 Task: Research Airbnb accommodation in Al Yamun, Palestinian Territory from 12th November, 2023 to 15th November, 2023 for 2 adults.1  bedroom having 1 bed and 1 bathroom. Property type can be hotel. Look for 5 properties as per requirement.
Action: Key pressed al<Key.space>yamun
Screenshot: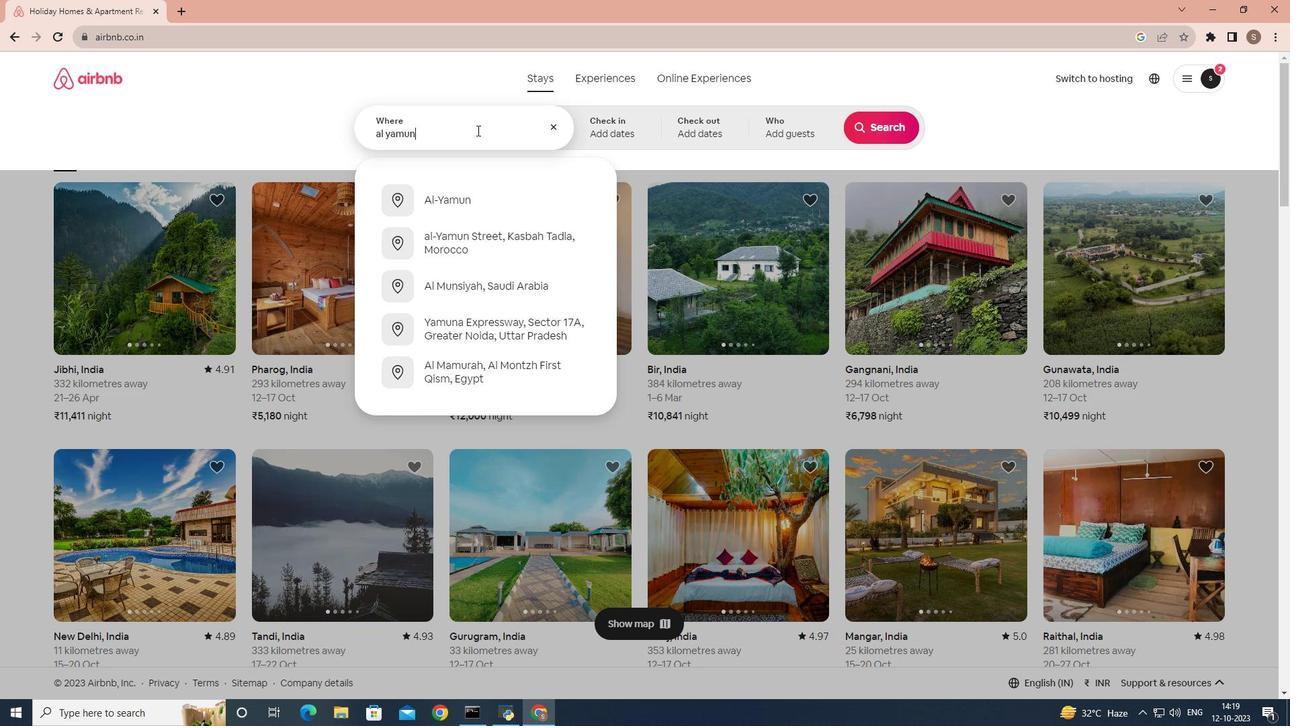 
Action: Mouse moved to (460, 118)
Screenshot: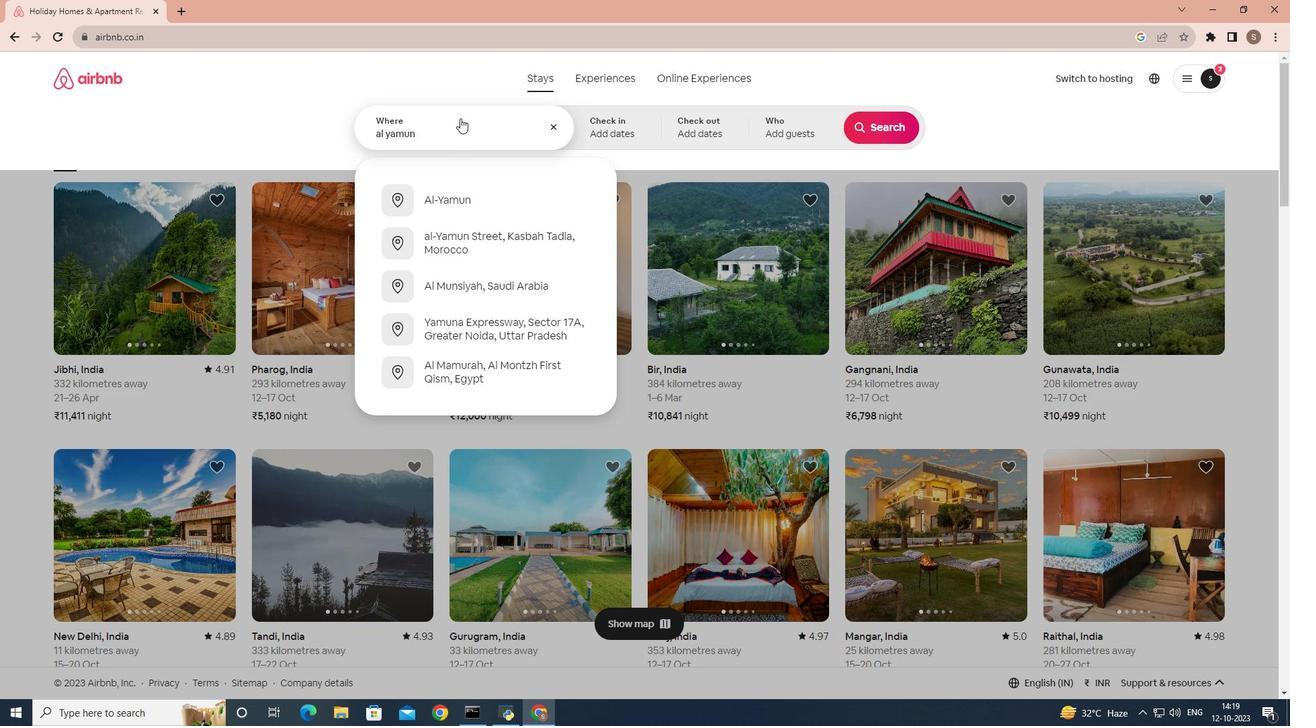 
Action: Key pressed ,p[<Key.backspace><Key.backspace>
Screenshot: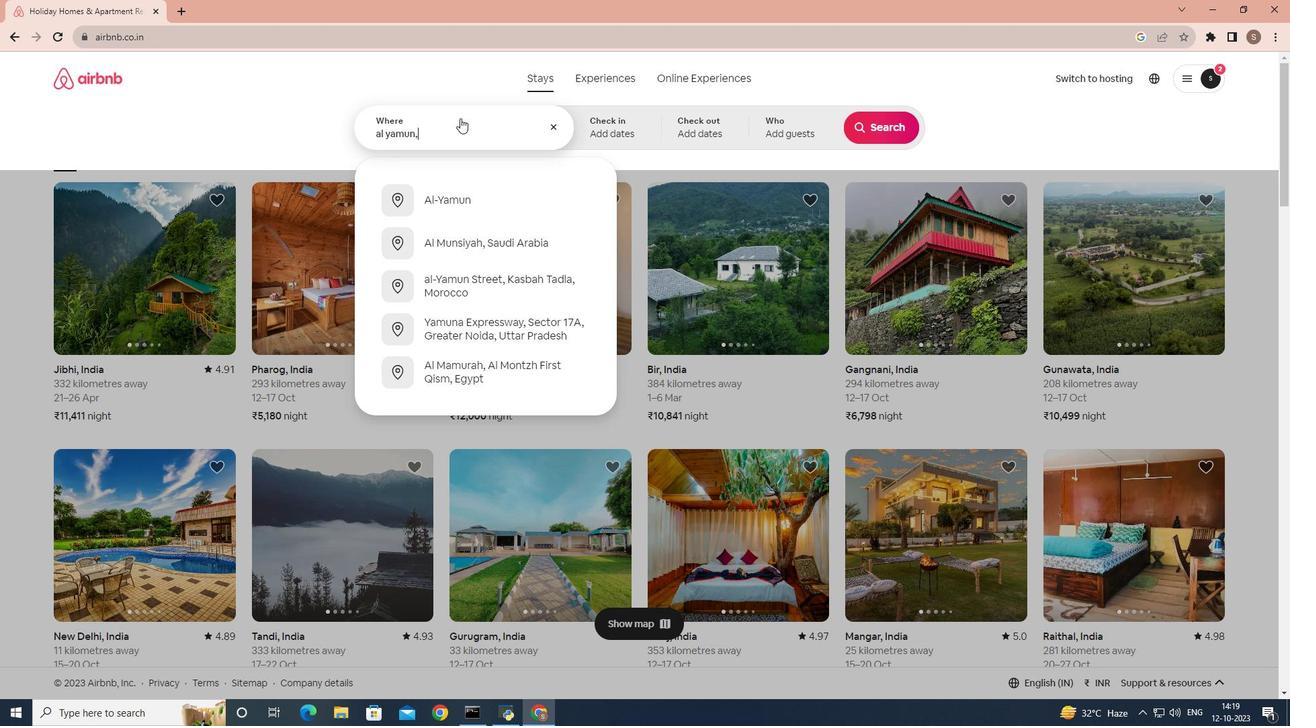
Action: Mouse moved to (441, 199)
Screenshot: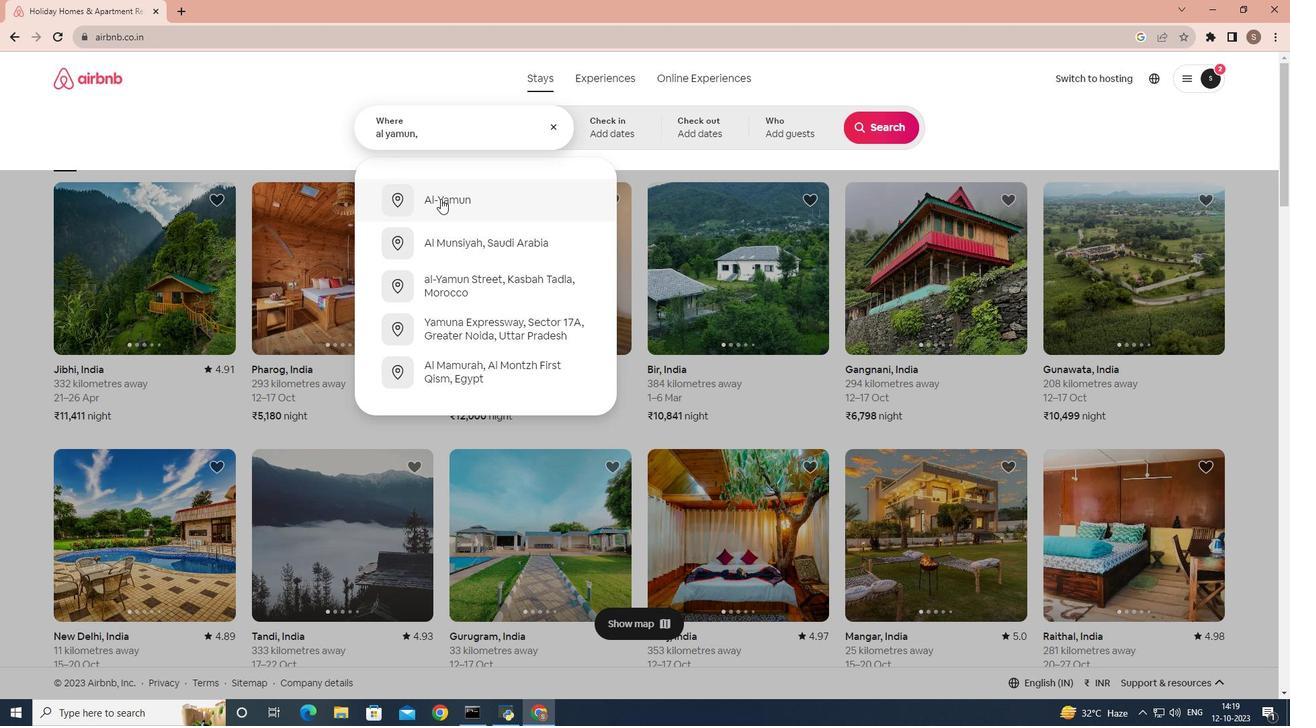 
Action: Mouse pressed left at (441, 199)
Screenshot: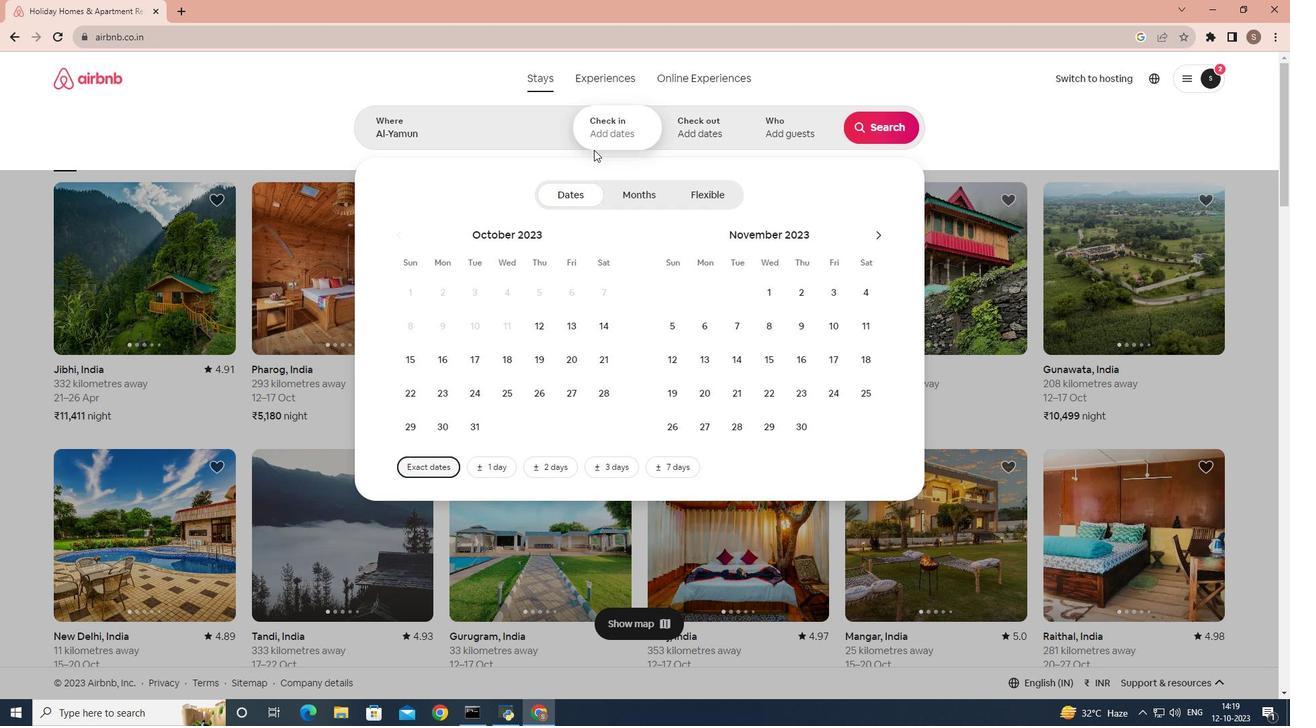 
Action: Mouse moved to (682, 370)
Screenshot: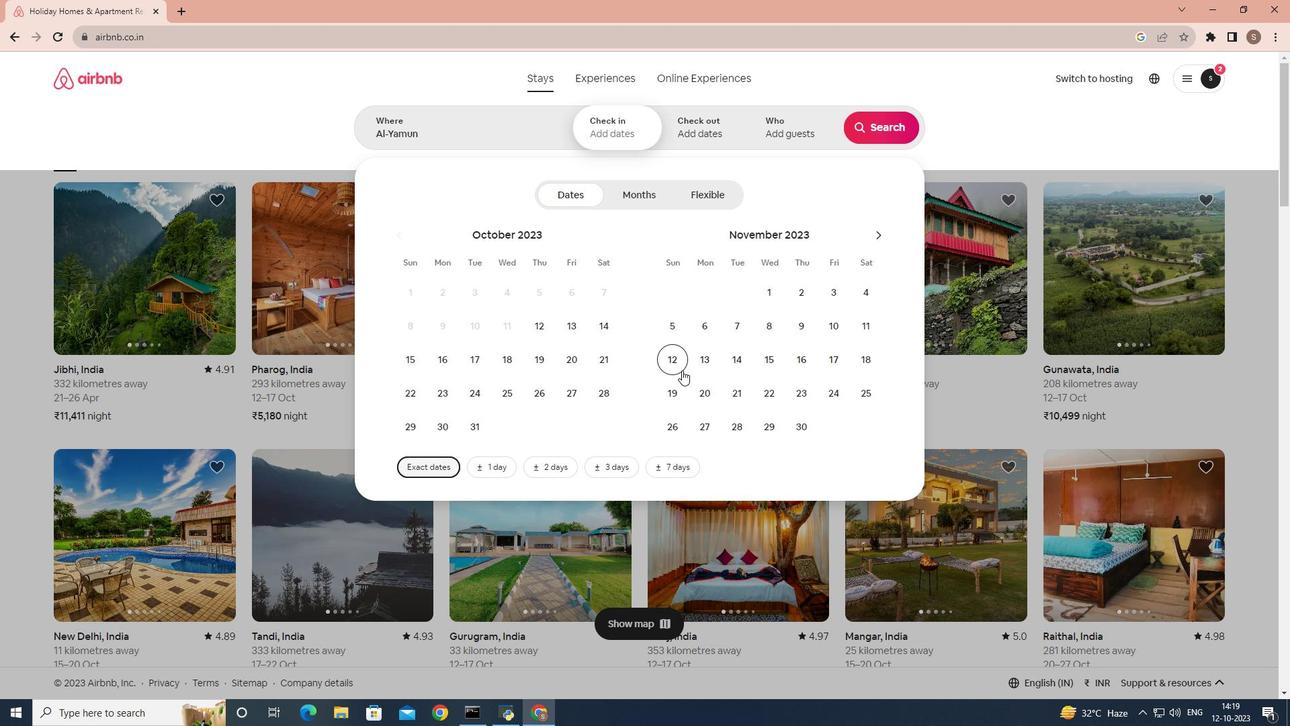 
Action: Mouse pressed left at (682, 370)
Screenshot: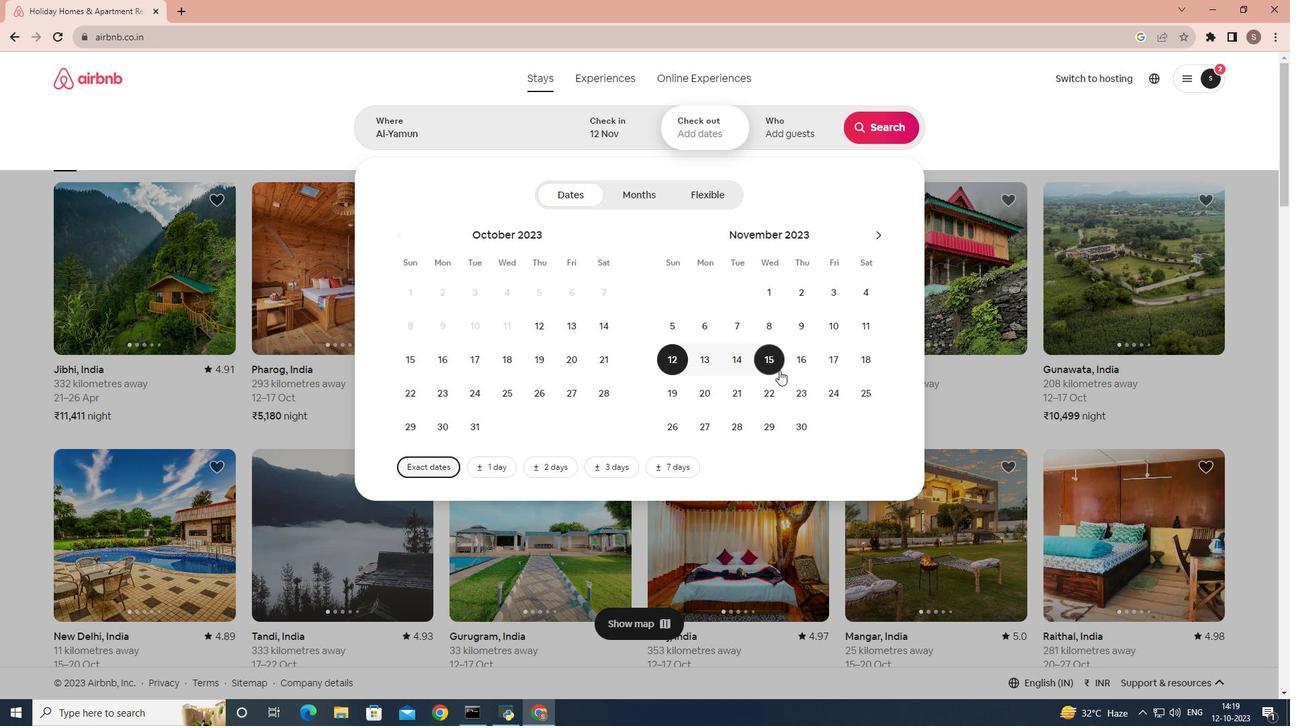 
Action: Mouse moved to (779, 370)
Screenshot: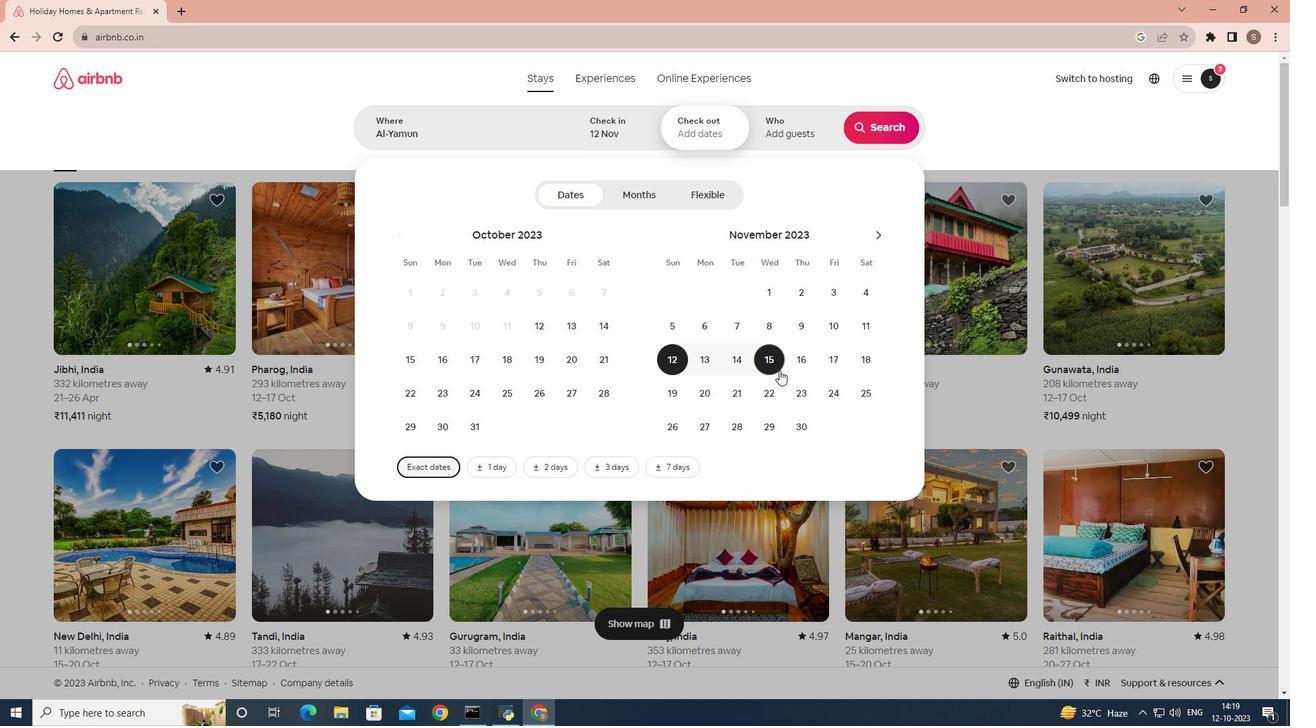 
Action: Mouse pressed left at (779, 370)
Screenshot: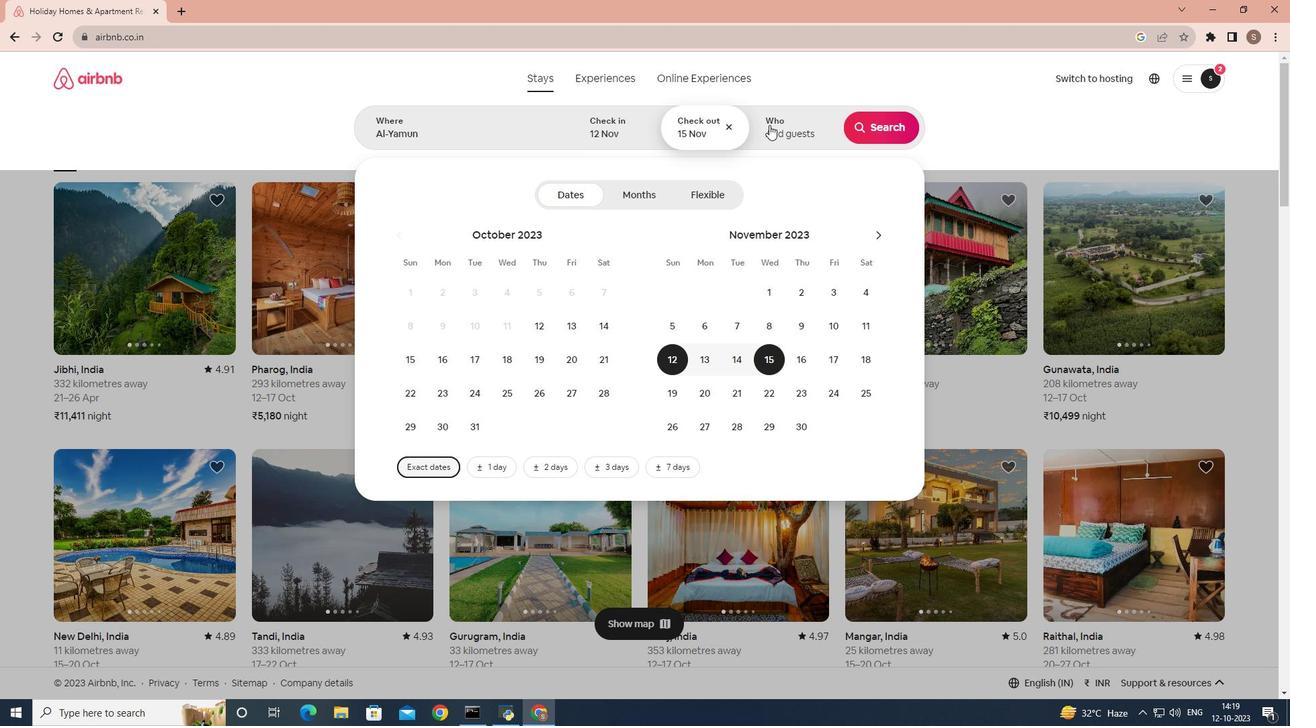 
Action: Mouse moved to (768, 120)
Screenshot: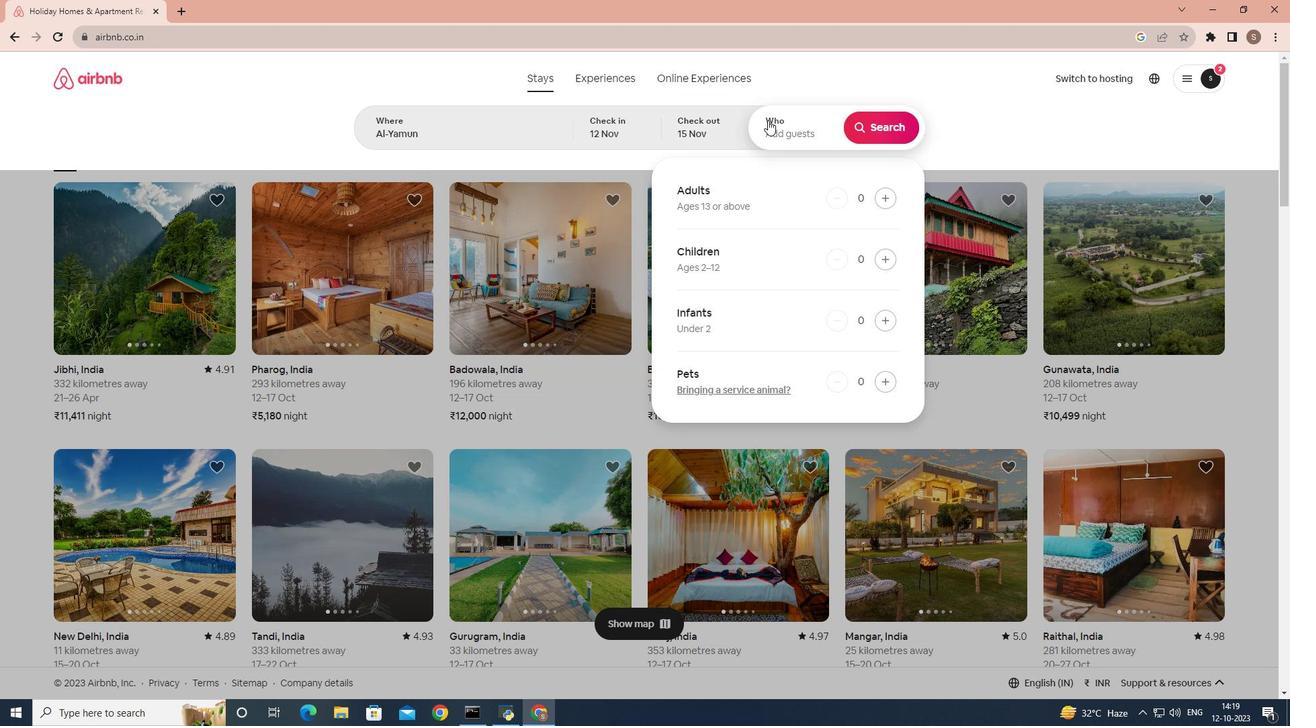 
Action: Mouse pressed left at (768, 120)
Screenshot: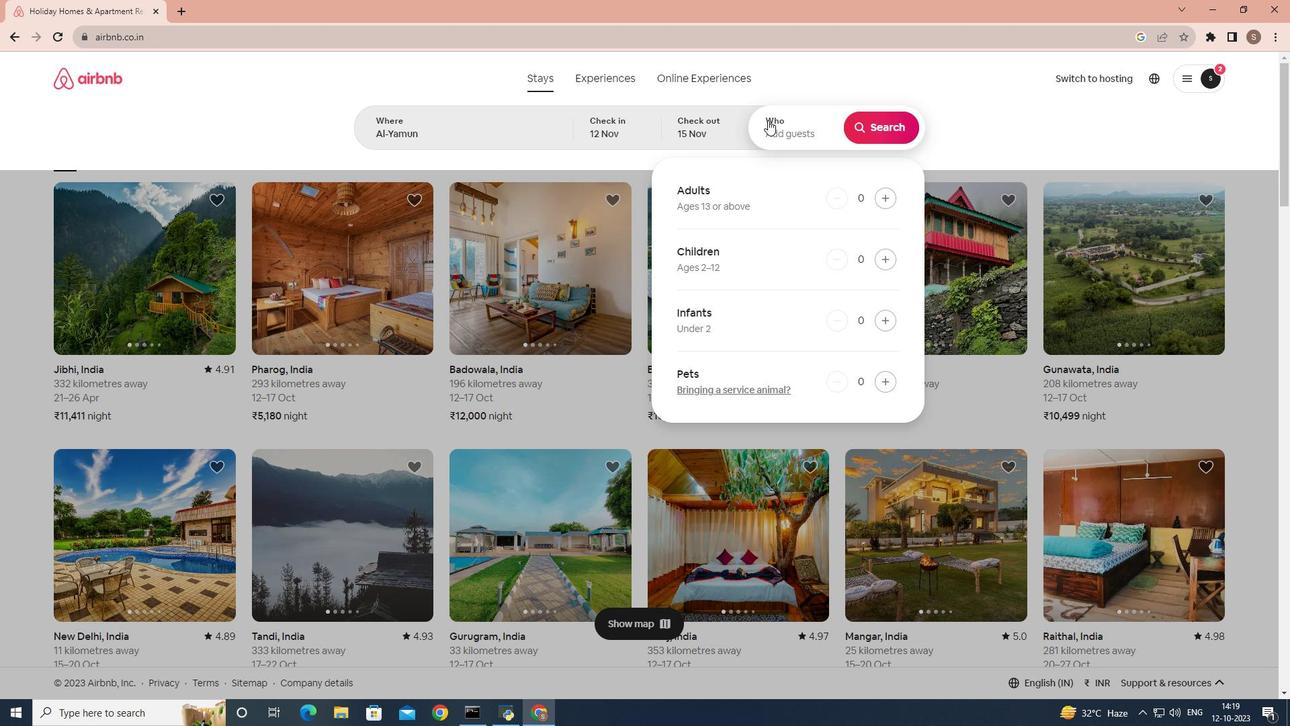 
Action: Mouse moved to (891, 196)
Screenshot: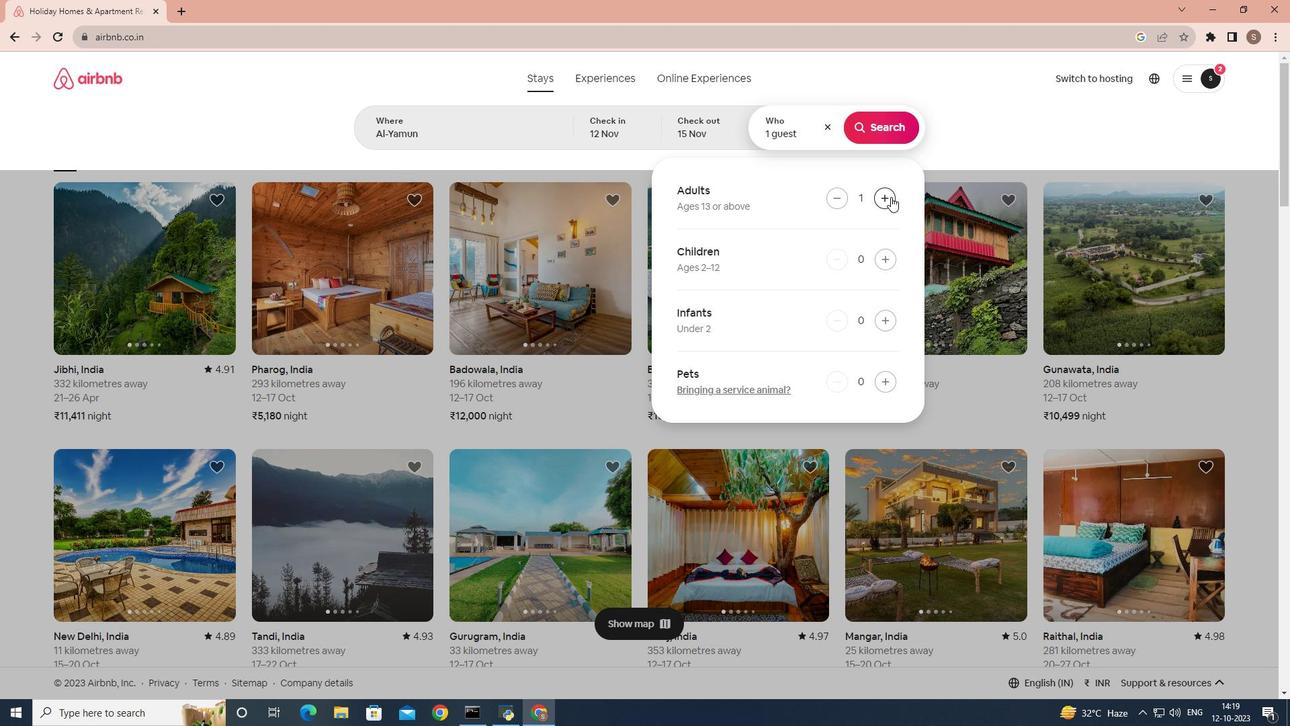 
Action: Mouse pressed left at (891, 196)
Screenshot: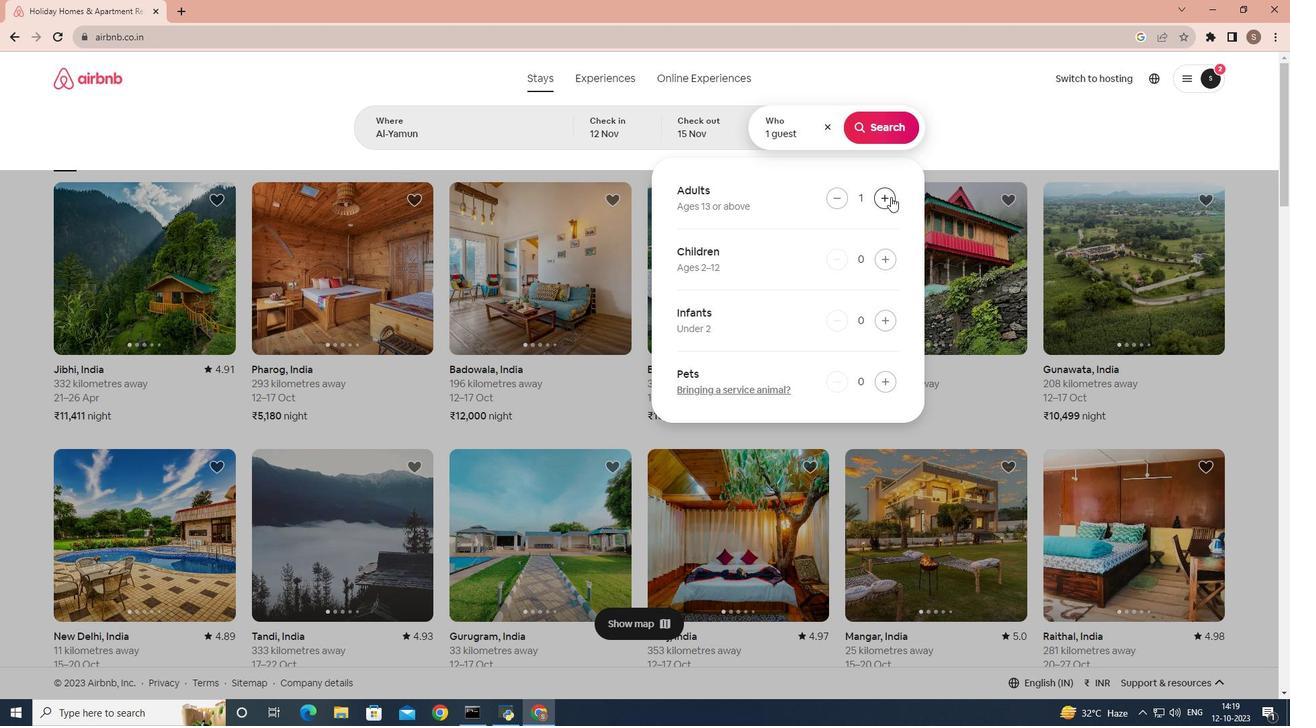 
Action: Mouse pressed left at (891, 196)
Screenshot: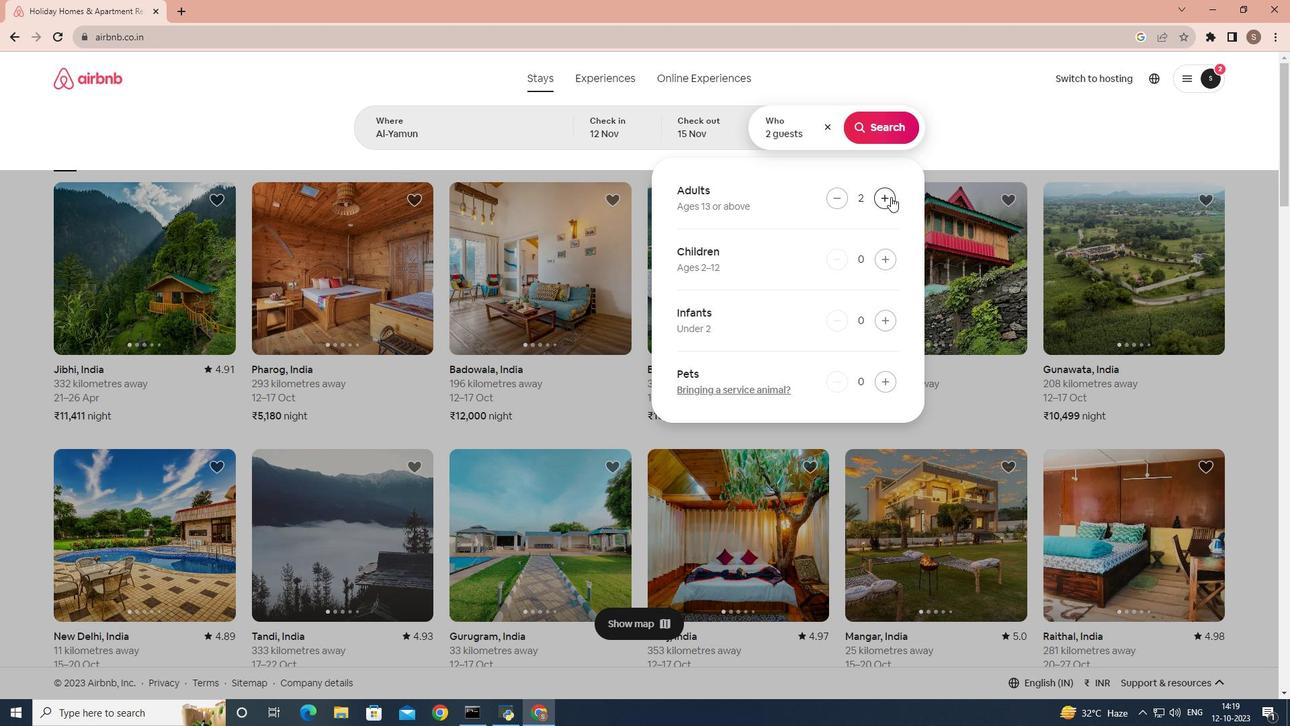 
Action: Mouse moved to (891, 131)
Screenshot: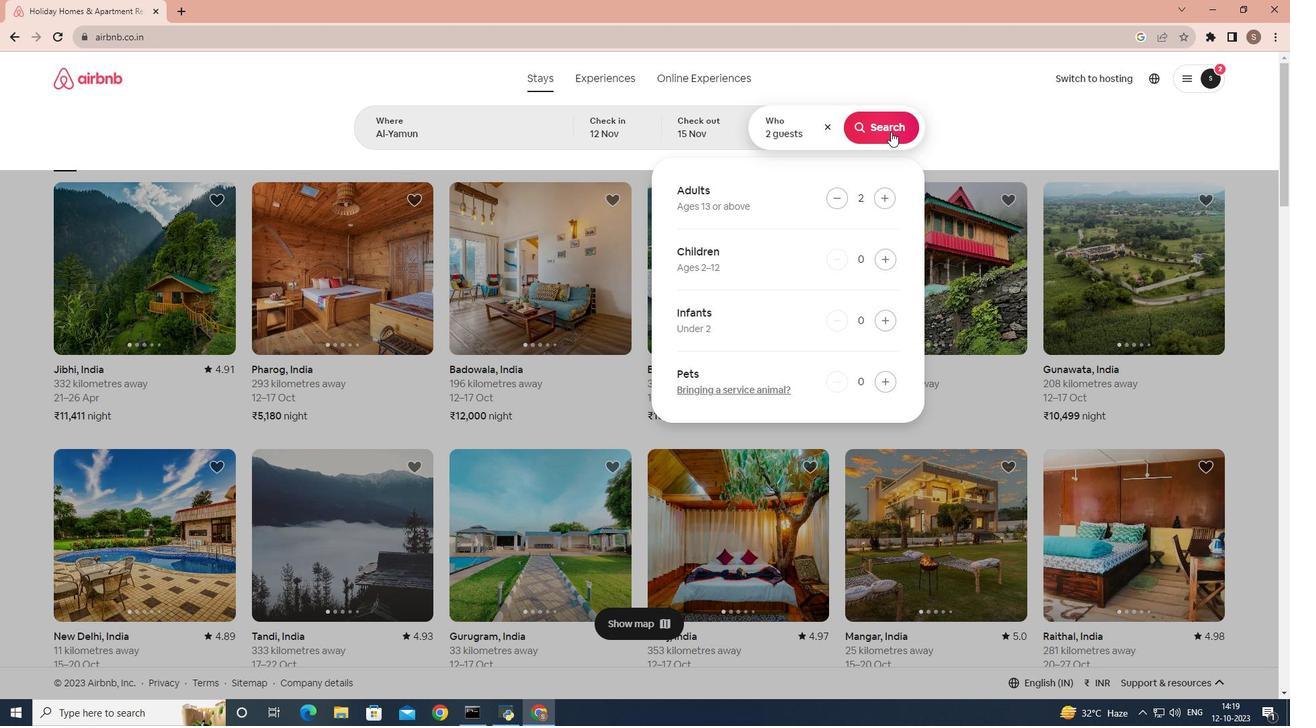 
Action: Mouse pressed left at (891, 131)
Screenshot: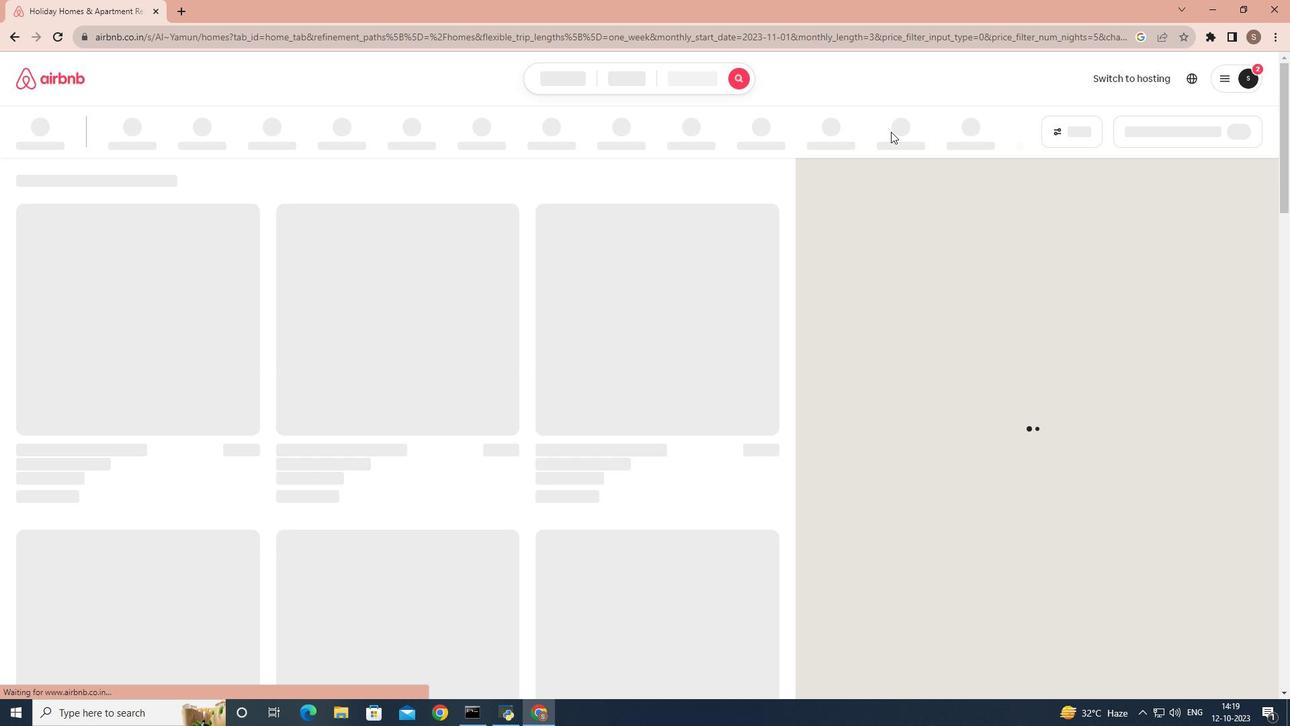 
Action: Mouse moved to (1080, 127)
Screenshot: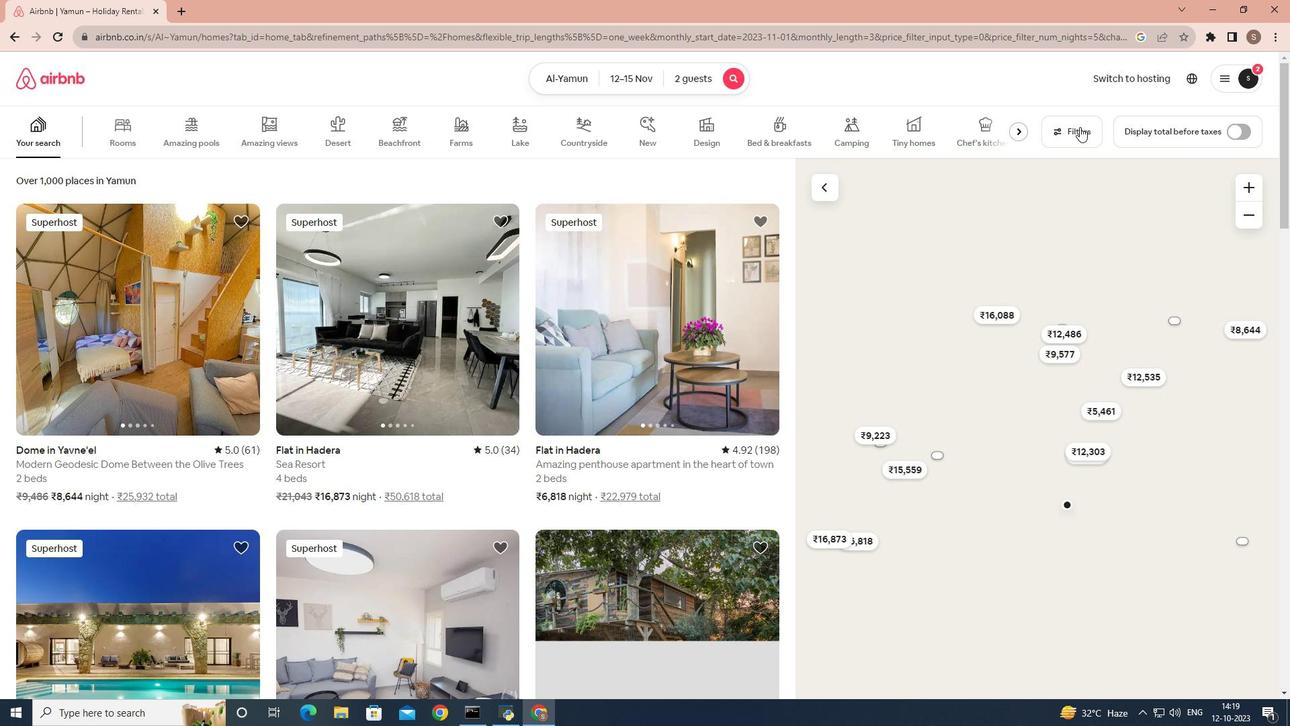 
Action: Mouse pressed left at (1080, 127)
Screenshot: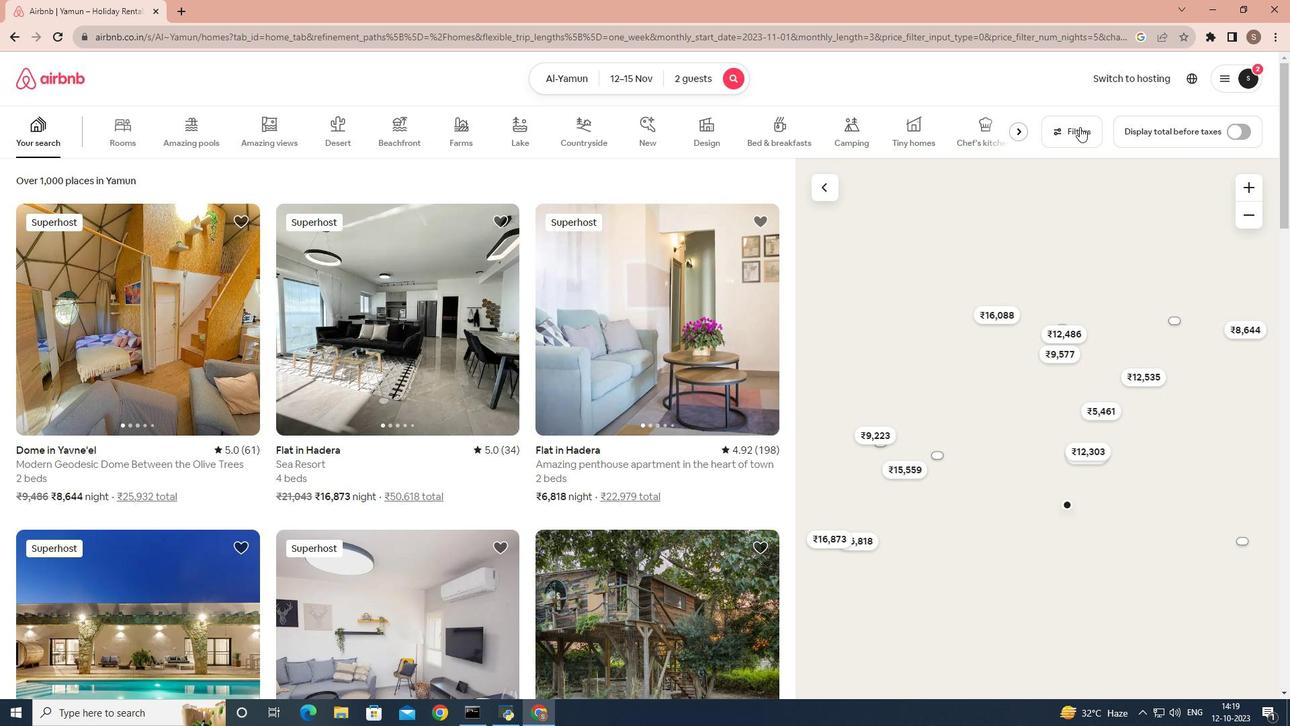 
Action: Mouse moved to (484, 317)
Screenshot: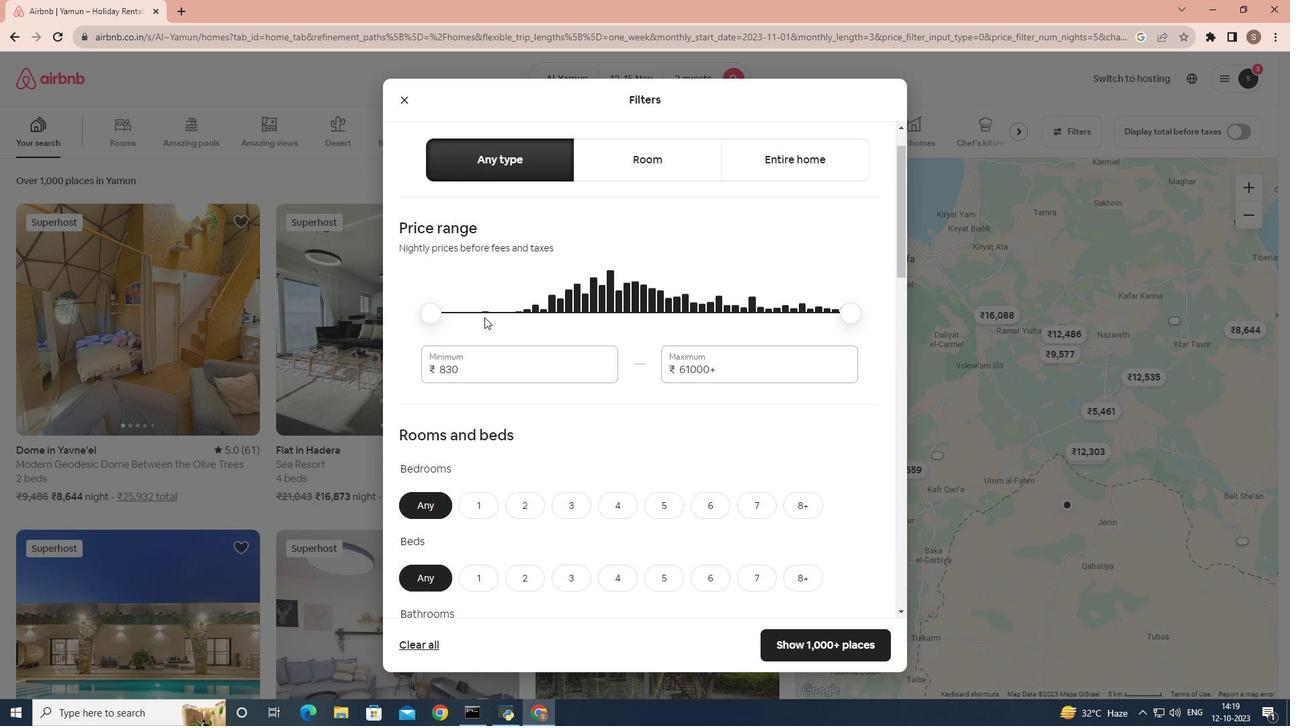 
Action: Mouse scrolled (484, 316) with delta (0, 0)
Screenshot: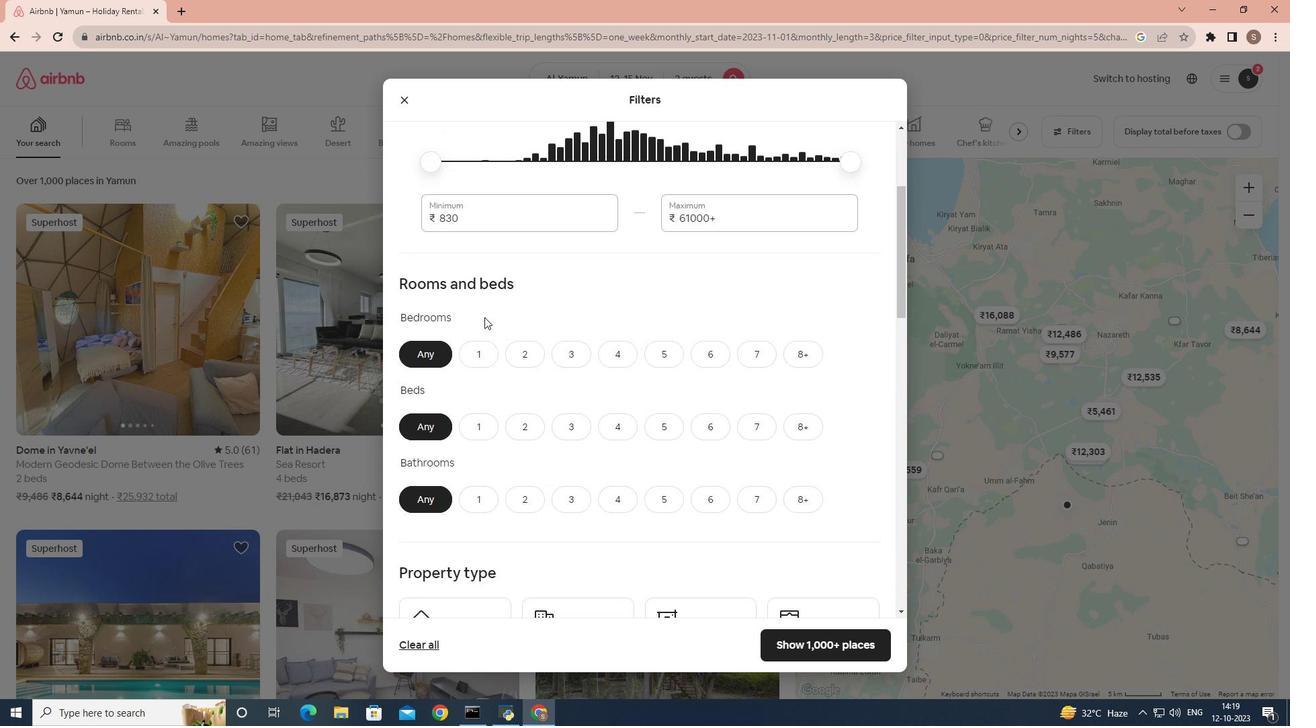 
Action: Mouse scrolled (484, 316) with delta (0, 0)
Screenshot: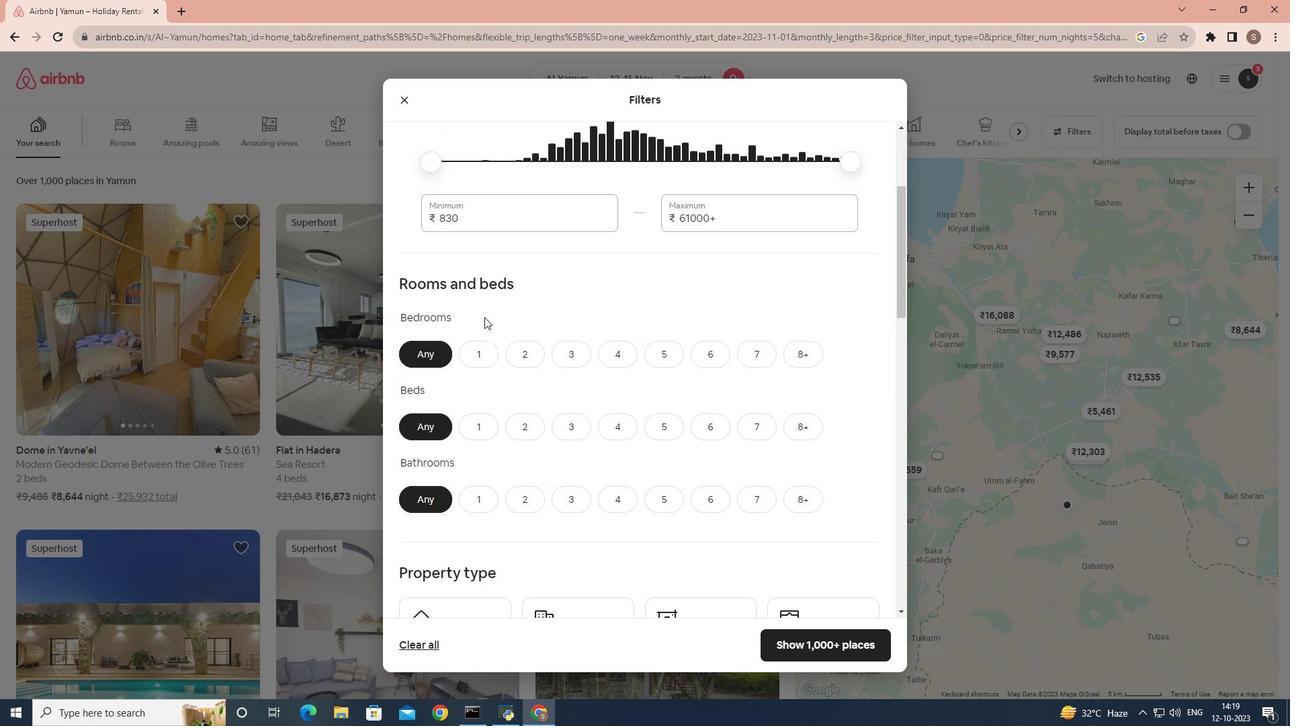 
Action: Mouse scrolled (484, 316) with delta (0, 0)
Screenshot: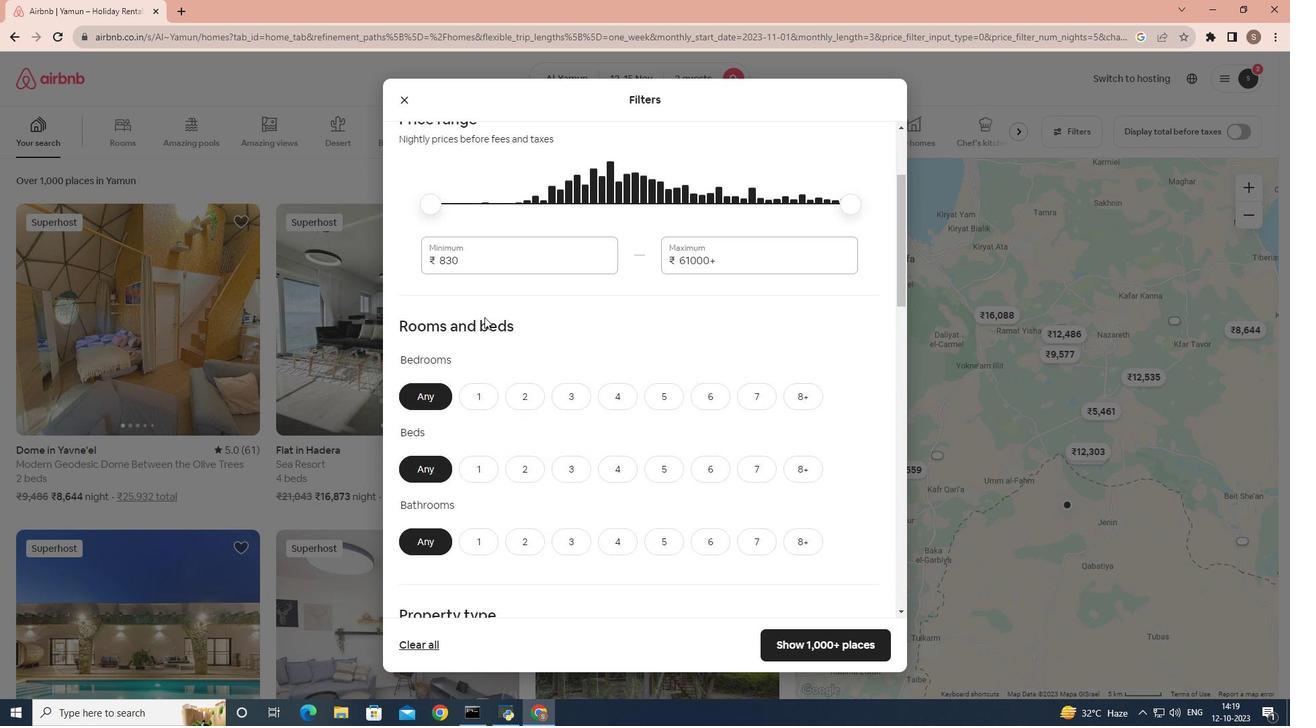 
Action: Mouse scrolled (484, 316) with delta (0, 0)
Screenshot: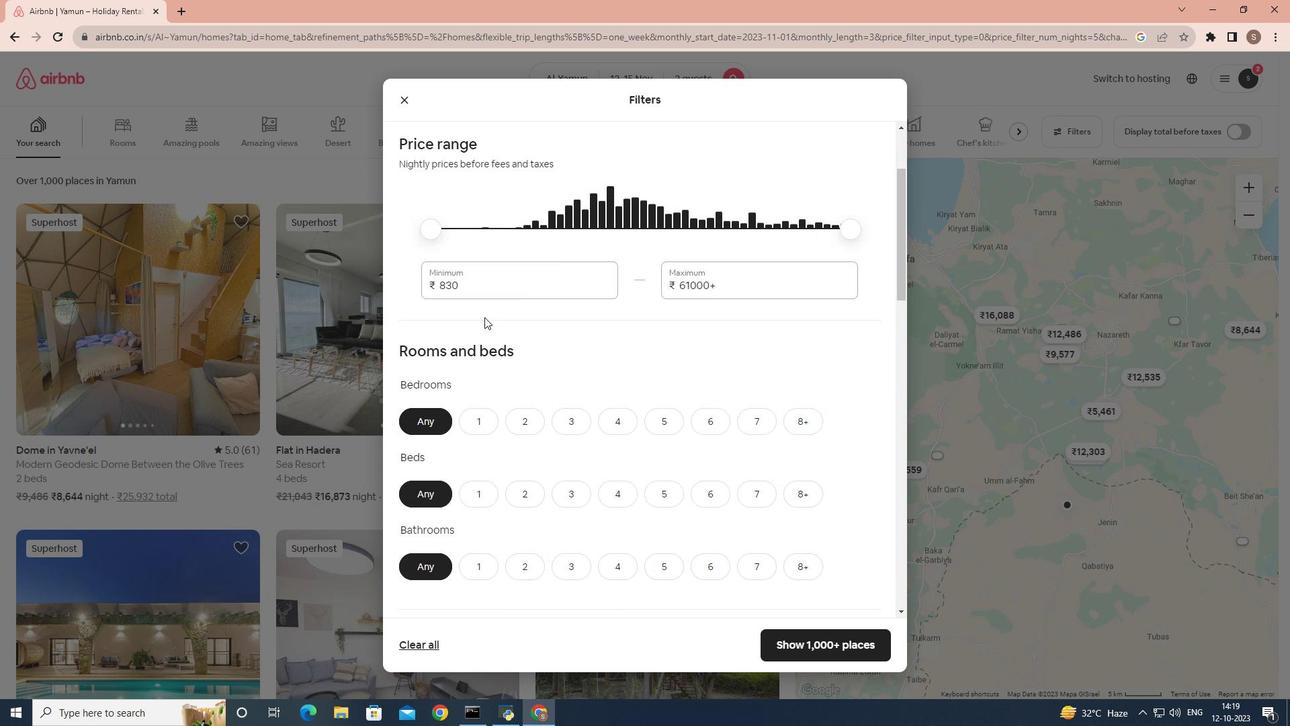 
Action: Mouse scrolled (484, 318) with delta (0, 0)
Screenshot: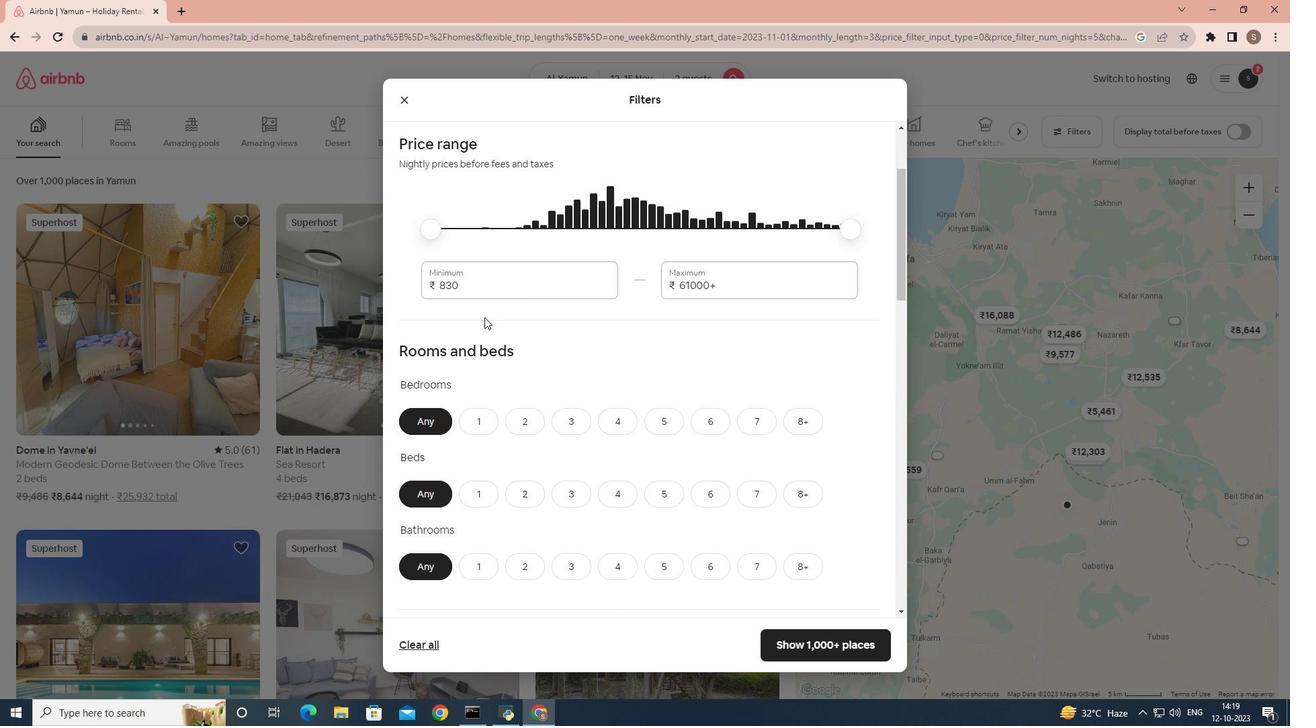 
Action: Mouse scrolled (484, 318) with delta (0, 0)
Screenshot: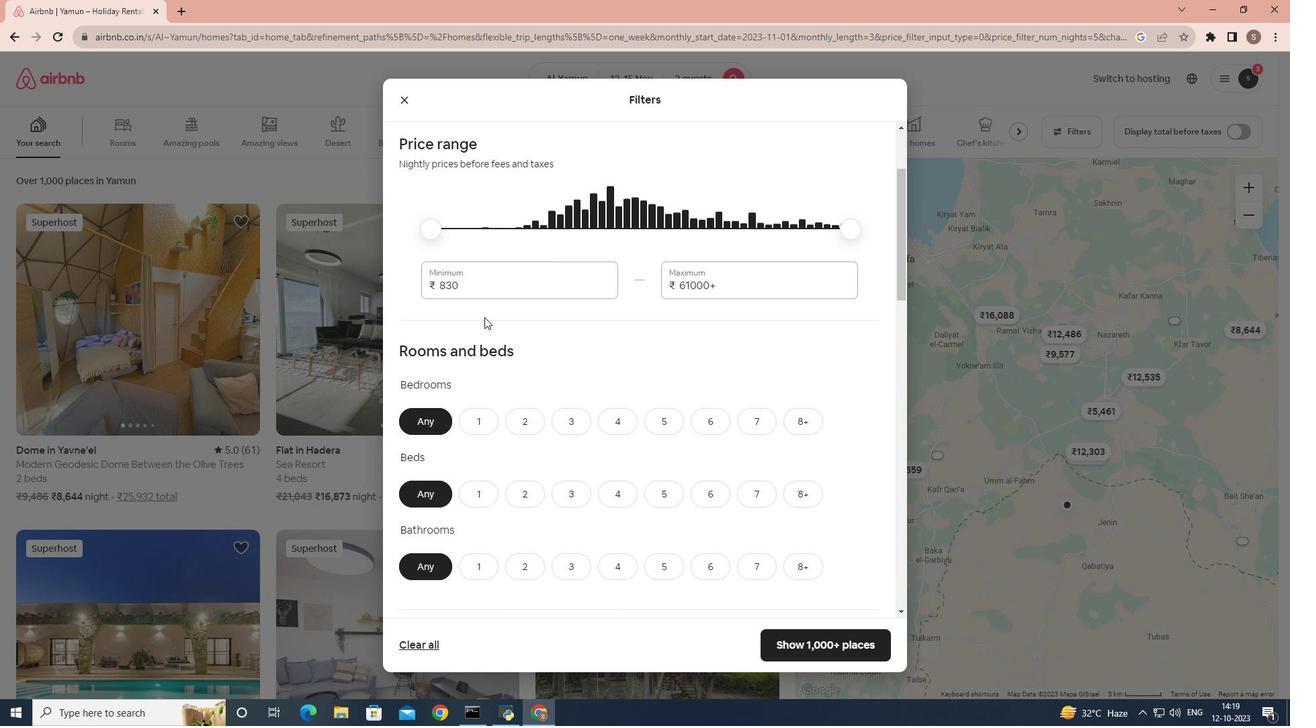 
Action: Mouse scrolled (484, 316) with delta (0, 0)
Screenshot: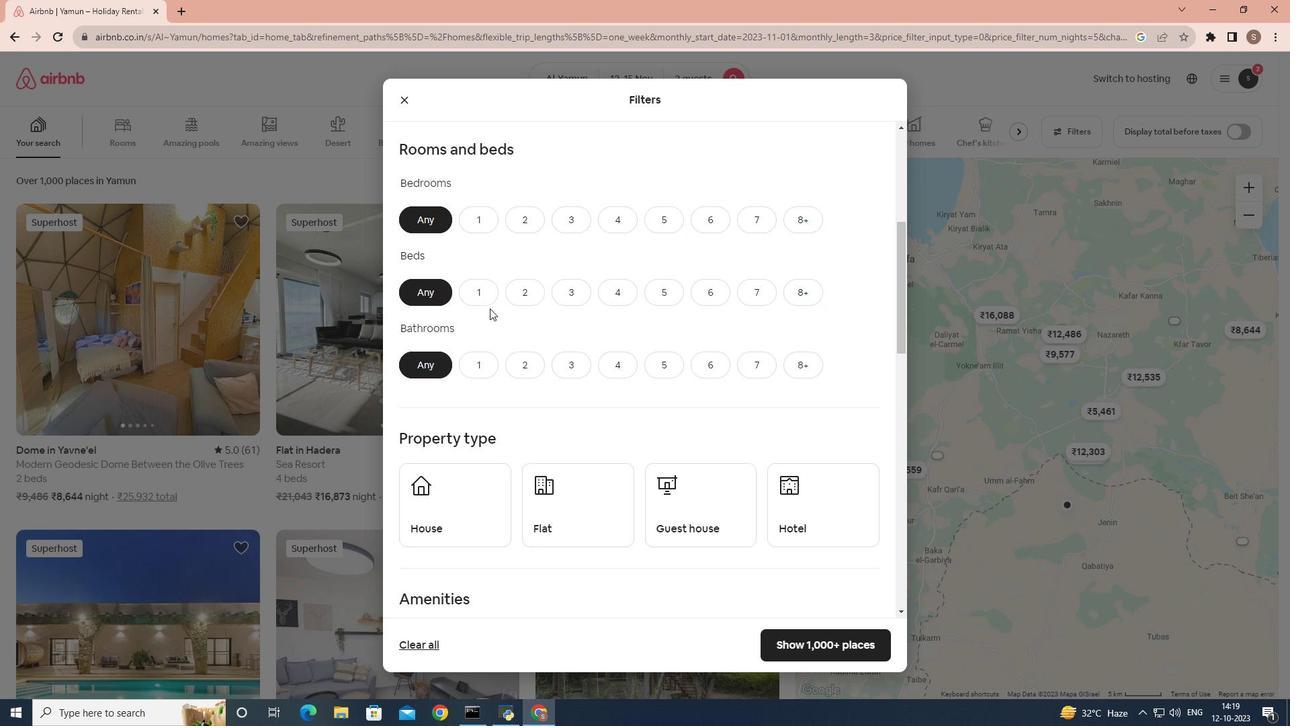 
Action: Mouse scrolled (484, 316) with delta (0, 0)
Screenshot: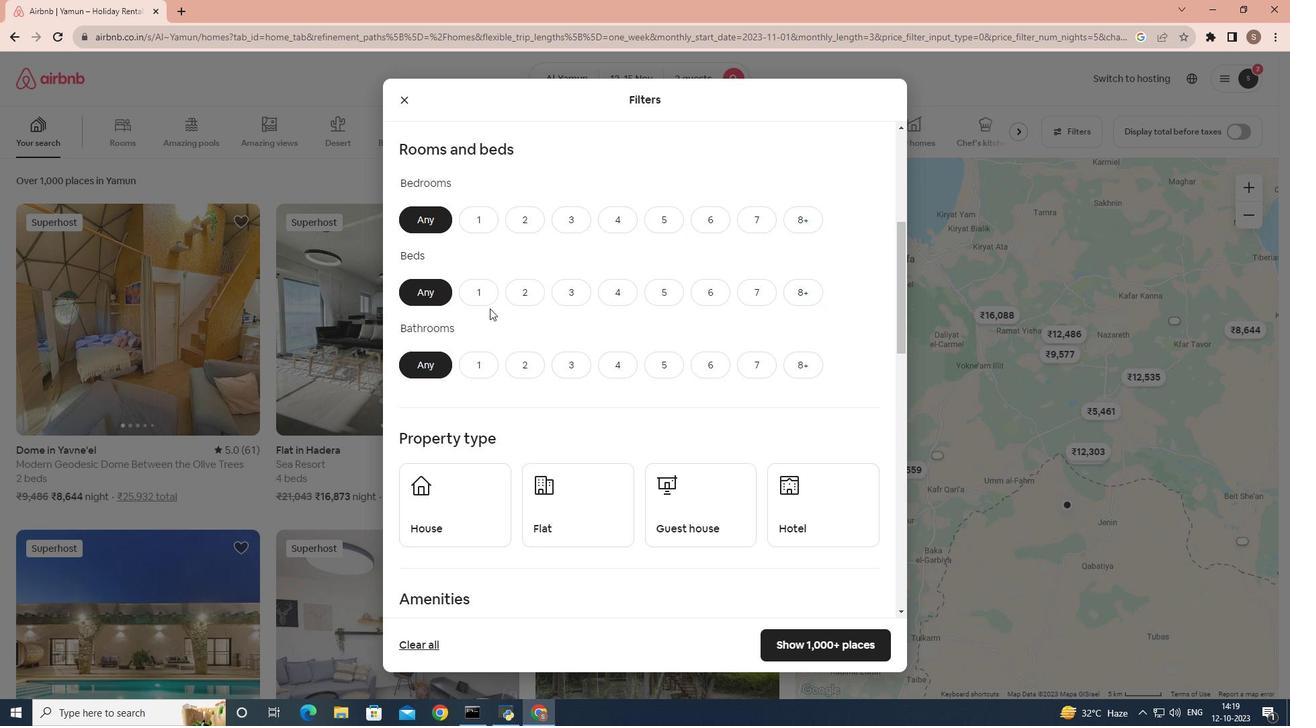 
Action: Mouse scrolled (484, 316) with delta (0, 0)
Screenshot: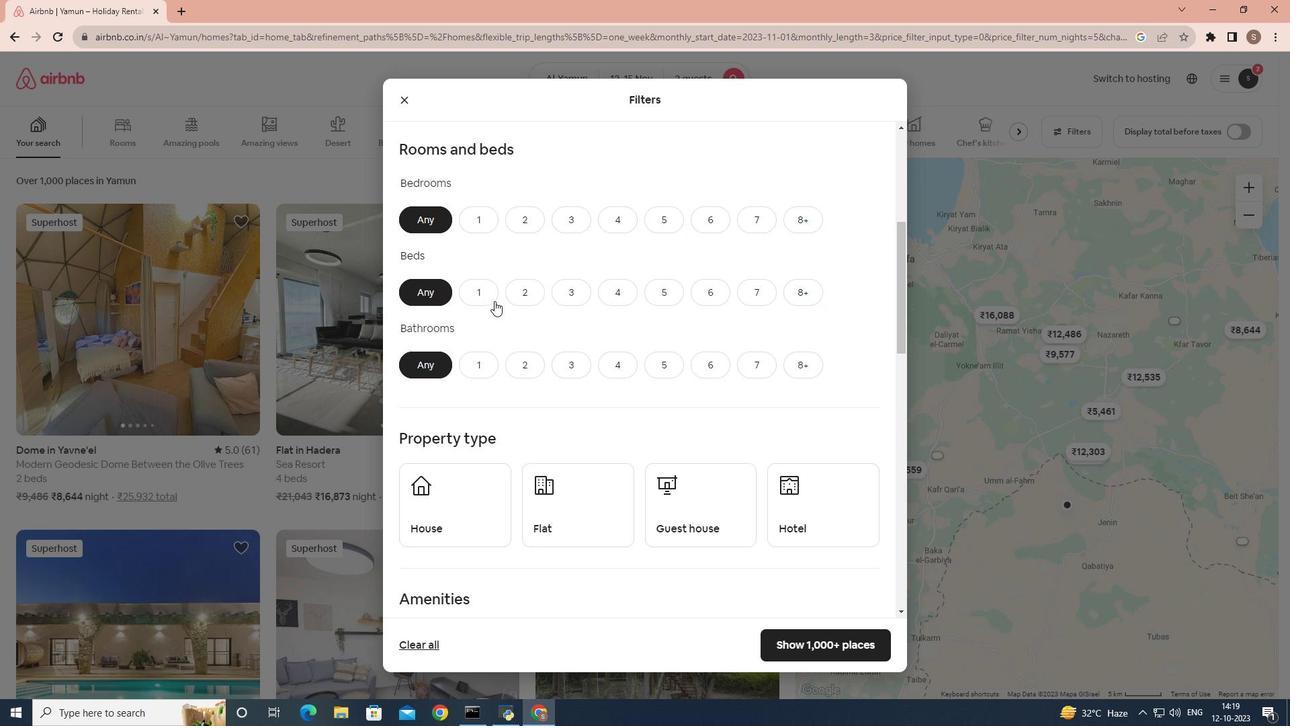
Action: Mouse moved to (482, 233)
Screenshot: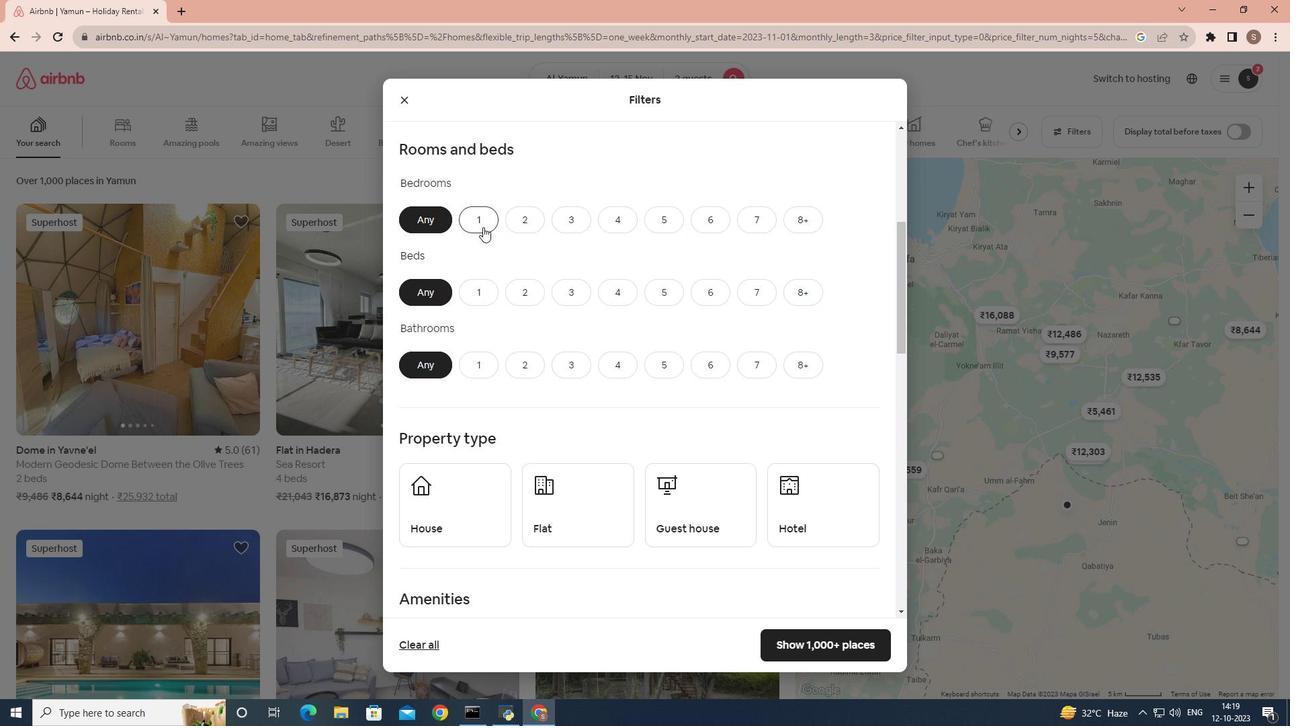 
Action: Mouse pressed left at (482, 233)
Screenshot: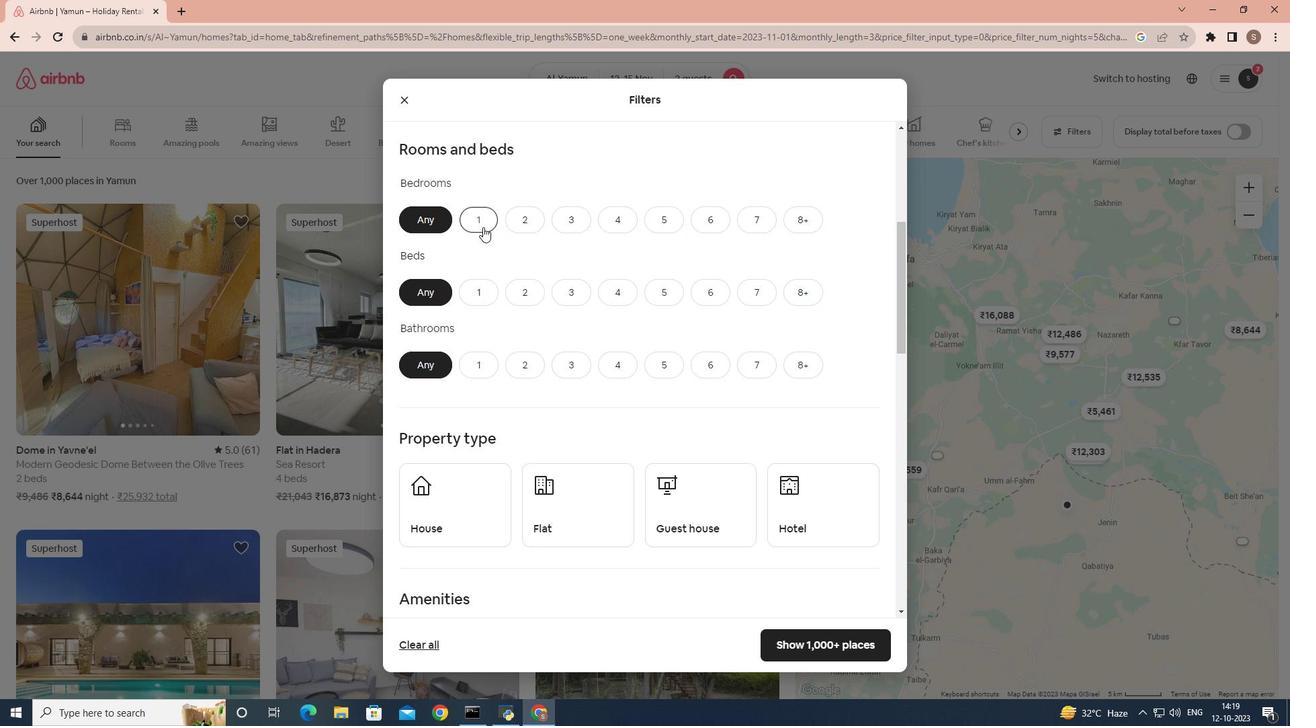 
Action: Mouse moved to (483, 227)
Screenshot: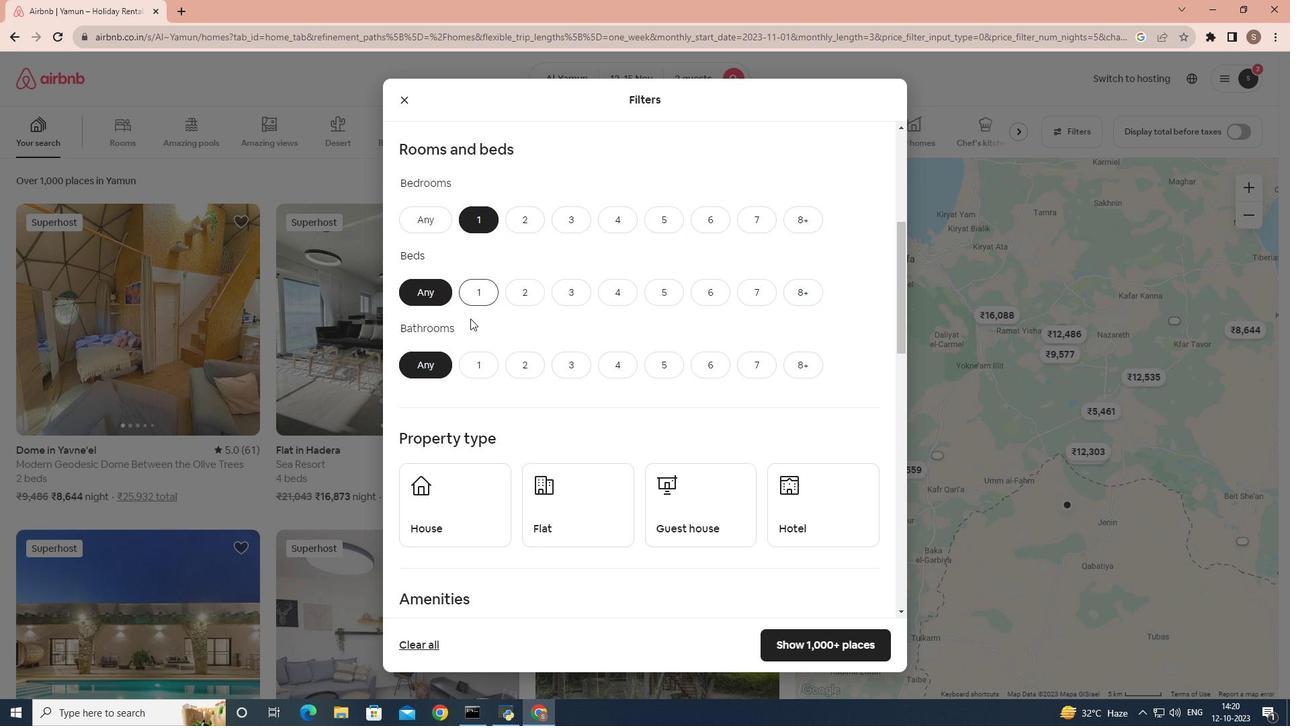 
Action: Mouse pressed left at (483, 227)
Screenshot: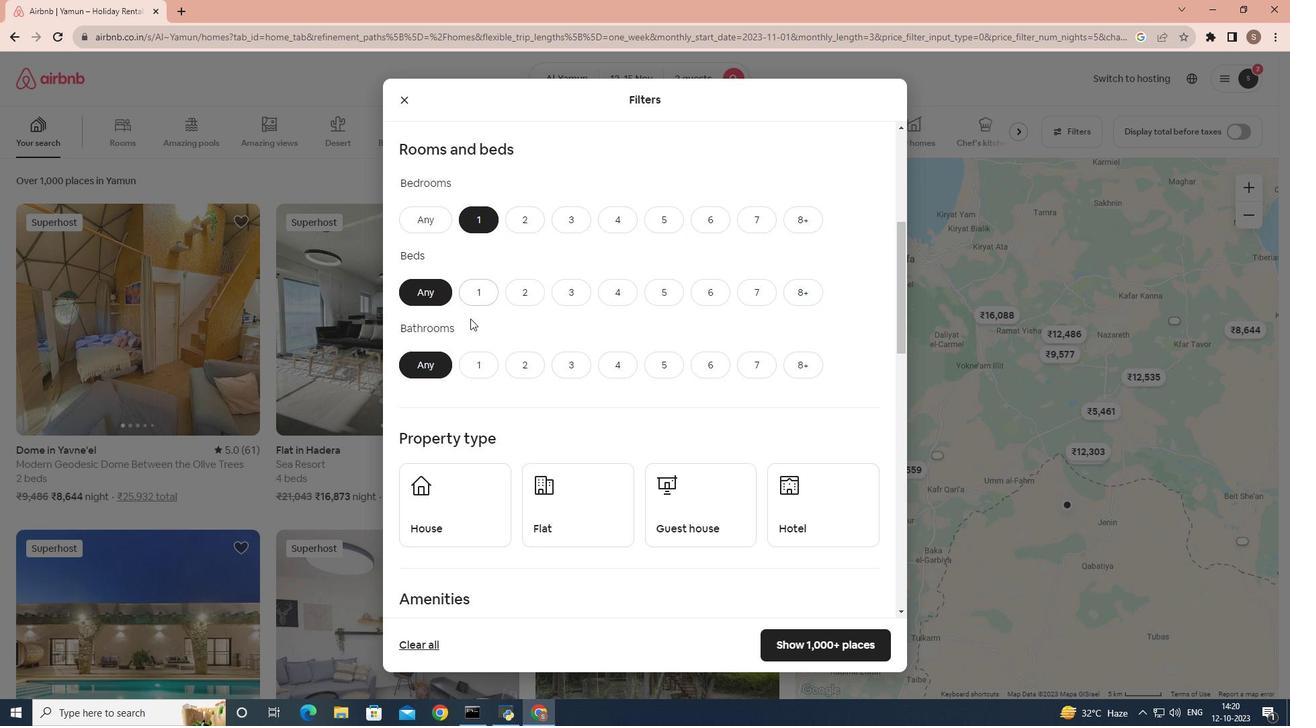 
Action: Mouse moved to (489, 301)
Screenshot: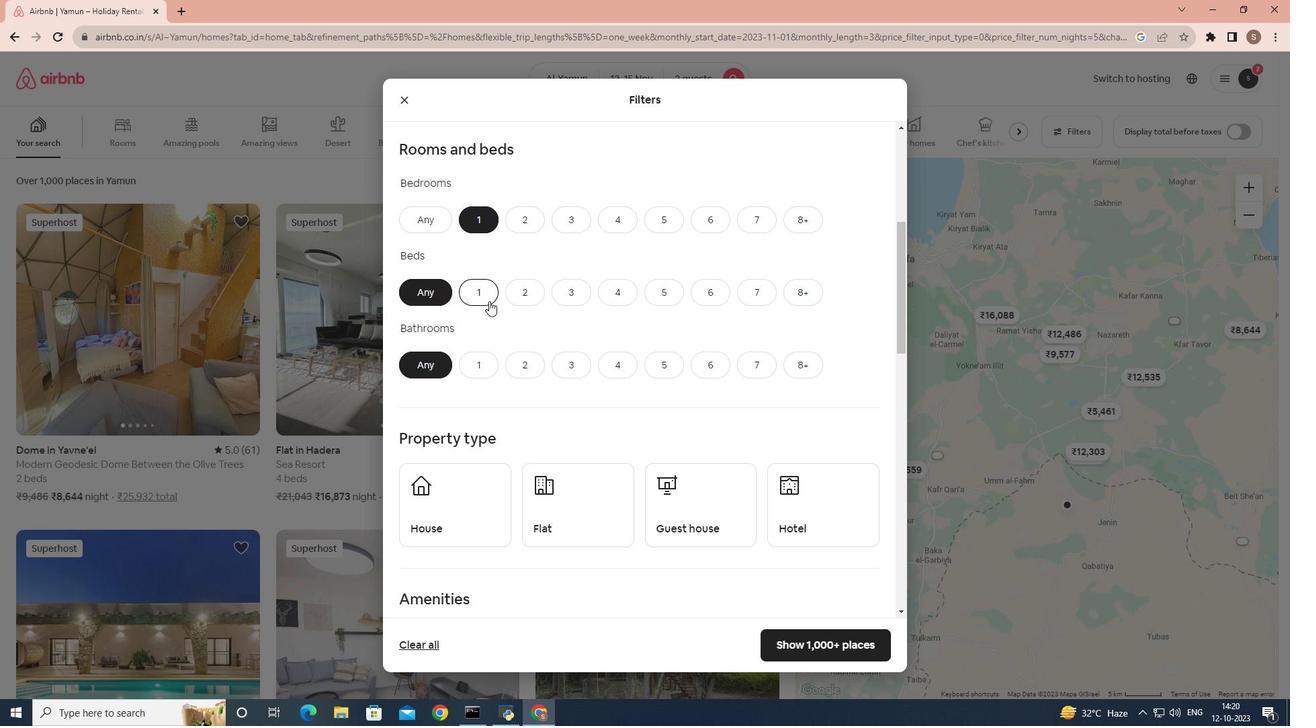 
Action: Mouse pressed left at (489, 301)
Screenshot: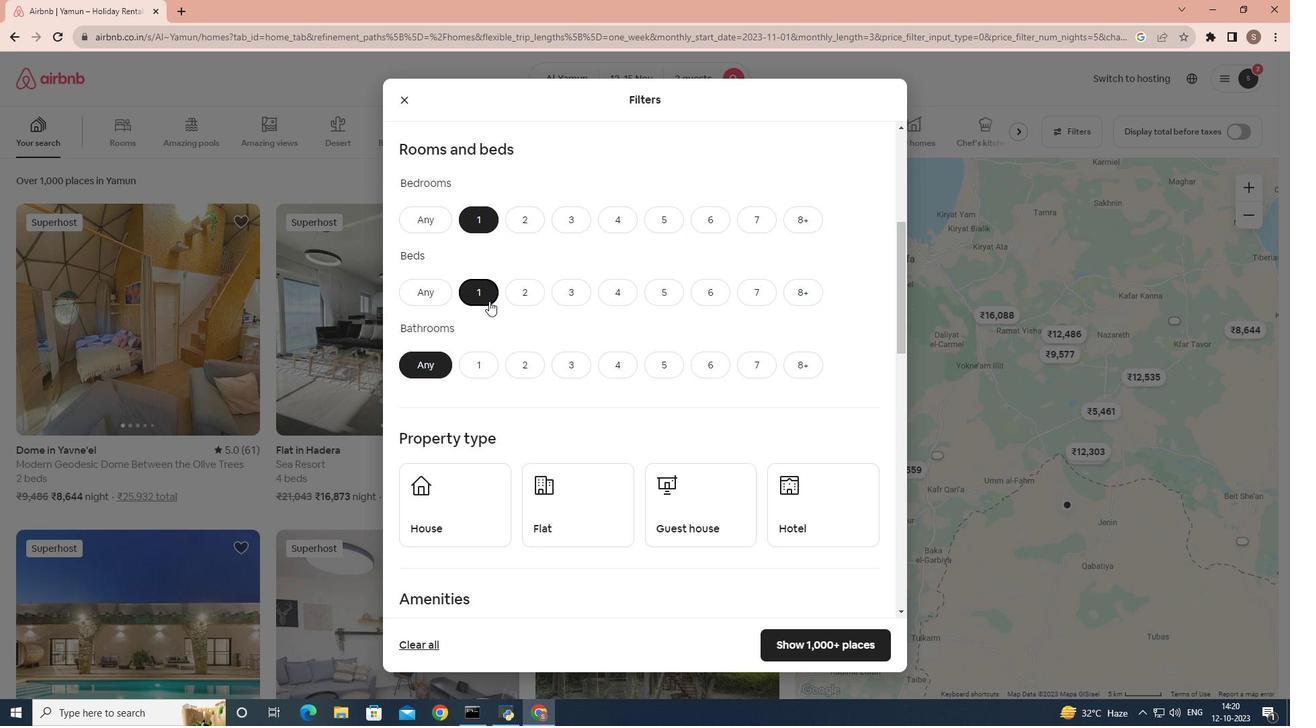 
Action: Mouse moved to (483, 356)
Screenshot: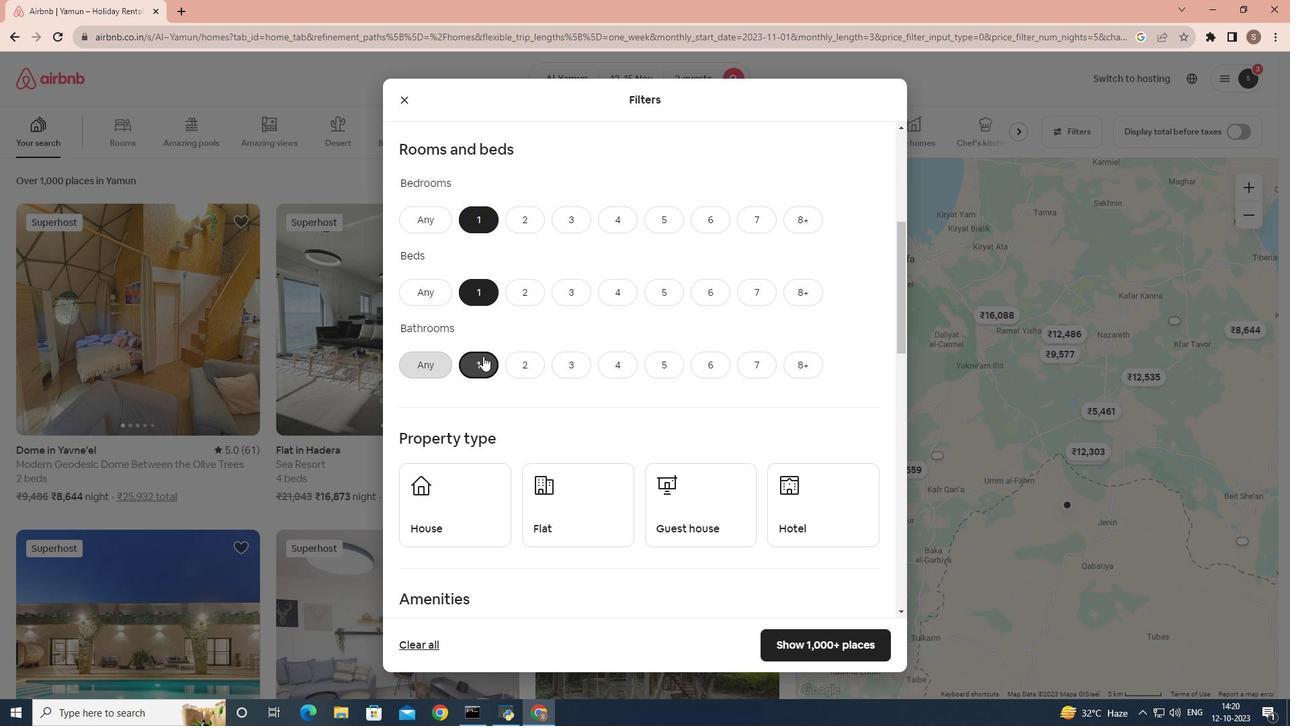 
Action: Mouse pressed left at (483, 356)
Screenshot: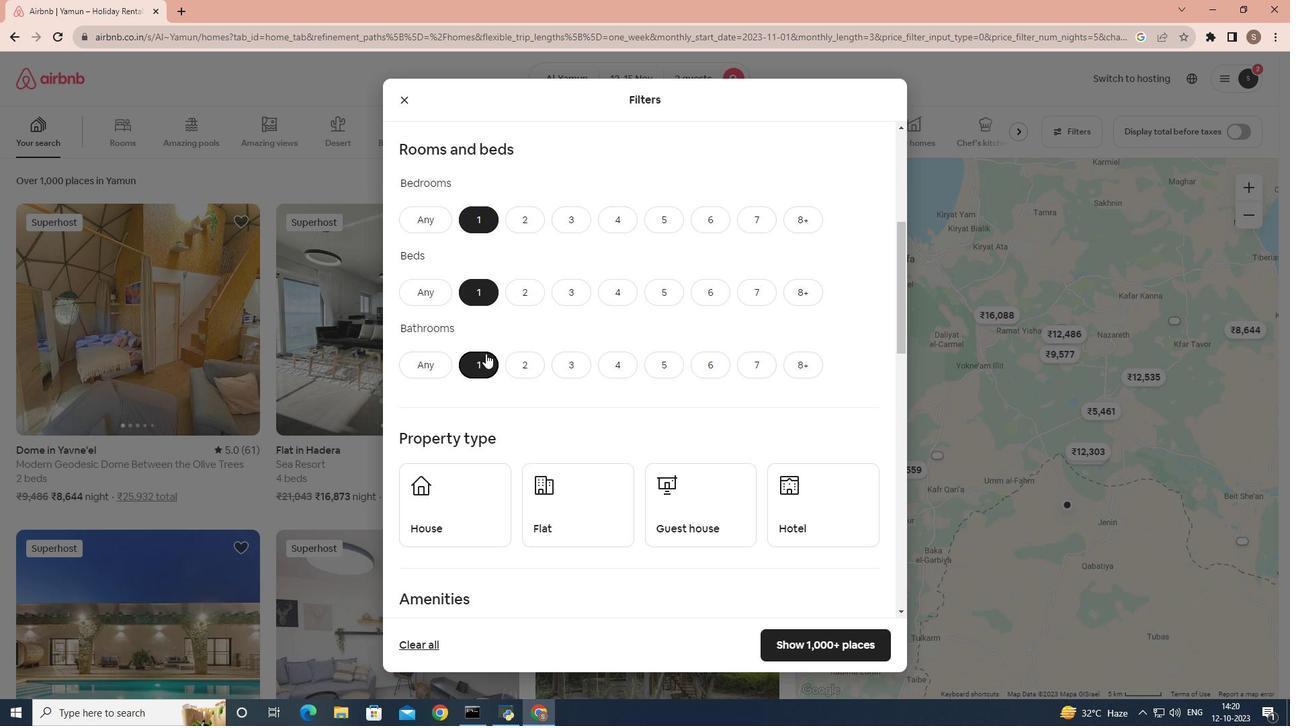 
Action: Mouse moved to (534, 347)
Screenshot: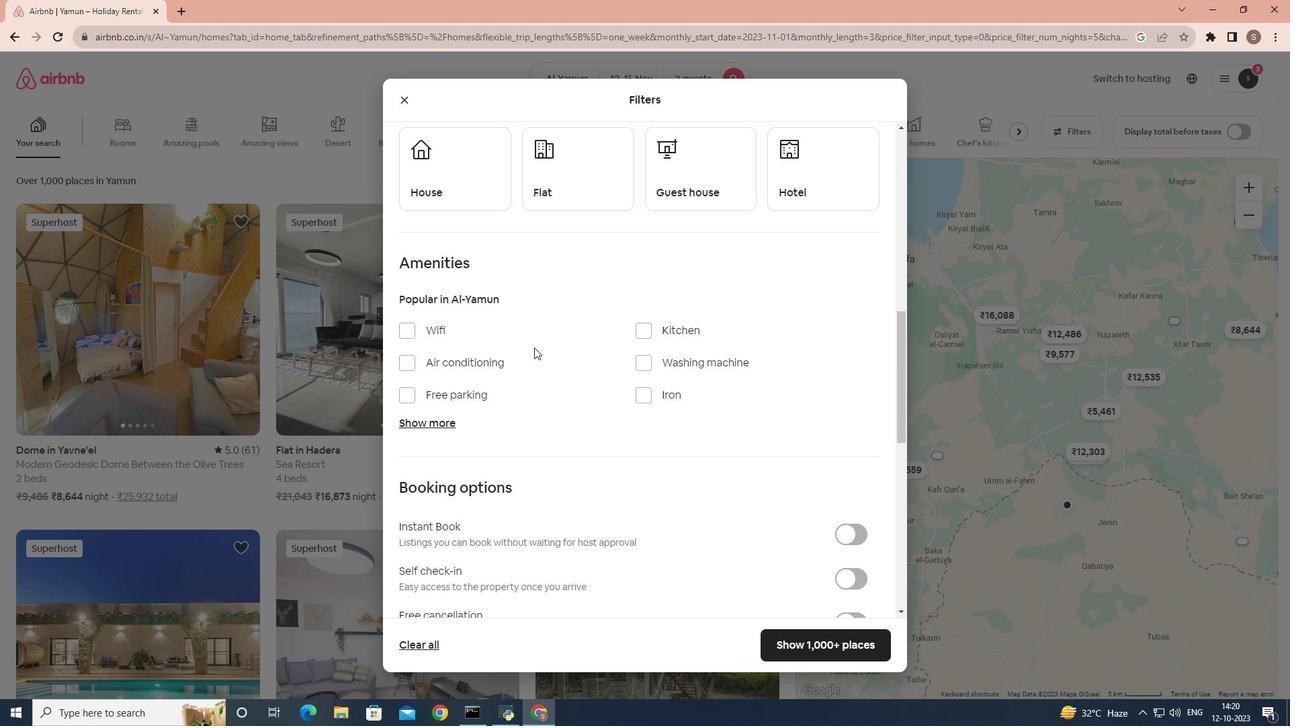 
Action: Mouse scrolled (534, 346) with delta (0, 0)
Screenshot: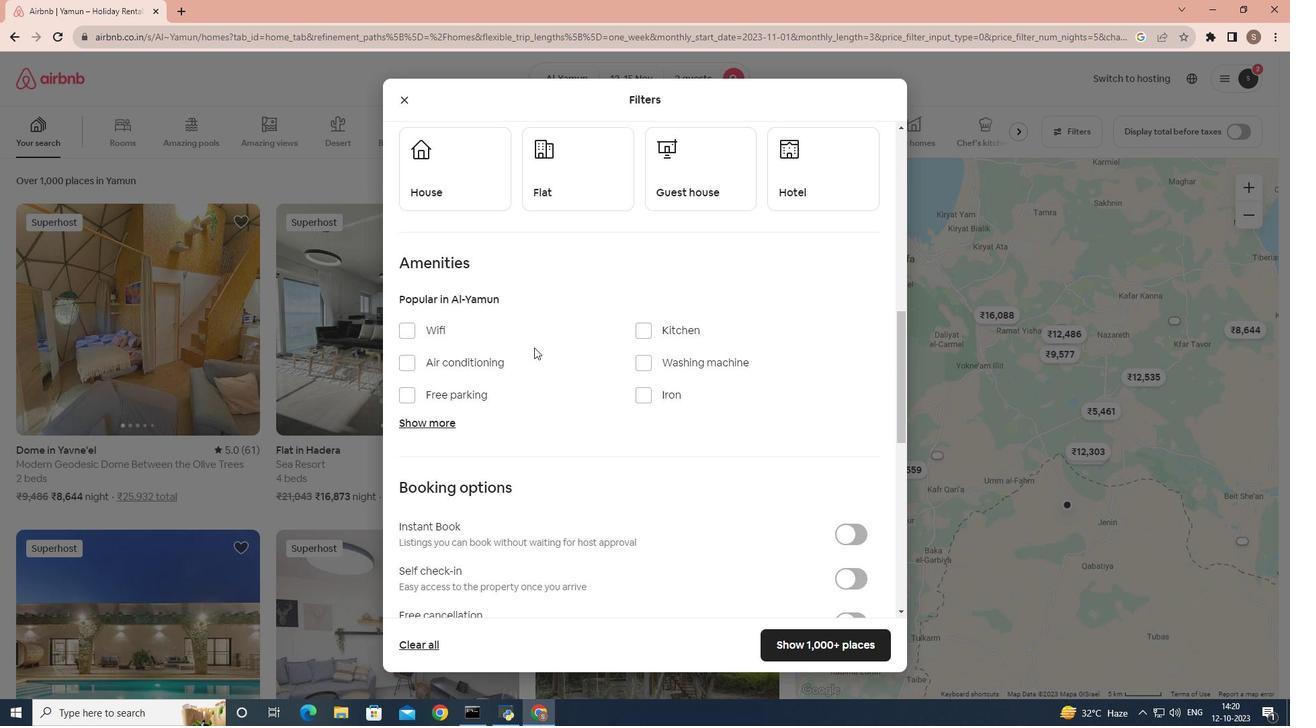 
Action: Mouse scrolled (534, 346) with delta (0, 0)
Screenshot: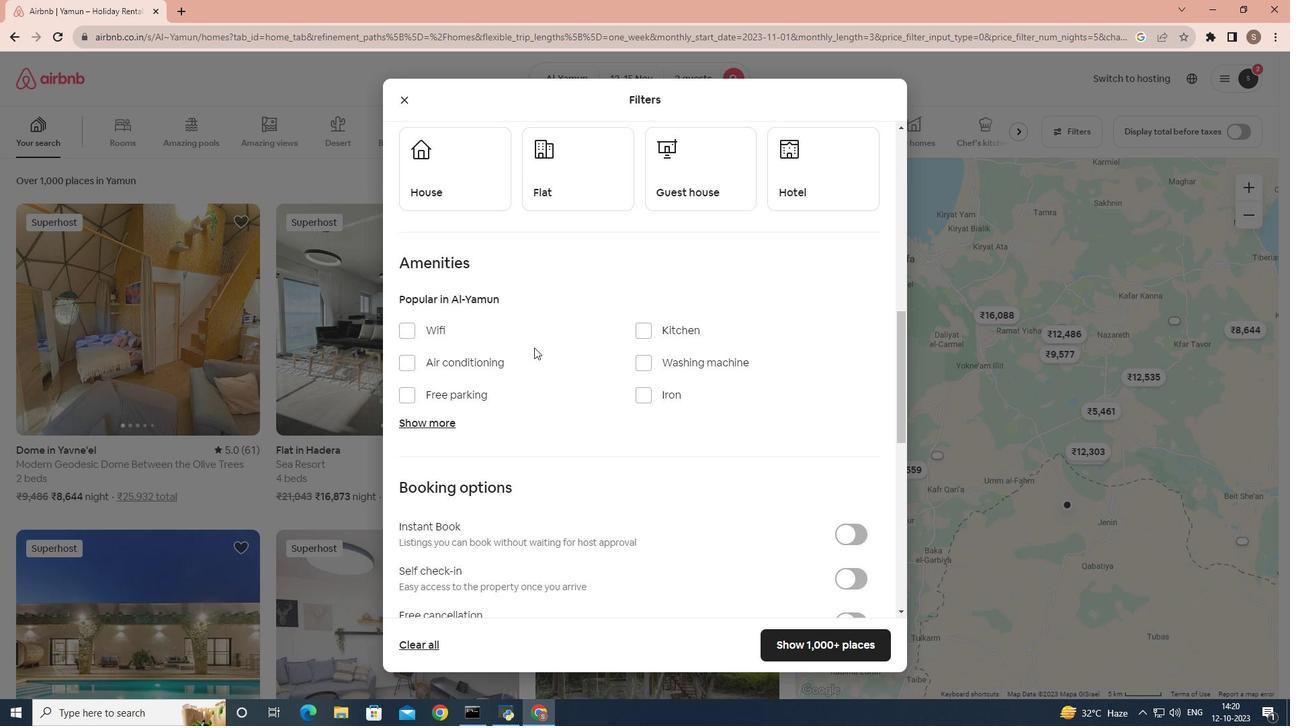 
Action: Mouse scrolled (534, 346) with delta (0, 0)
Screenshot: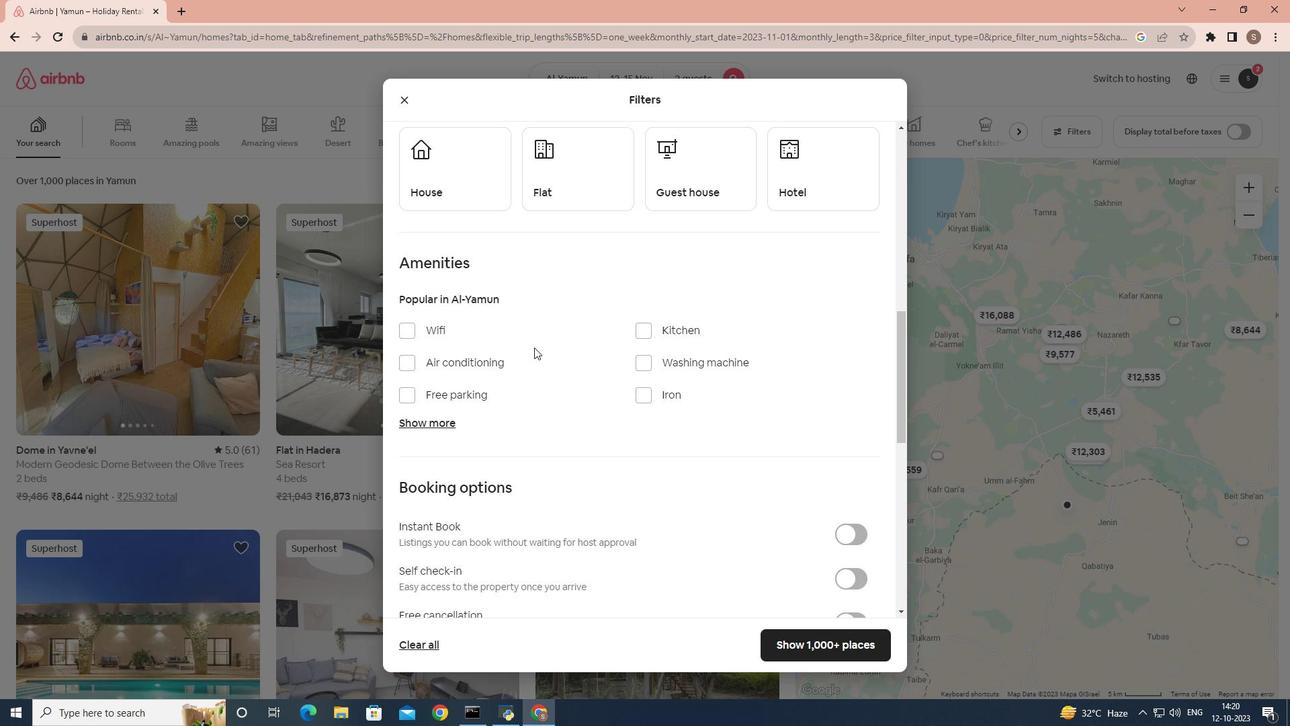 
Action: Mouse scrolled (534, 346) with delta (0, 0)
Screenshot: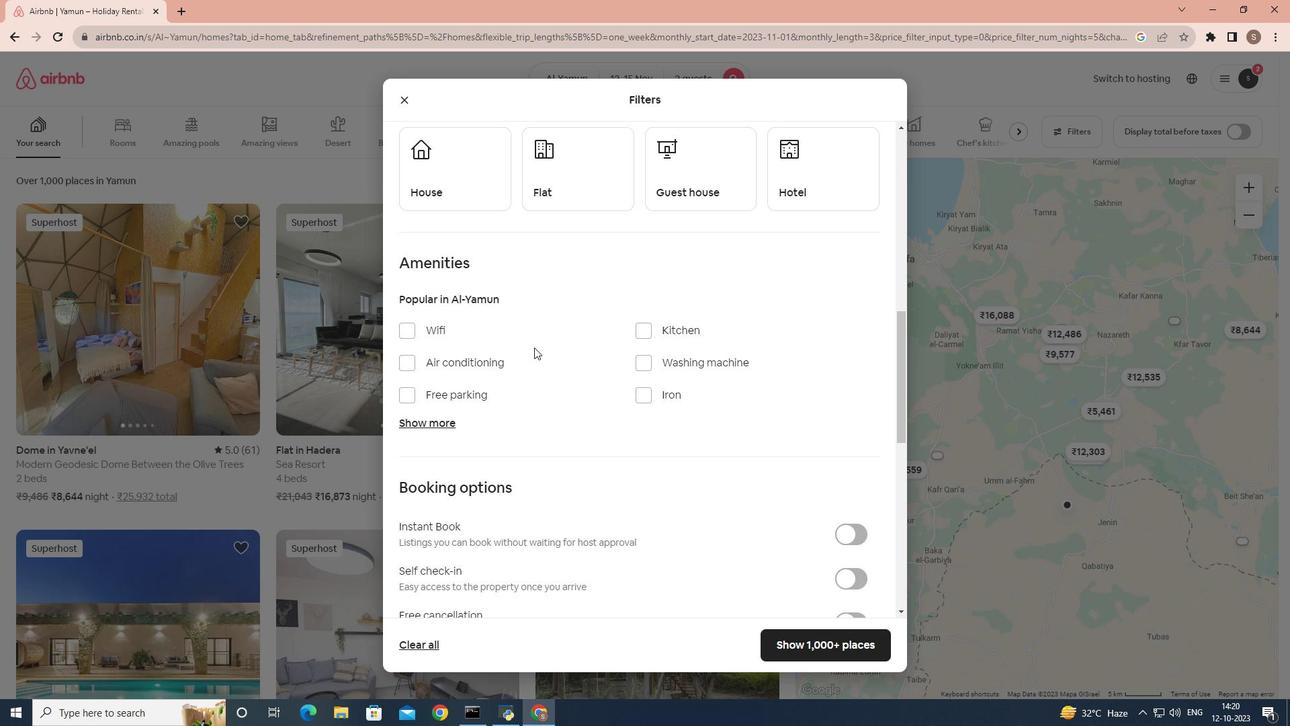 
Action: Mouse scrolled (534, 346) with delta (0, 0)
Screenshot: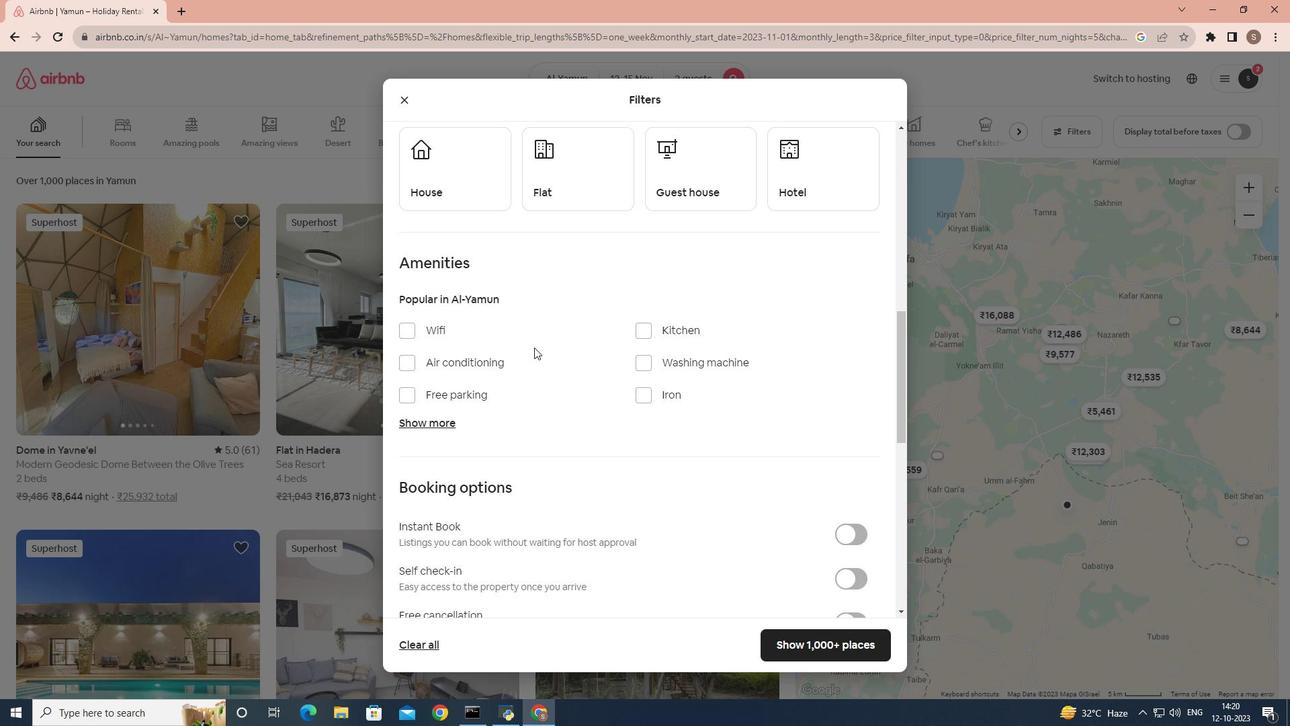 
Action: Mouse moved to (540, 342)
Screenshot: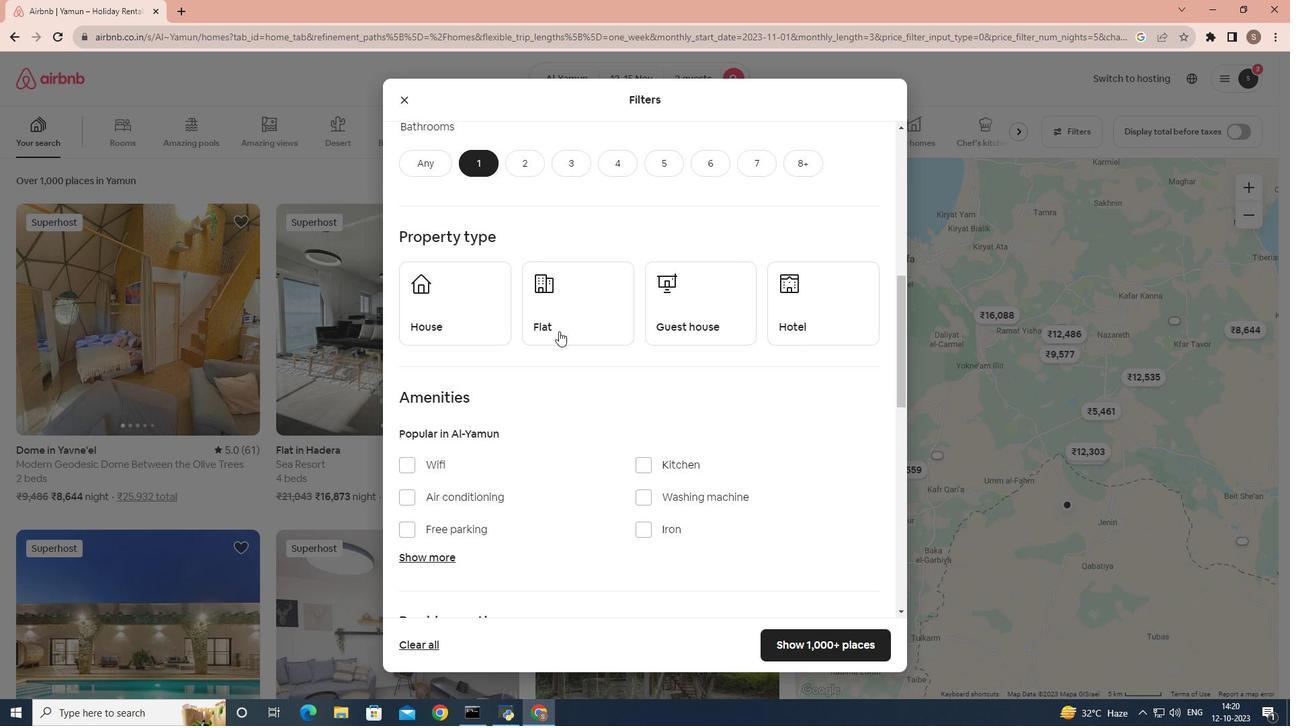 
Action: Mouse scrolled (540, 343) with delta (0, 0)
Screenshot: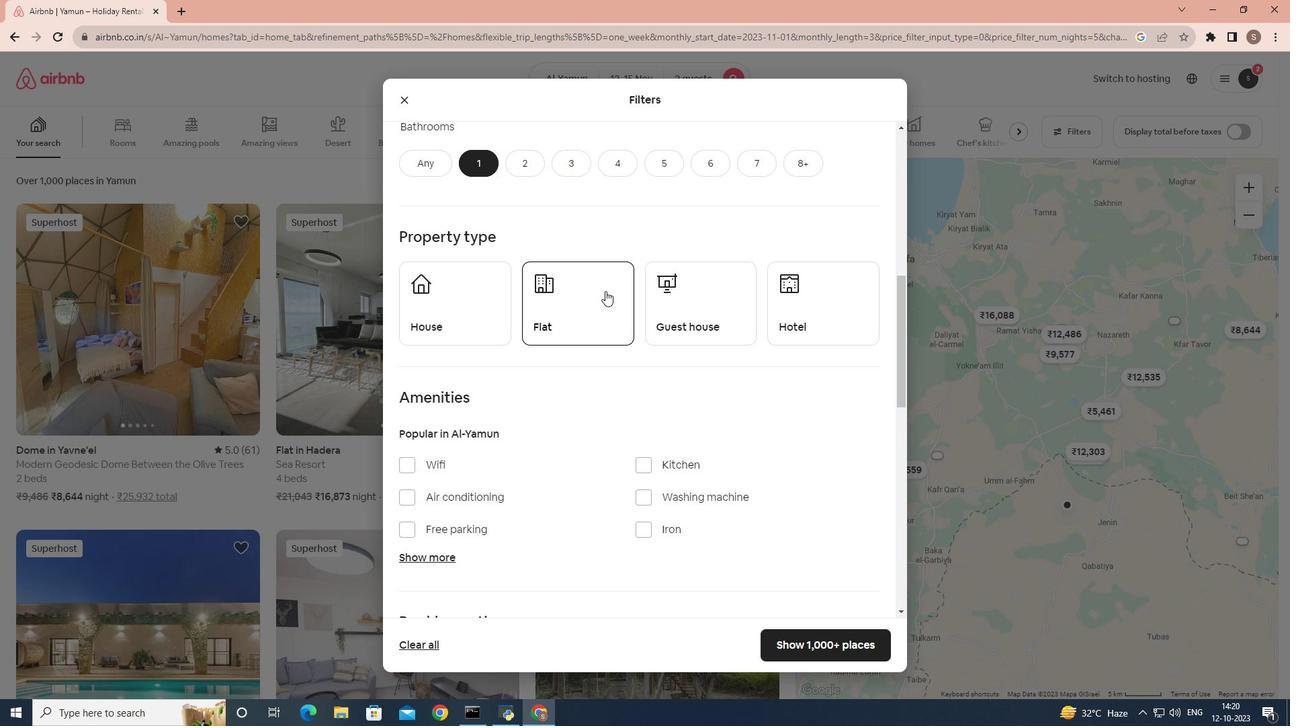 
Action: Mouse scrolled (540, 343) with delta (0, 0)
Screenshot: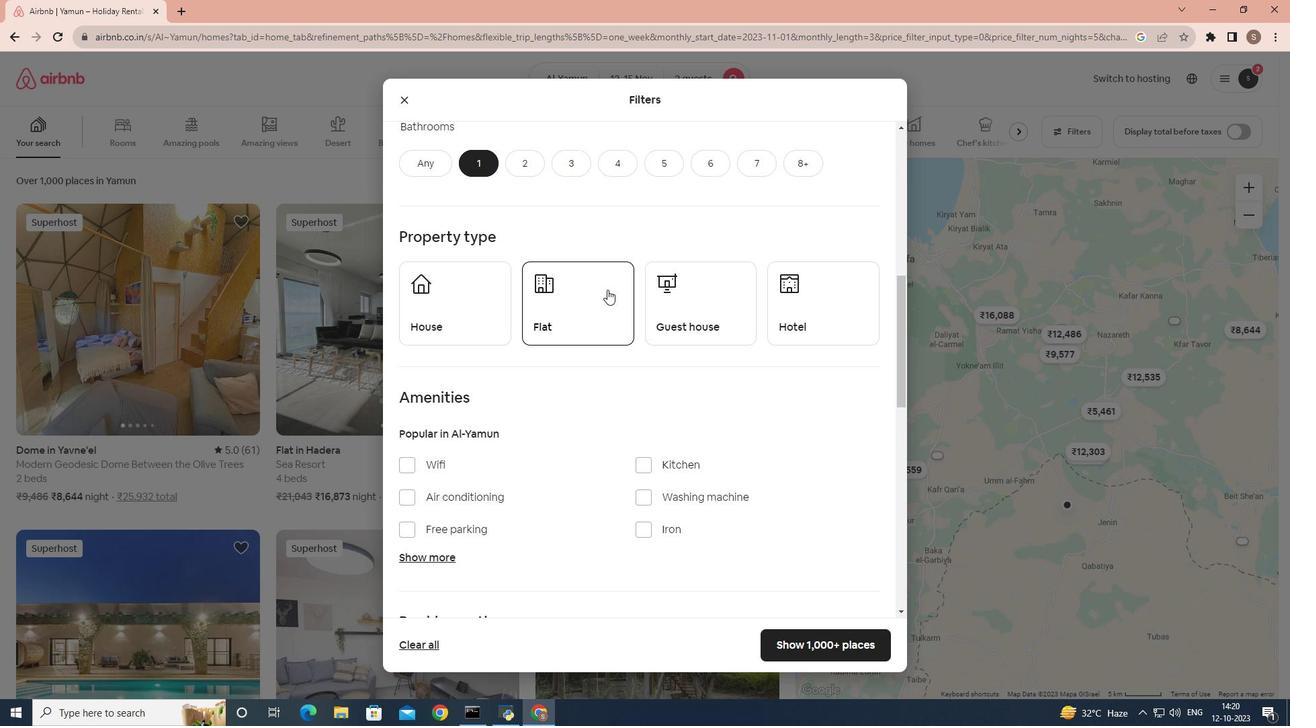 
Action: Mouse moved to (781, 320)
Screenshot: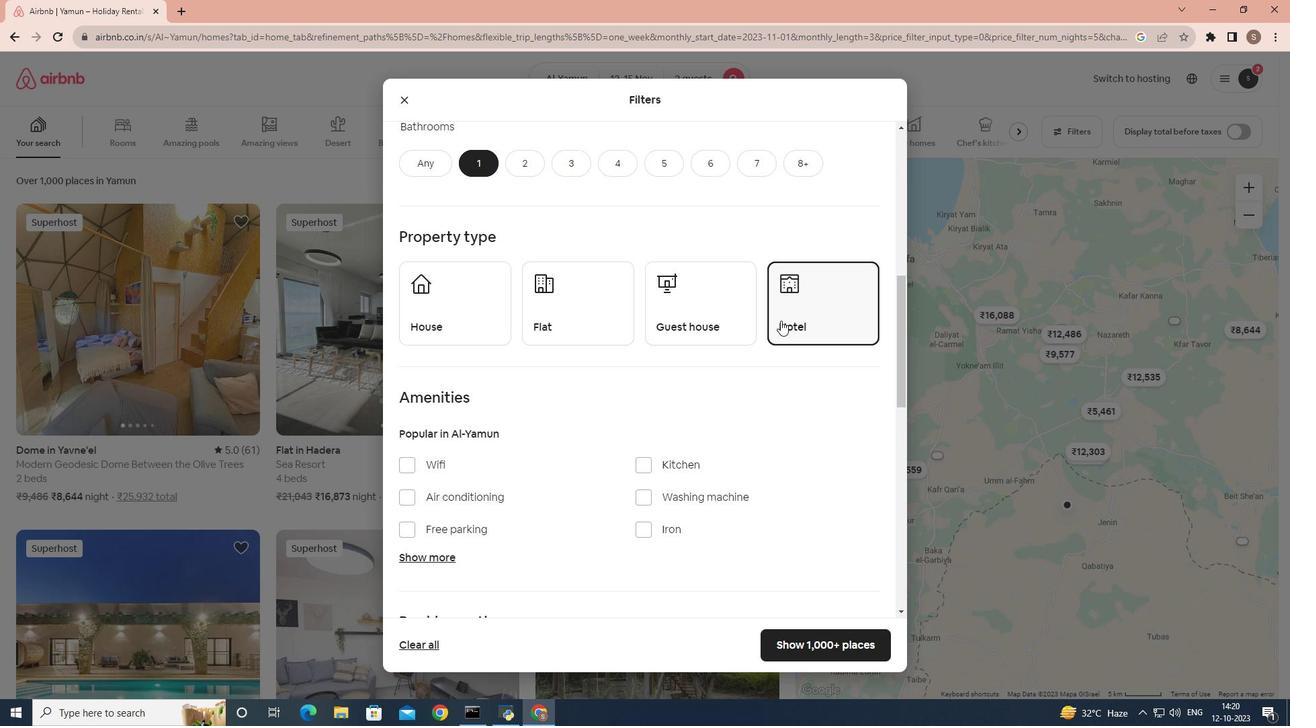 
Action: Mouse pressed left at (781, 320)
Screenshot: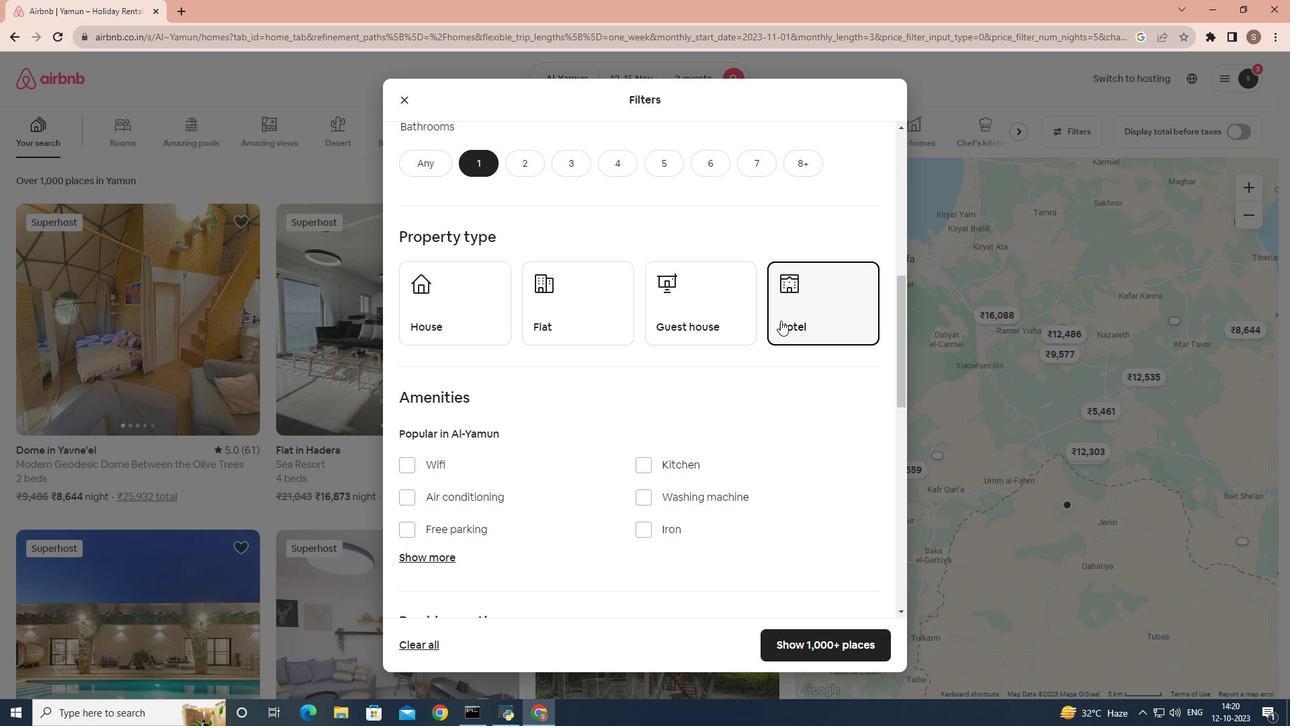 
Action: Mouse moved to (492, 417)
Screenshot: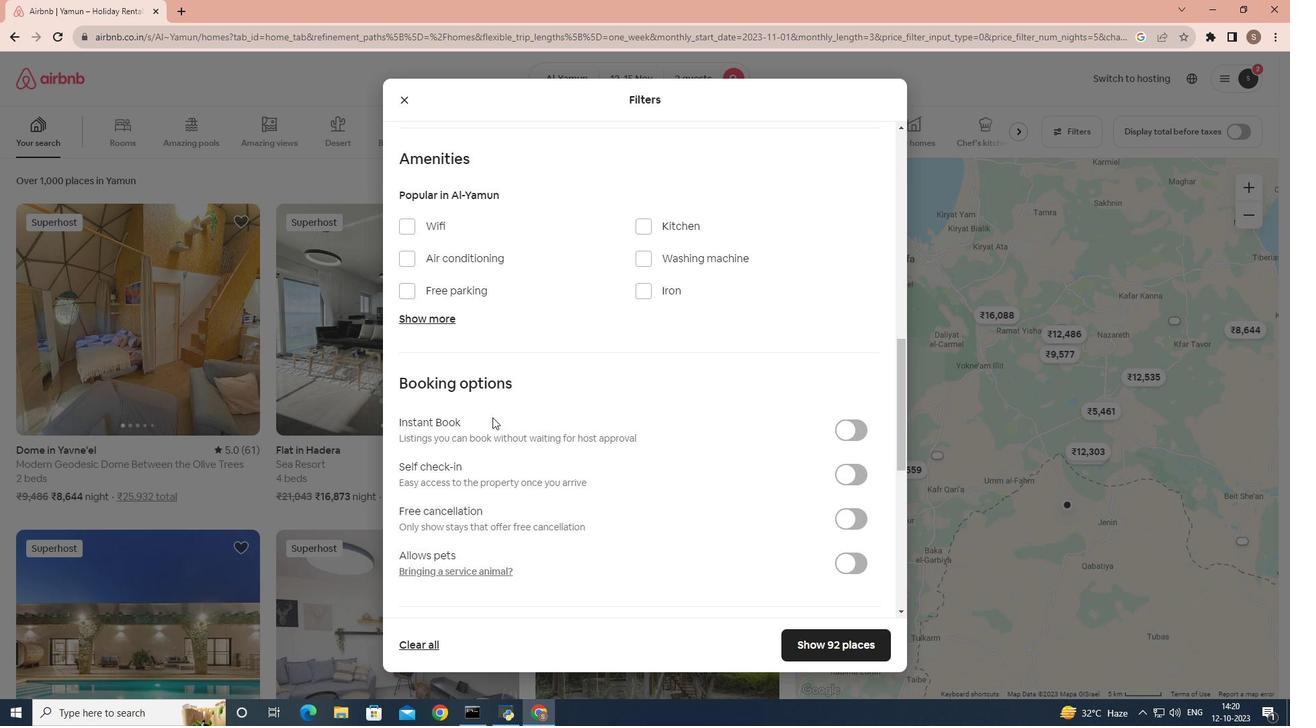 
Action: Mouse scrolled (492, 416) with delta (0, 0)
Screenshot: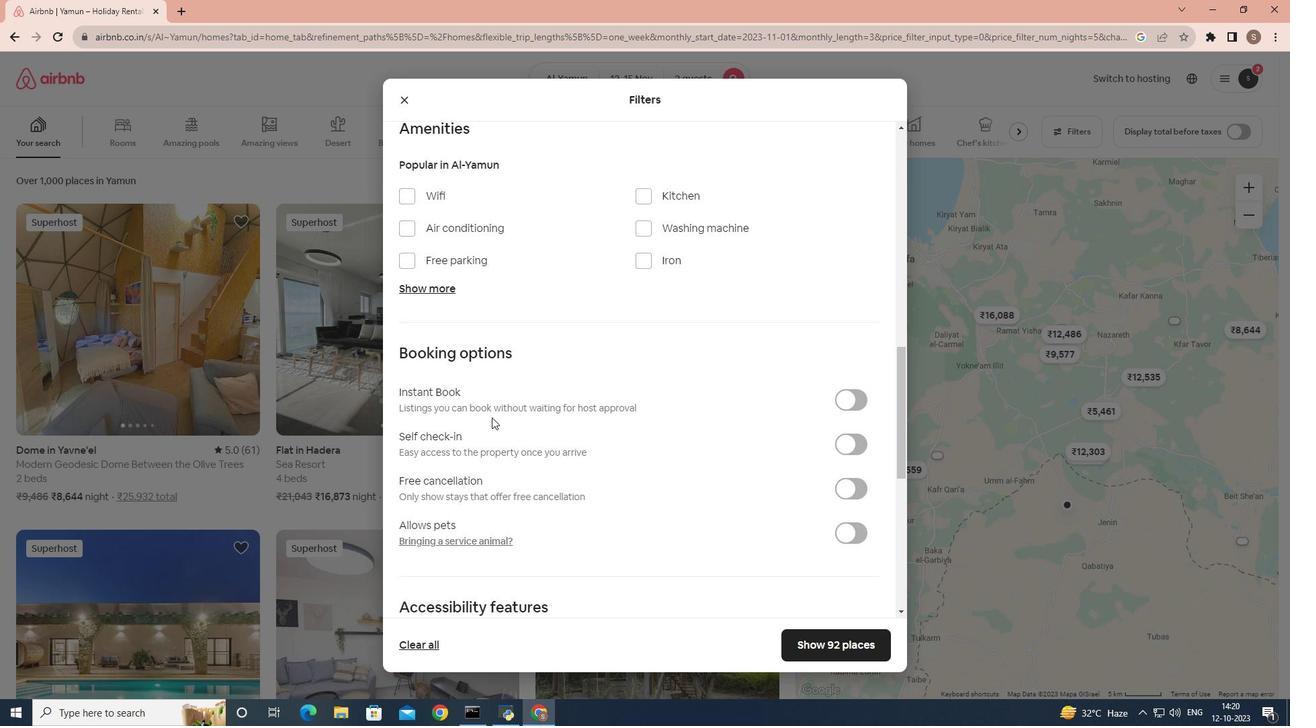 
Action: Mouse scrolled (492, 416) with delta (0, 0)
Screenshot: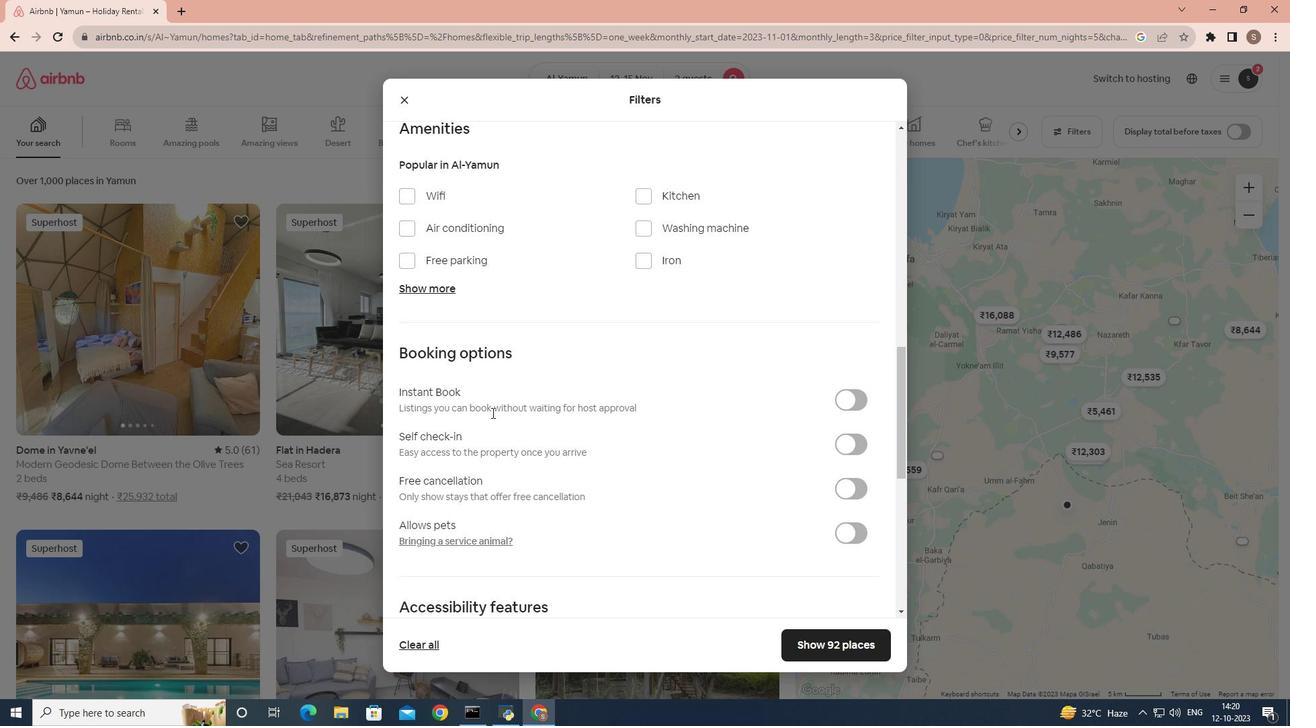 
Action: Mouse scrolled (492, 416) with delta (0, 0)
Screenshot: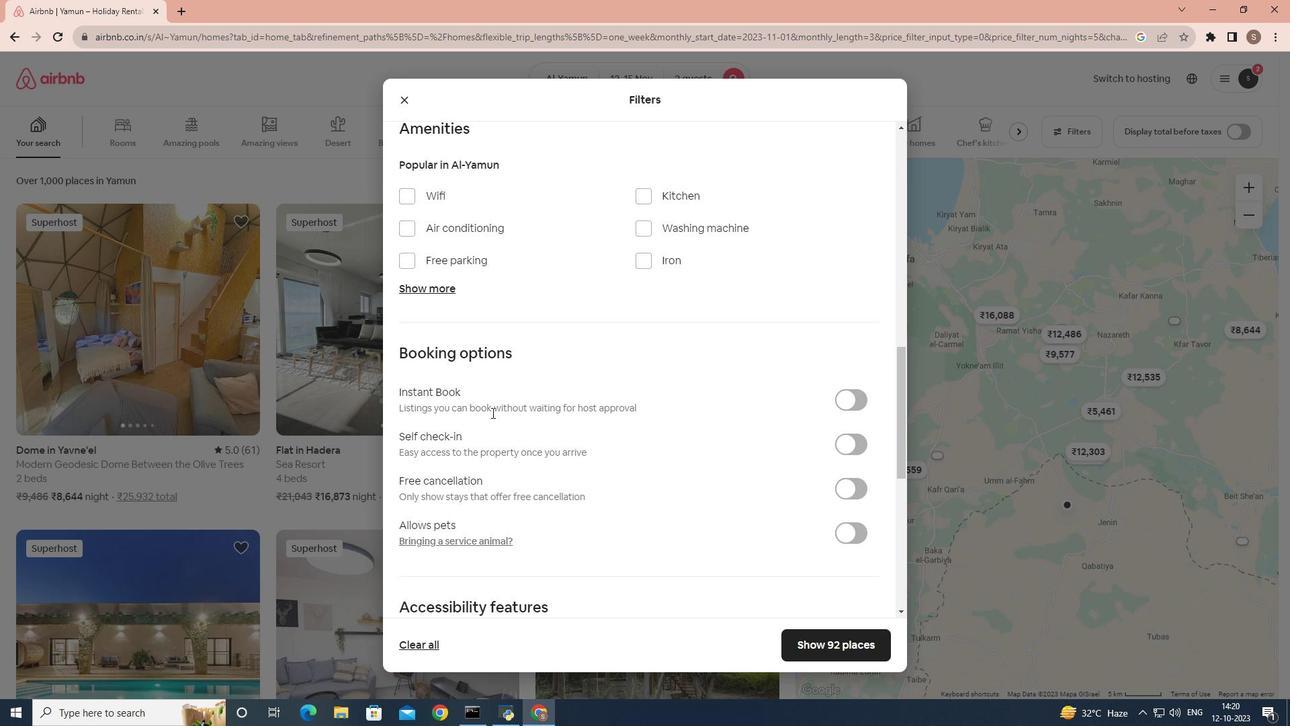 
Action: Mouse scrolled (492, 416) with delta (0, 0)
Screenshot: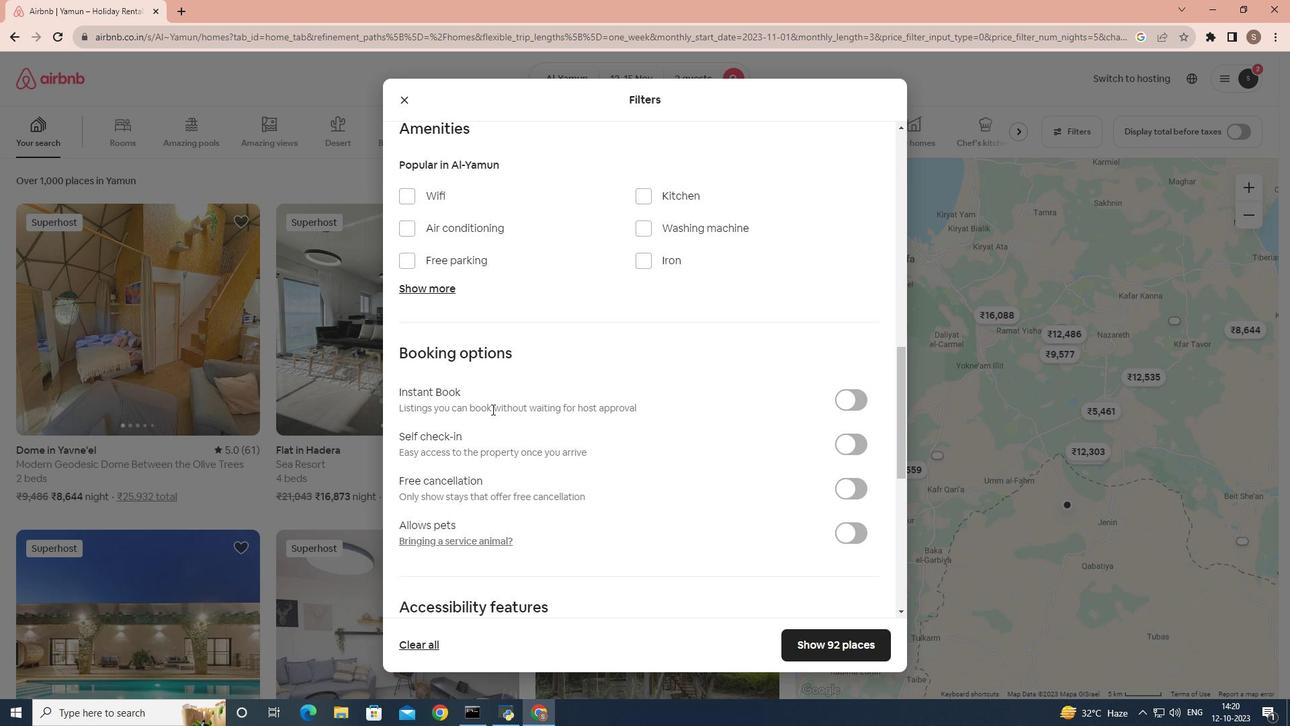 
Action: Mouse moved to (495, 398)
Screenshot: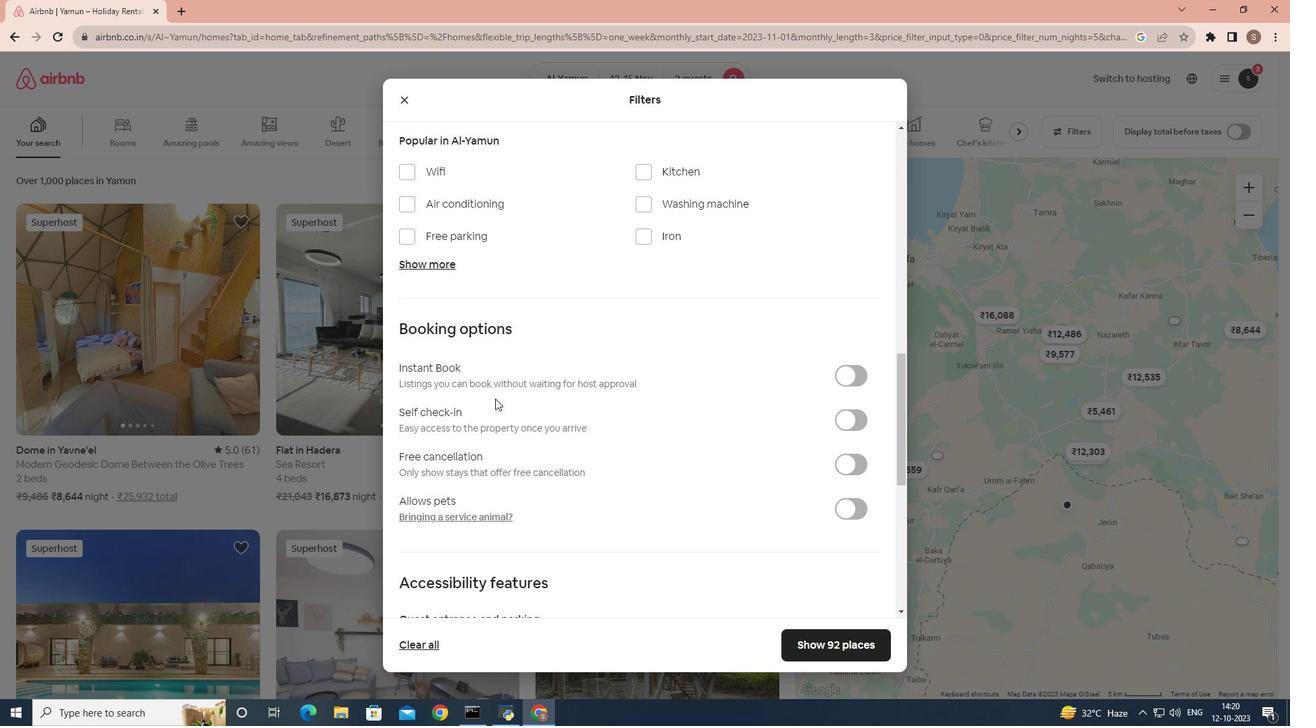 
Action: Mouse scrolled (495, 398) with delta (0, 0)
Screenshot: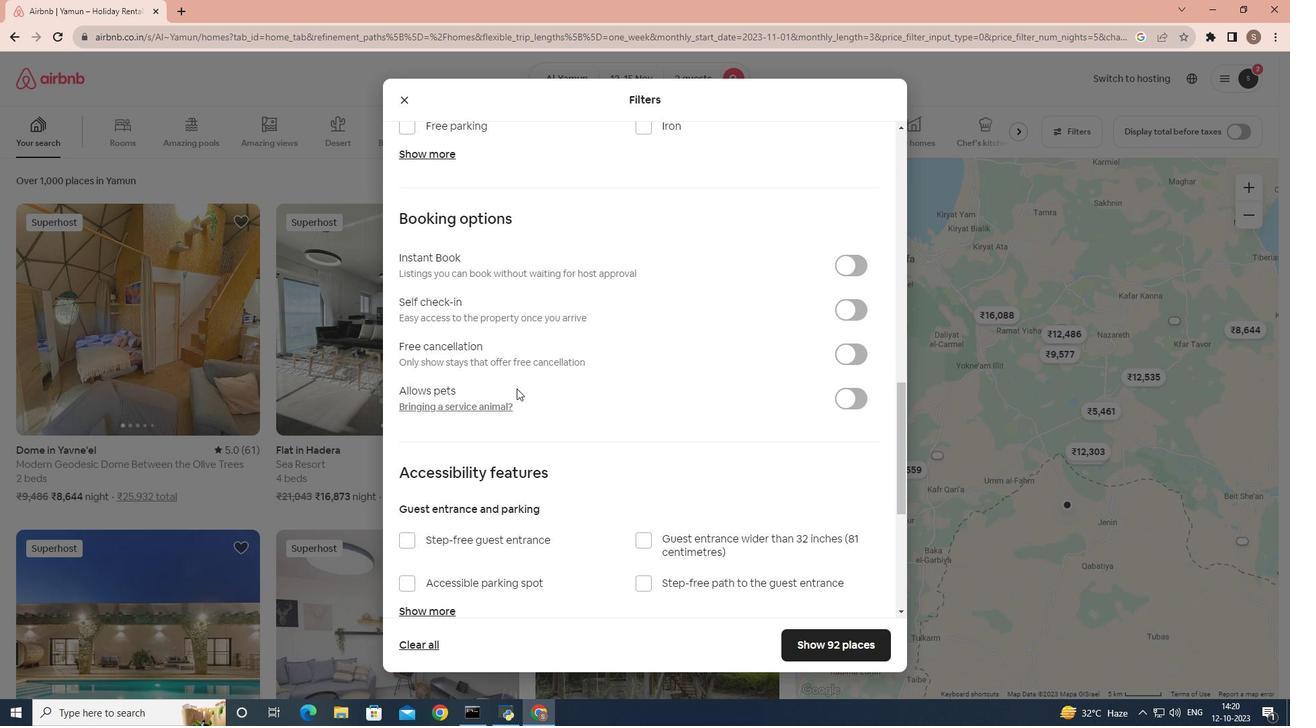 
Action: Mouse scrolled (495, 398) with delta (0, 0)
Screenshot: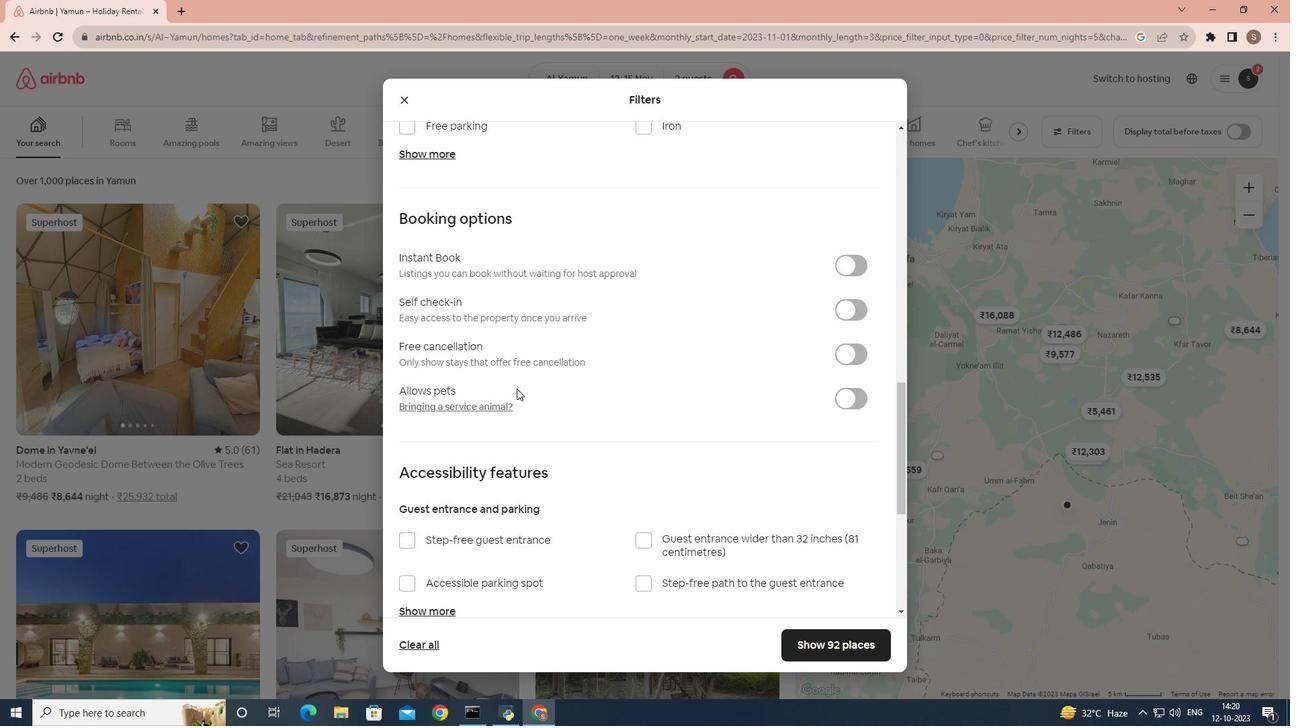 
Action: Mouse moved to (517, 388)
Screenshot: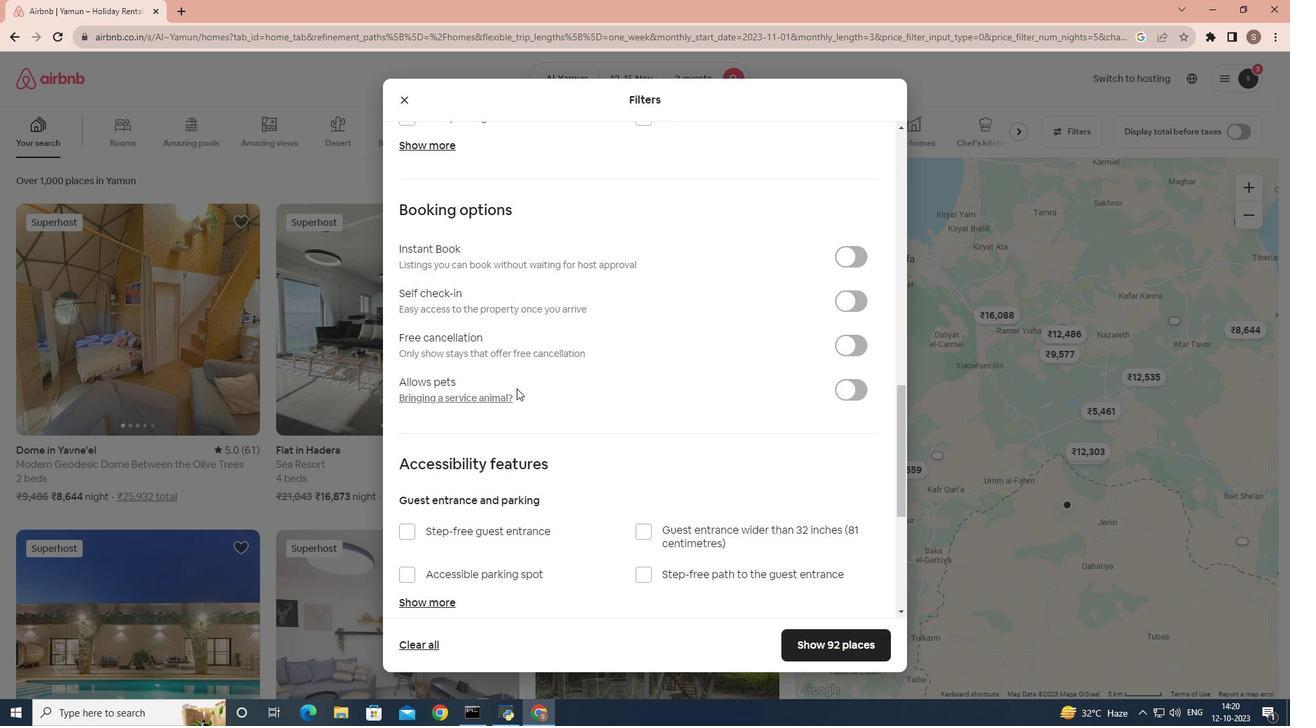 
Action: Mouse scrolled (517, 387) with delta (0, 0)
Screenshot: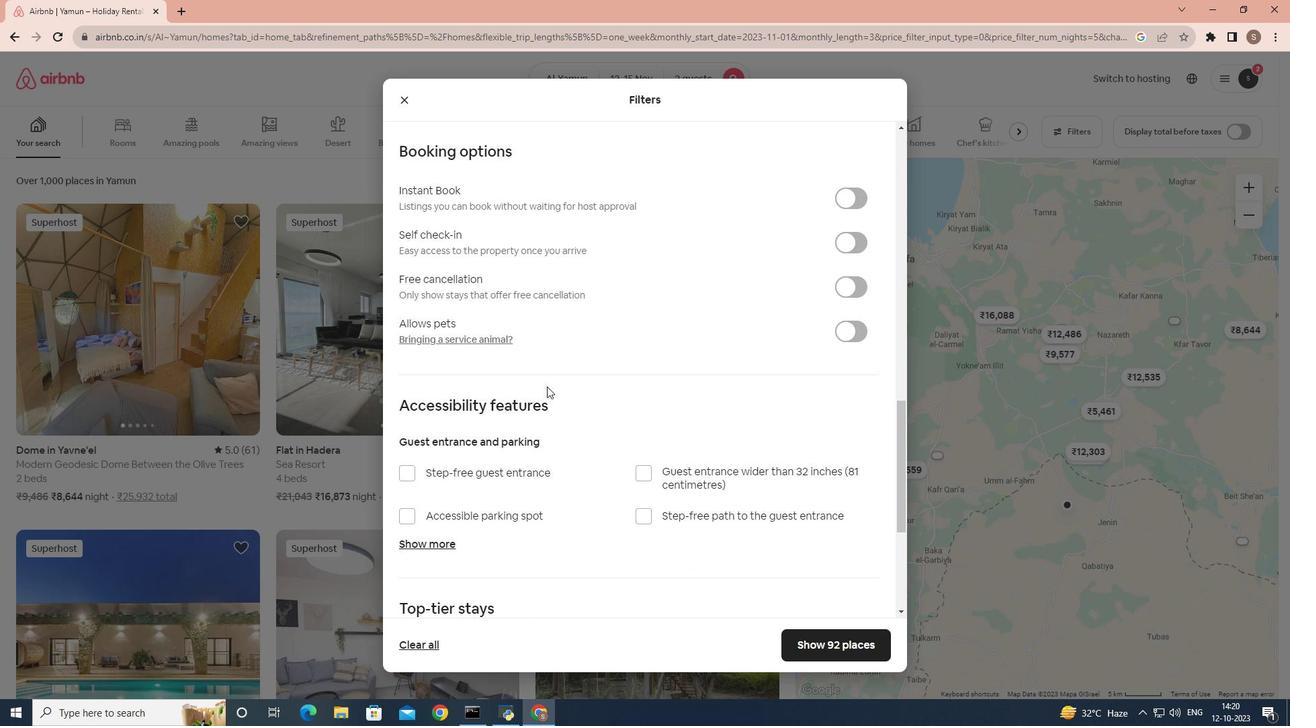 
Action: Mouse moved to (807, 656)
Screenshot: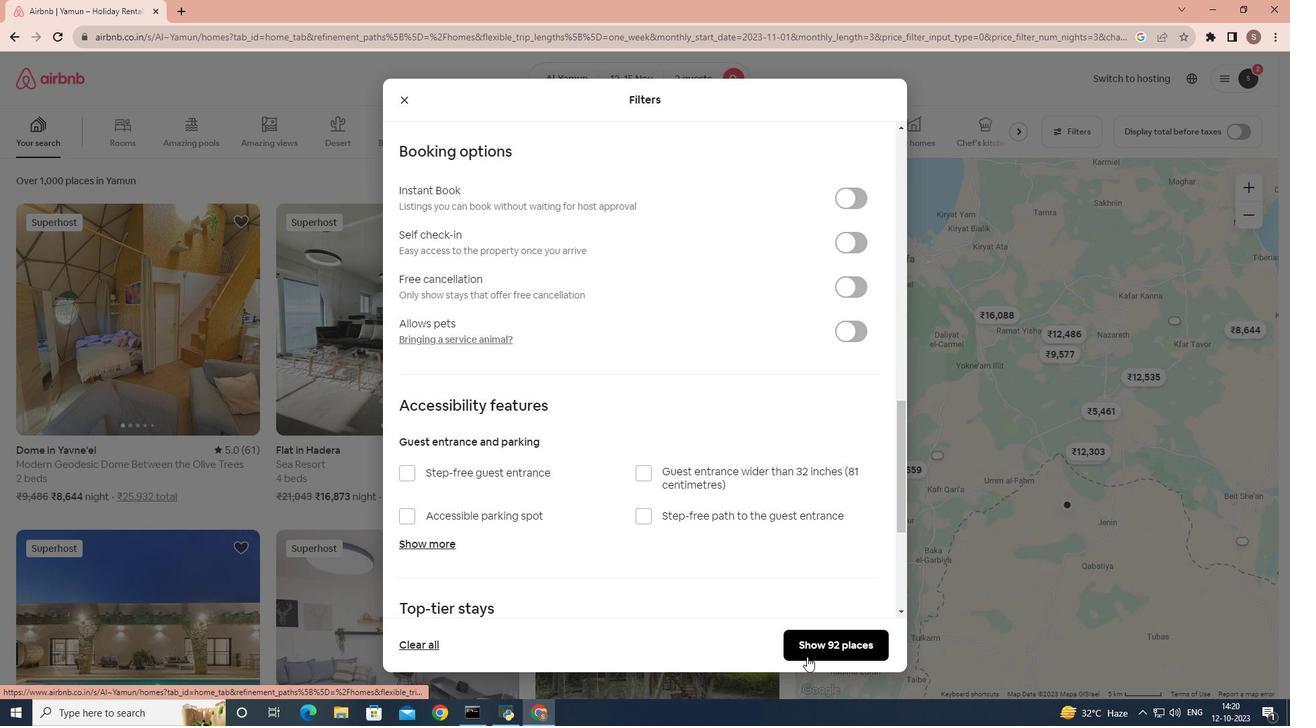 
Action: Mouse pressed left at (807, 656)
Screenshot: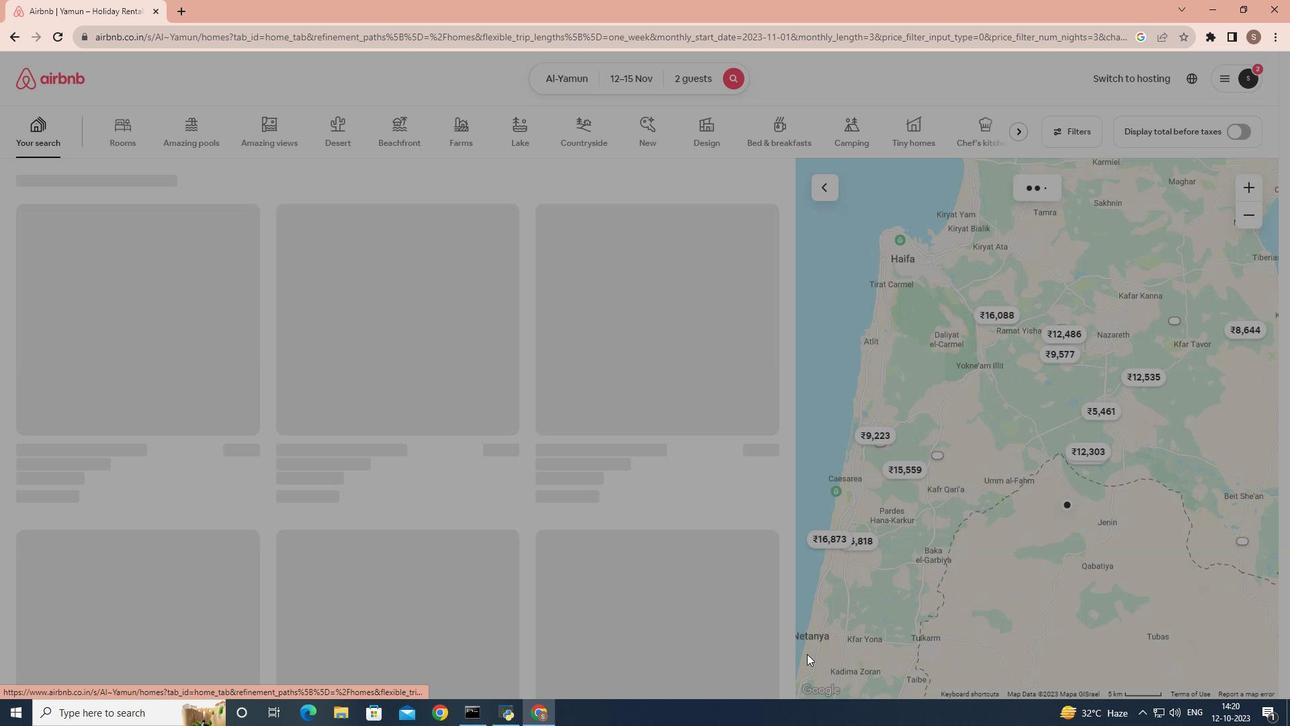
Action: Mouse moved to (578, 334)
Screenshot: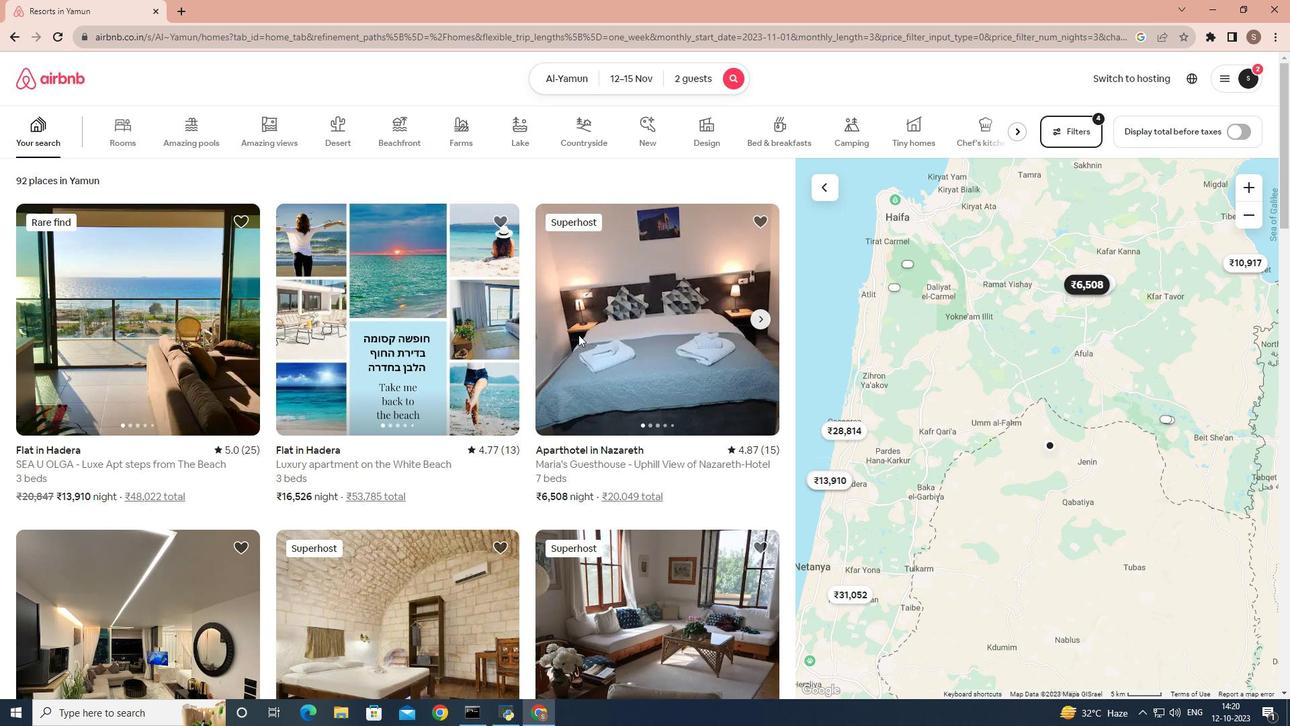 
Action: Mouse pressed left at (578, 334)
Screenshot: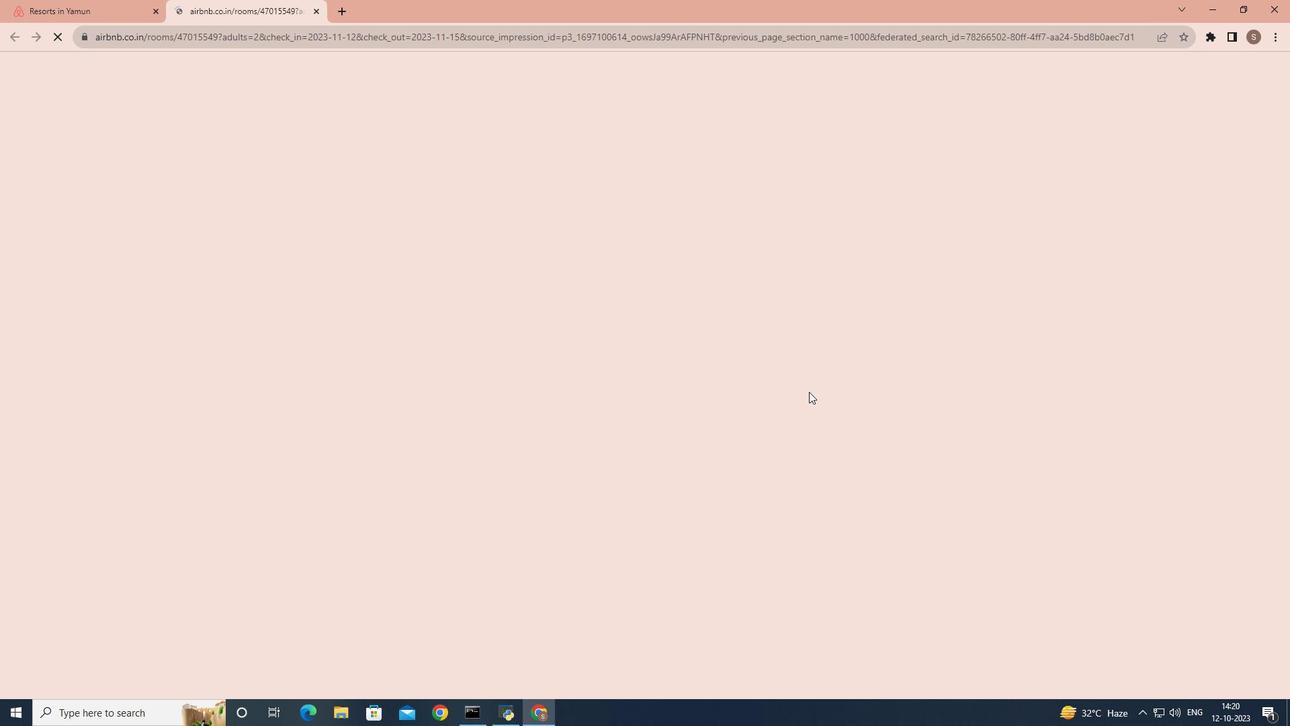 
Action: Mouse moved to (381, 297)
Screenshot: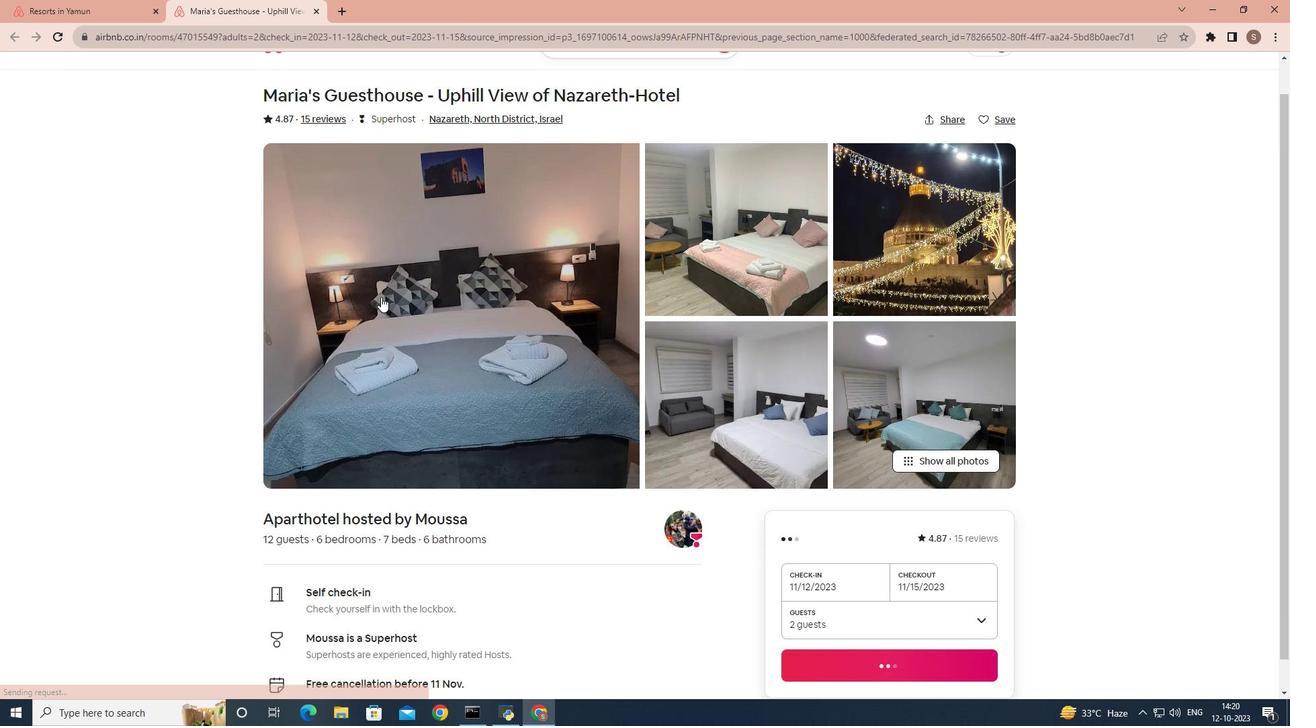 
Action: Mouse scrolled (381, 296) with delta (0, 0)
Screenshot: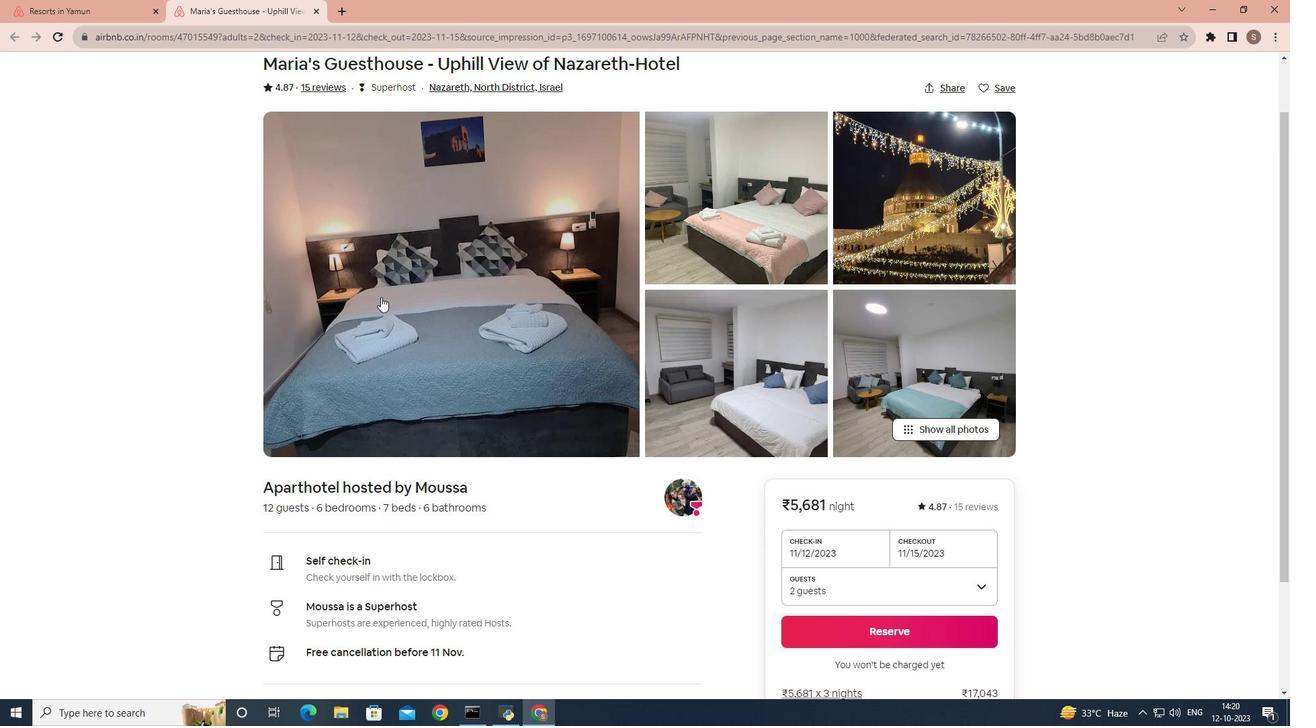 
Action: Mouse scrolled (381, 296) with delta (0, 0)
Screenshot: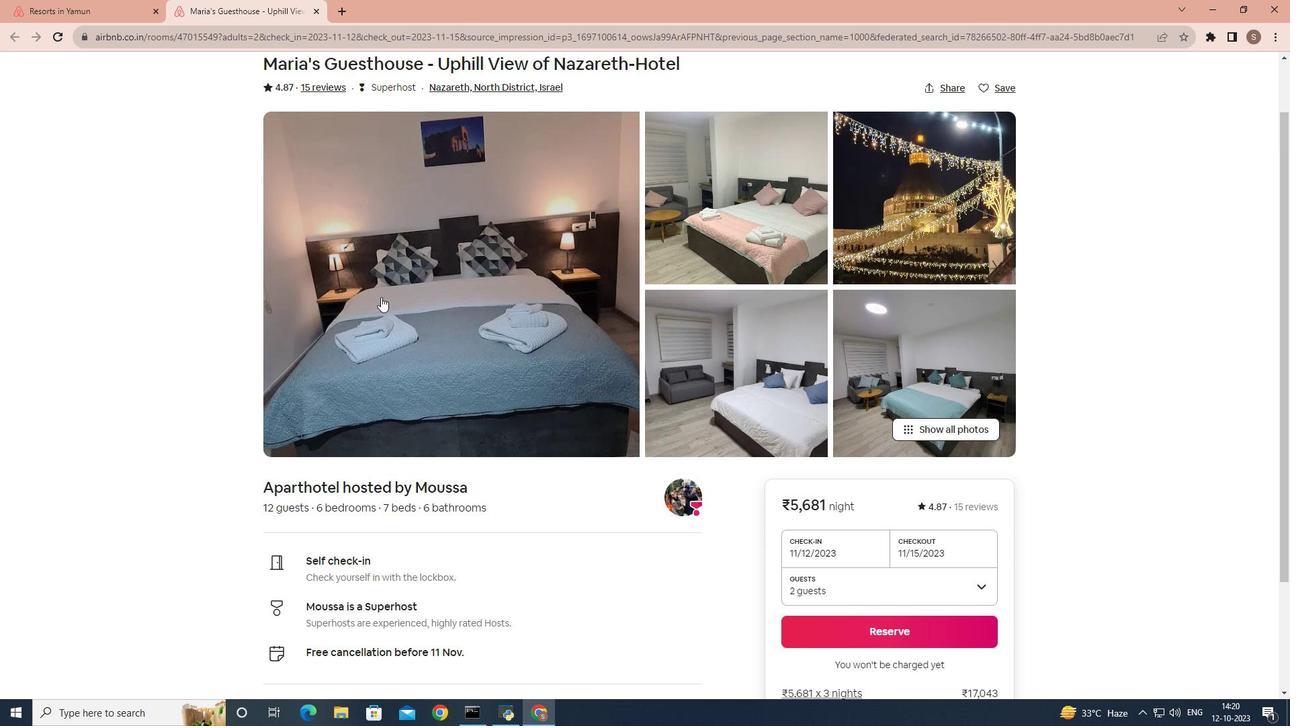 
Action: Mouse scrolled (381, 296) with delta (0, 0)
Screenshot: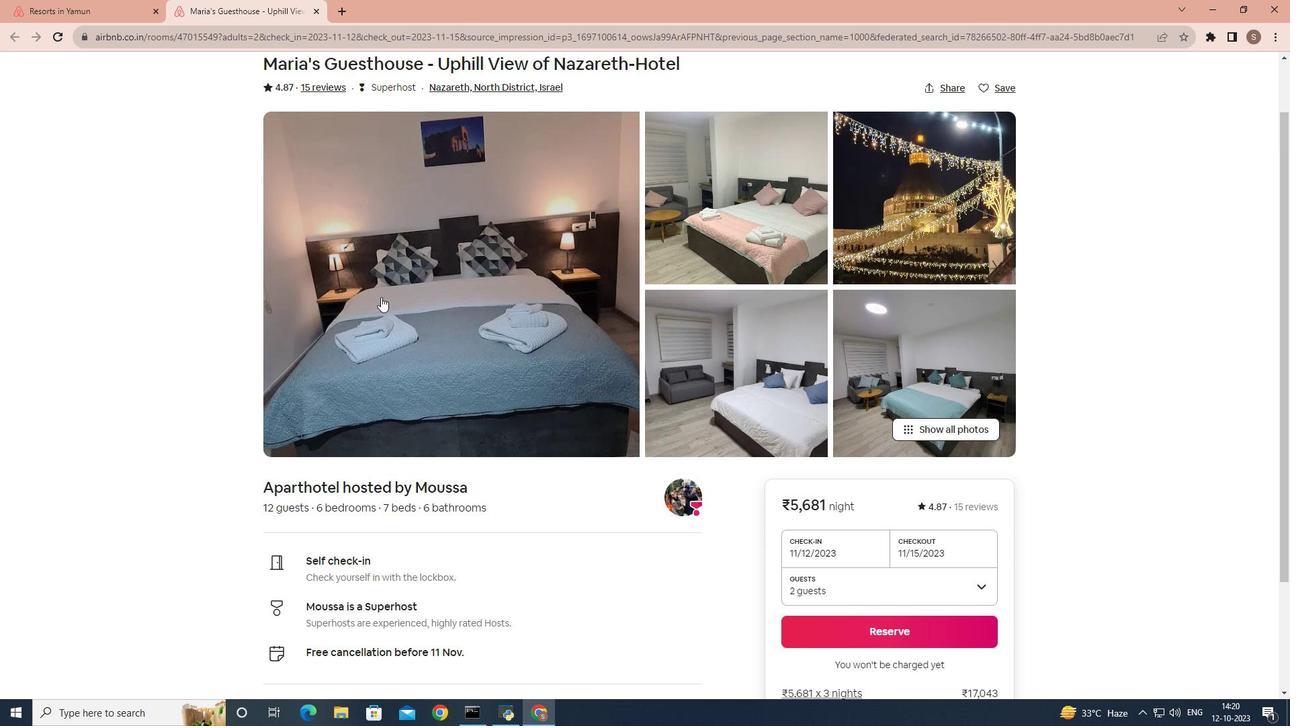 
Action: Mouse scrolled (381, 296) with delta (0, 0)
Screenshot: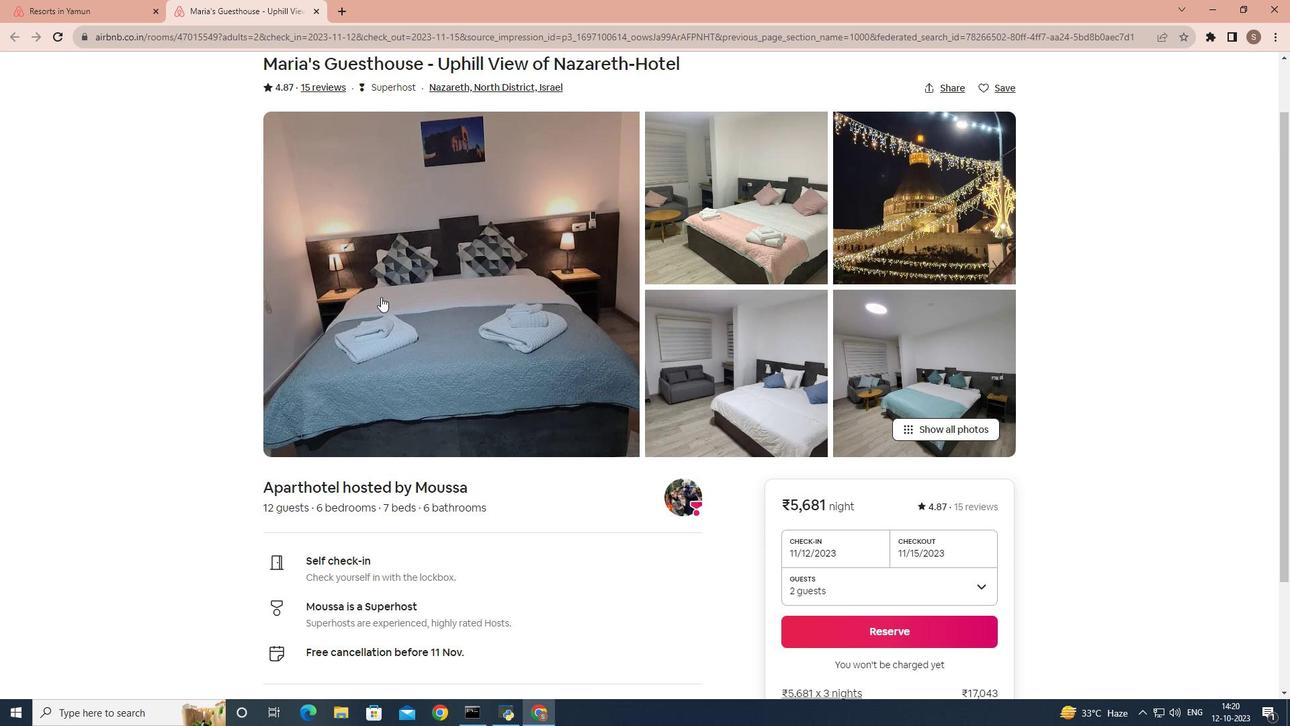
Action: Mouse scrolled (381, 296) with delta (0, 0)
Screenshot: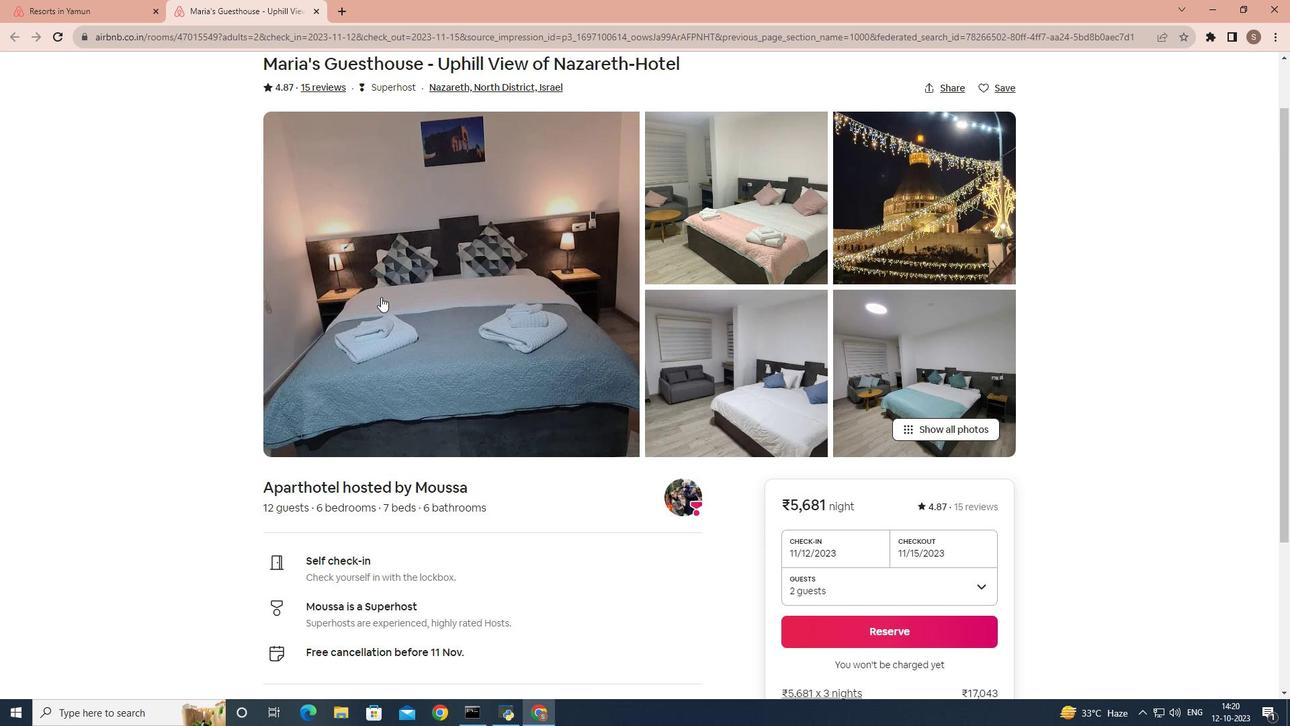 
Action: Mouse scrolled (381, 296) with delta (0, 0)
Screenshot: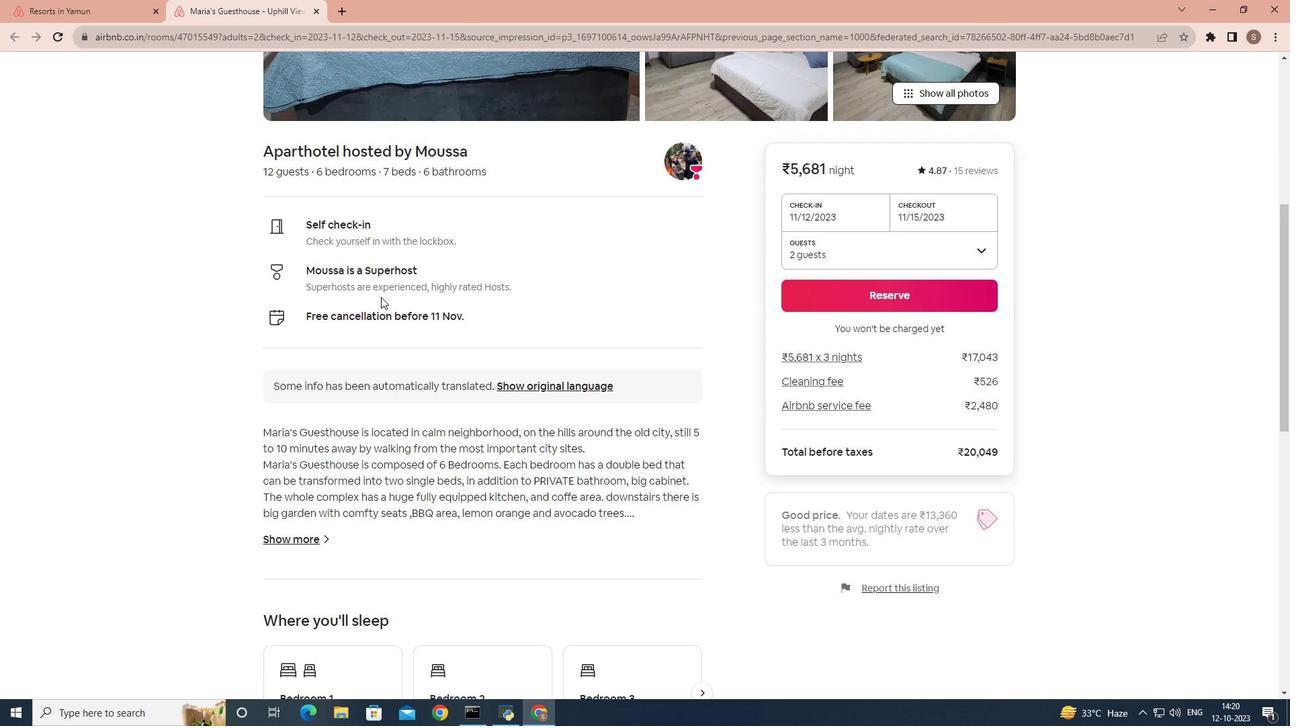 
Action: Mouse scrolled (381, 296) with delta (0, 0)
Screenshot: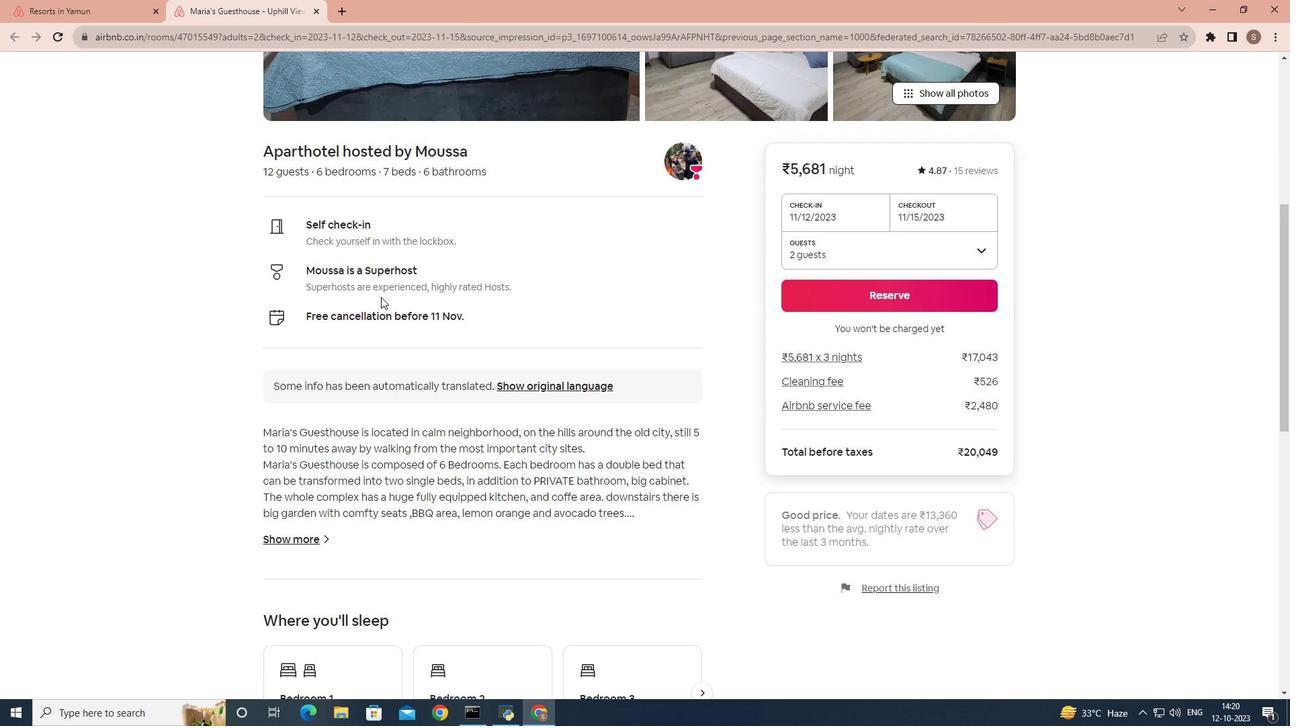 
Action: Mouse scrolled (381, 296) with delta (0, 0)
Screenshot: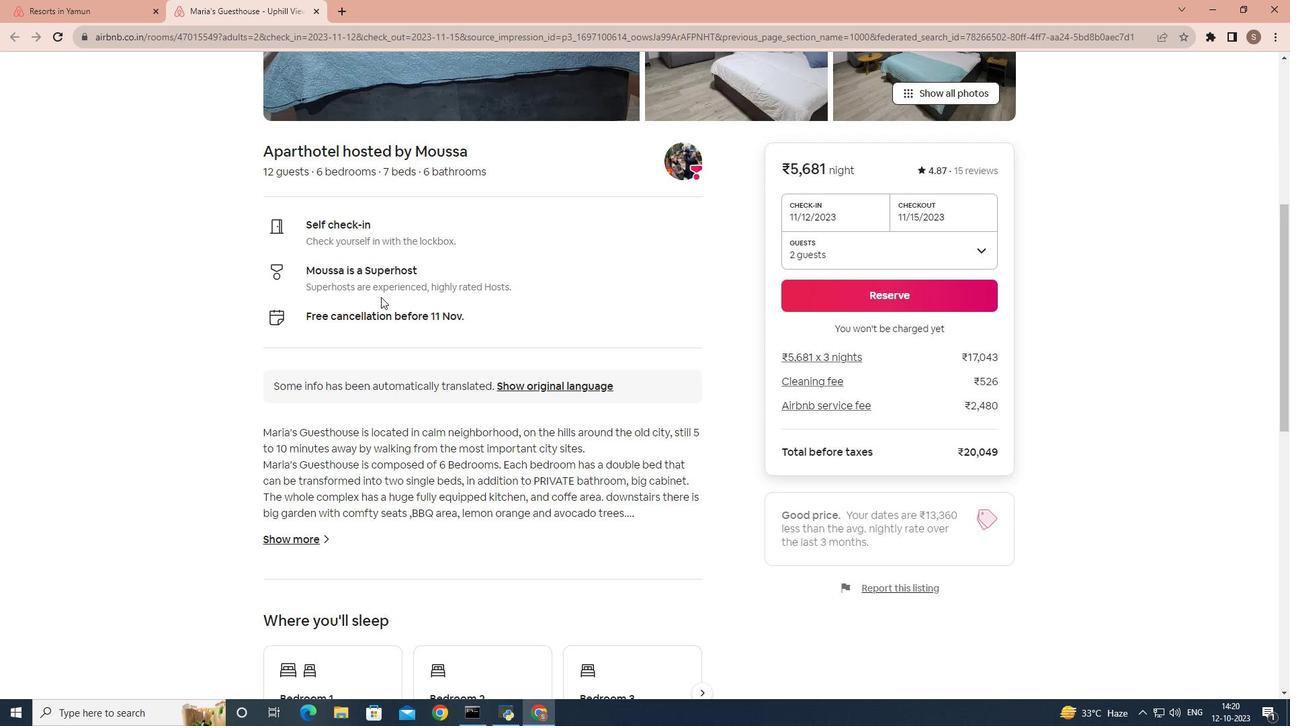 
Action: Mouse scrolled (381, 296) with delta (0, 0)
Screenshot: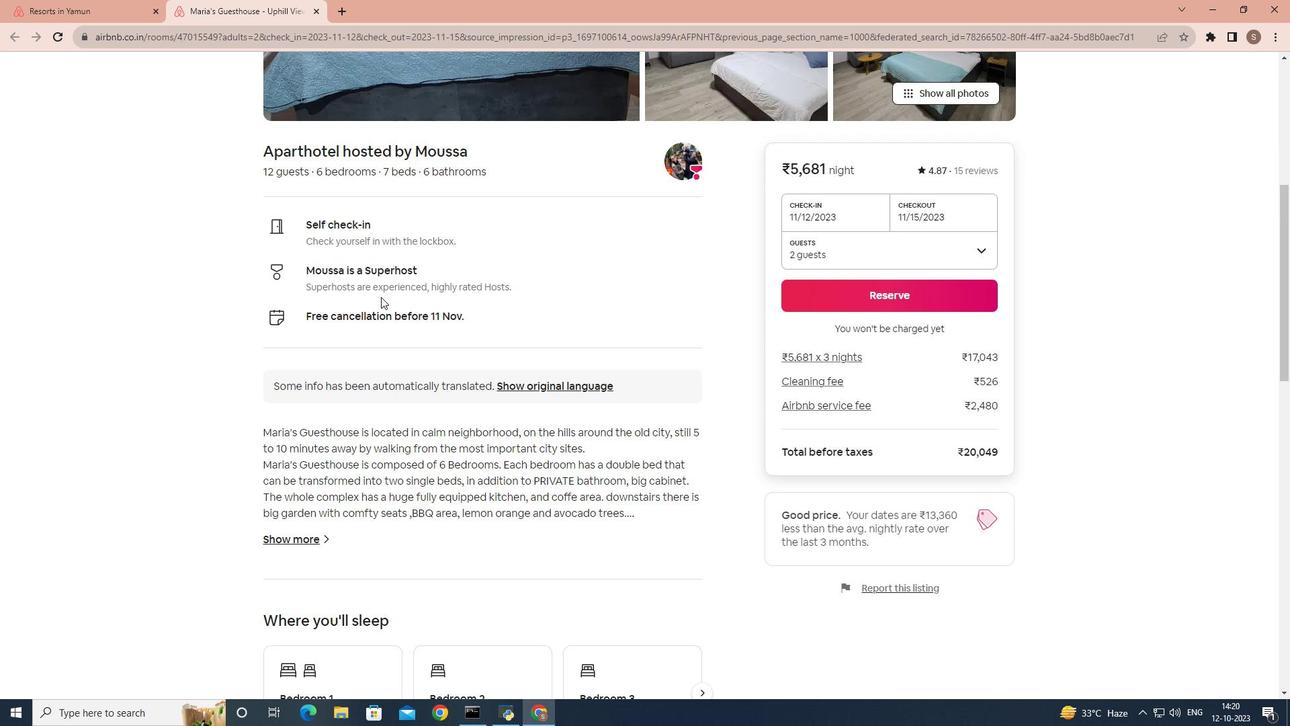 
Action: Mouse scrolled (381, 296) with delta (0, 0)
Screenshot: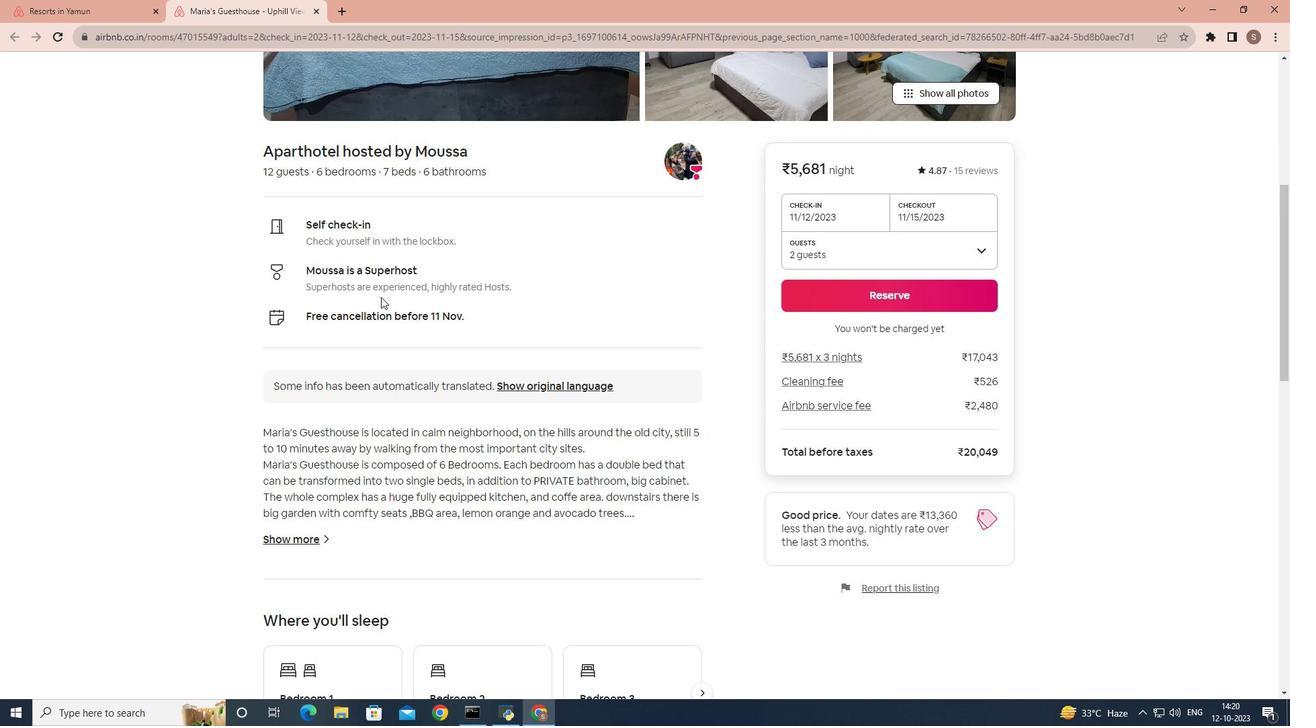 
Action: Mouse scrolled (381, 296) with delta (0, 0)
Screenshot: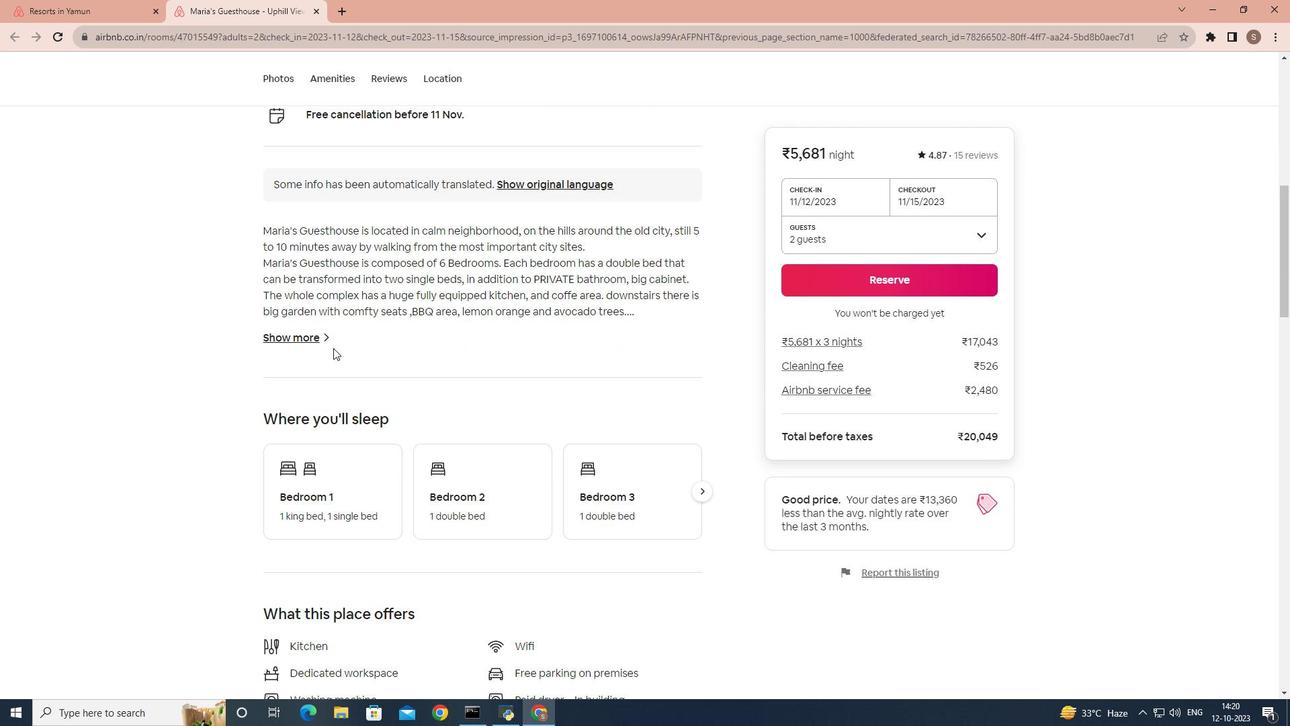 
Action: Mouse scrolled (381, 296) with delta (0, 0)
Screenshot: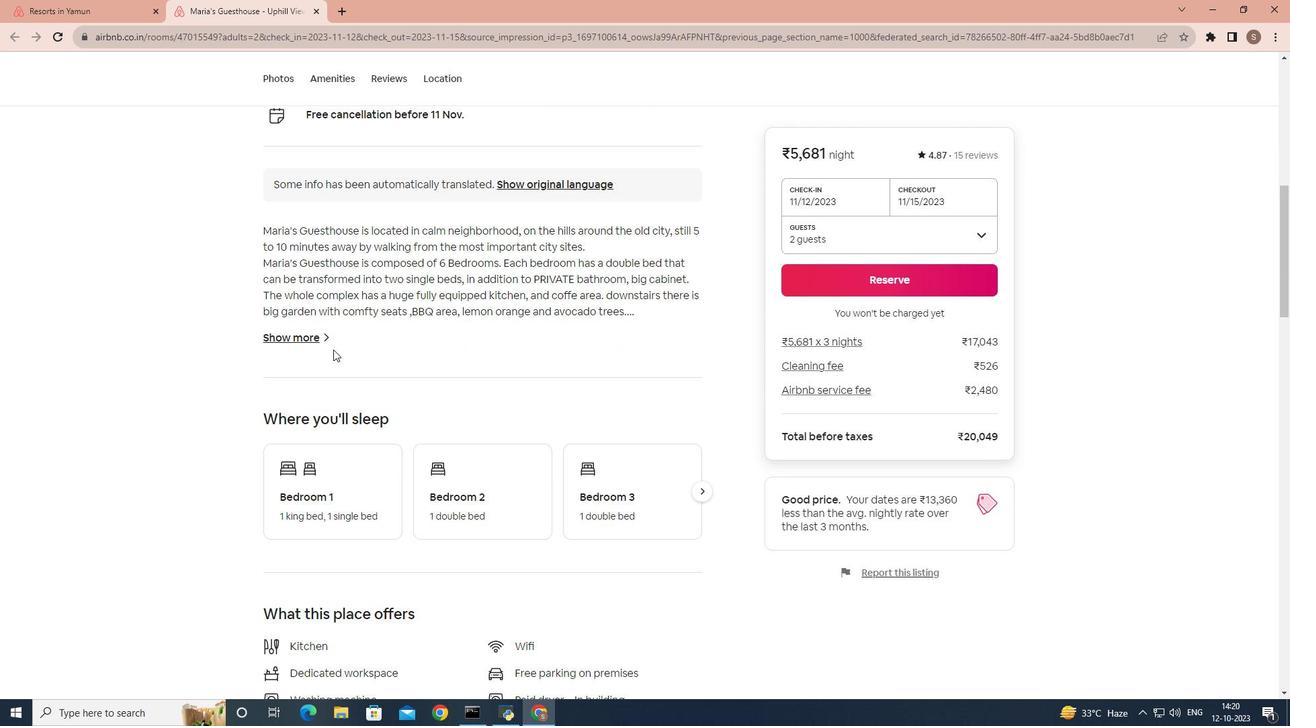 
Action: Mouse scrolled (381, 296) with delta (0, 0)
Screenshot: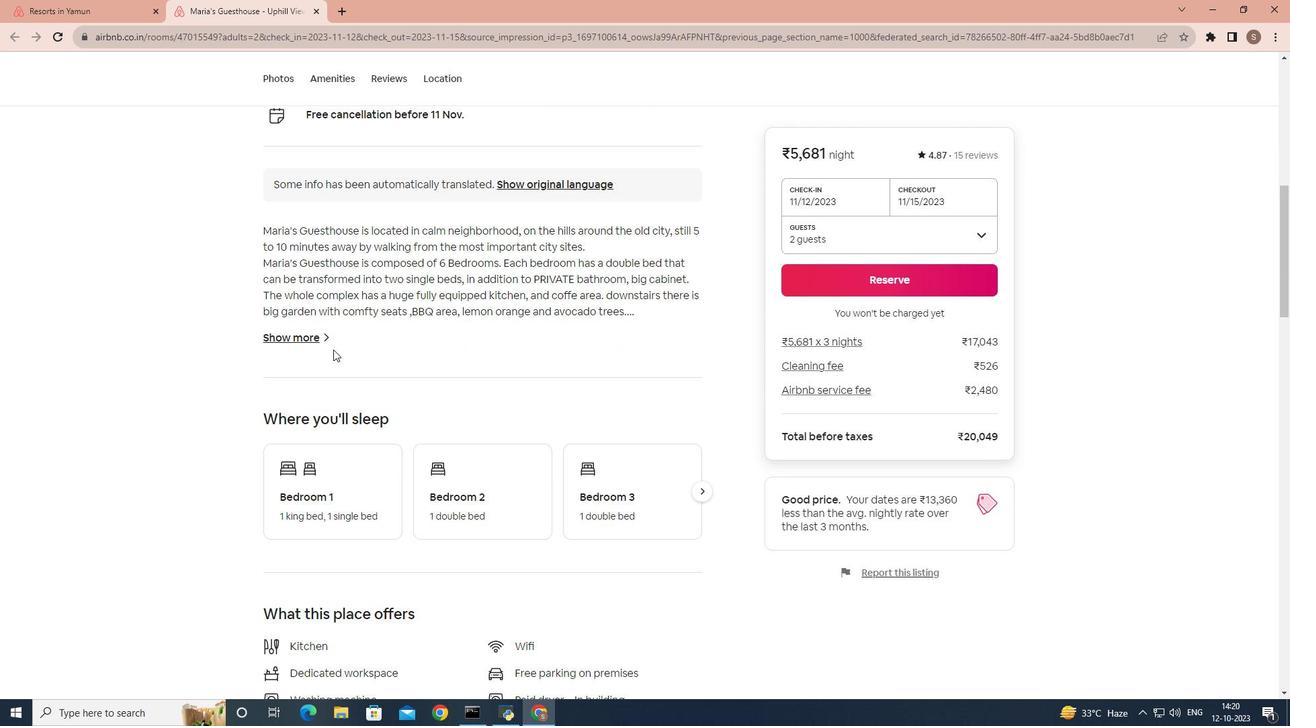 
Action: Mouse moved to (309, 333)
Screenshot: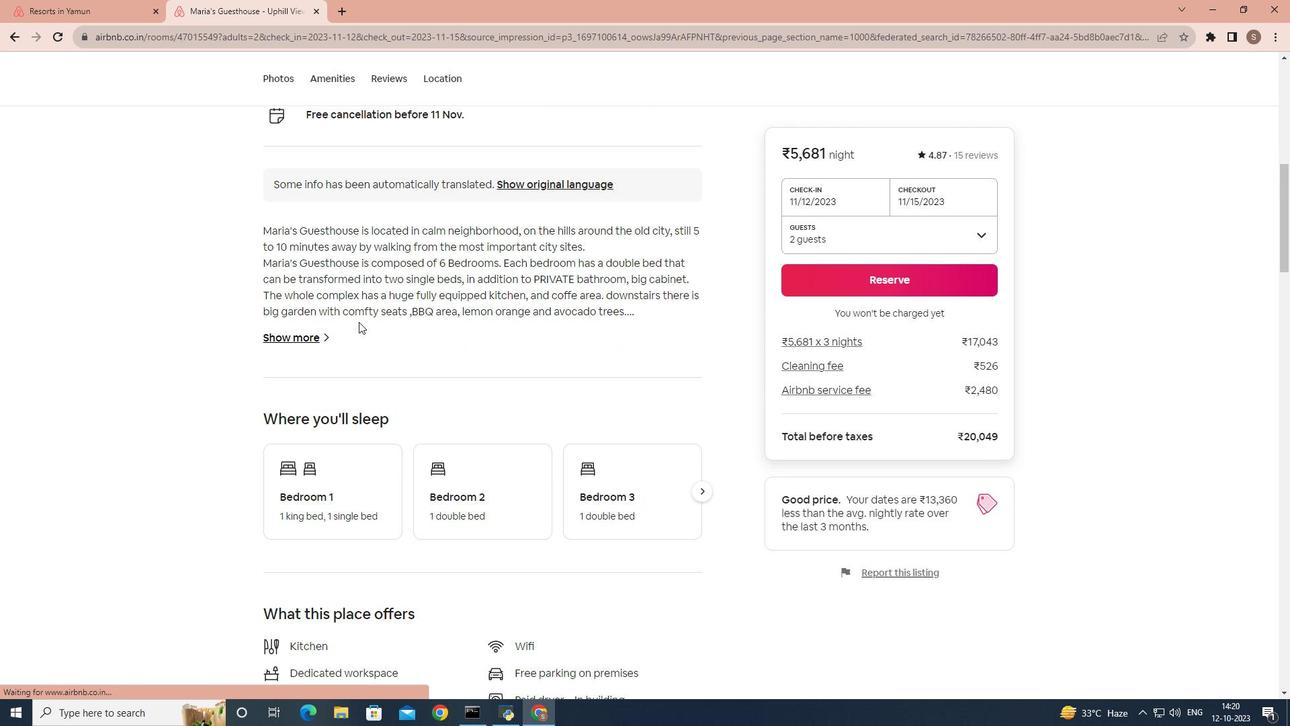 
Action: Mouse pressed left at (309, 333)
Screenshot: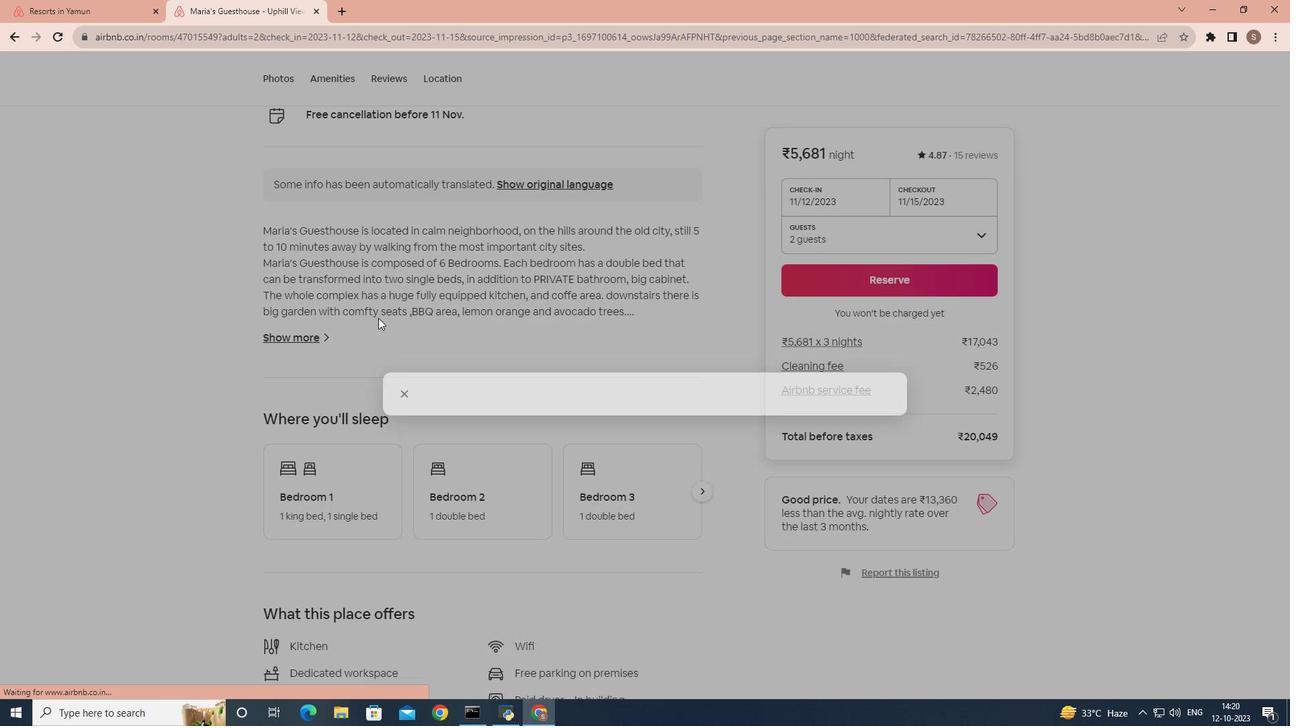 
Action: Mouse moved to (447, 310)
Screenshot: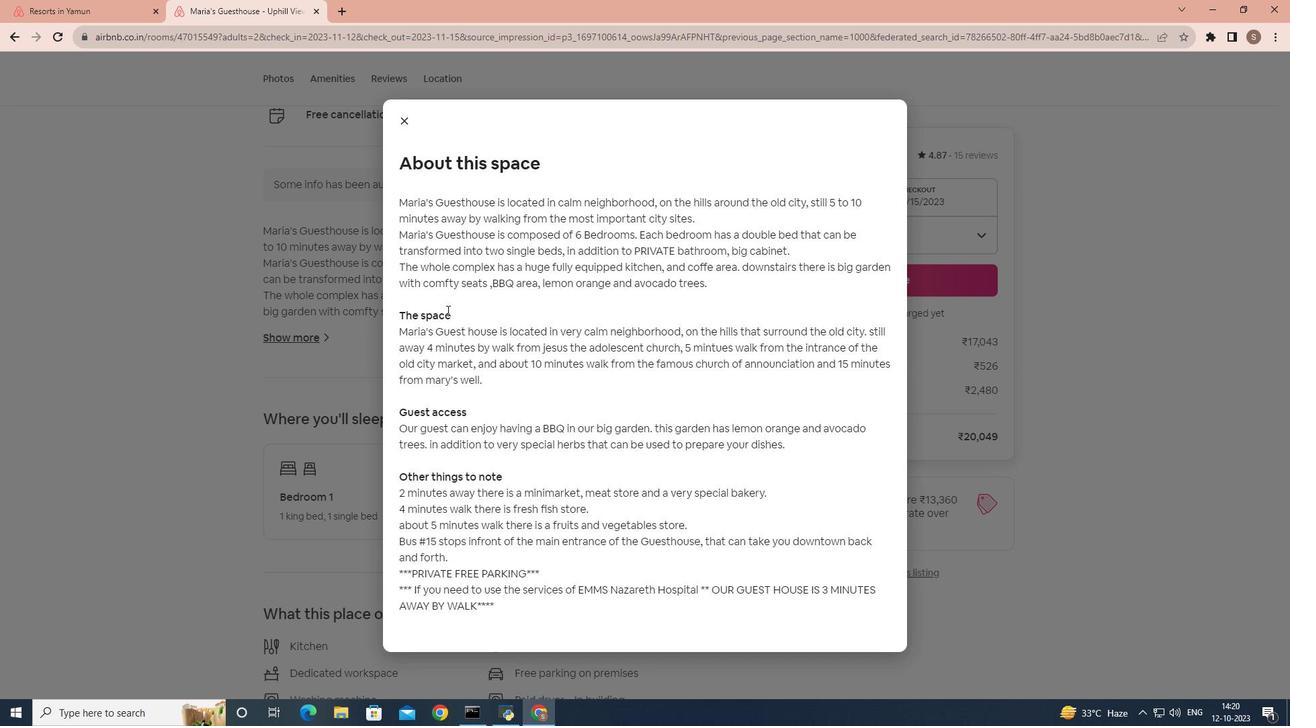 
Action: Mouse scrolled (447, 309) with delta (0, 0)
Screenshot: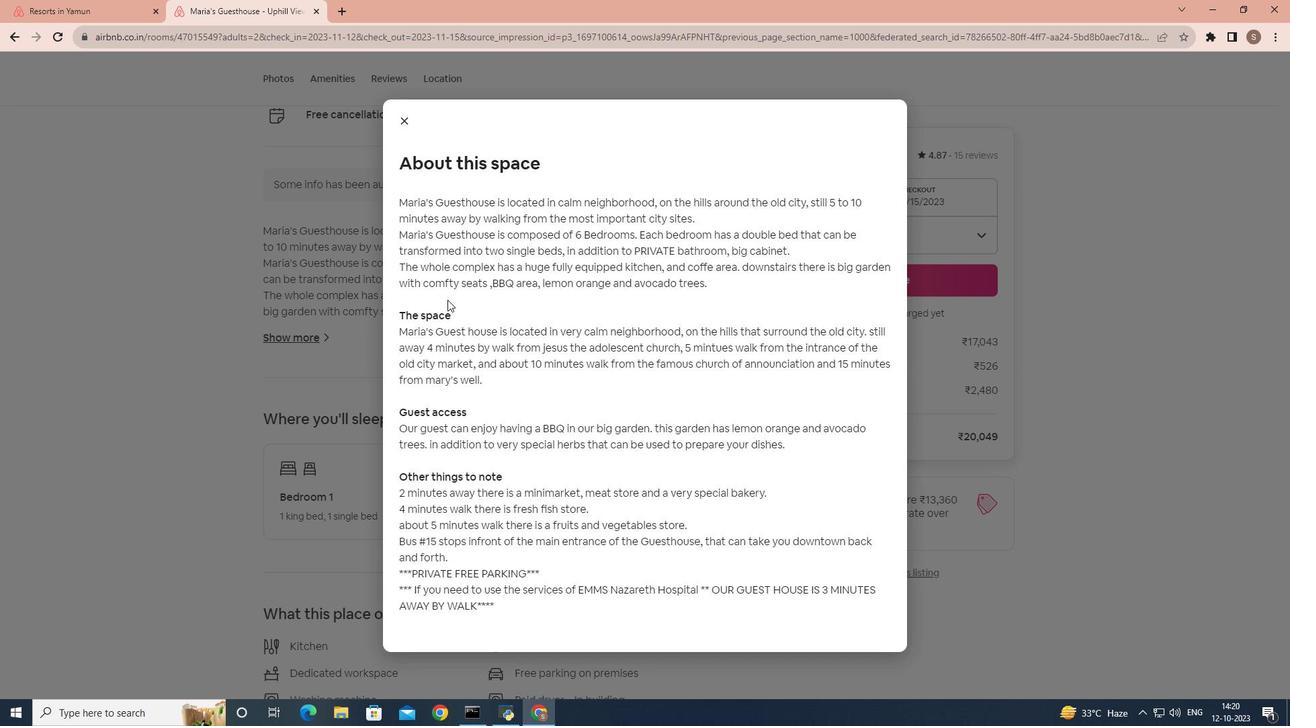 
Action: Mouse scrolled (447, 309) with delta (0, 0)
Screenshot: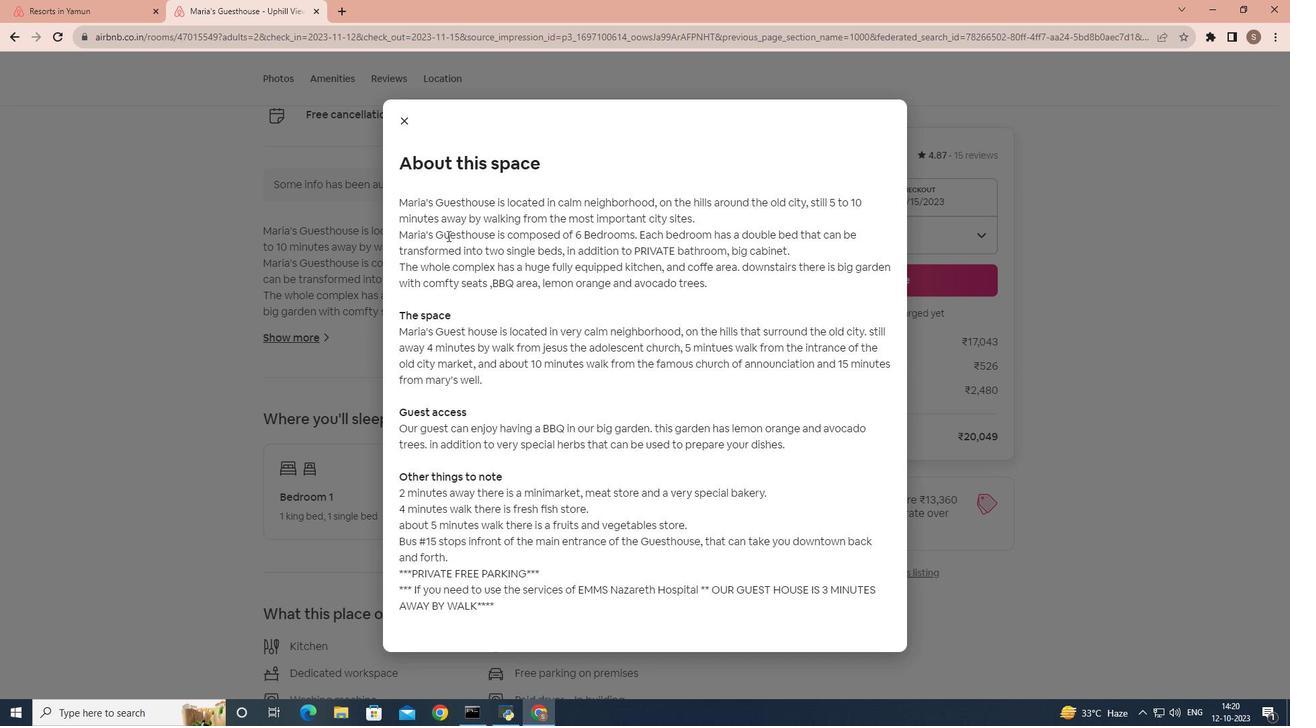 
Action: Mouse scrolled (447, 309) with delta (0, 0)
Screenshot: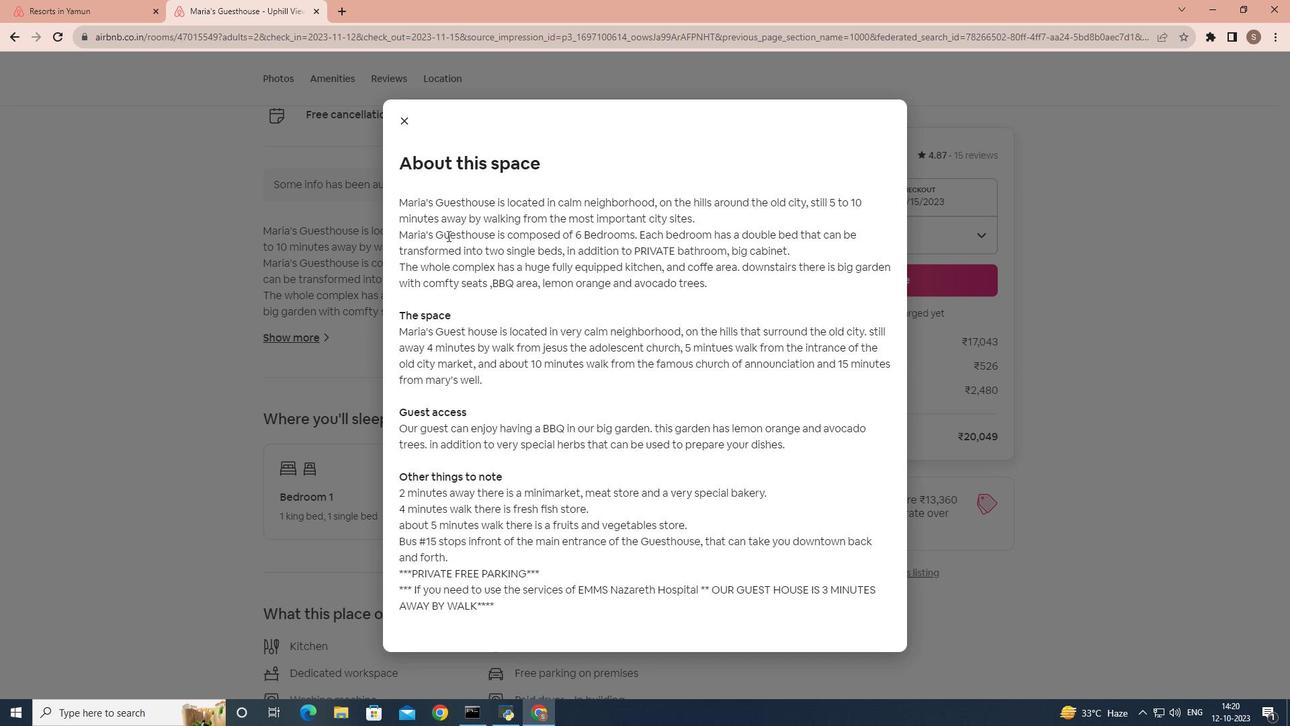
Action: Mouse scrolled (447, 309) with delta (0, 0)
Screenshot: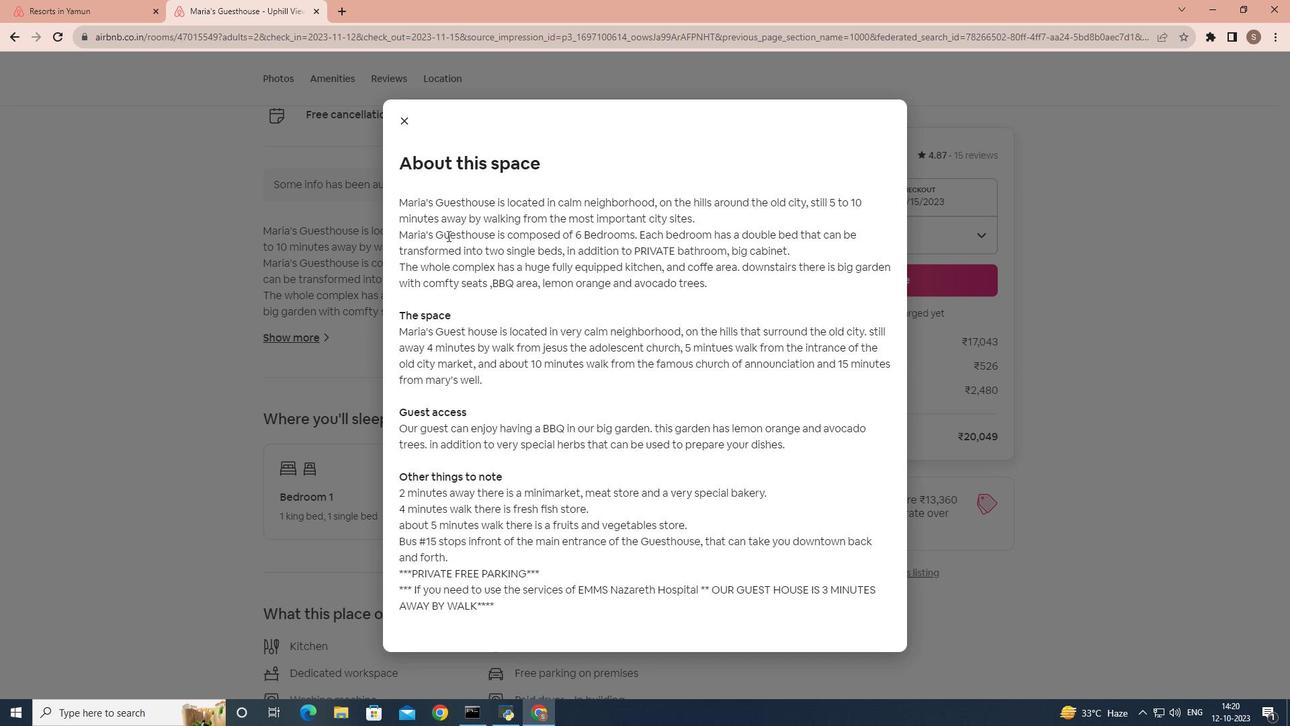 
Action: Mouse scrolled (447, 309) with delta (0, 0)
Screenshot: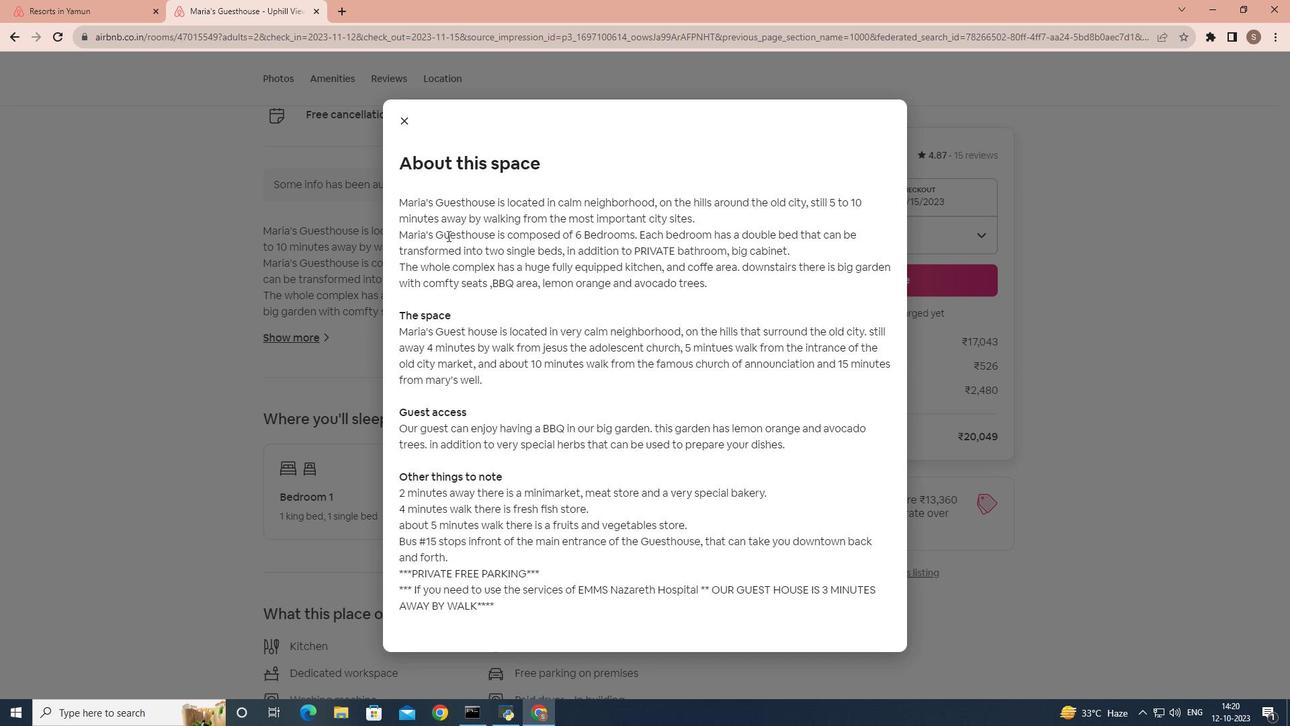 
Action: Mouse scrolled (447, 309) with delta (0, 0)
Screenshot: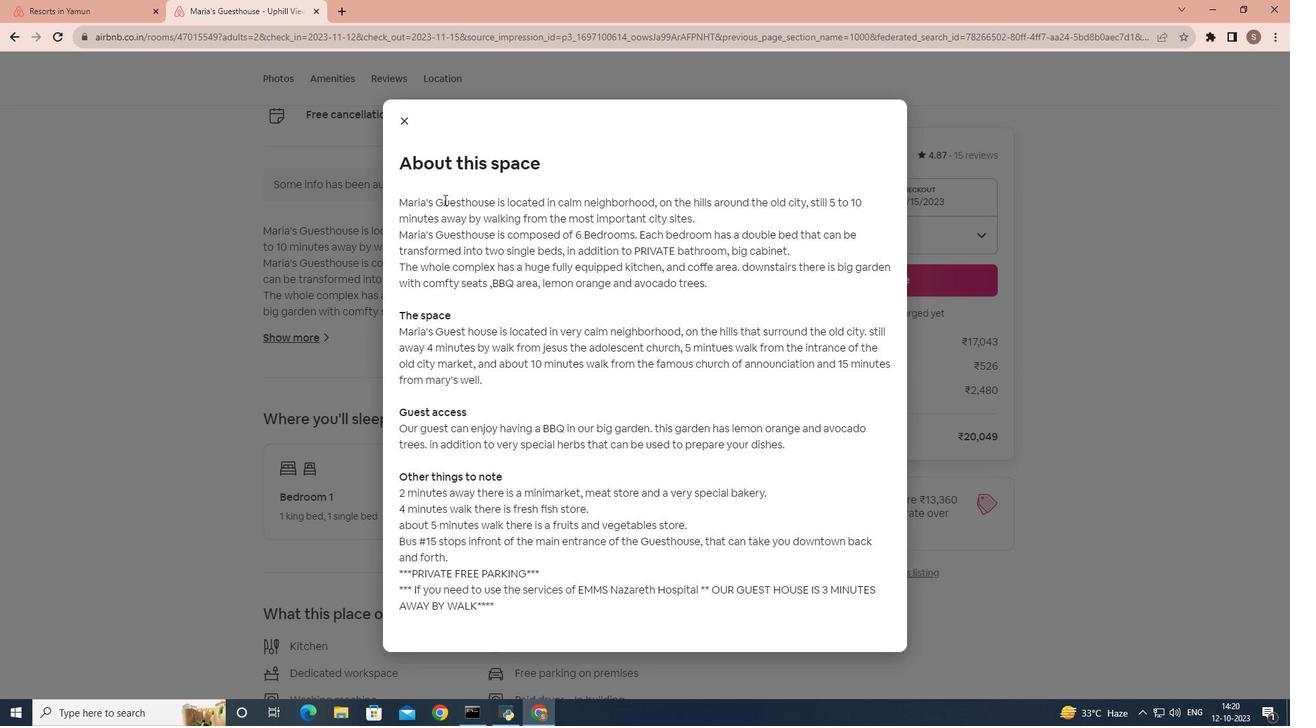 
Action: Mouse moved to (398, 123)
Screenshot: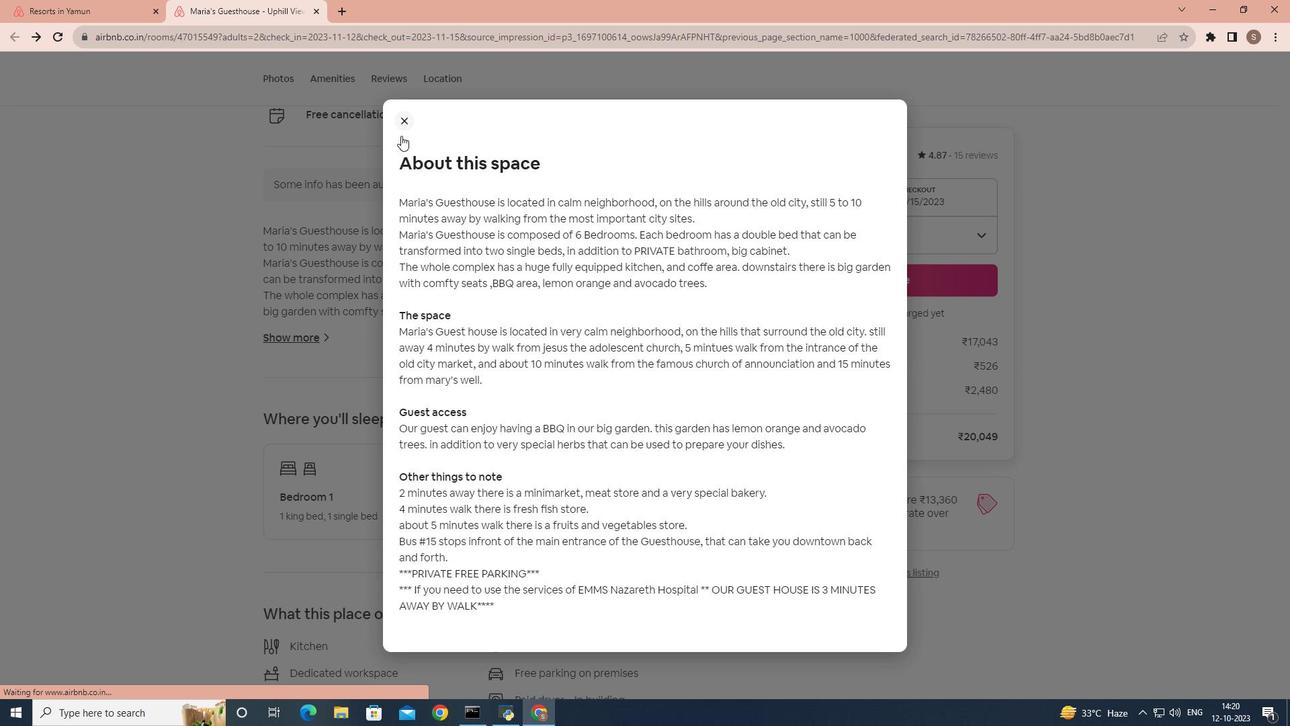 
Action: Mouse pressed left at (398, 123)
Screenshot: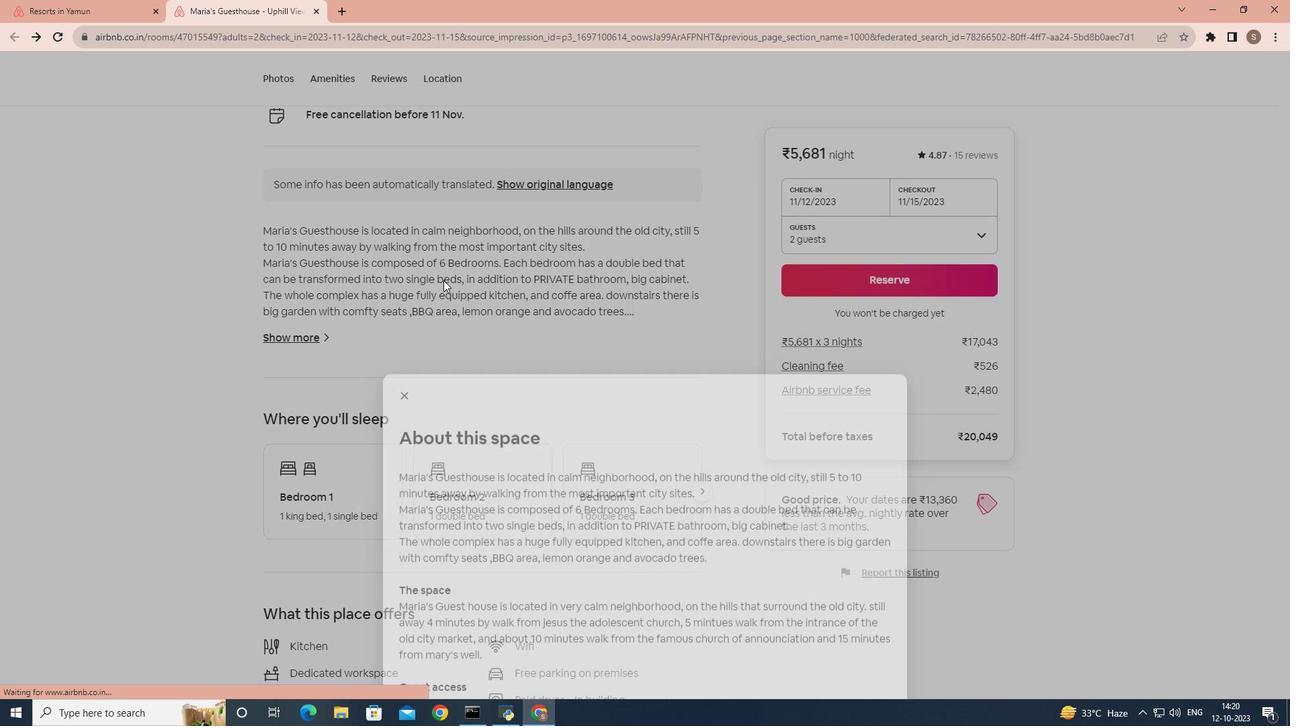 
Action: Mouse moved to (436, 302)
Screenshot: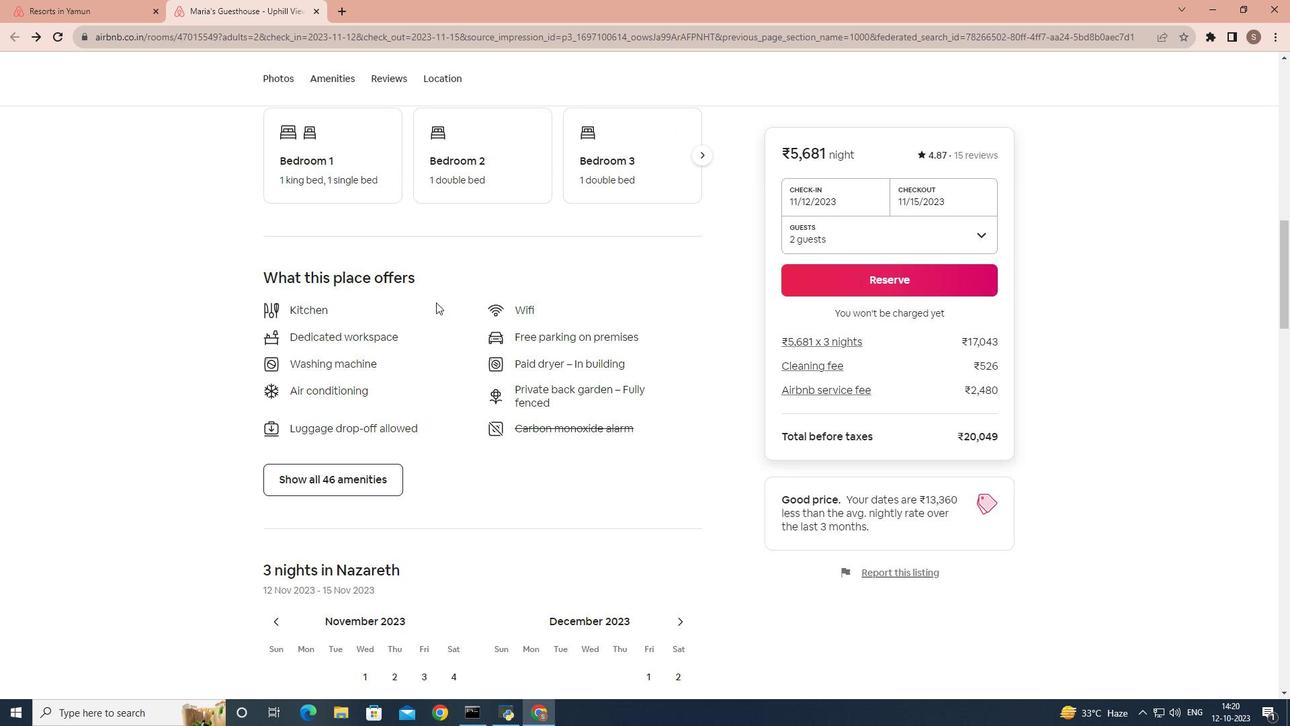 
Action: Mouse scrolled (436, 301) with delta (0, 0)
Screenshot: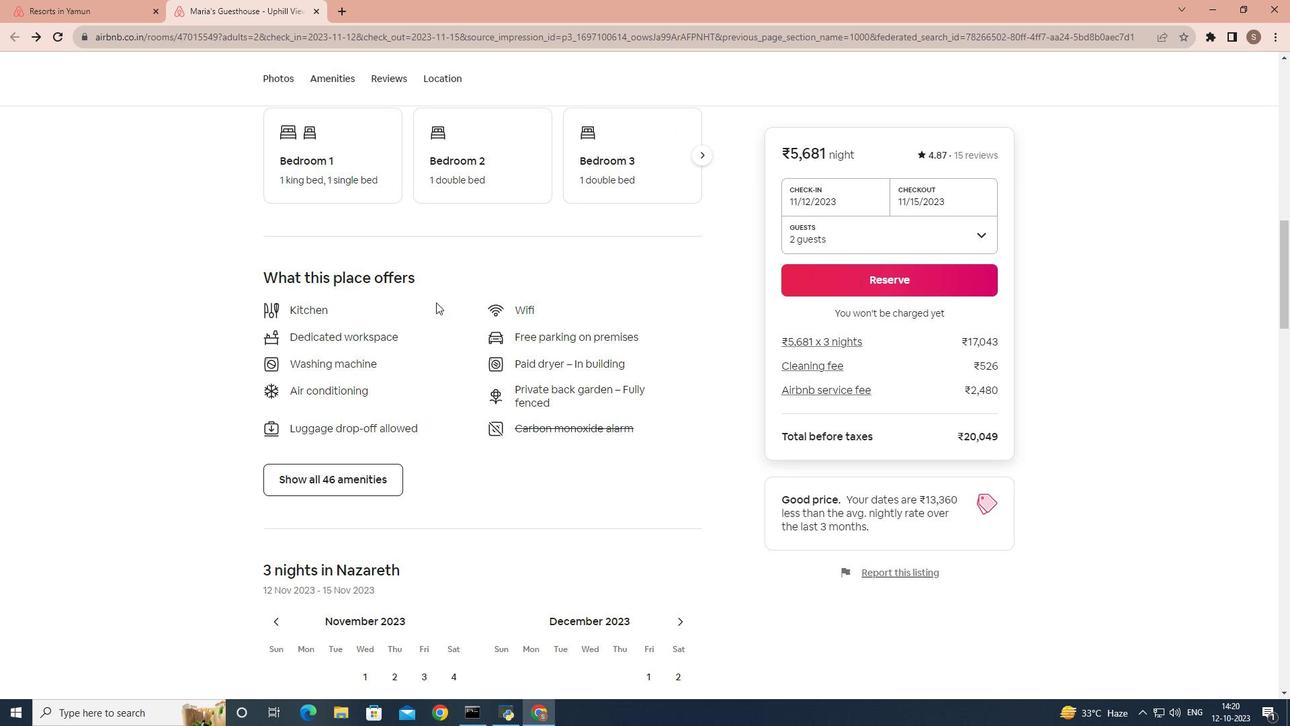 
Action: Mouse scrolled (436, 301) with delta (0, 0)
Screenshot: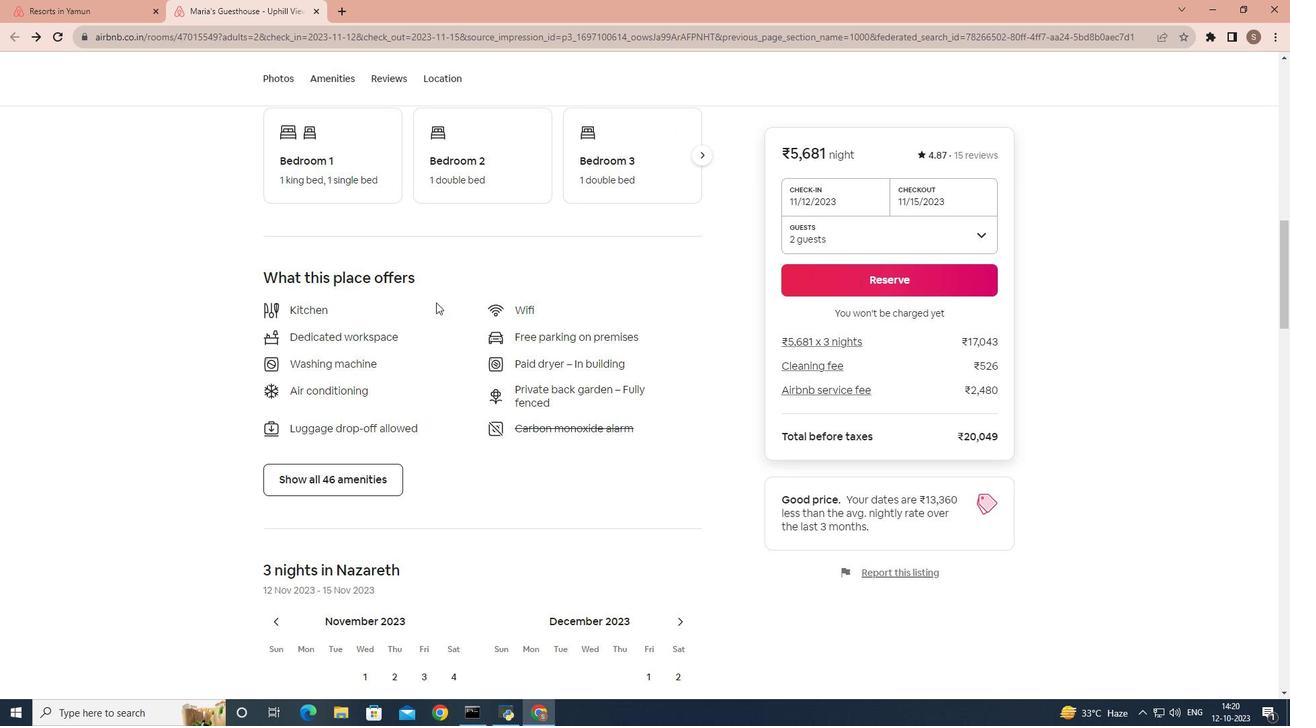 
Action: Mouse scrolled (436, 301) with delta (0, 0)
Screenshot: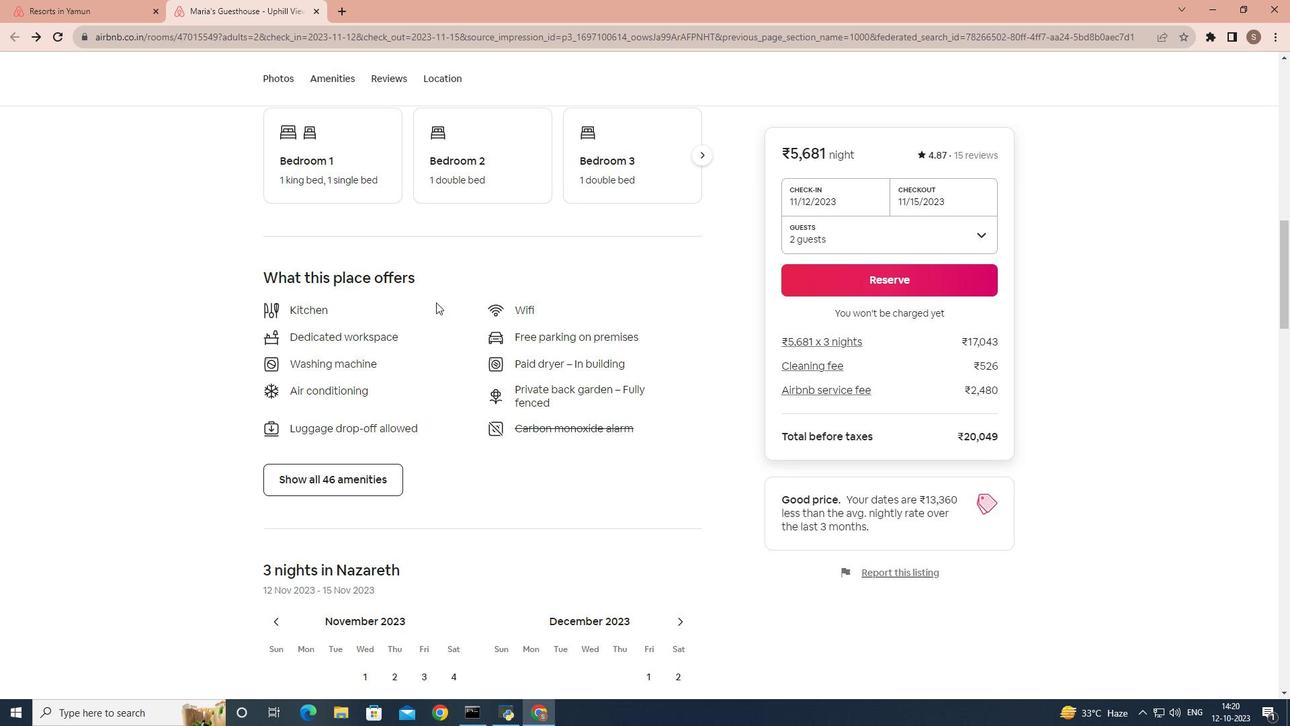 
Action: Mouse scrolled (436, 301) with delta (0, 0)
Screenshot: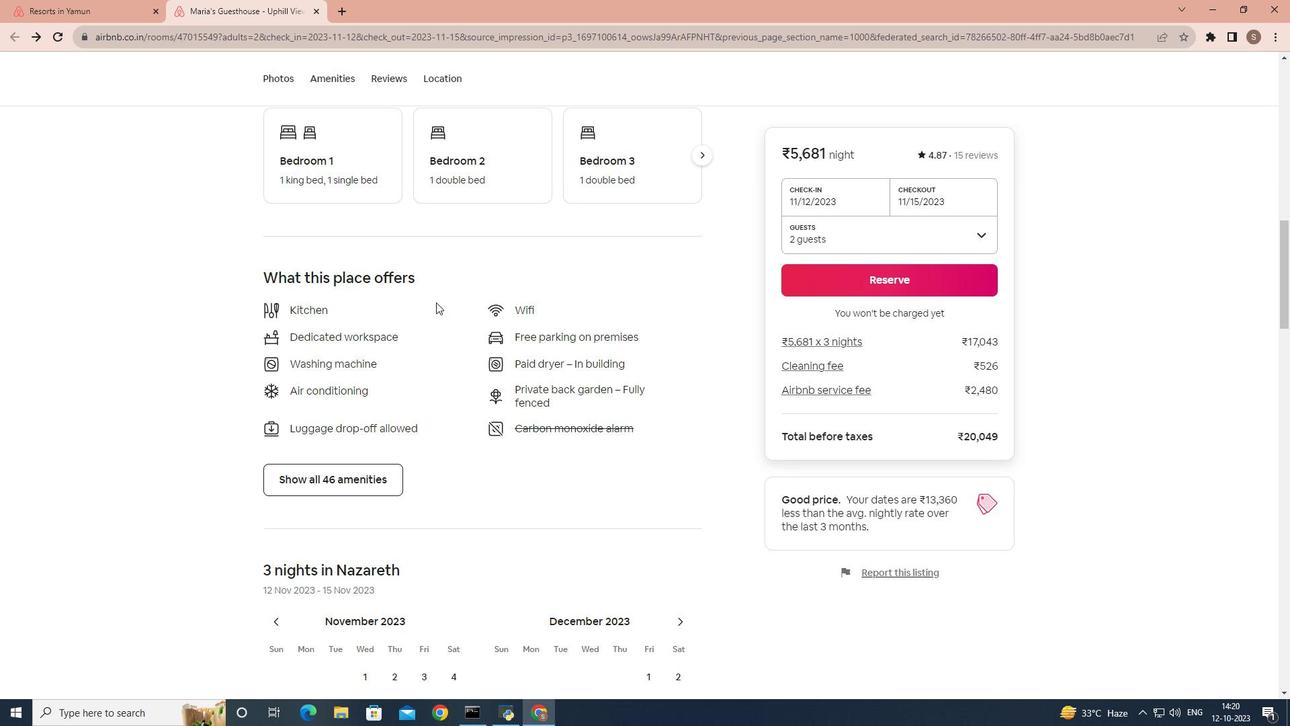 
Action: Mouse scrolled (436, 301) with delta (0, 0)
Screenshot: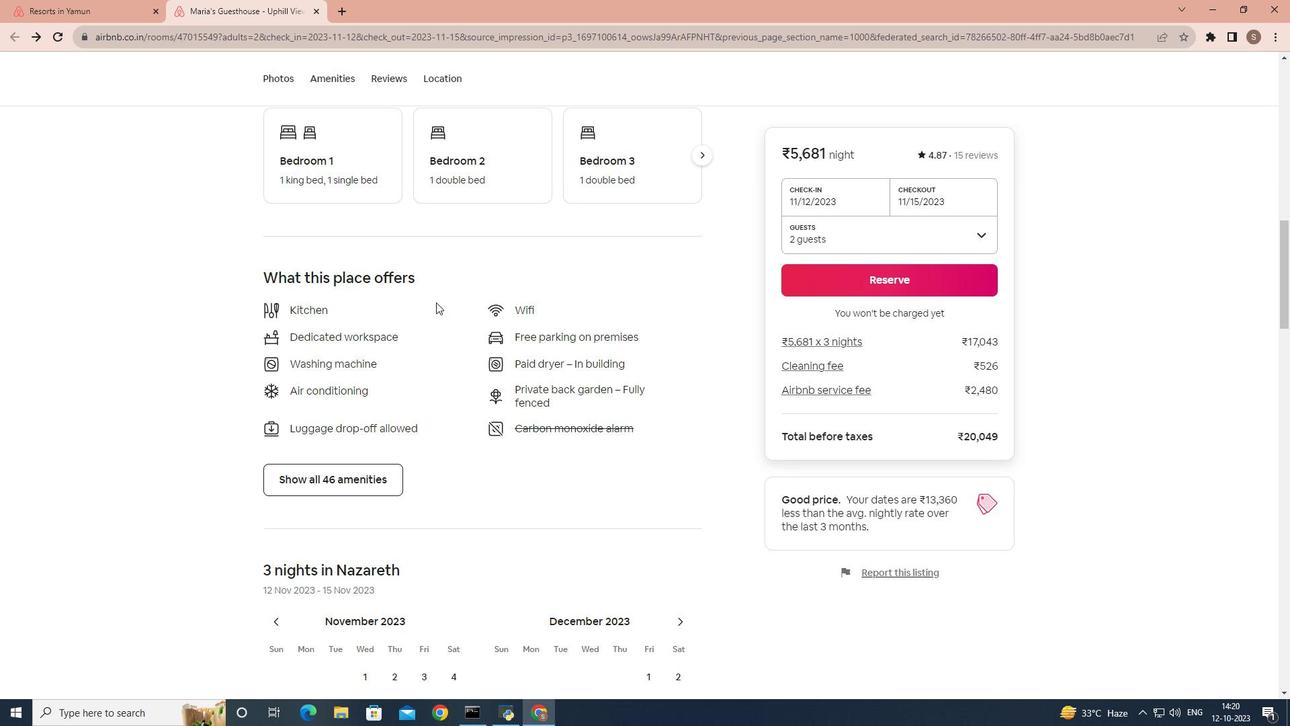 
Action: Mouse scrolled (436, 301) with delta (0, 0)
Screenshot: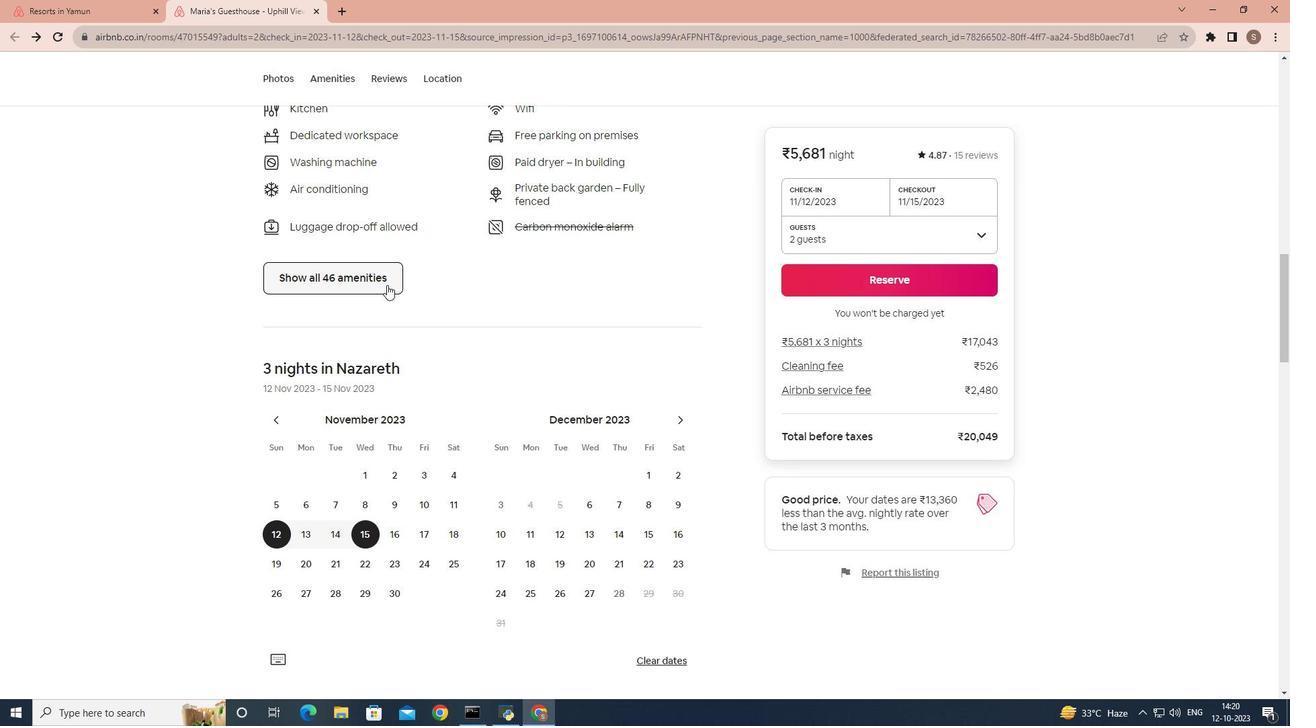 
Action: Mouse scrolled (436, 301) with delta (0, 0)
Screenshot: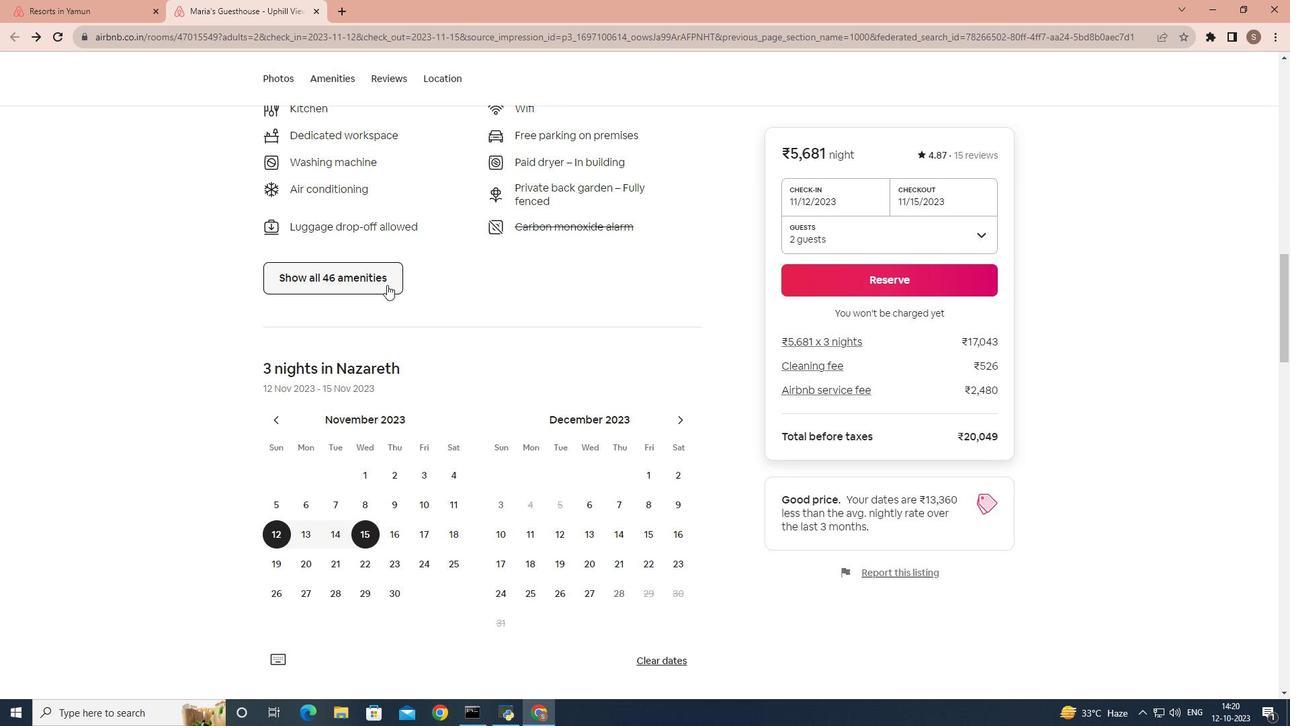 
Action: Mouse scrolled (436, 301) with delta (0, 0)
Screenshot: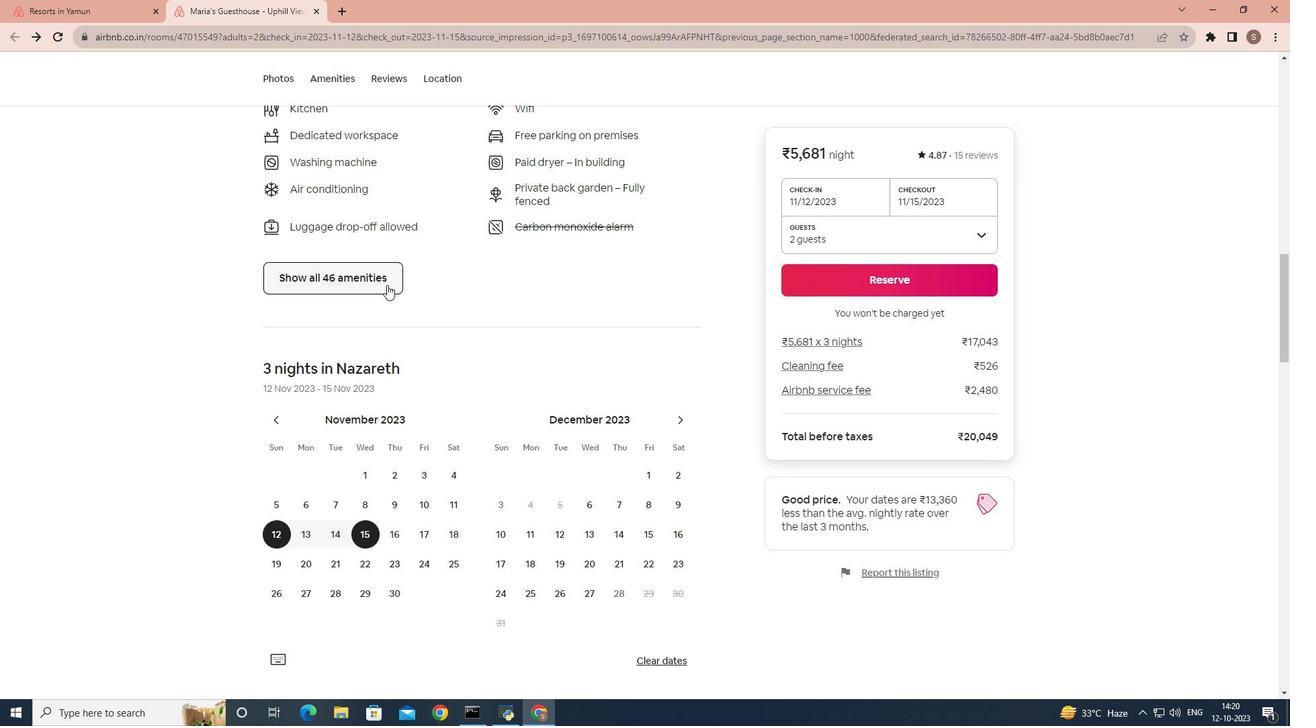 
Action: Mouse moved to (387, 285)
Screenshot: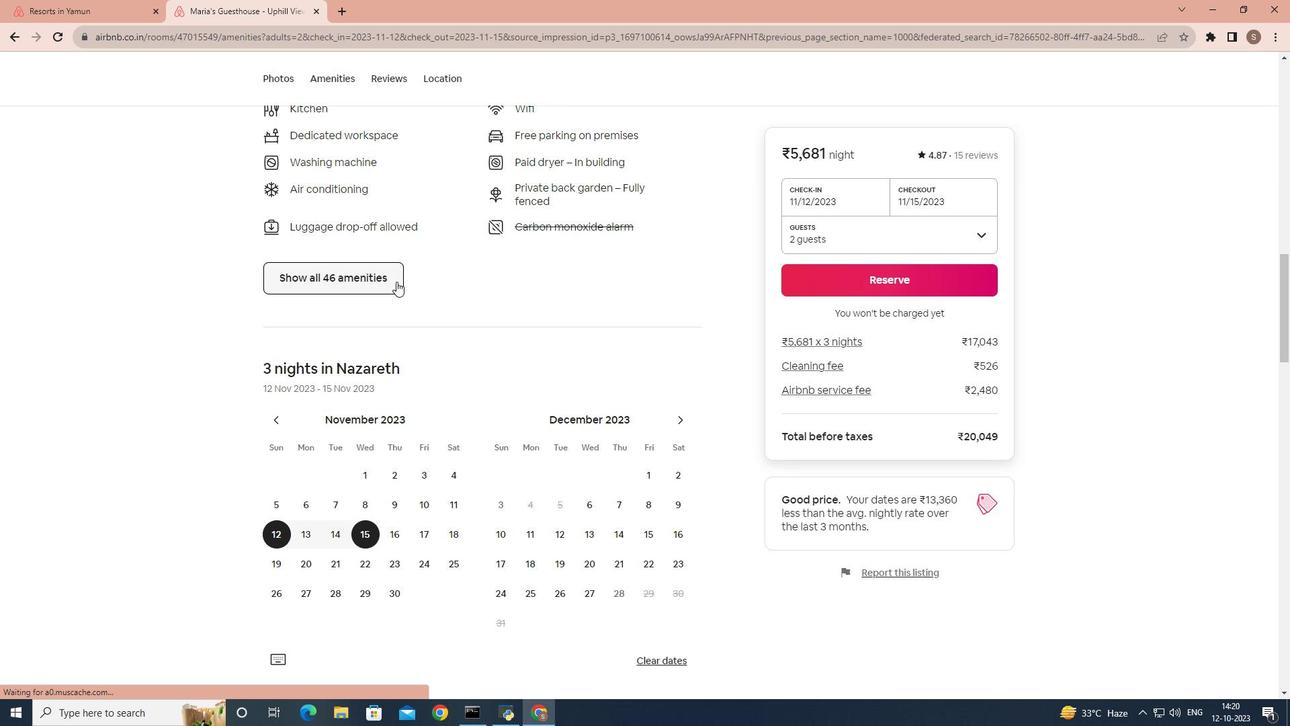 
Action: Mouse pressed left at (387, 285)
Screenshot: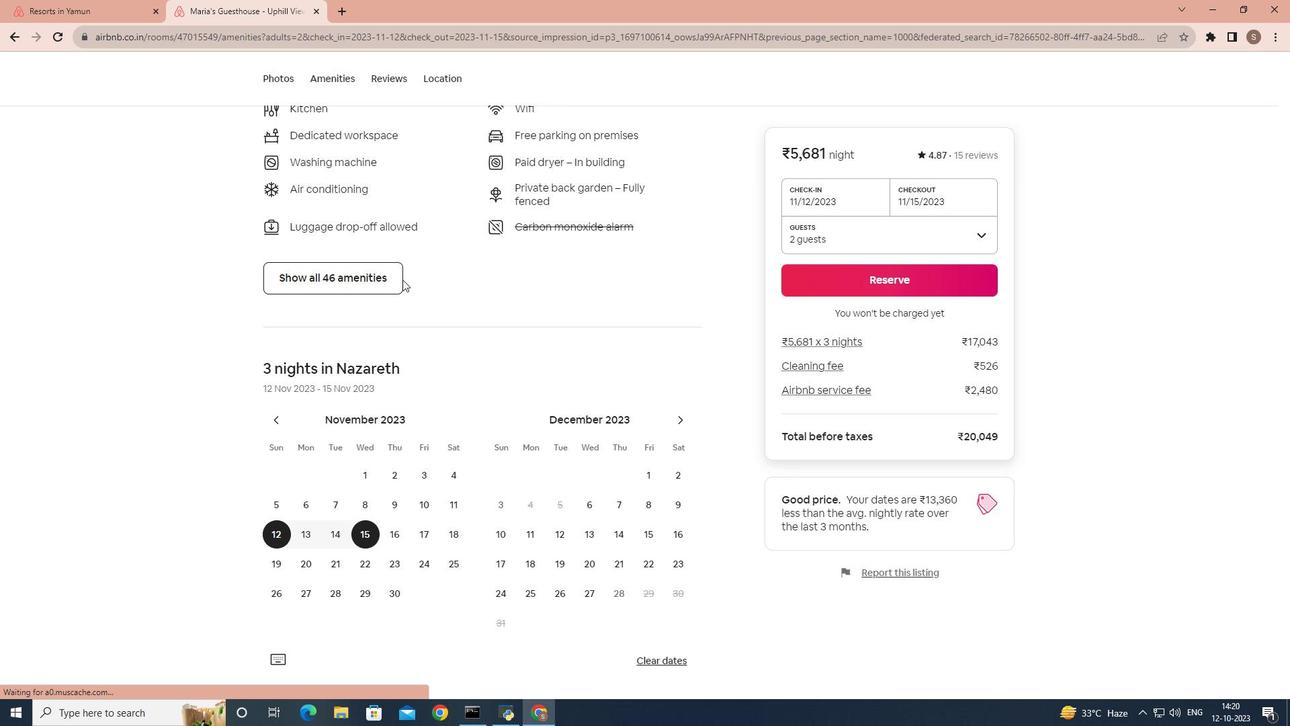 
Action: Mouse moved to (467, 279)
Screenshot: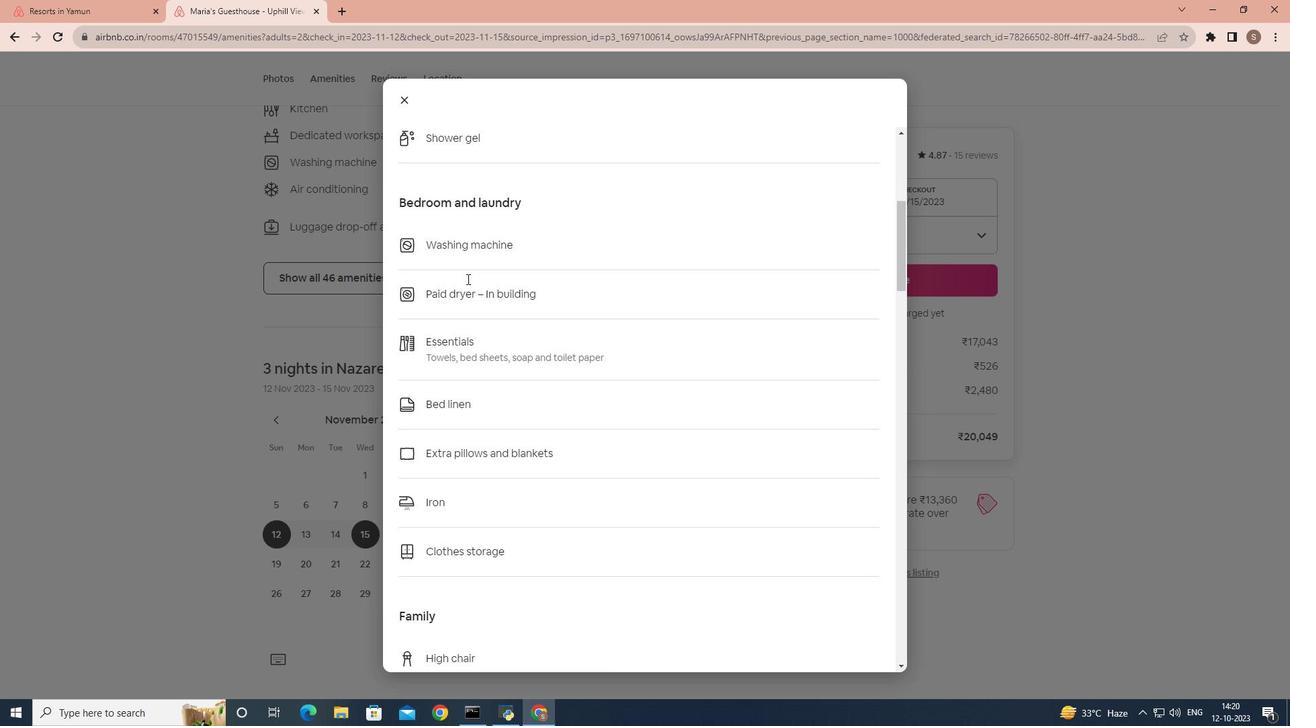 
Action: Mouse scrolled (467, 278) with delta (0, 0)
Screenshot: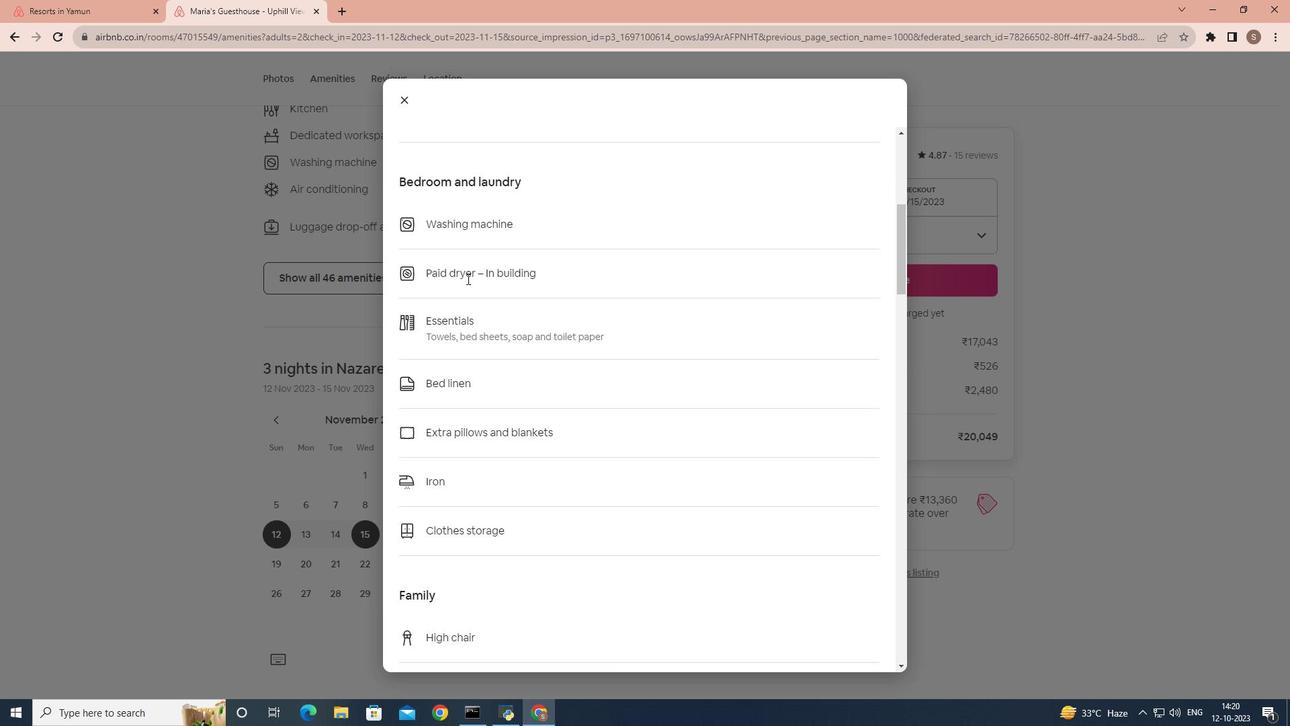 
Action: Mouse scrolled (467, 278) with delta (0, 0)
Screenshot: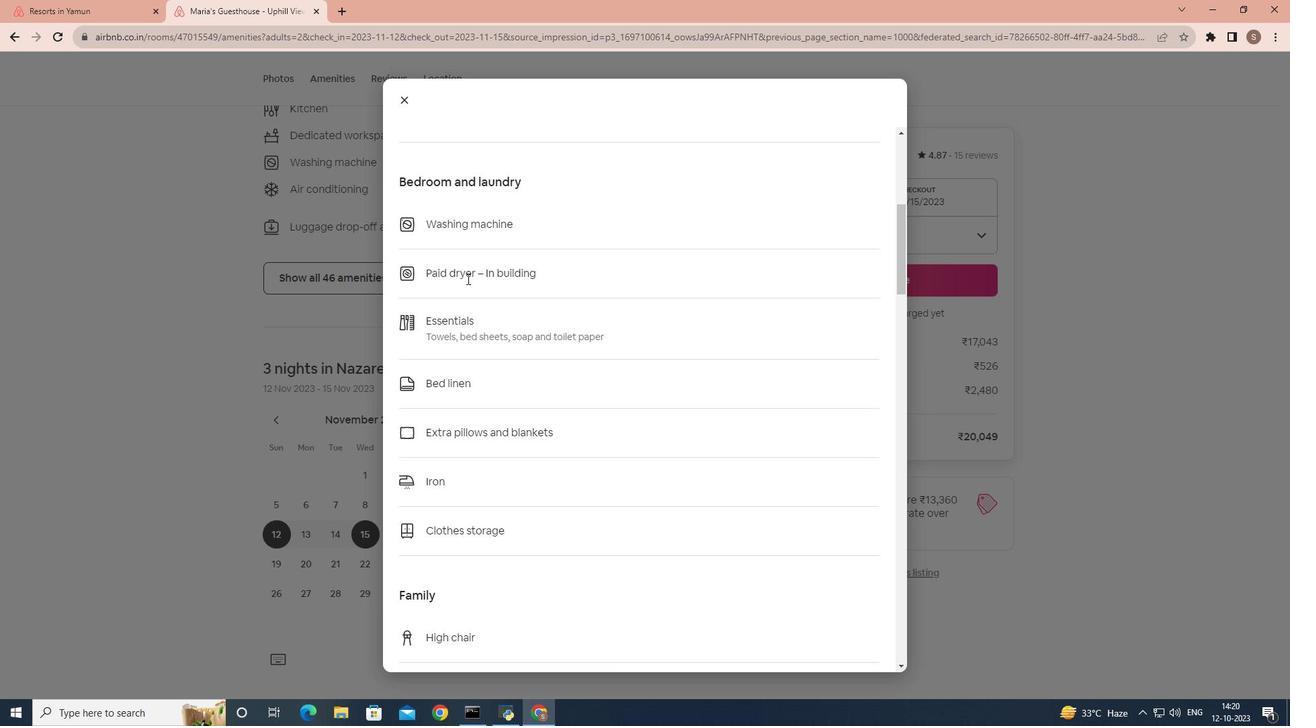 
Action: Mouse scrolled (467, 278) with delta (0, 0)
Screenshot: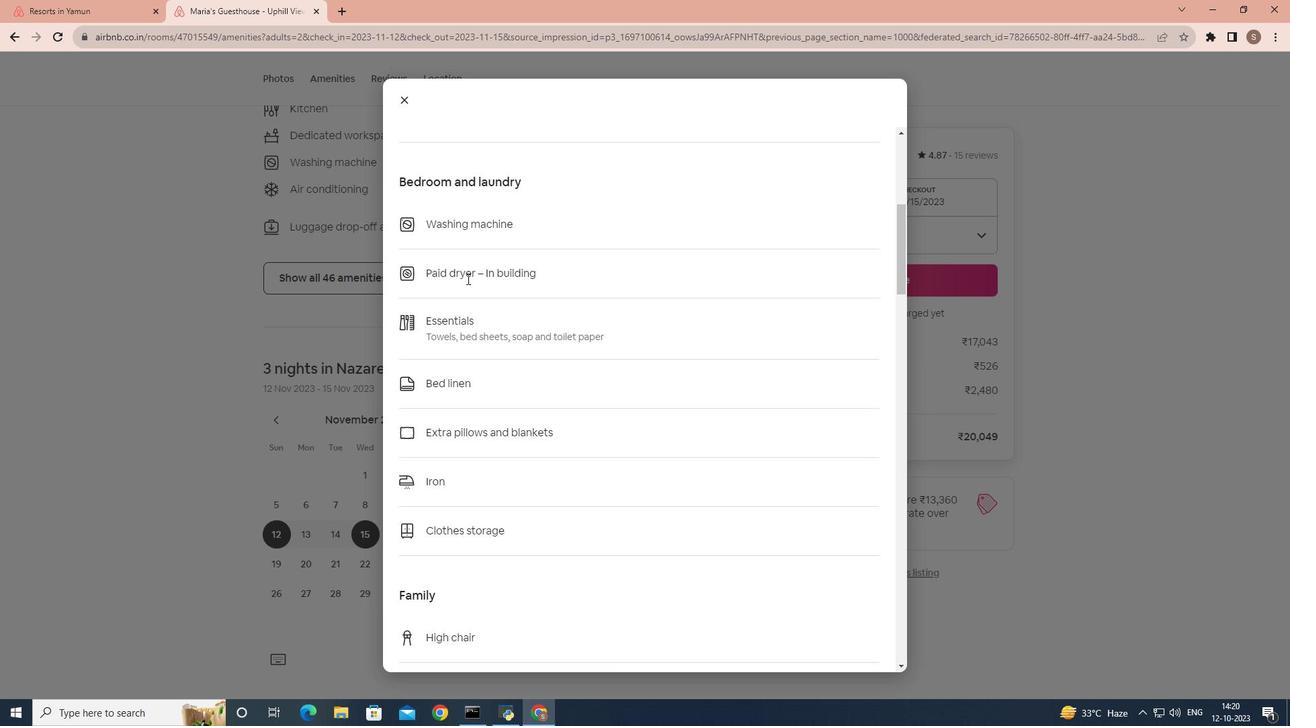 
Action: Mouse scrolled (467, 278) with delta (0, 0)
Screenshot: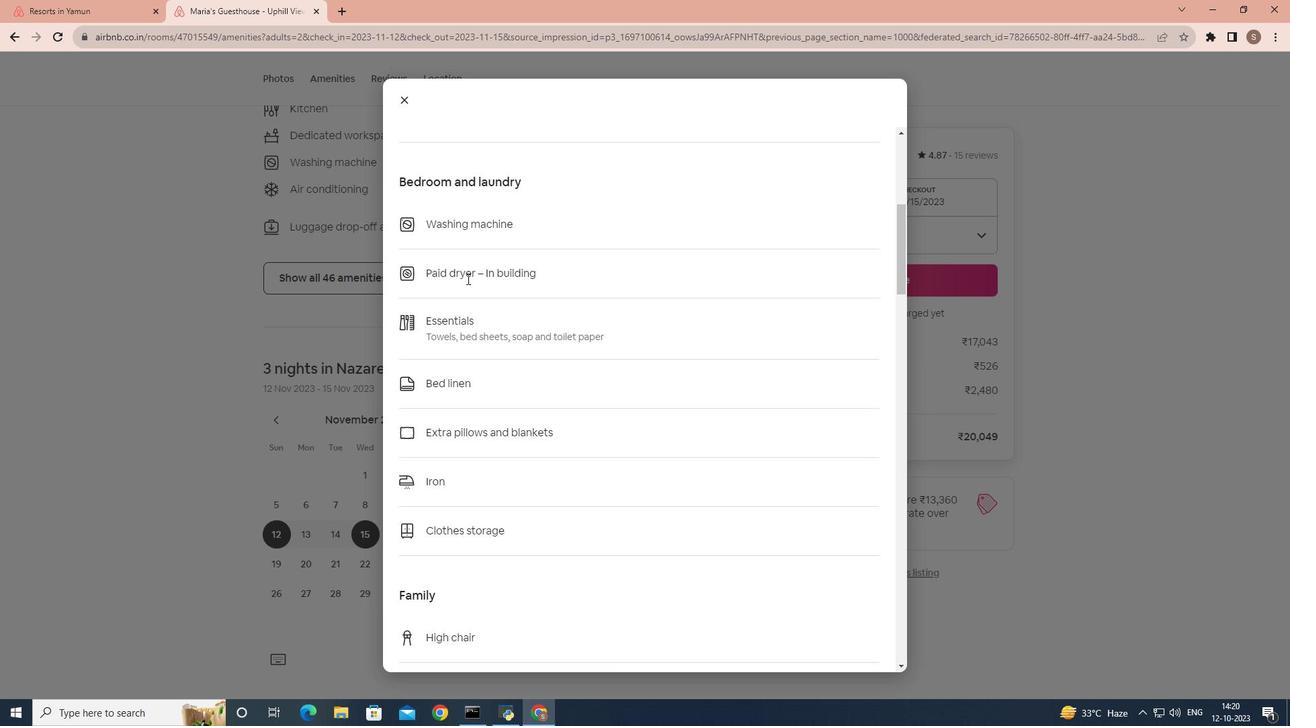 
Action: Mouse scrolled (467, 278) with delta (0, 0)
Screenshot: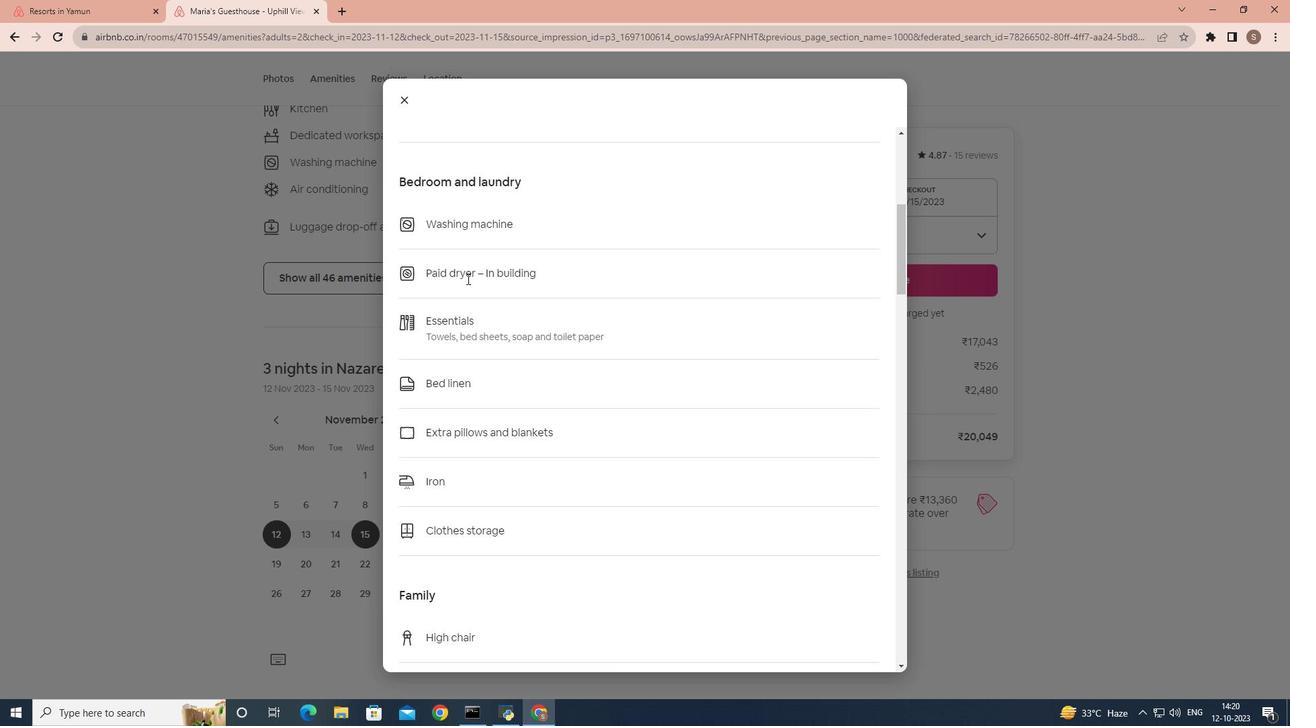 
Action: Mouse scrolled (467, 278) with delta (0, 0)
Screenshot: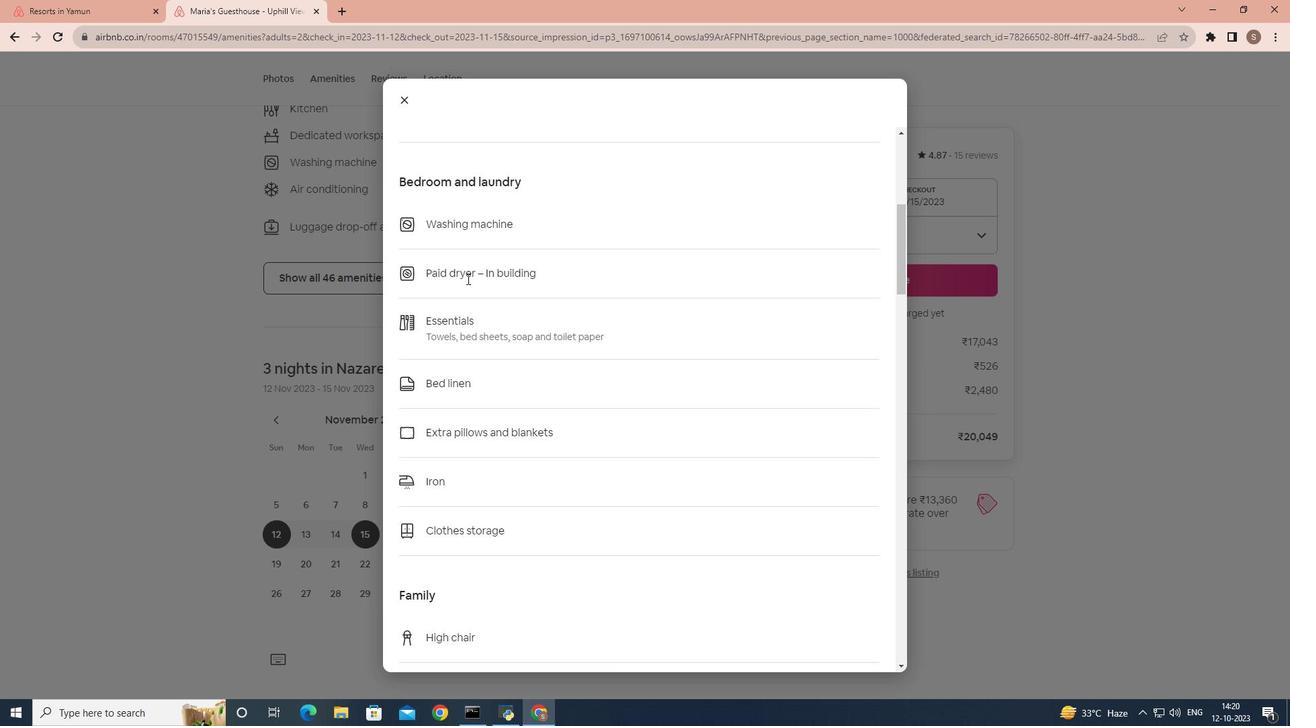 
Action: Mouse scrolled (467, 278) with delta (0, 0)
Screenshot: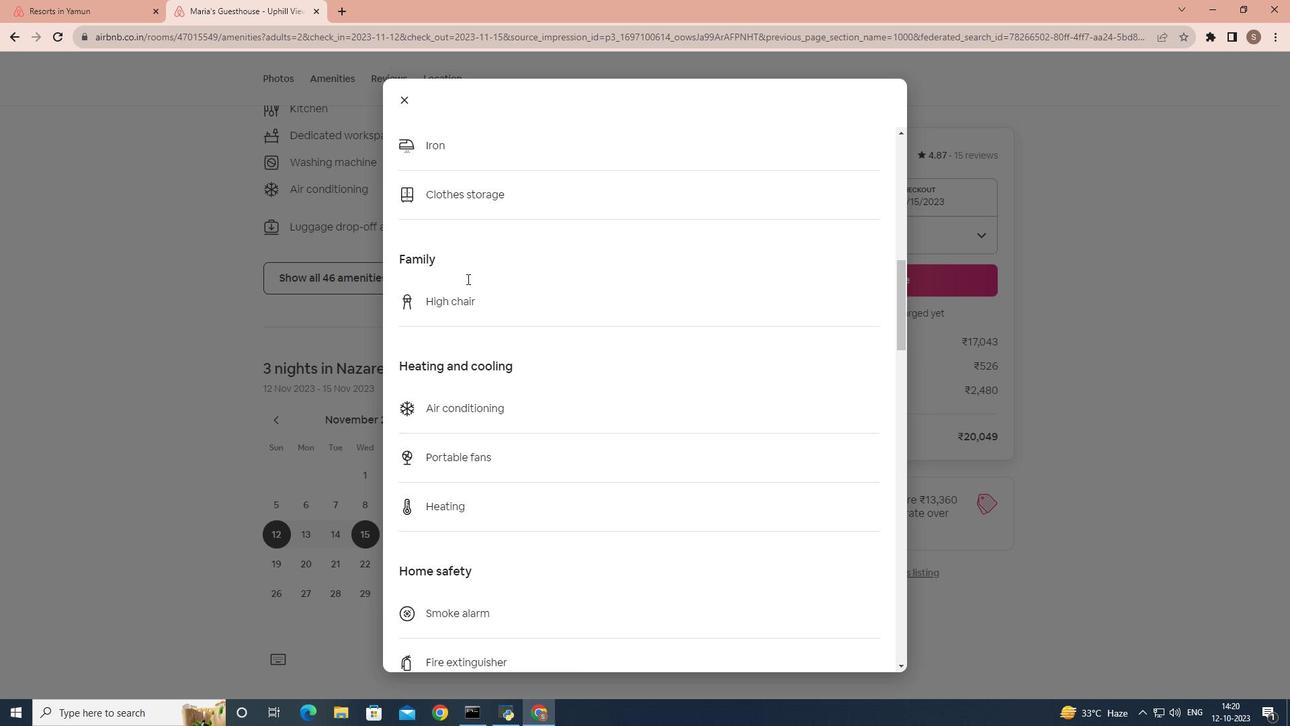 
Action: Mouse scrolled (467, 278) with delta (0, 0)
Screenshot: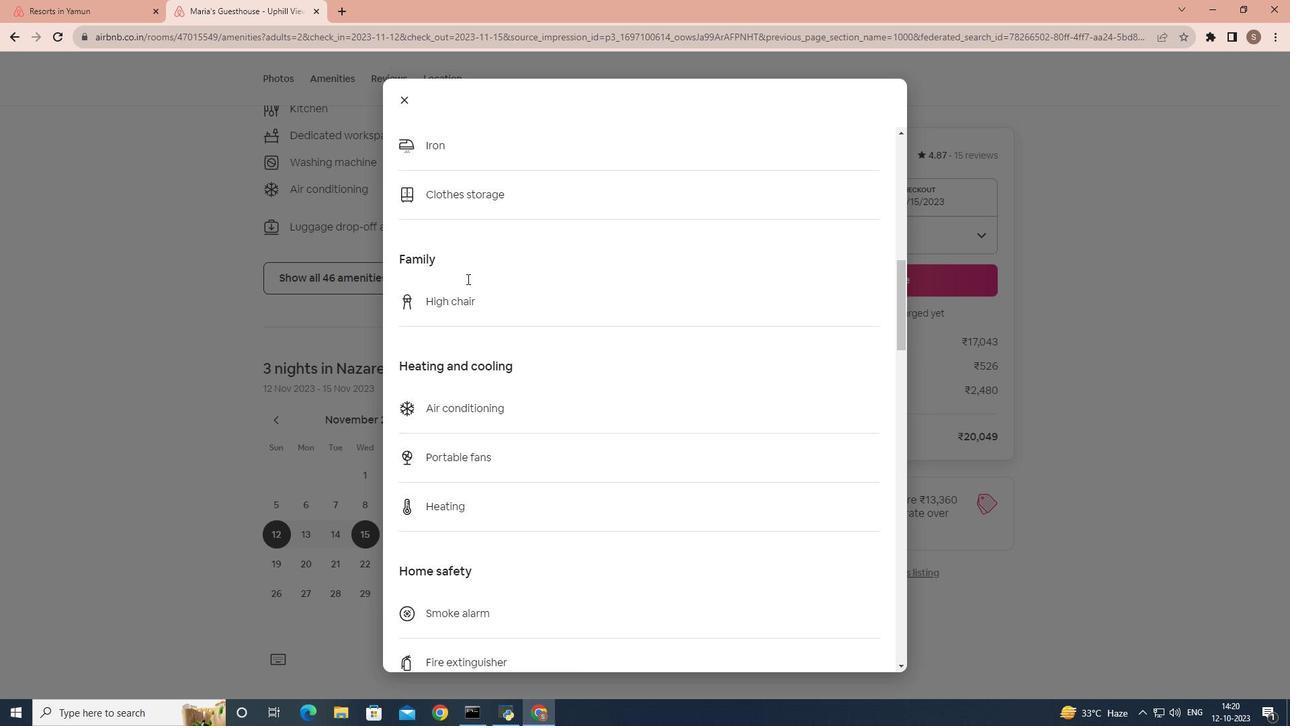 
Action: Mouse scrolled (467, 278) with delta (0, 0)
Screenshot: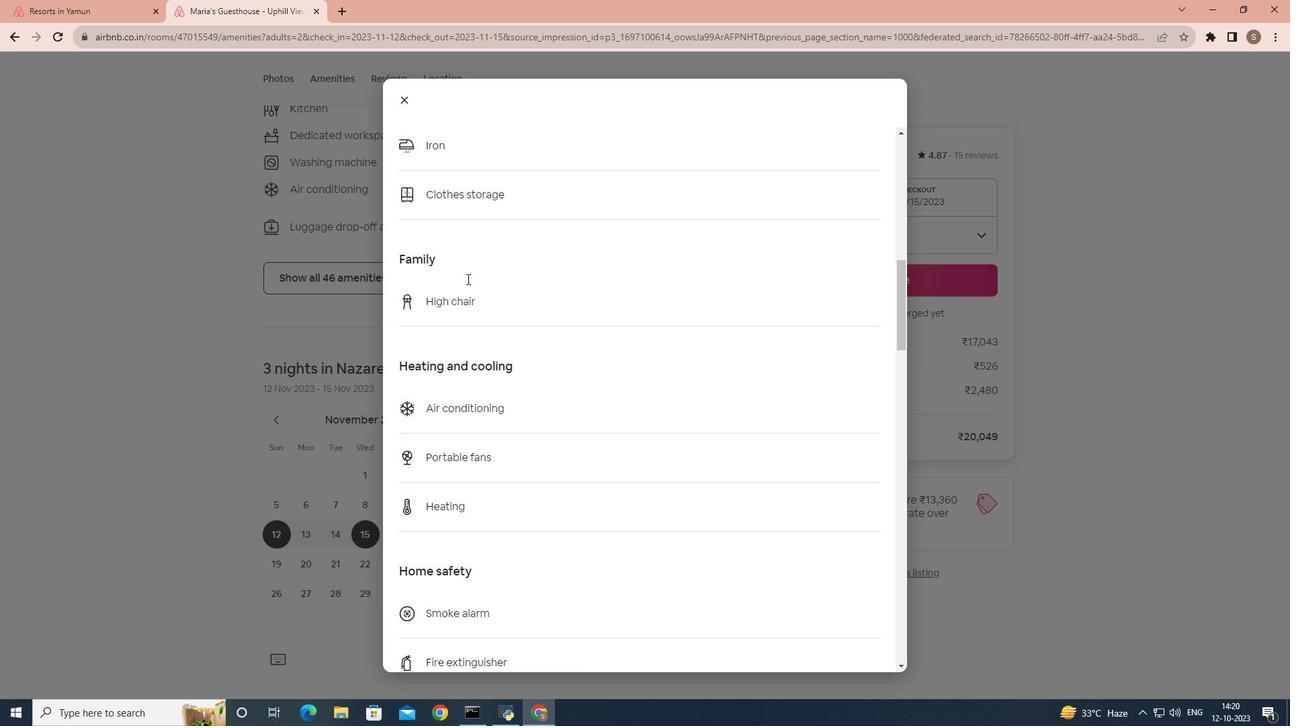 
Action: Mouse scrolled (467, 278) with delta (0, 0)
Screenshot: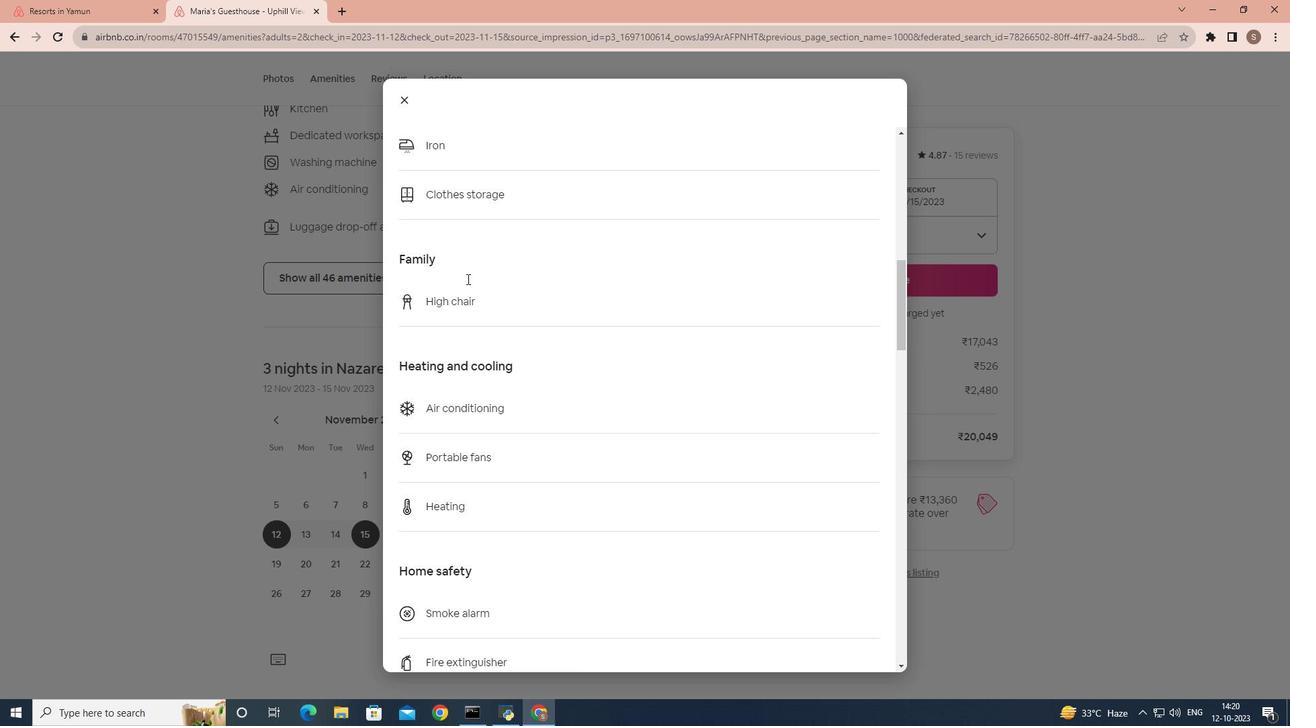 
Action: Mouse scrolled (467, 278) with delta (0, 0)
Screenshot: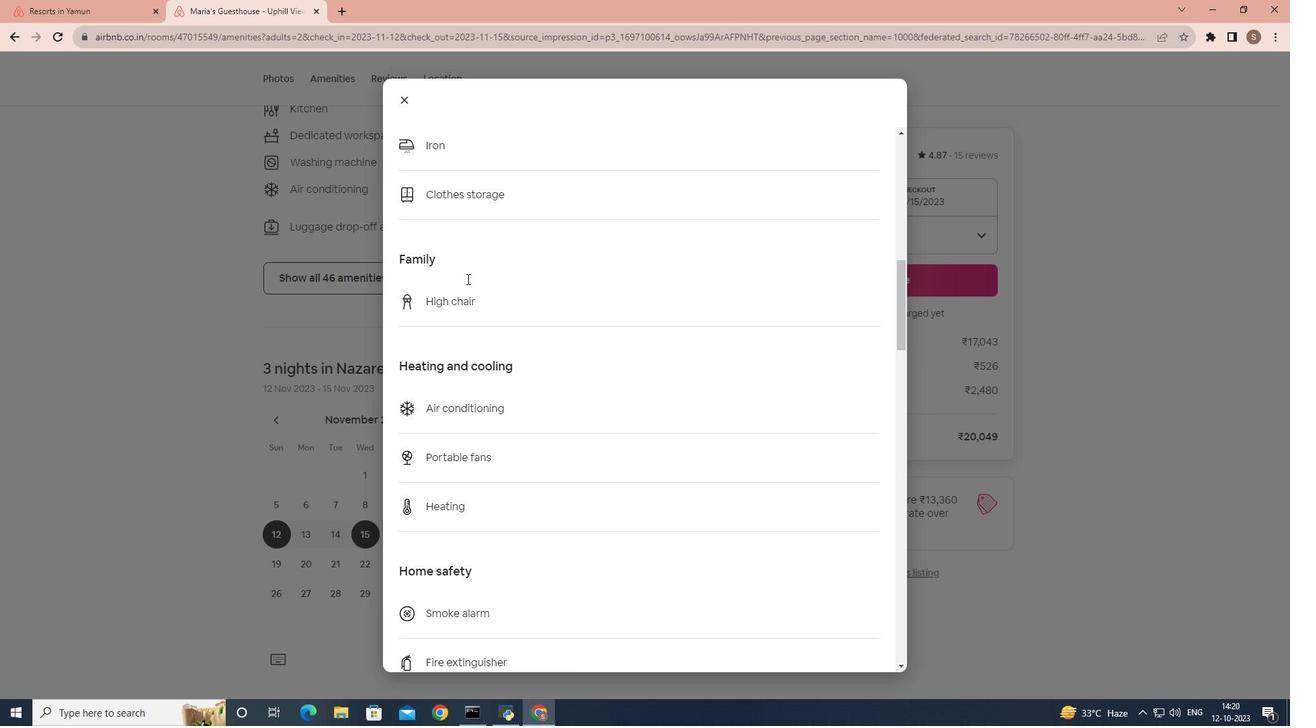 
Action: Mouse scrolled (467, 278) with delta (0, 0)
Screenshot: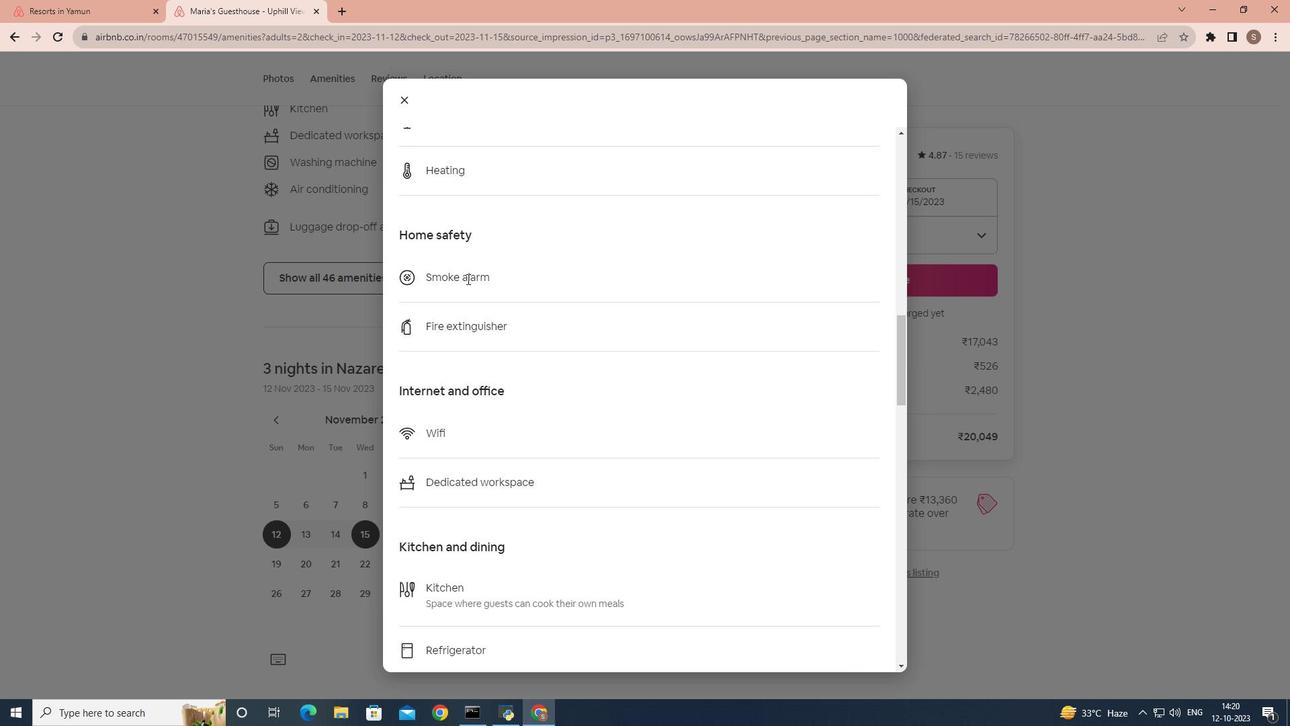 
Action: Mouse scrolled (467, 278) with delta (0, 0)
Screenshot: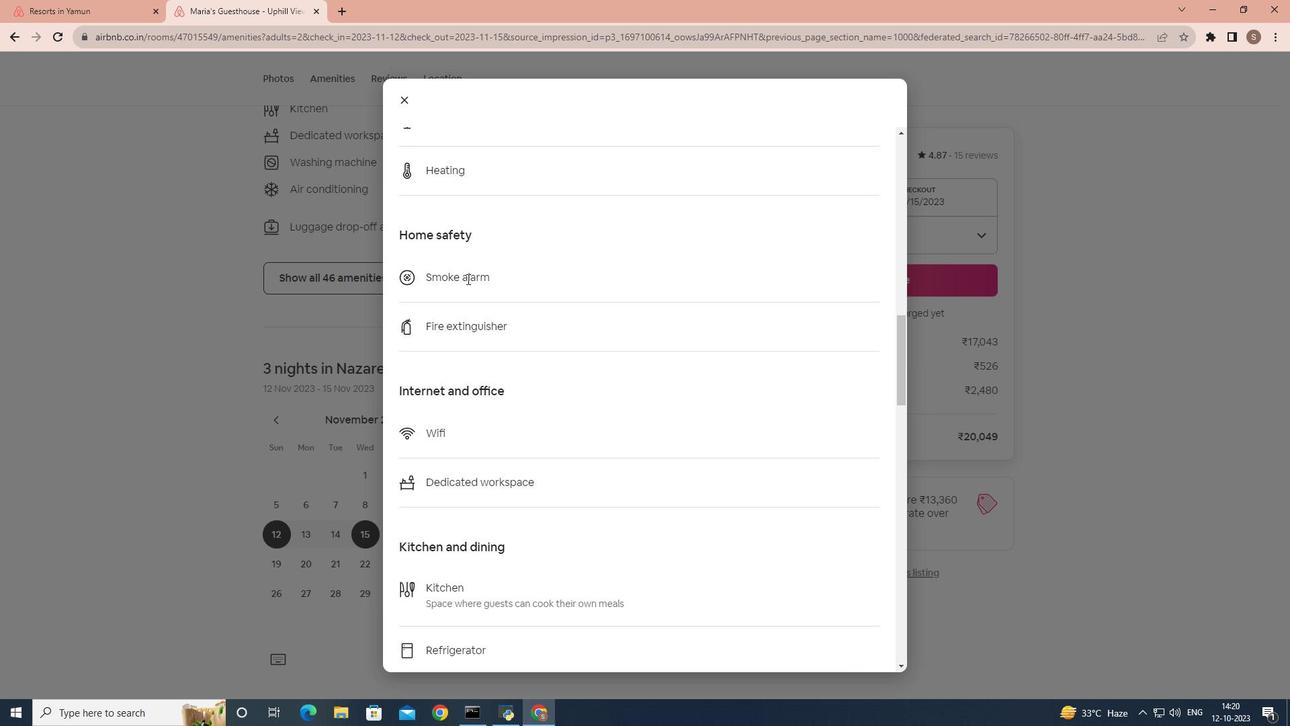 
Action: Mouse scrolled (467, 278) with delta (0, 0)
Screenshot: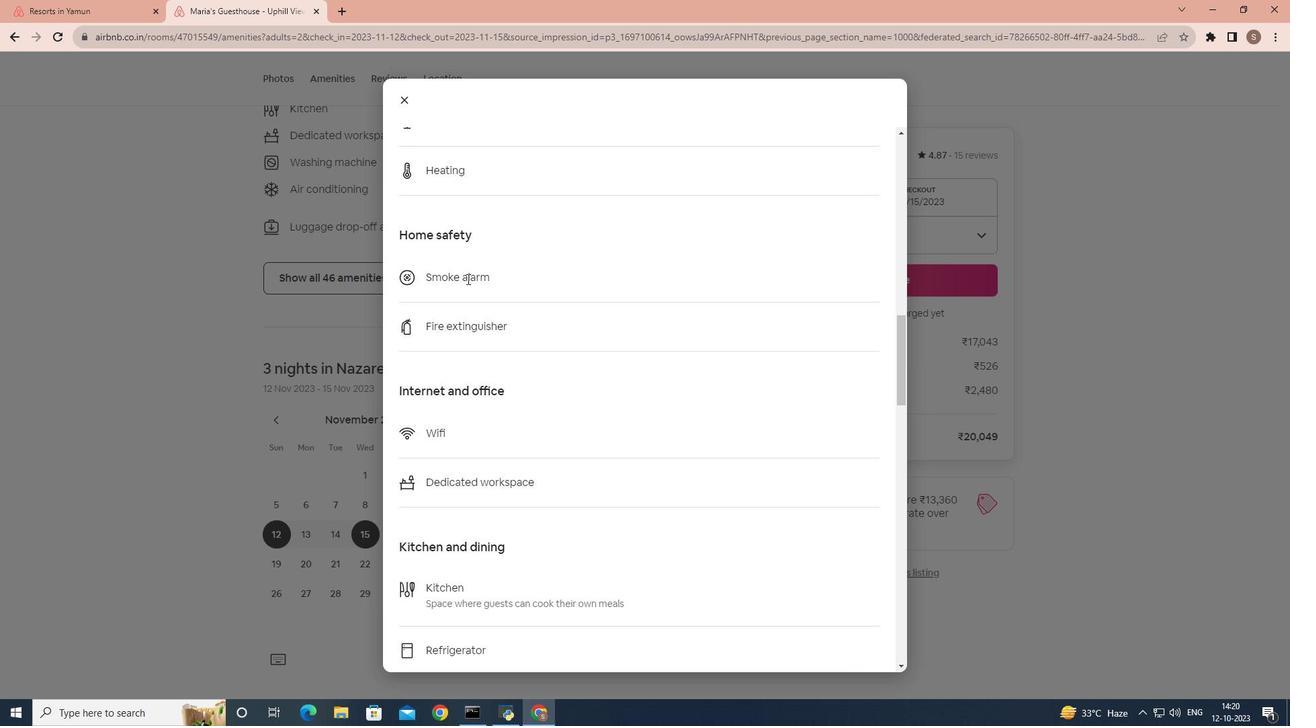 
Action: Mouse scrolled (467, 278) with delta (0, 0)
Screenshot: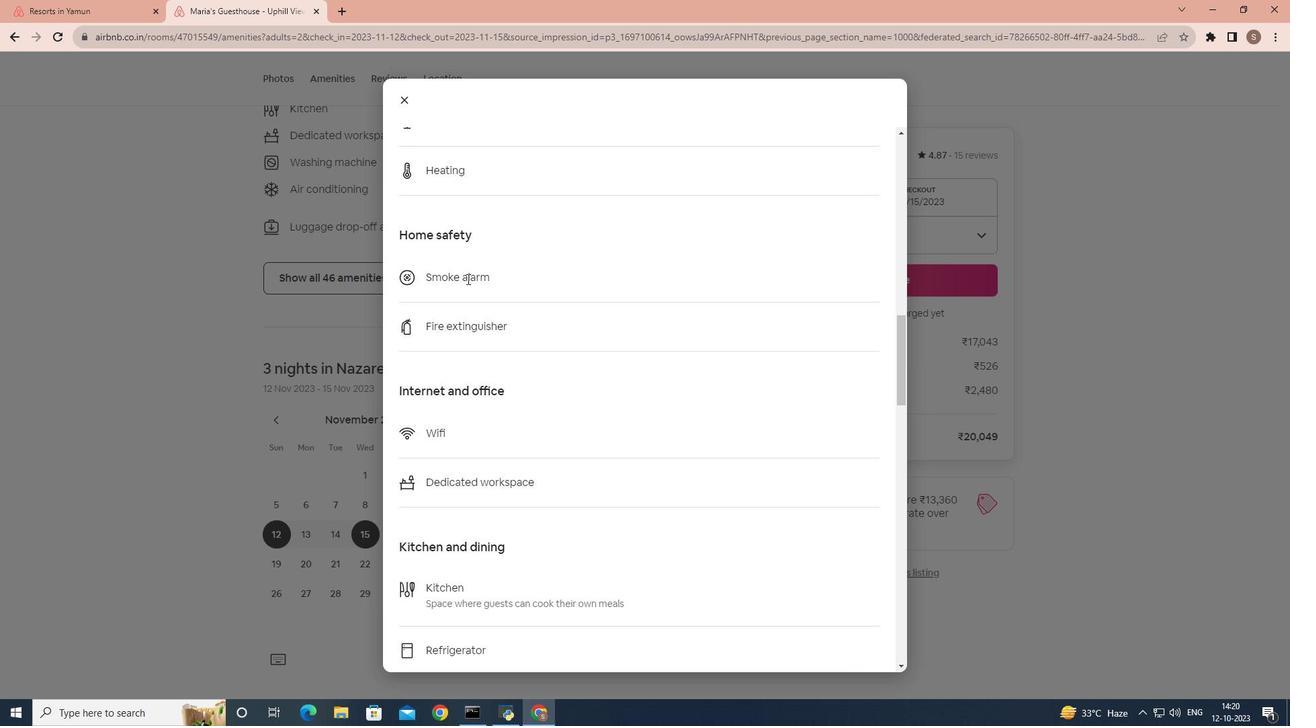 
Action: Mouse scrolled (467, 278) with delta (0, 0)
Screenshot: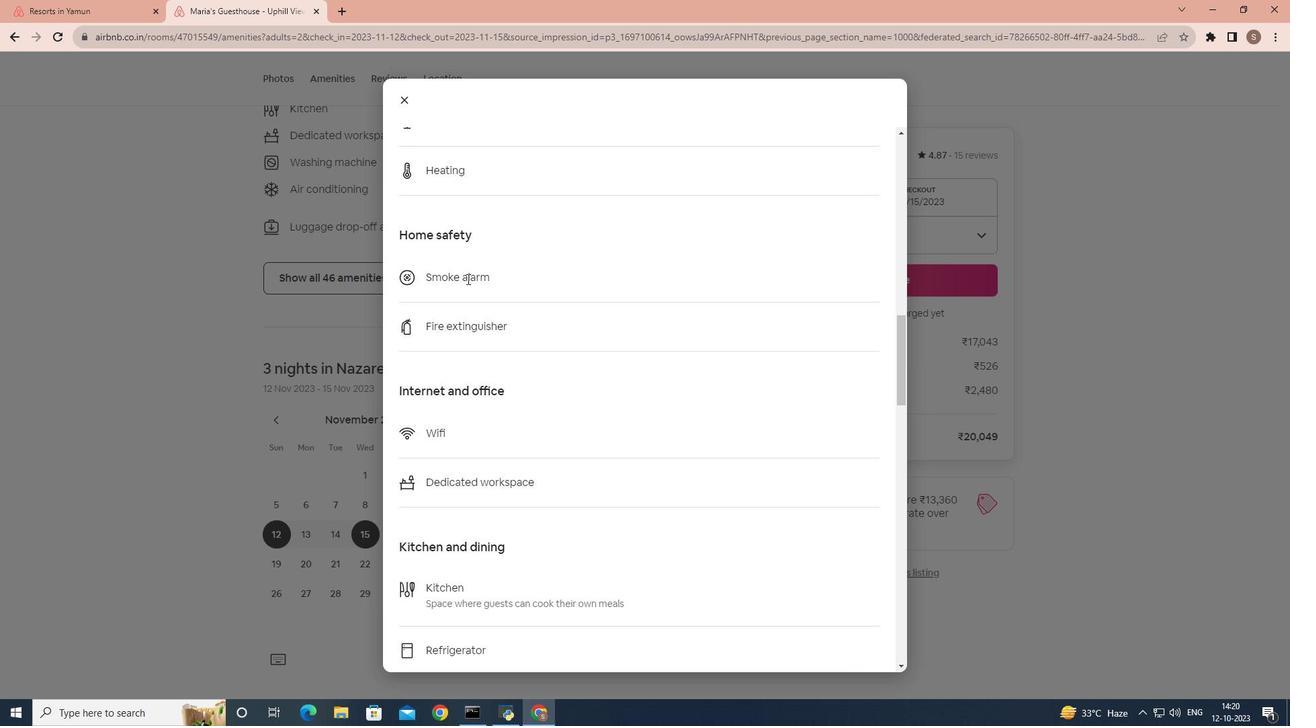 
Action: Mouse scrolled (467, 278) with delta (0, 0)
Screenshot: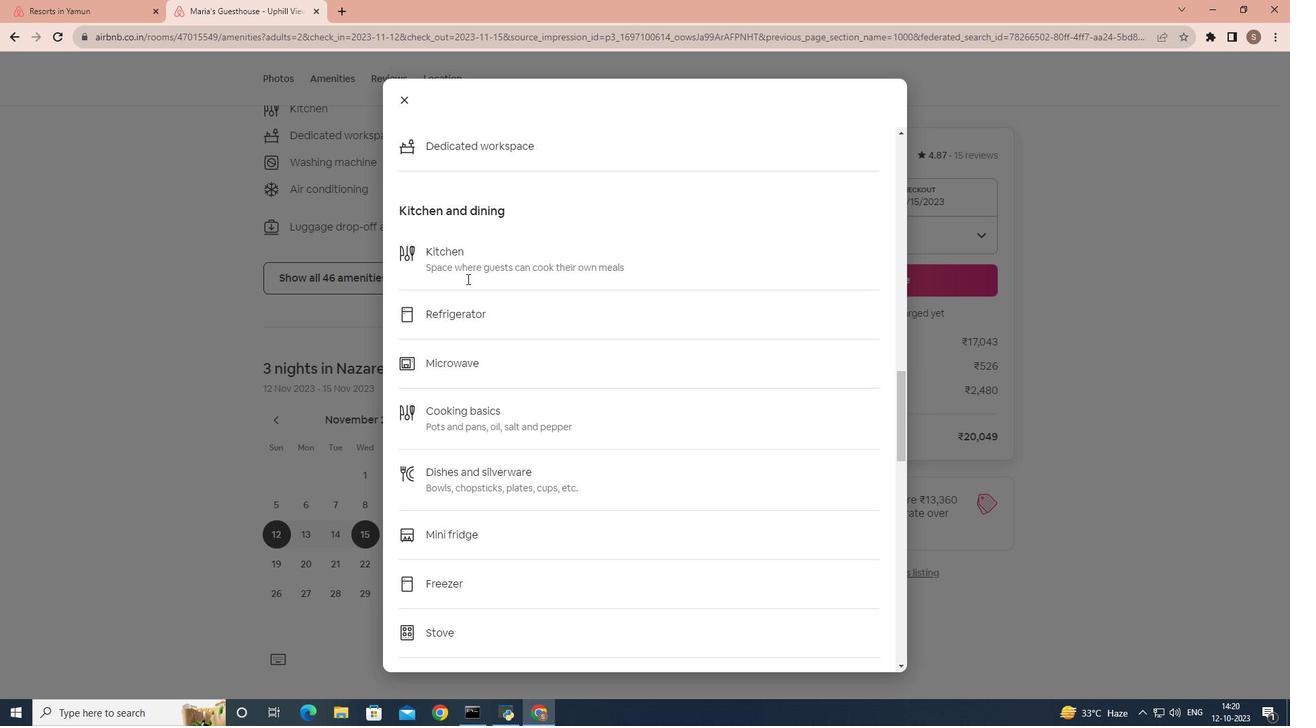 
Action: Mouse scrolled (467, 278) with delta (0, 0)
Screenshot: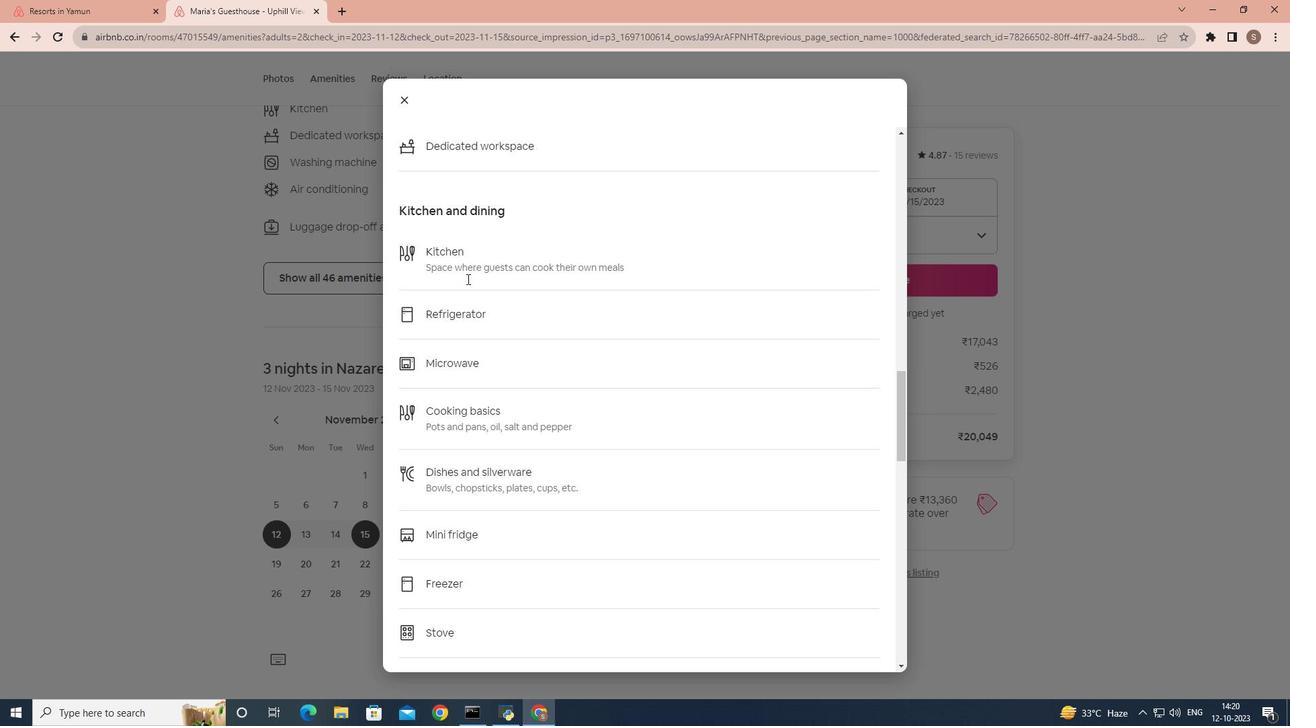 
Action: Mouse scrolled (467, 278) with delta (0, 0)
Screenshot: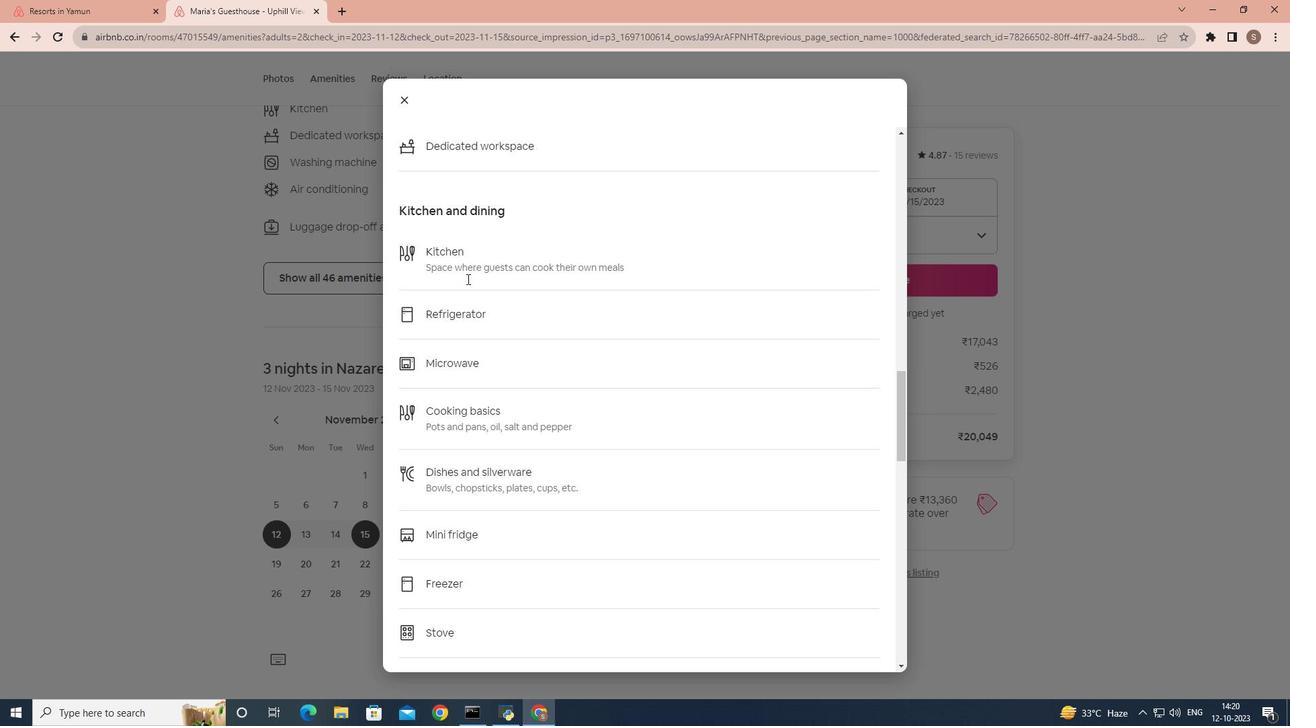 
Action: Mouse scrolled (467, 278) with delta (0, 0)
Screenshot: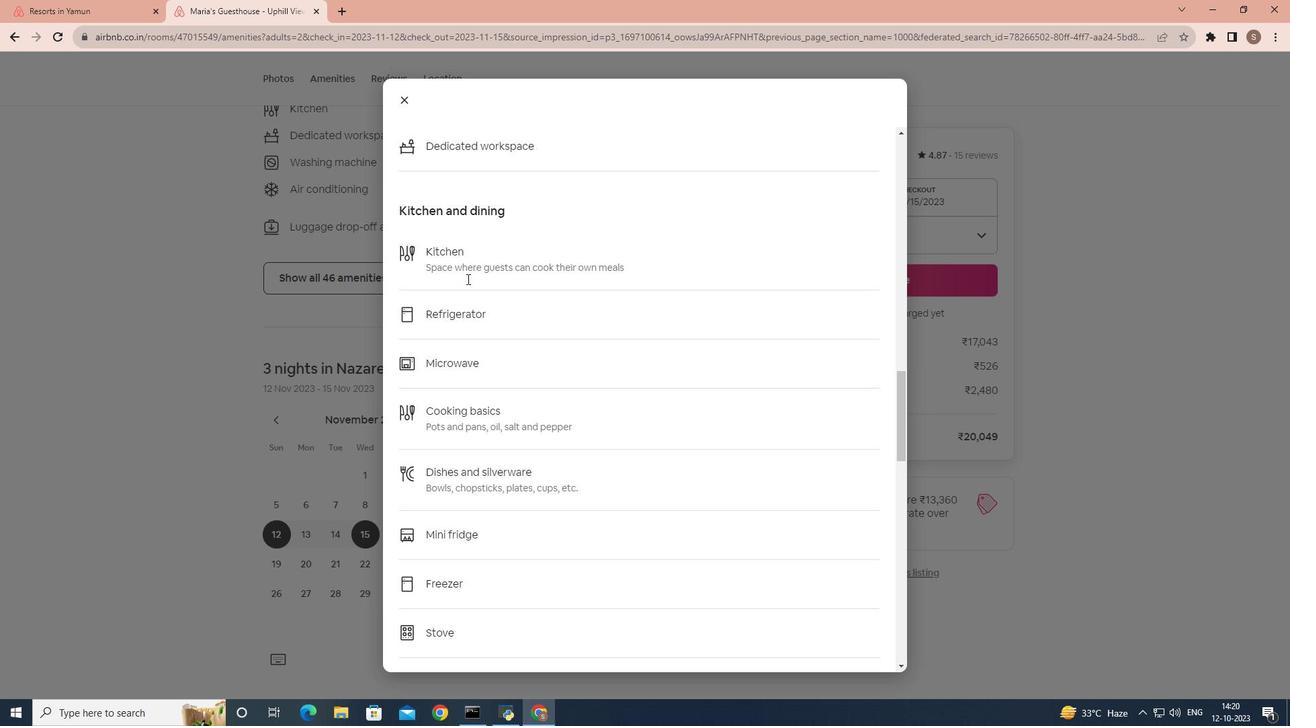 
Action: Mouse scrolled (467, 278) with delta (0, 0)
Screenshot: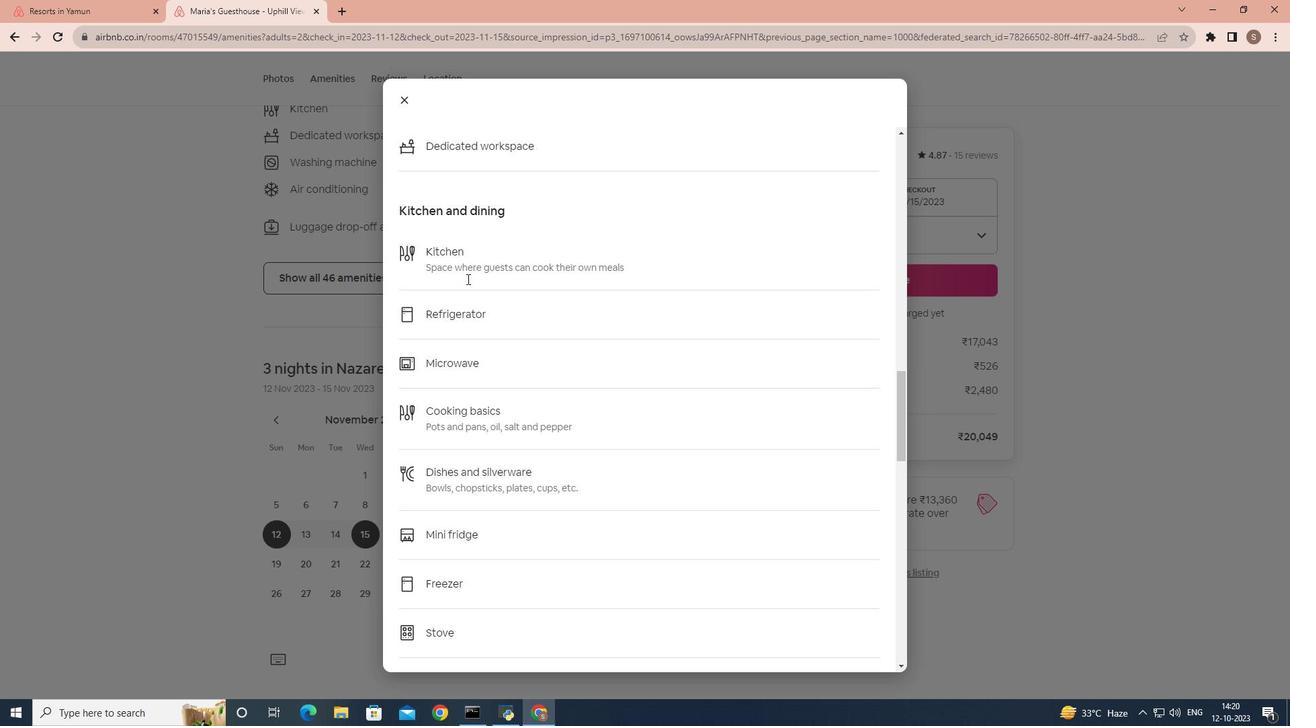 
Action: Mouse scrolled (467, 278) with delta (0, 0)
Screenshot: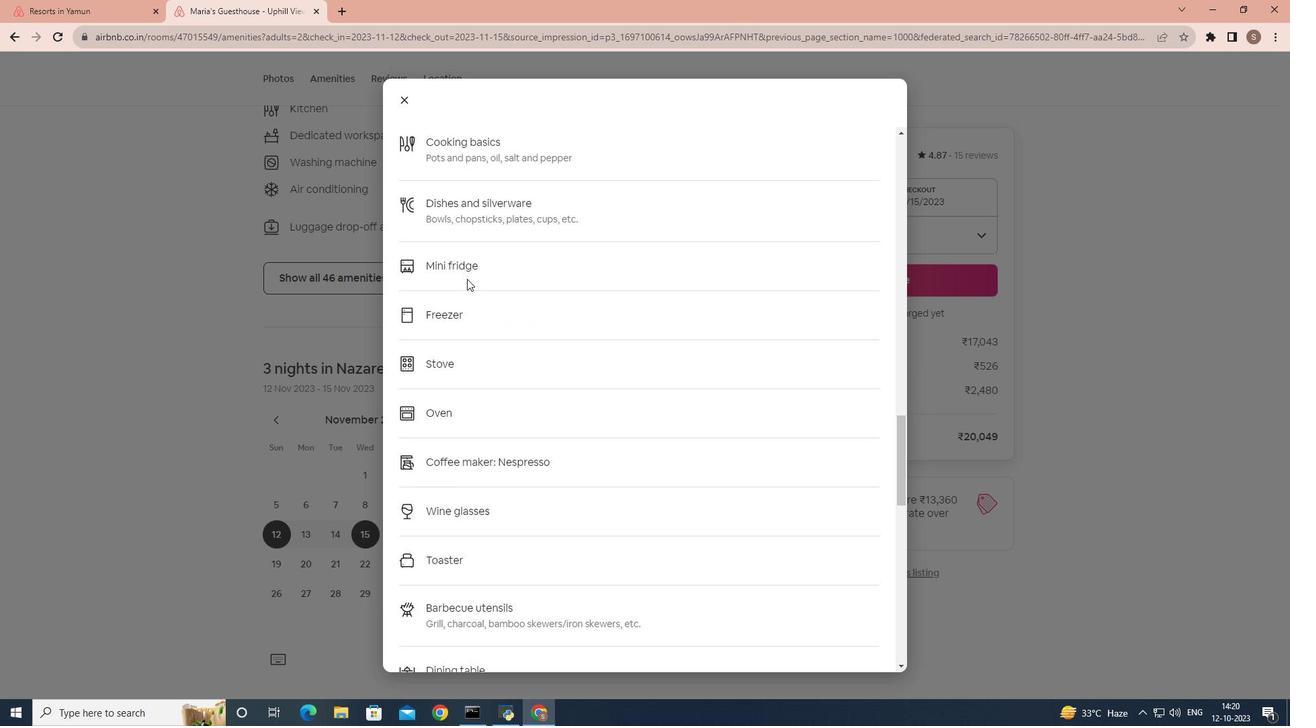 
Action: Mouse scrolled (467, 278) with delta (0, 0)
Screenshot: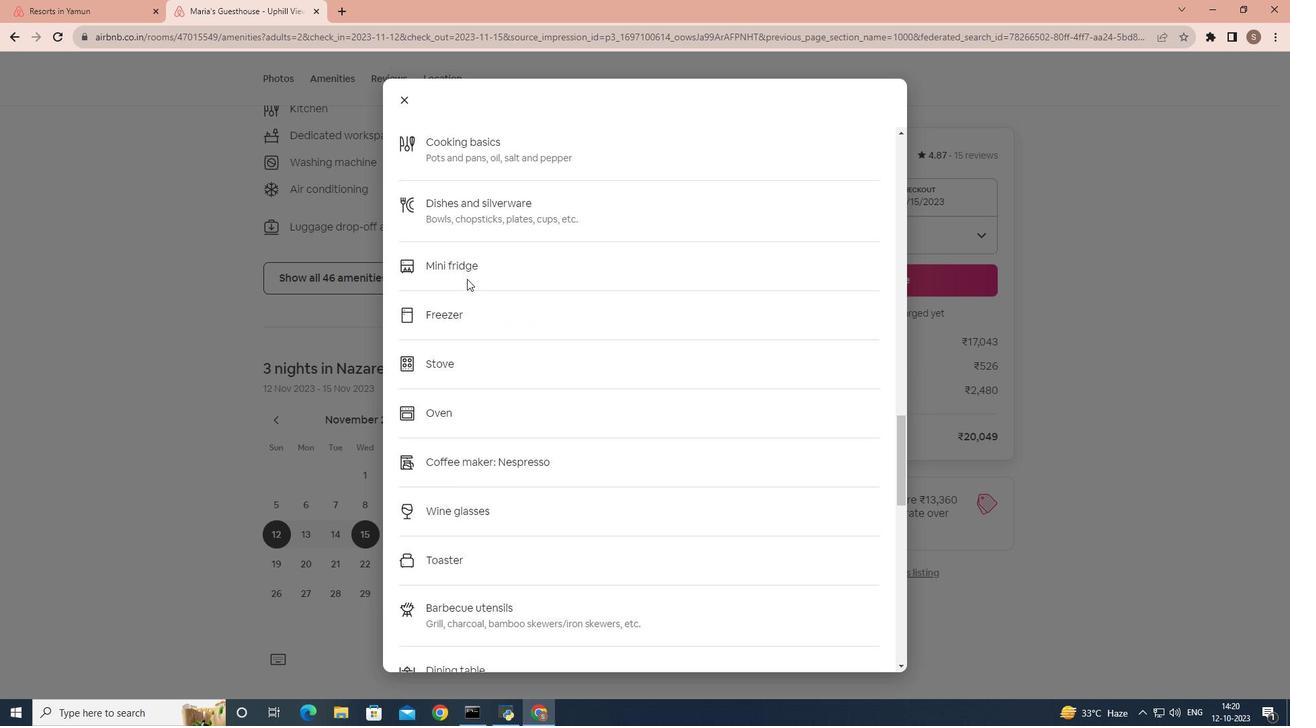 
Action: Mouse scrolled (467, 278) with delta (0, 0)
Screenshot: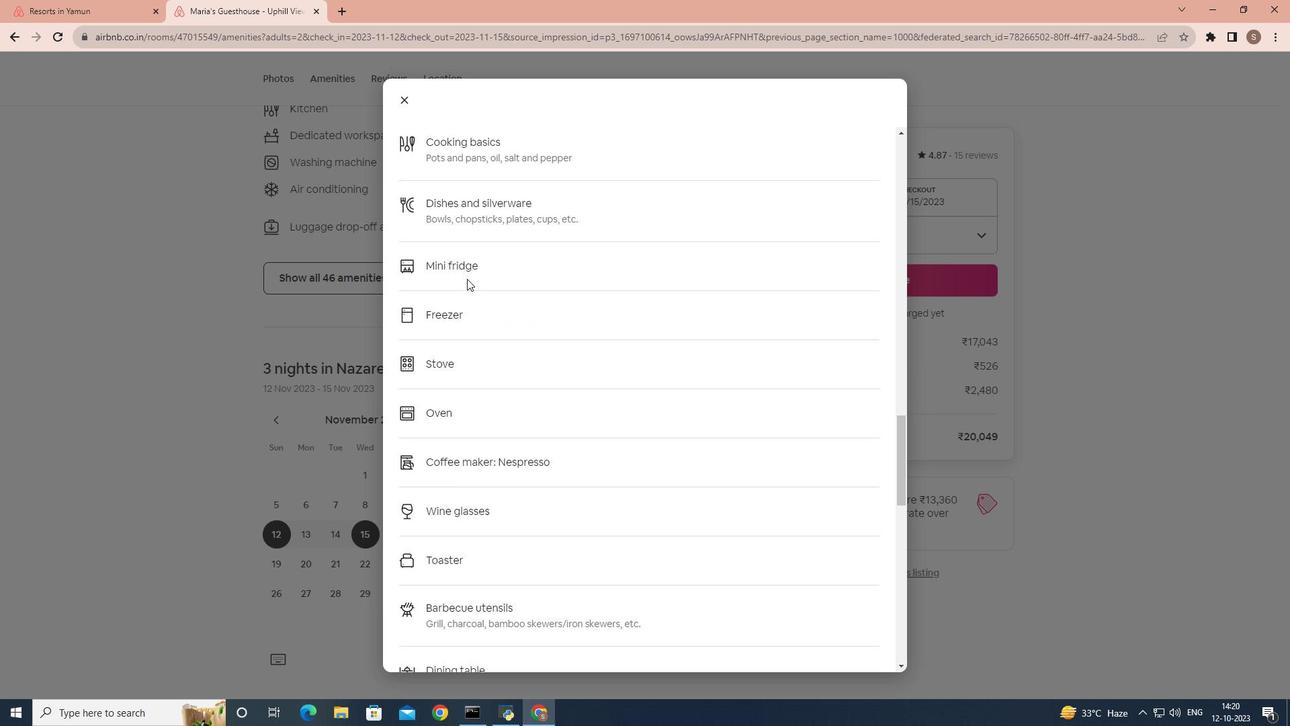 
Action: Mouse scrolled (467, 278) with delta (0, 0)
Screenshot: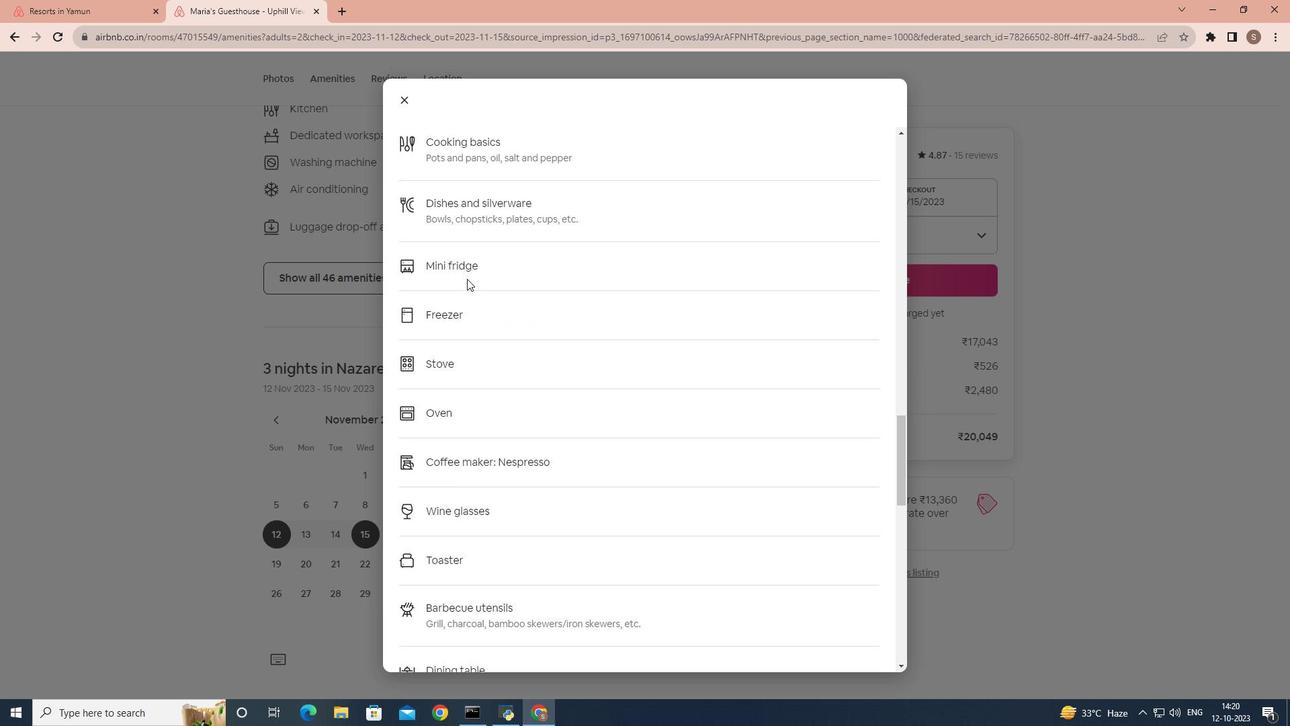 
Action: Mouse scrolled (467, 278) with delta (0, 0)
Screenshot: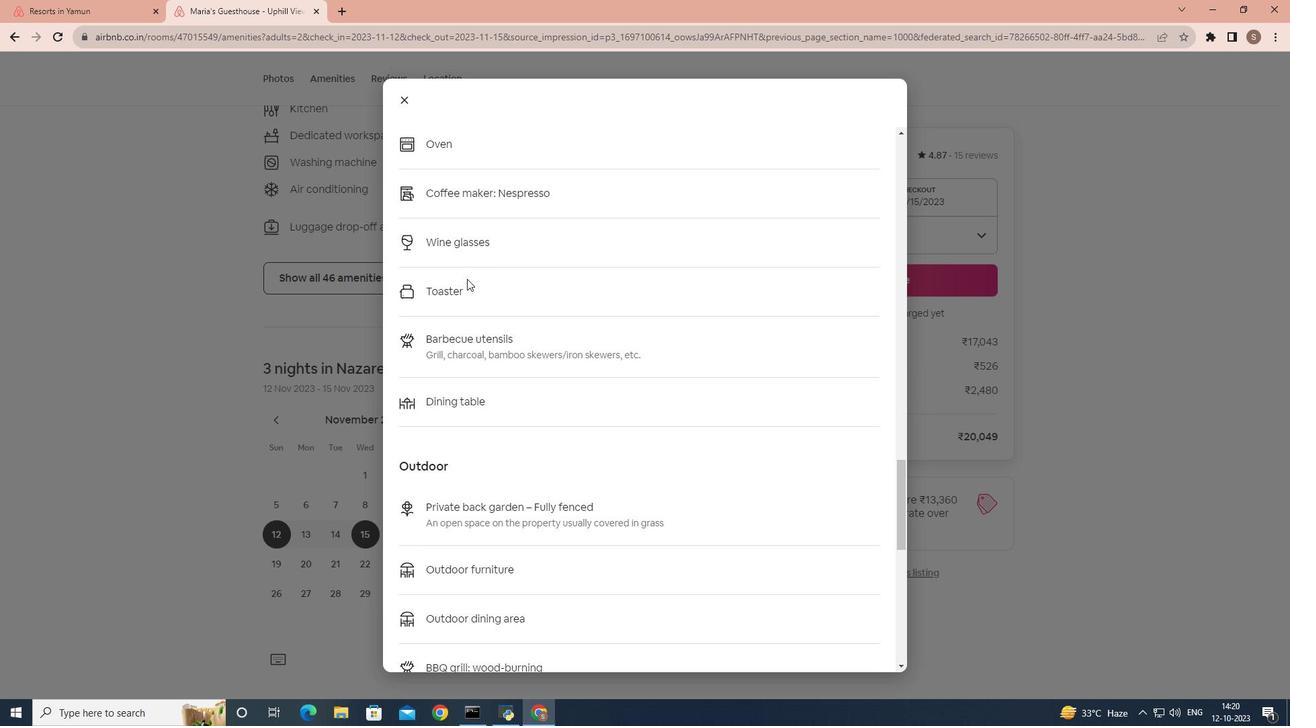 
Action: Mouse scrolled (467, 278) with delta (0, 0)
Screenshot: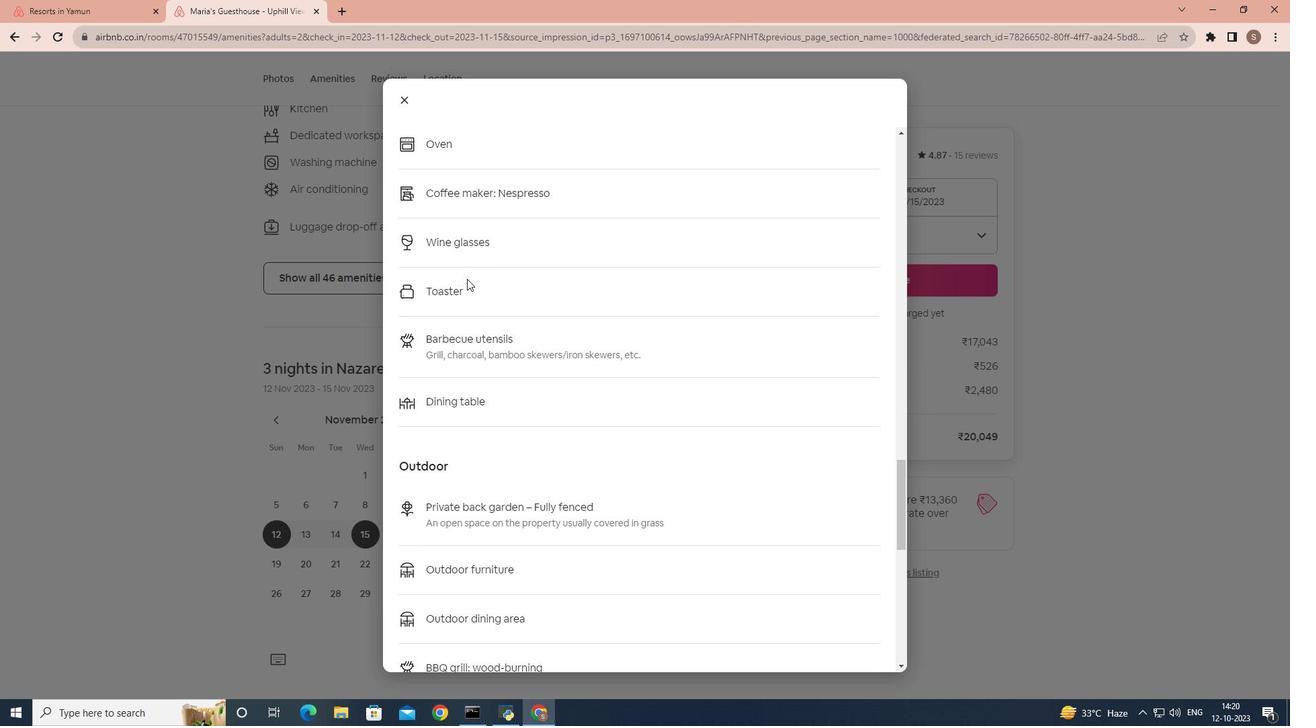 
Action: Mouse scrolled (467, 278) with delta (0, 0)
Screenshot: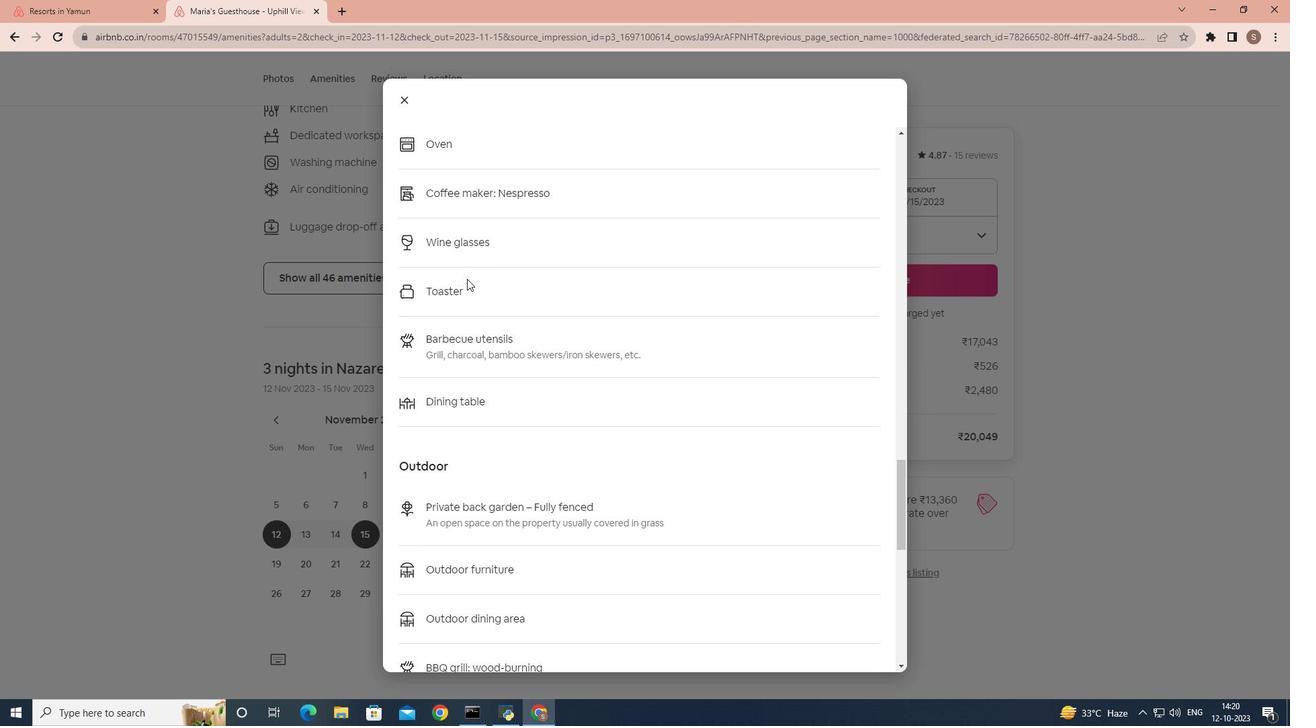 
Action: Mouse scrolled (467, 278) with delta (0, 0)
Screenshot: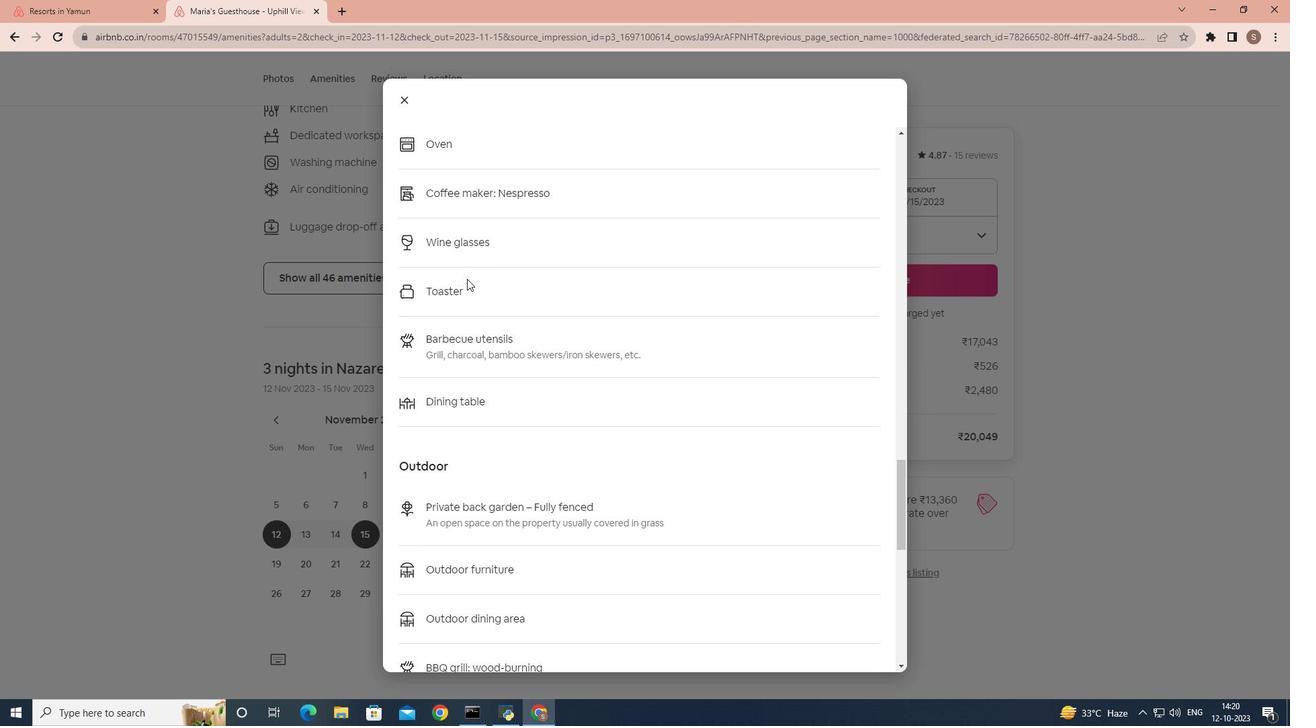 
Action: Mouse scrolled (467, 278) with delta (0, 0)
Screenshot: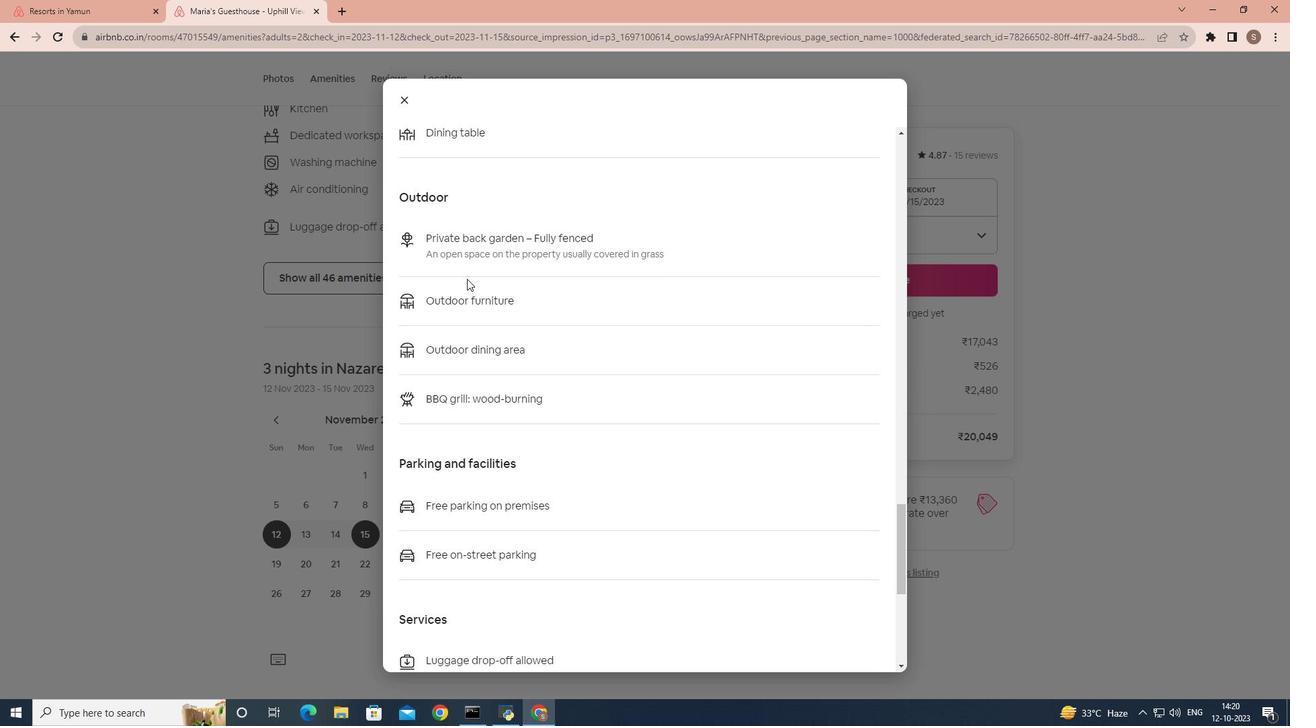 
Action: Mouse scrolled (467, 278) with delta (0, 0)
Screenshot: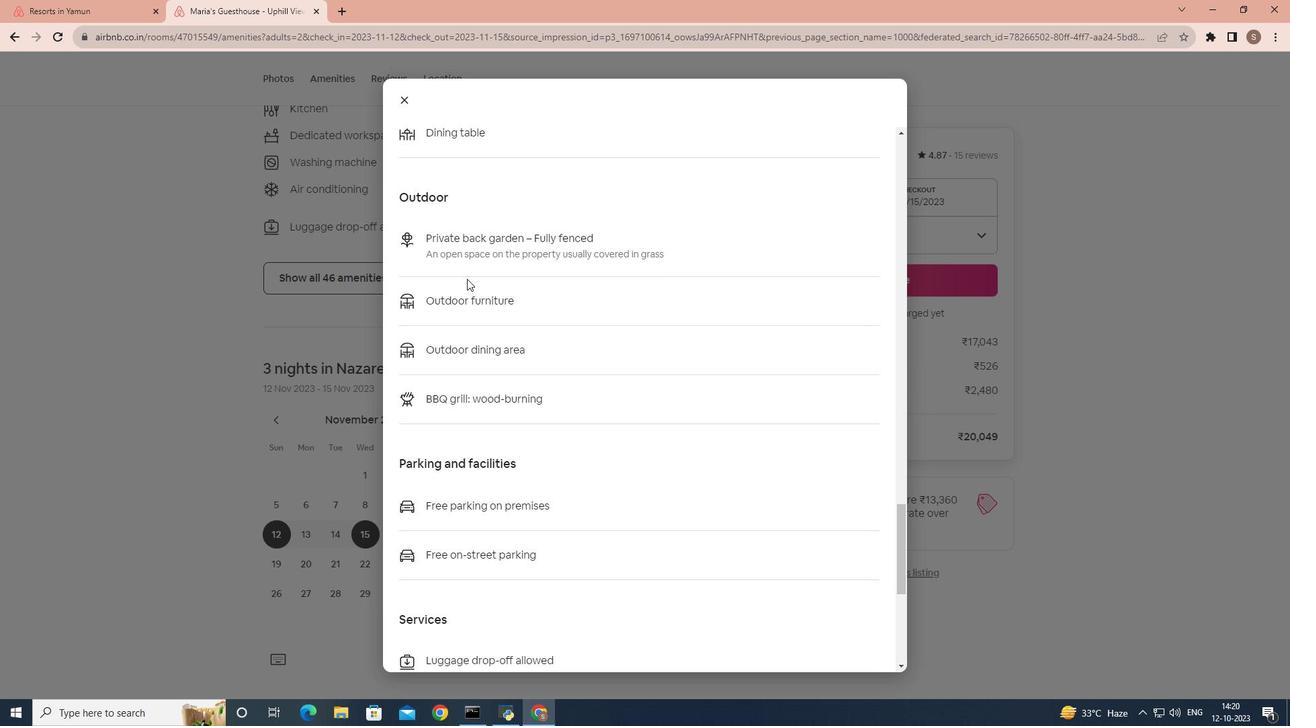 
Action: Mouse scrolled (467, 278) with delta (0, 0)
Screenshot: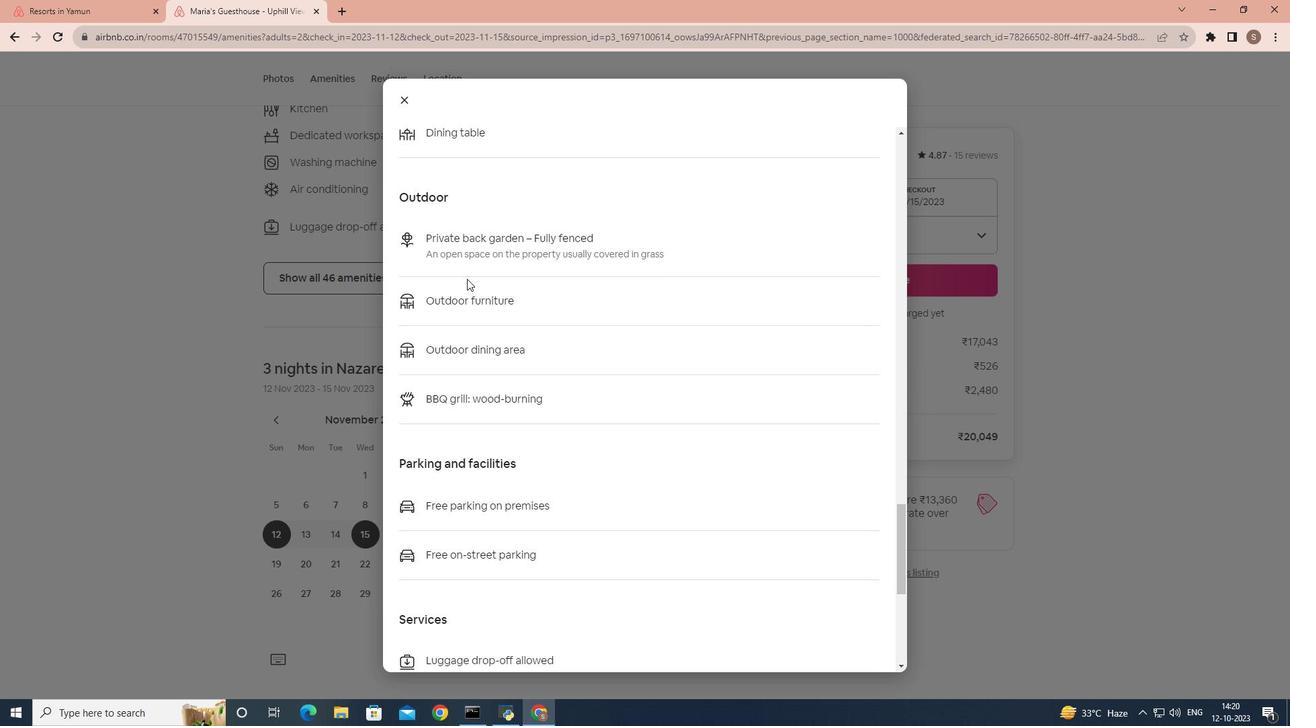 
Action: Mouse scrolled (467, 278) with delta (0, 0)
Screenshot: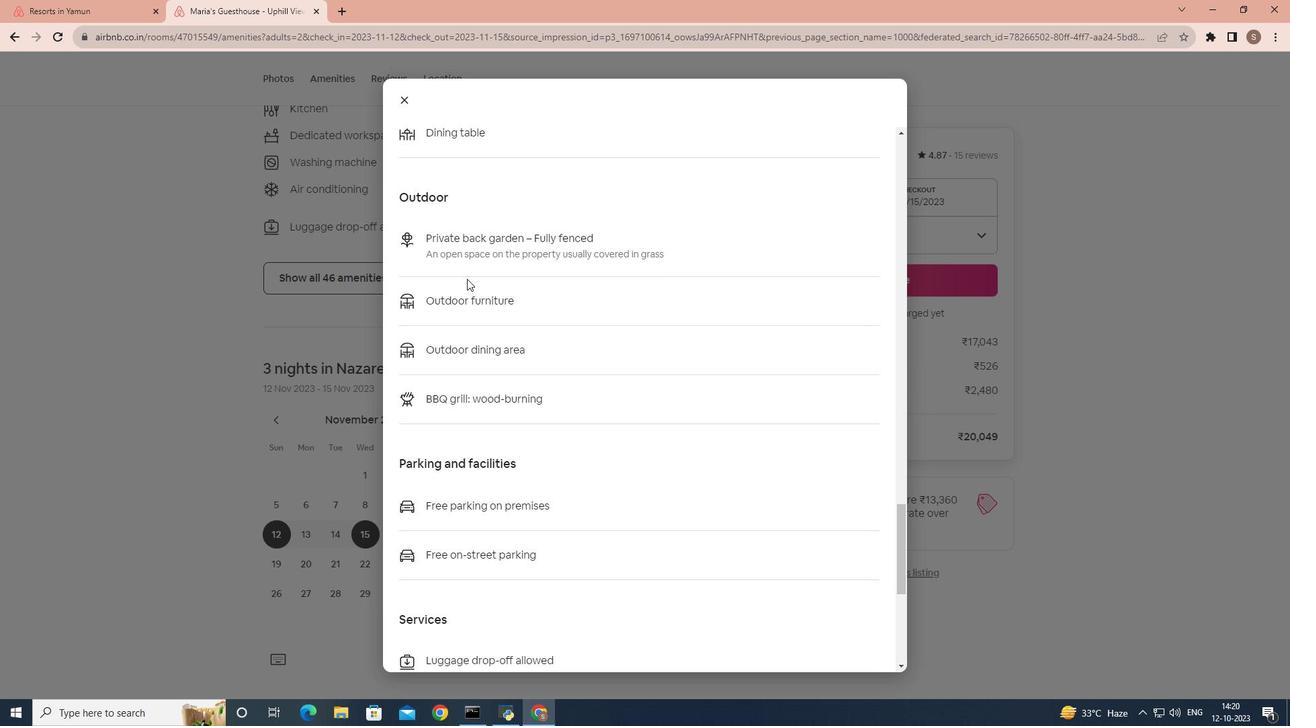 
Action: Mouse scrolled (467, 278) with delta (0, 0)
Screenshot: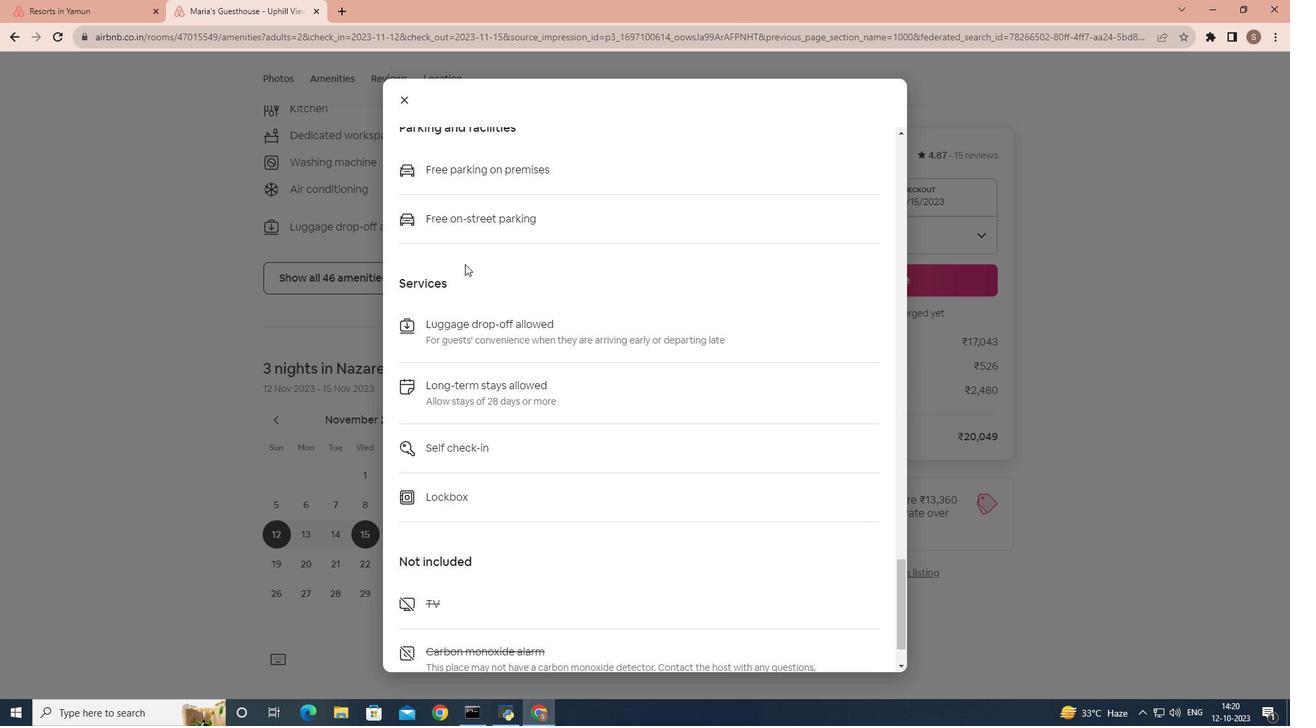 
Action: Mouse scrolled (467, 278) with delta (0, 0)
Screenshot: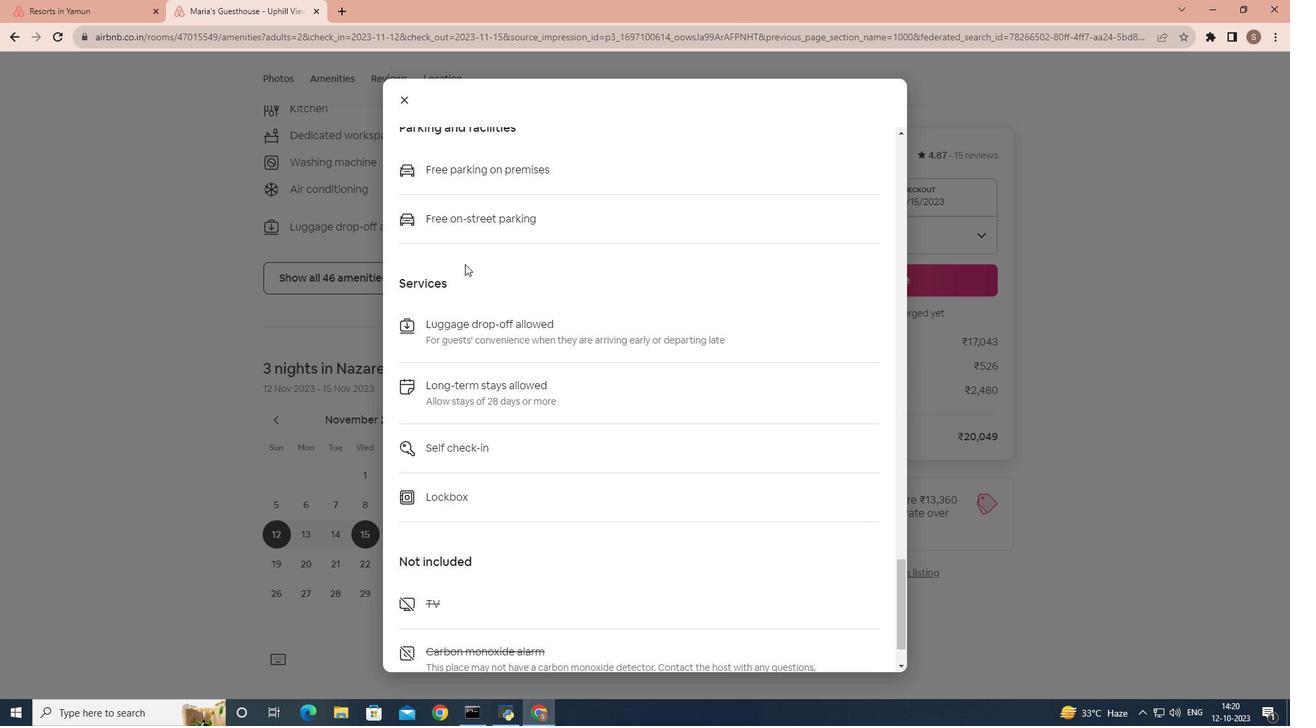 
Action: Mouse scrolled (467, 278) with delta (0, 0)
Screenshot: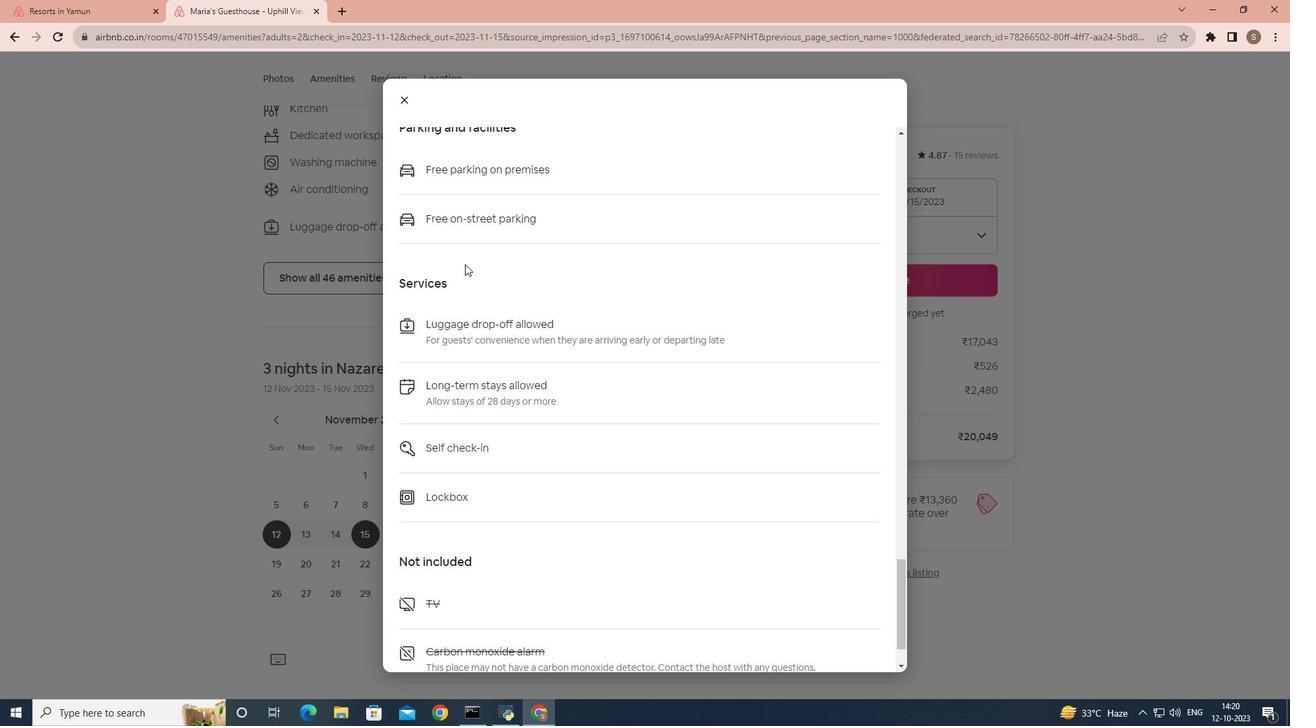 
Action: Mouse scrolled (467, 278) with delta (0, 0)
Screenshot: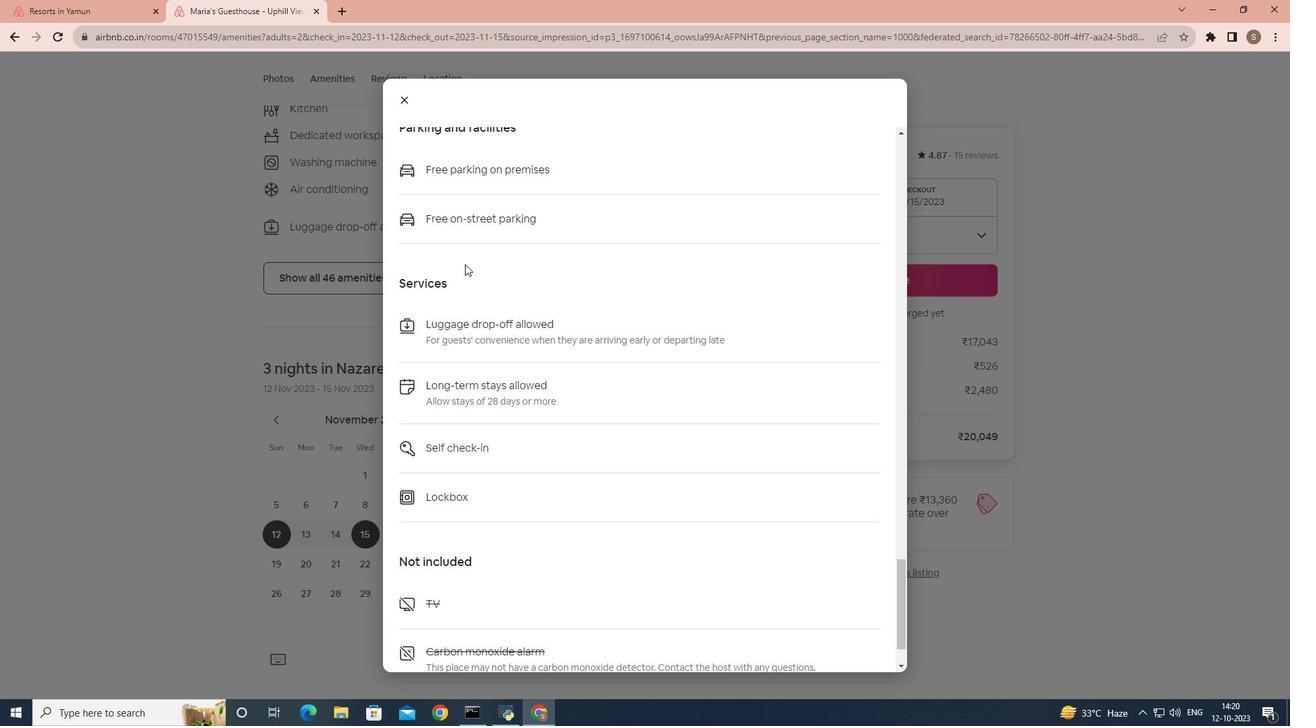 
Action: Mouse scrolled (467, 278) with delta (0, 0)
Screenshot: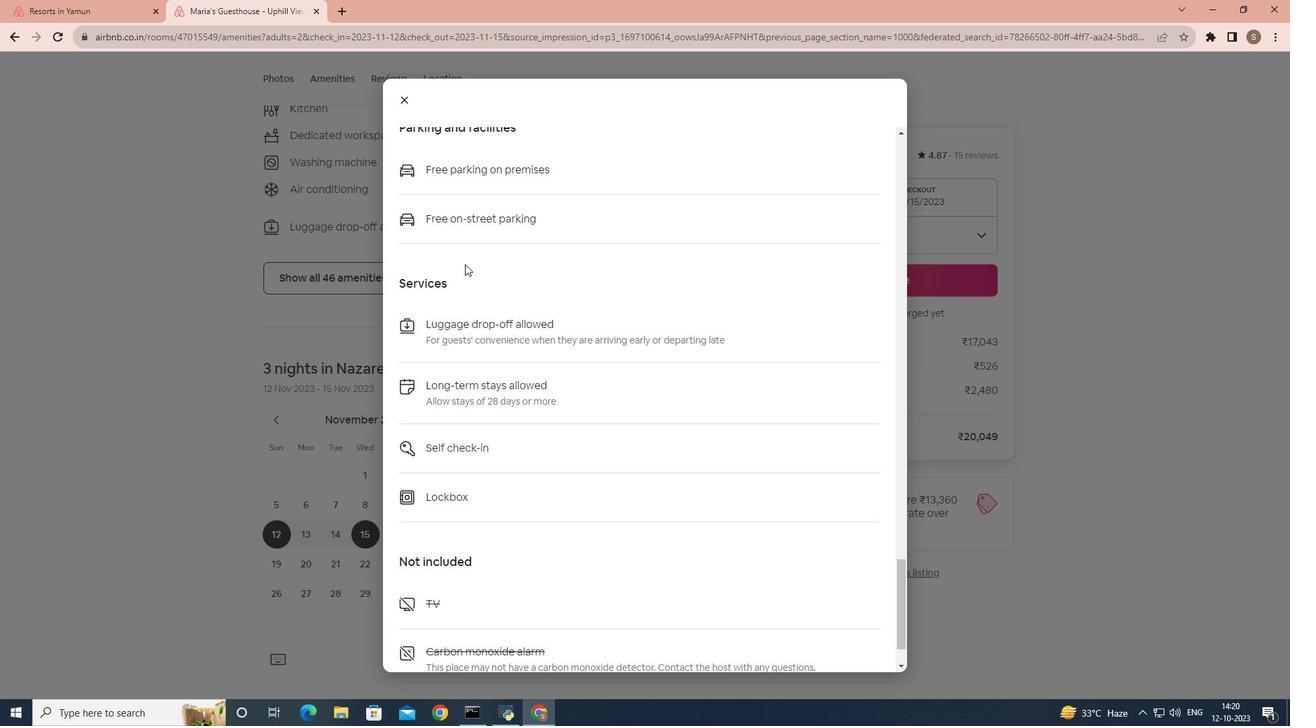 
Action: Mouse moved to (465, 264)
Screenshot: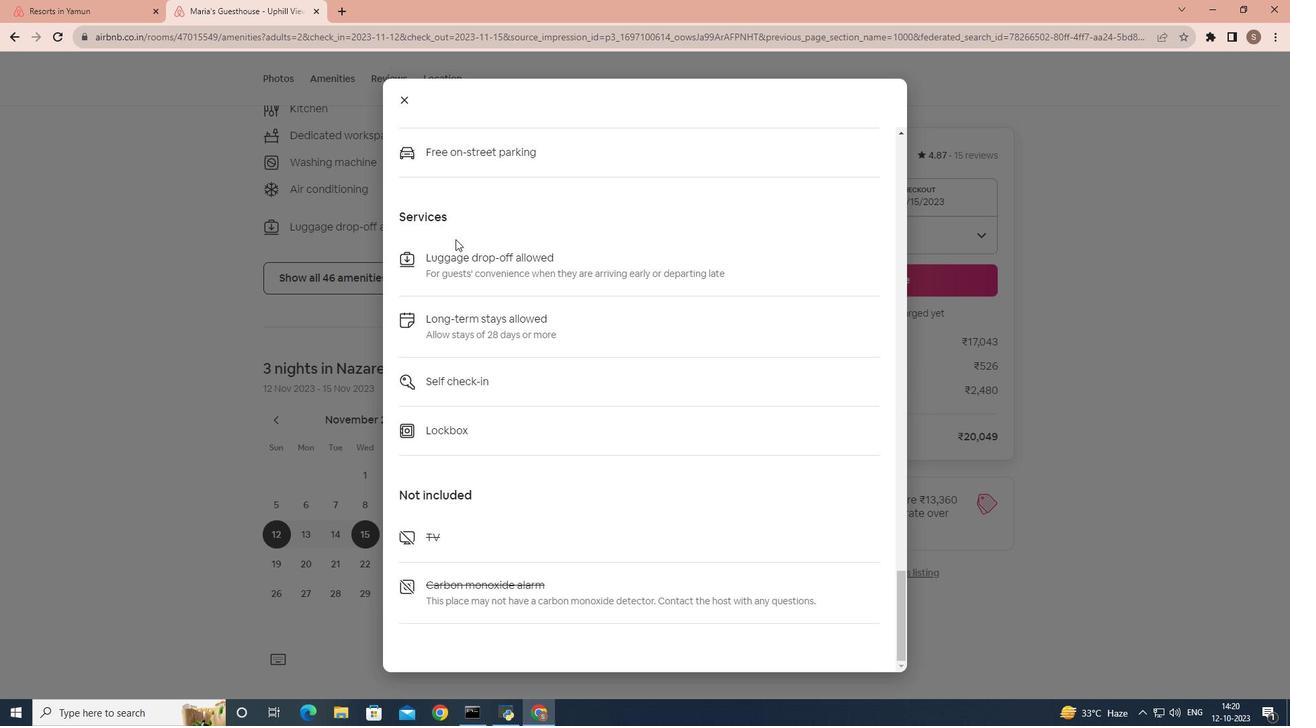 
Action: Mouse scrolled (465, 263) with delta (0, 0)
Screenshot: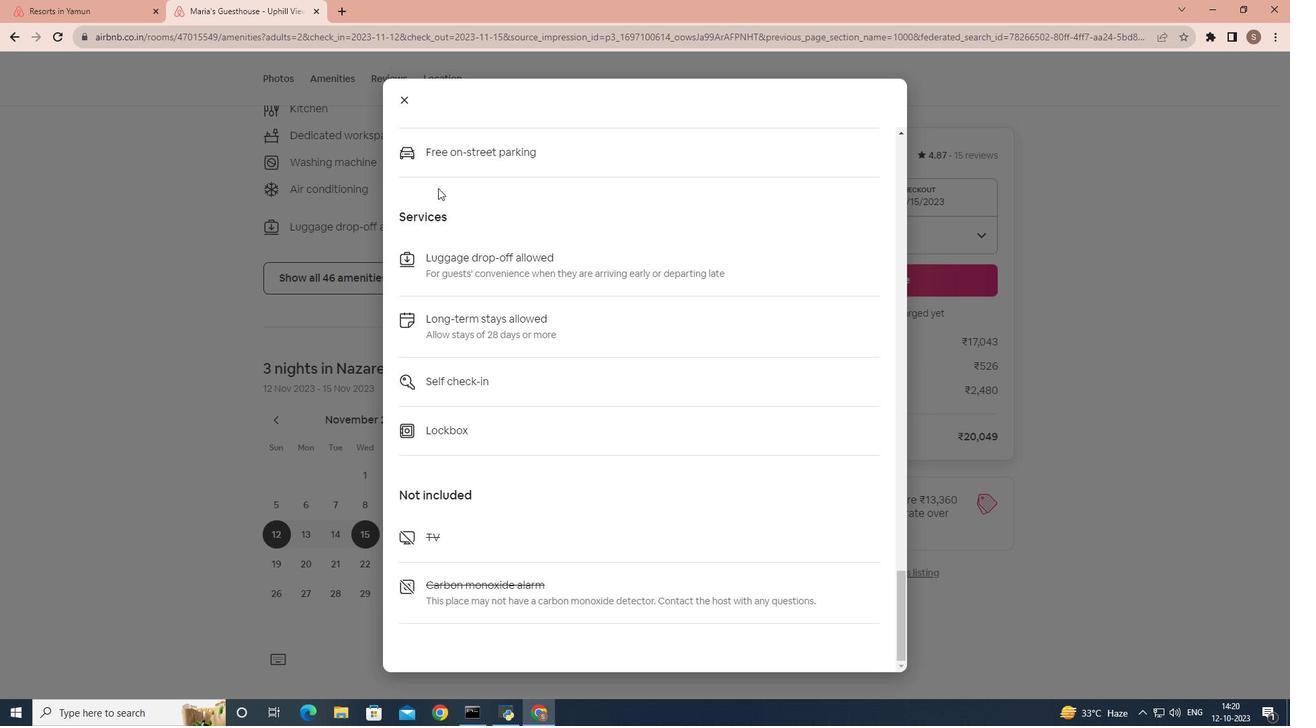 
Action: Mouse scrolled (465, 263) with delta (0, 0)
Screenshot: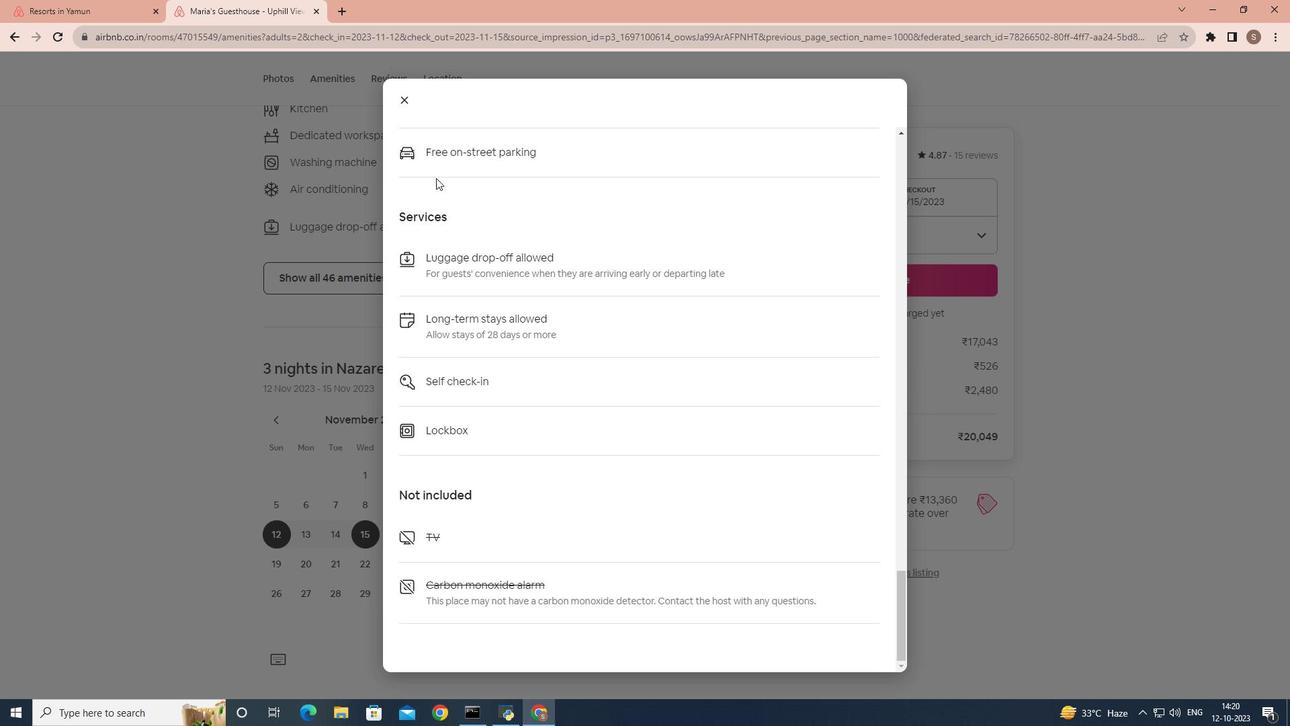 
Action: Mouse scrolled (465, 263) with delta (0, 0)
Screenshot: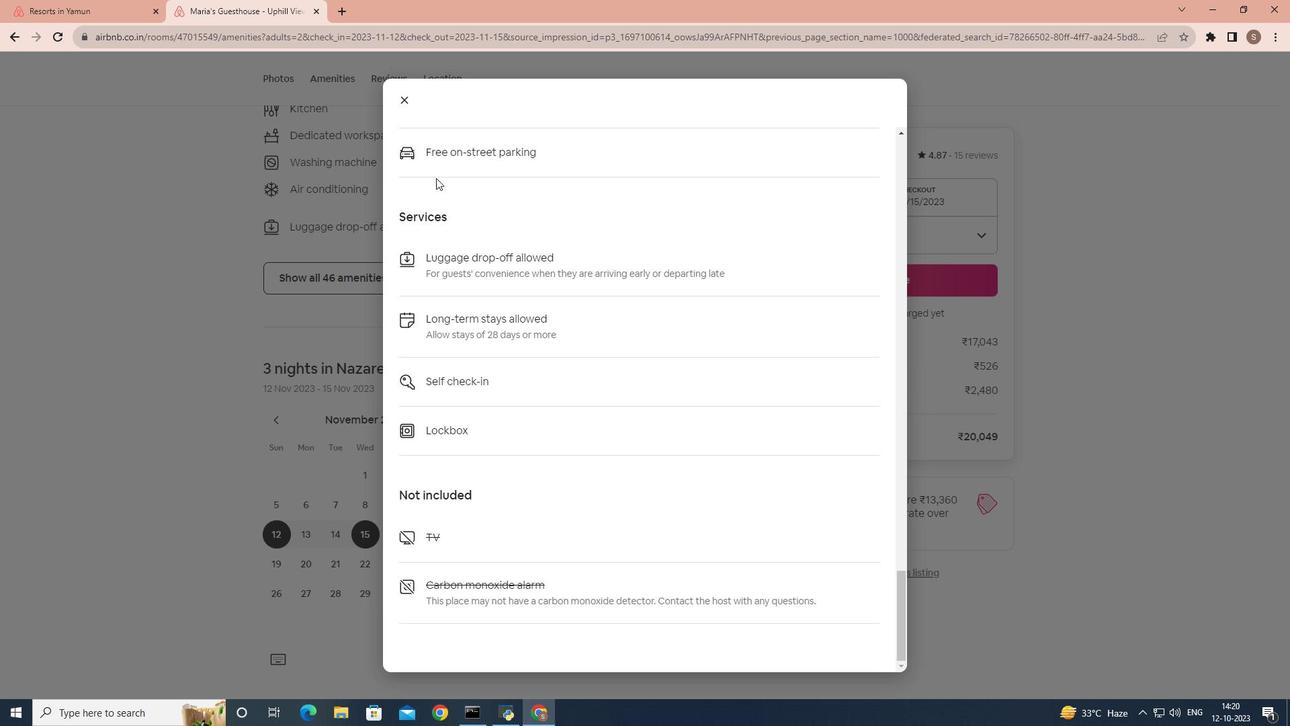 
Action: Mouse scrolled (465, 263) with delta (0, 0)
Screenshot: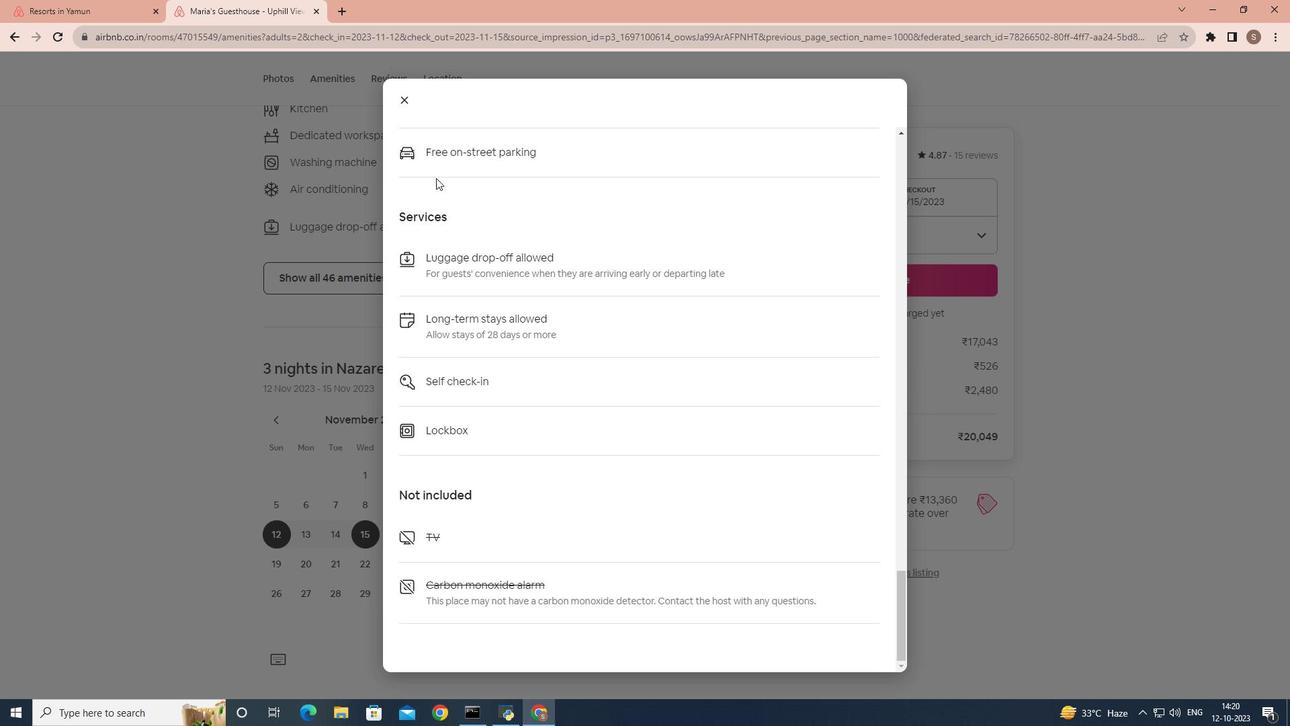
Action: Mouse scrolled (465, 263) with delta (0, 0)
Screenshot: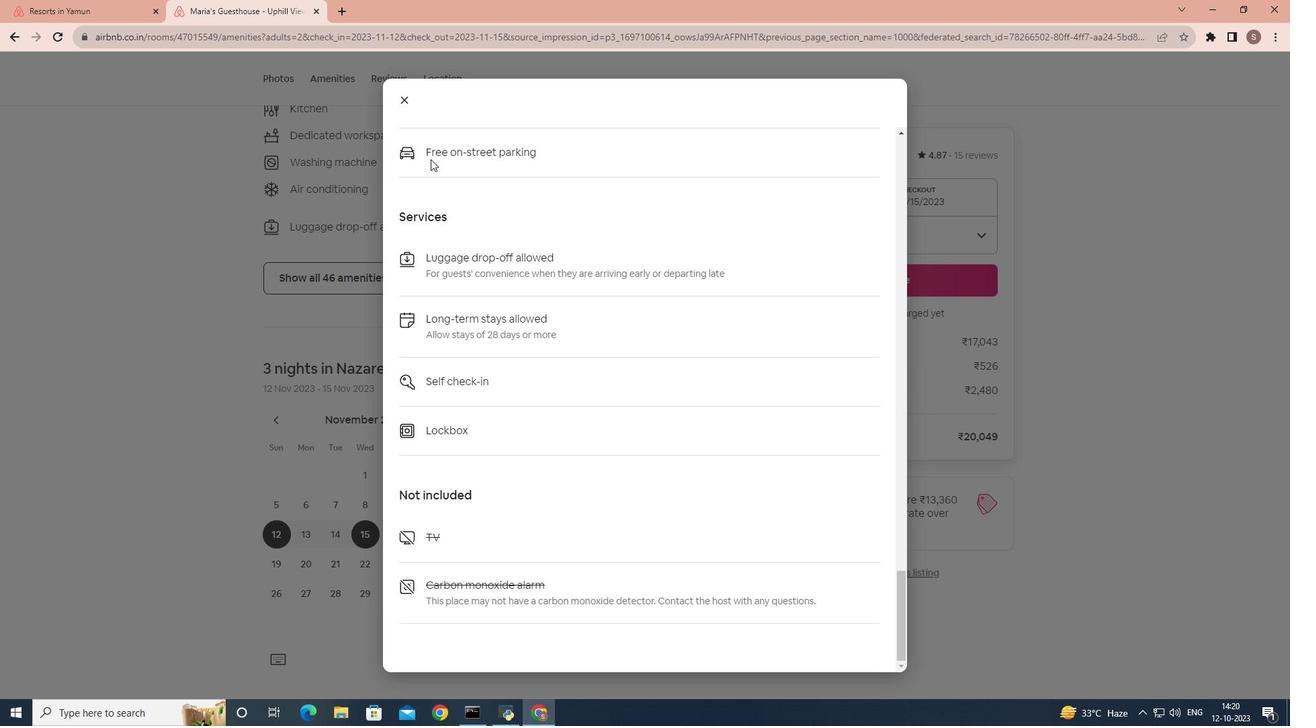 
Action: Mouse moved to (406, 102)
Screenshot: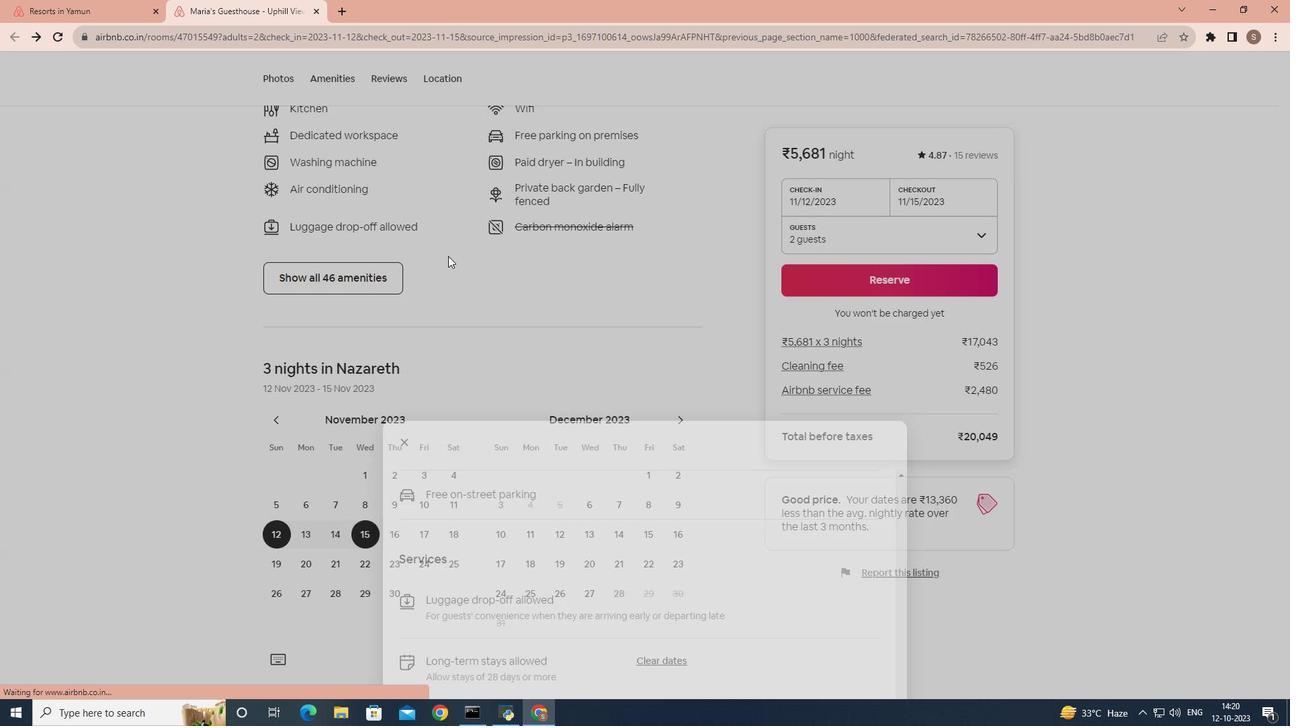 
Action: Mouse pressed left at (406, 102)
Screenshot: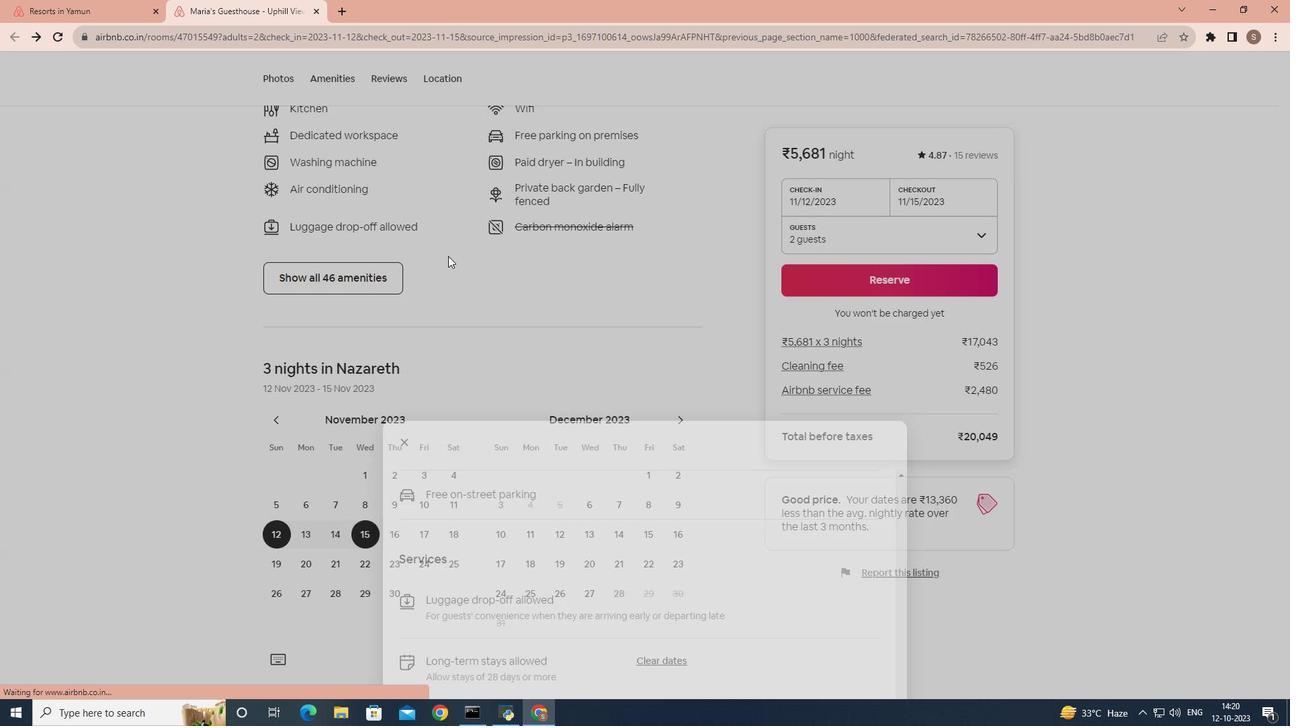 
Action: Mouse moved to (452, 308)
Screenshot: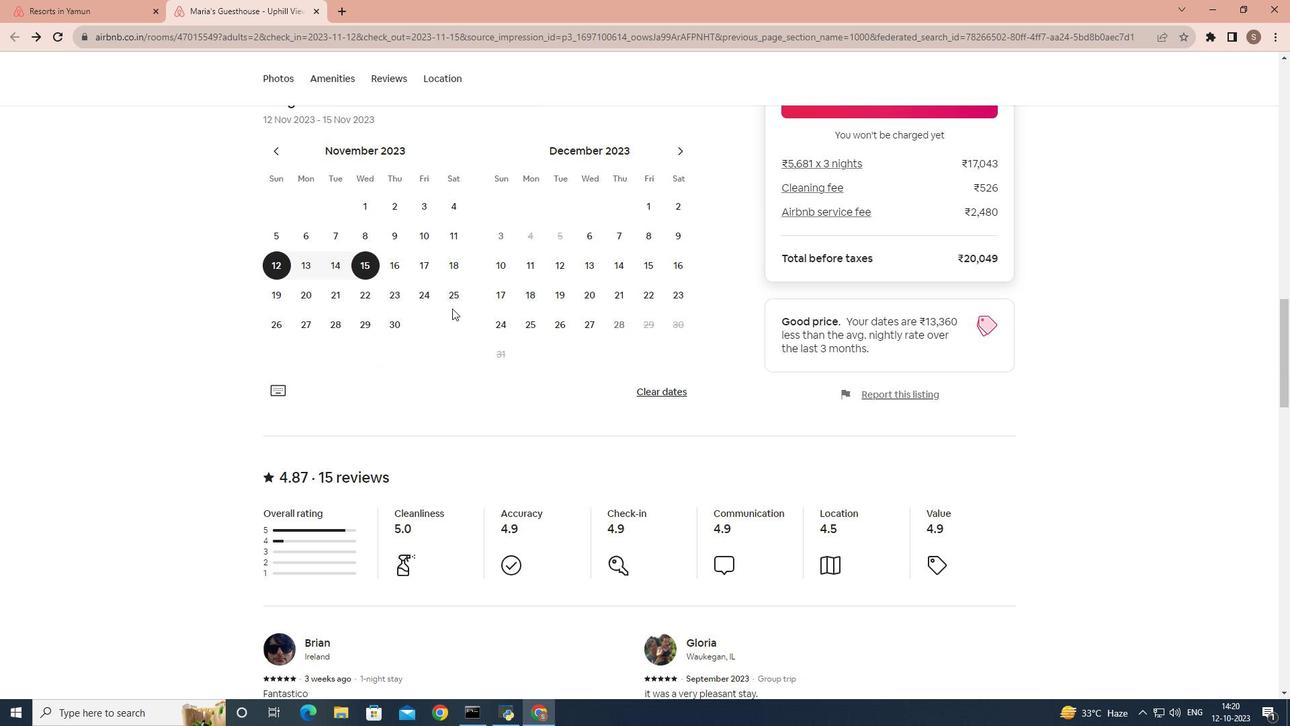 
Action: Mouse scrolled (452, 307) with delta (0, 0)
Screenshot: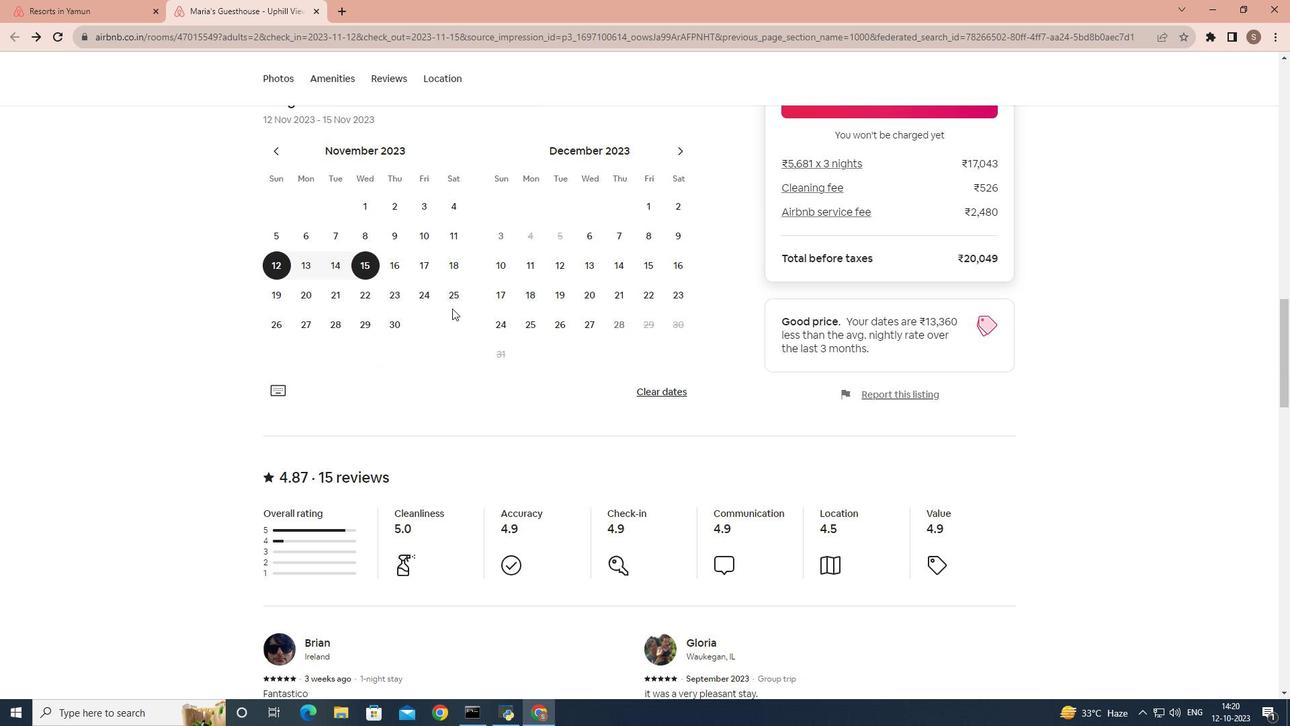 
Action: Mouse scrolled (452, 307) with delta (0, 0)
Screenshot: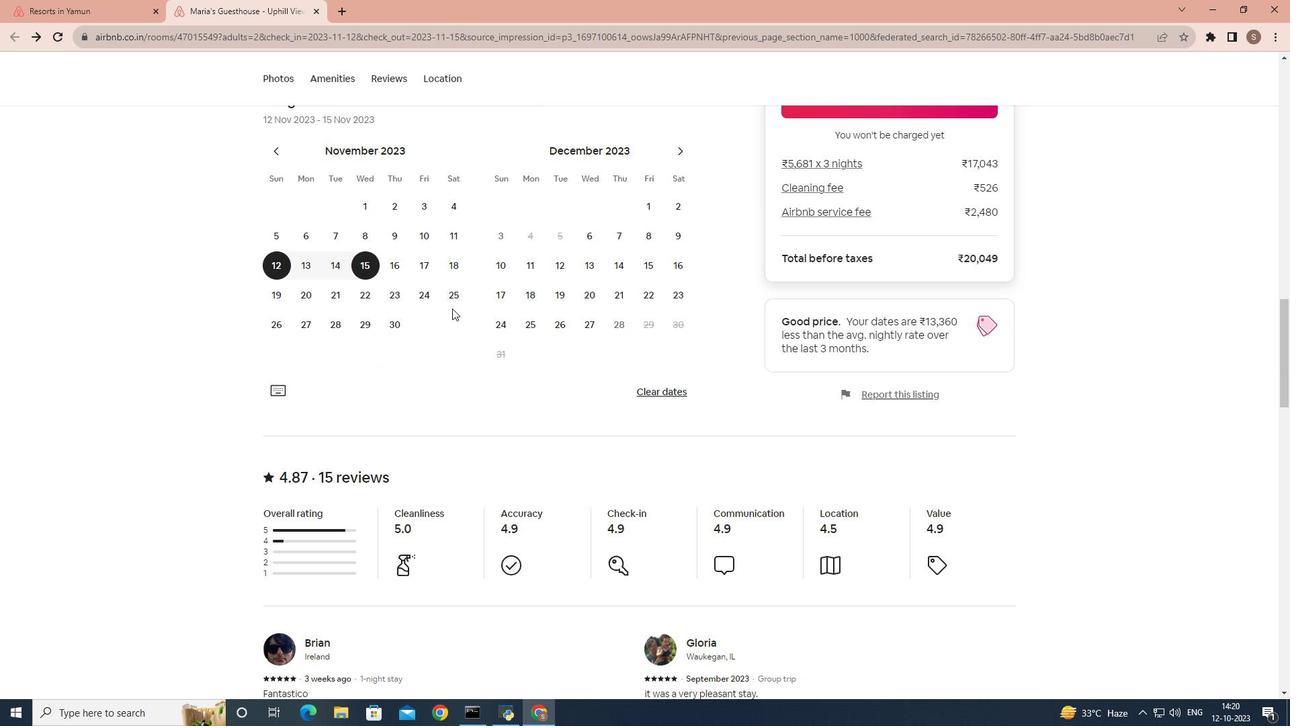 
Action: Mouse scrolled (452, 307) with delta (0, 0)
Screenshot: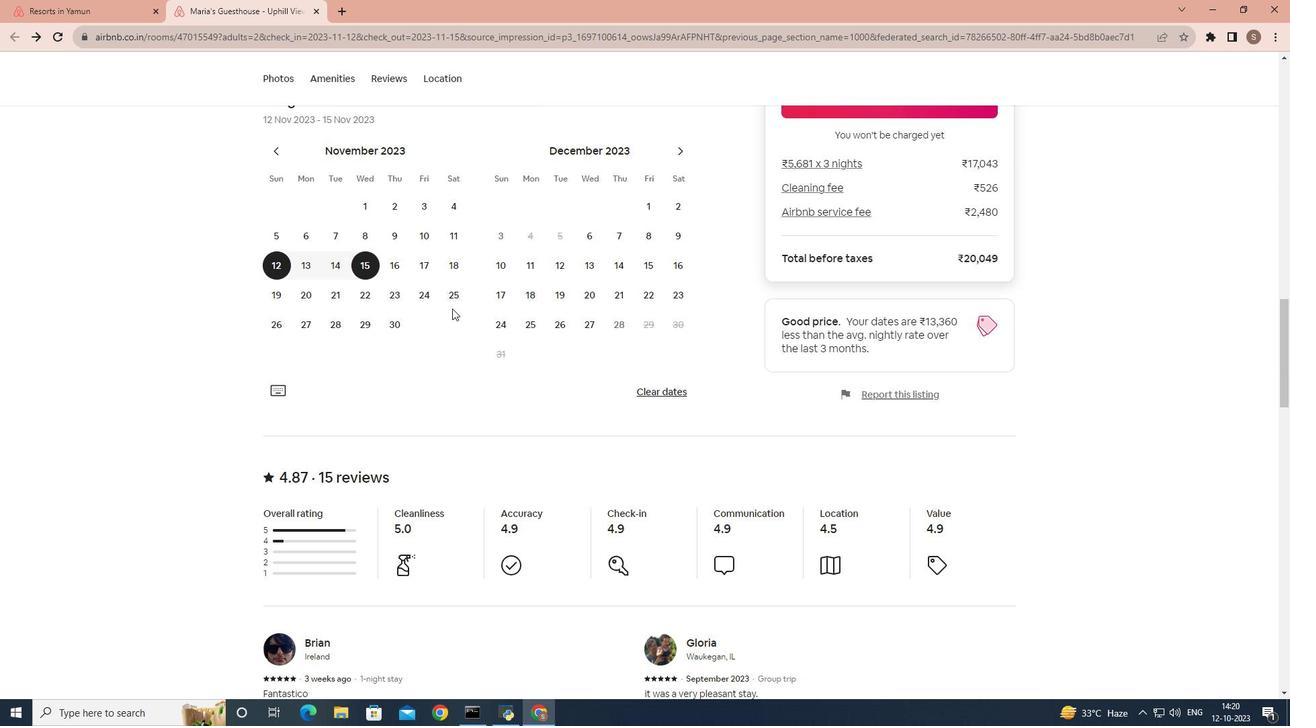 
Action: Mouse scrolled (452, 307) with delta (0, 0)
Screenshot: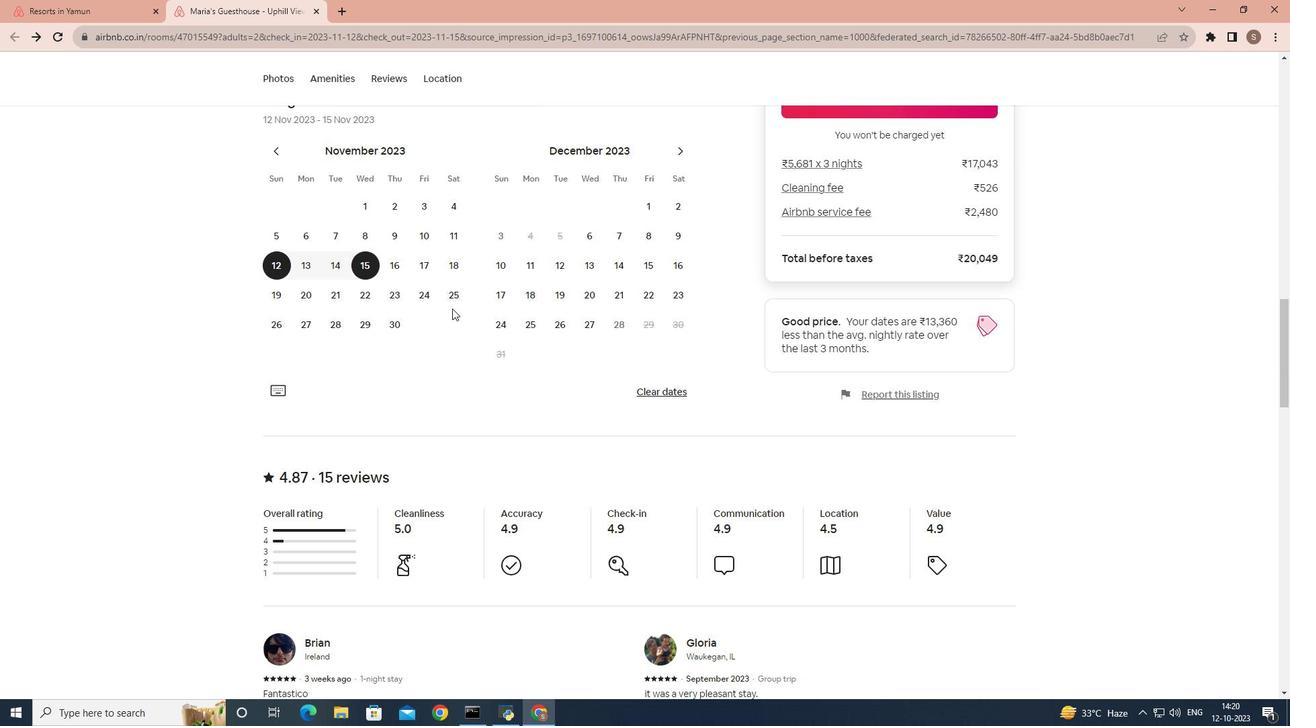 
Action: Mouse moved to (443, 325)
Screenshot: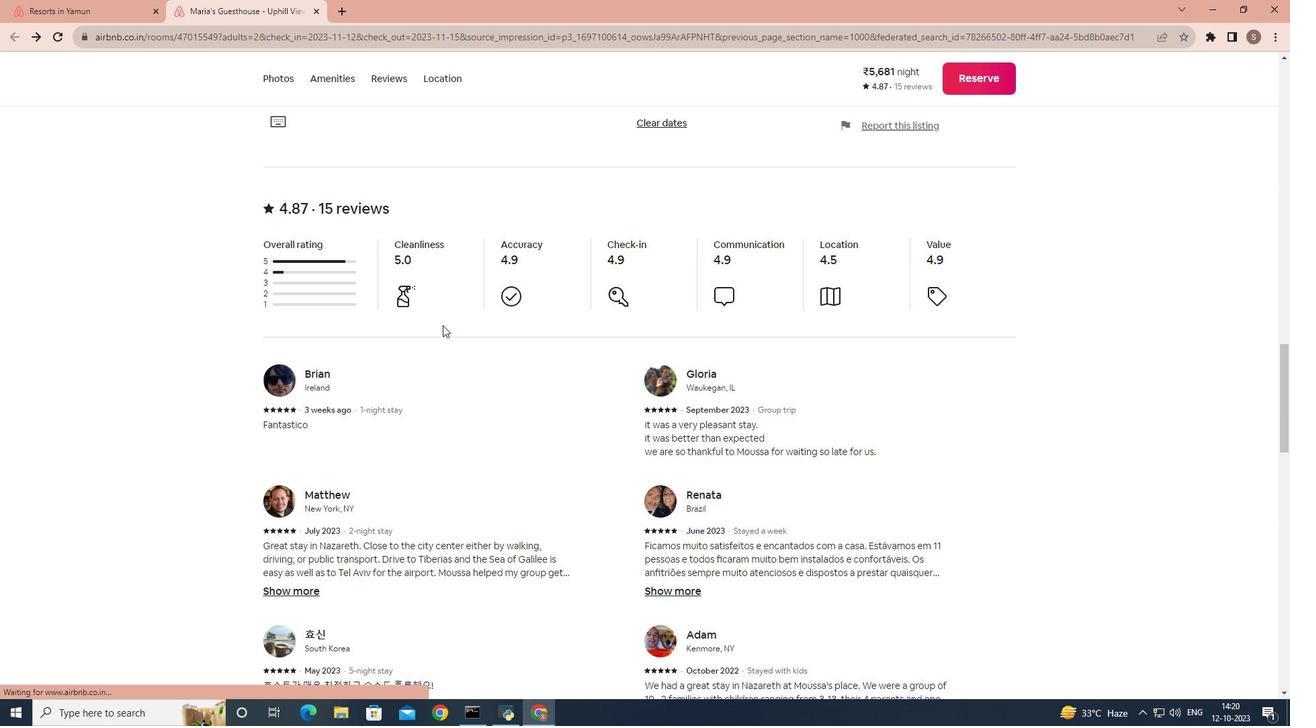
Action: Mouse scrolled (443, 324) with delta (0, 0)
Screenshot: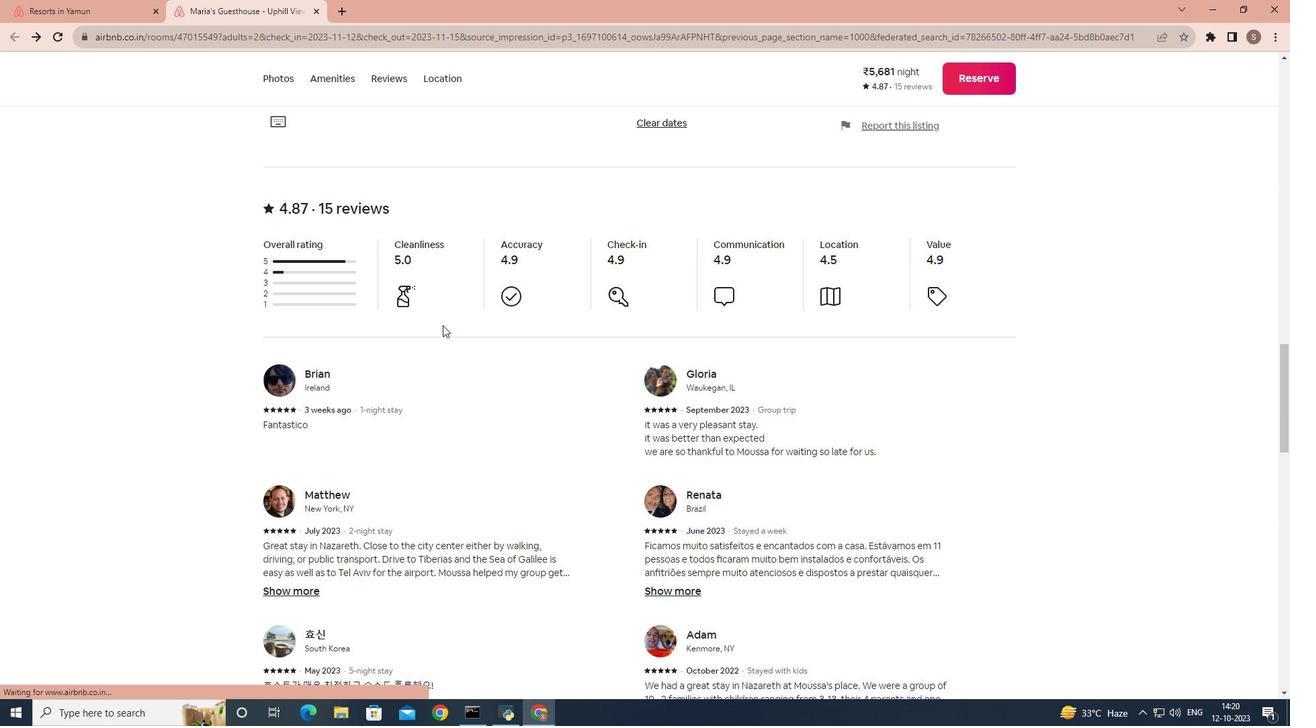 
Action: Mouse scrolled (443, 324) with delta (0, 0)
Screenshot: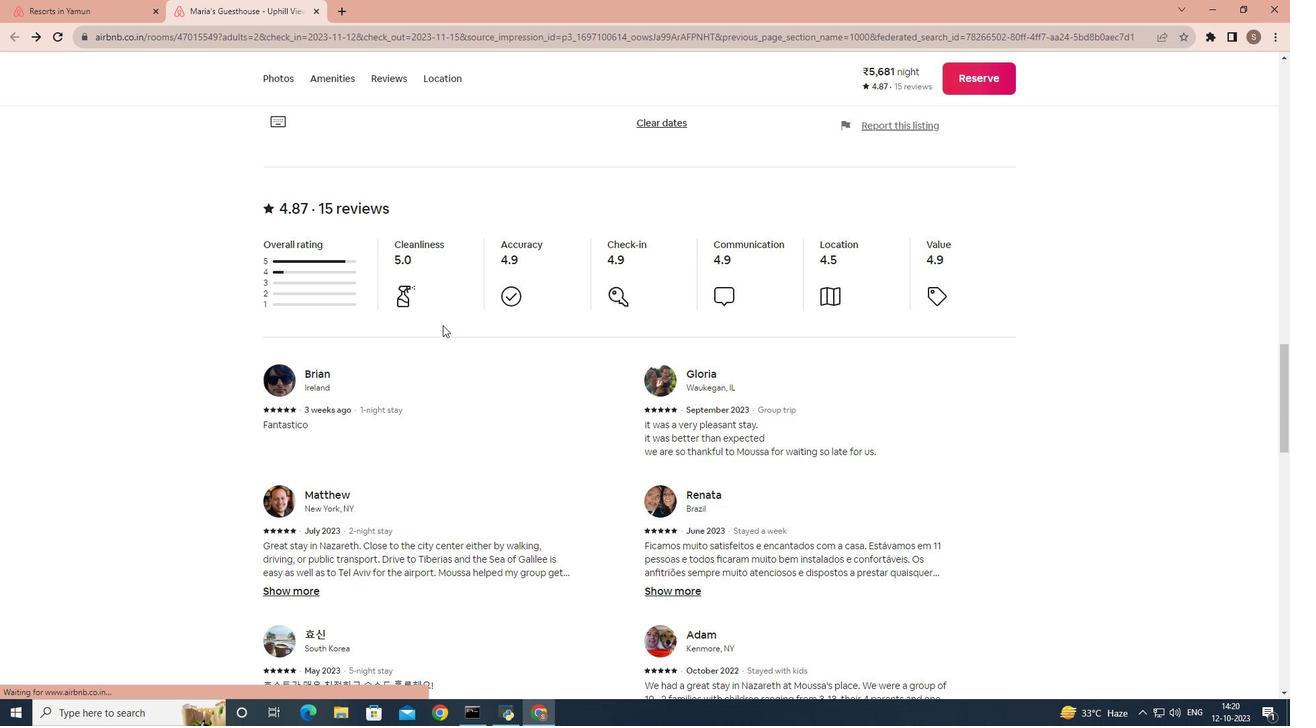 
Action: Mouse scrolled (443, 324) with delta (0, 0)
Screenshot: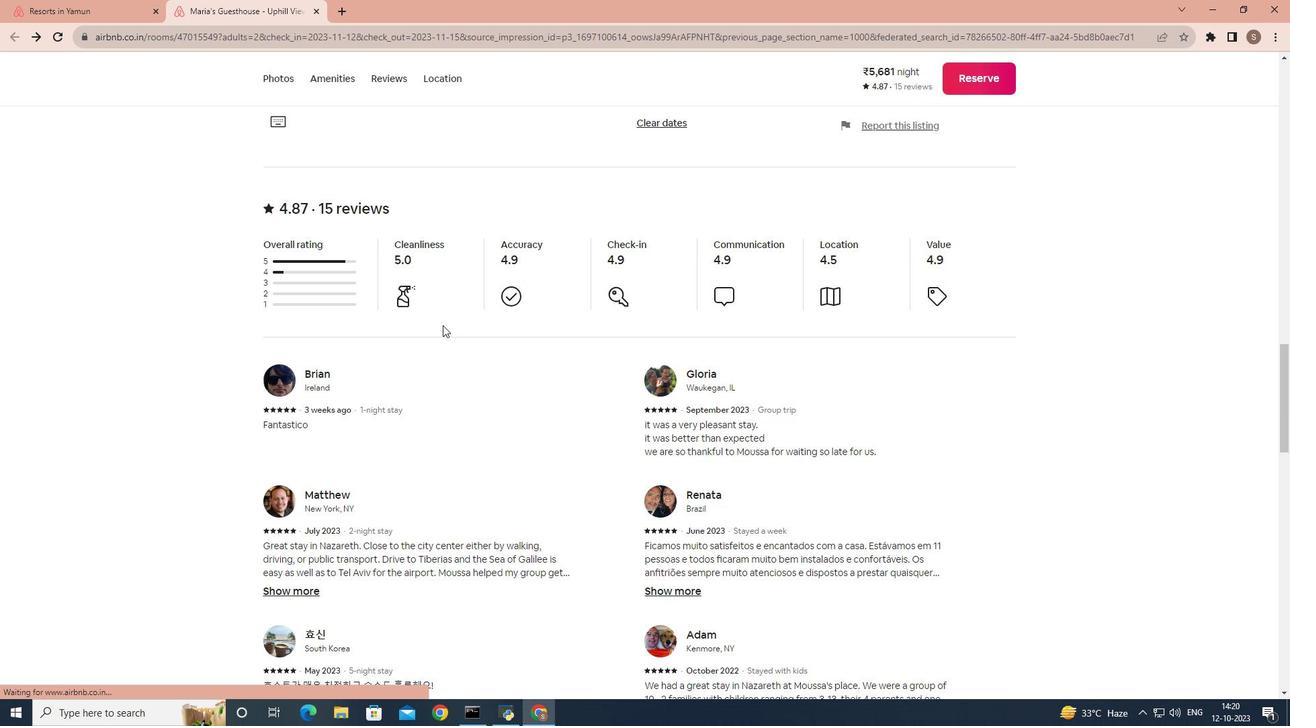 
Action: Mouse scrolled (443, 324) with delta (0, 0)
Screenshot: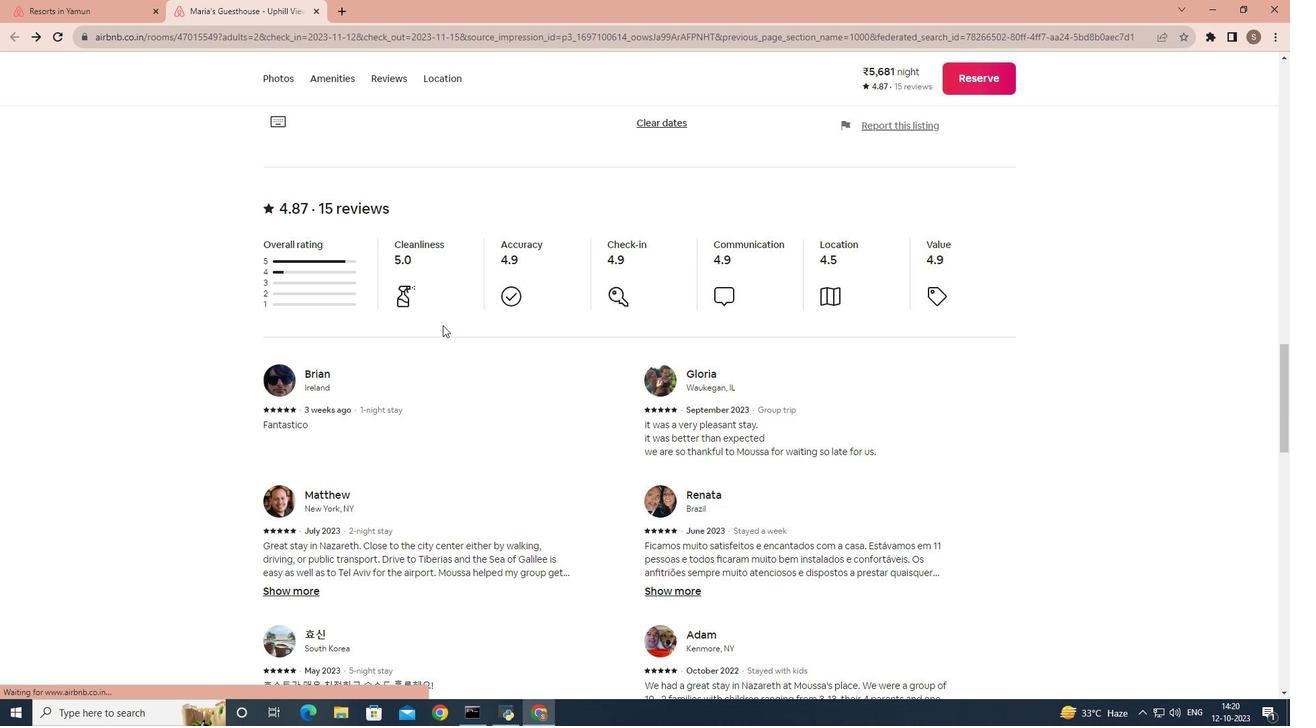 
Action: Mouse scrolled (443, 324) with delta (0, 0)
Screenshot: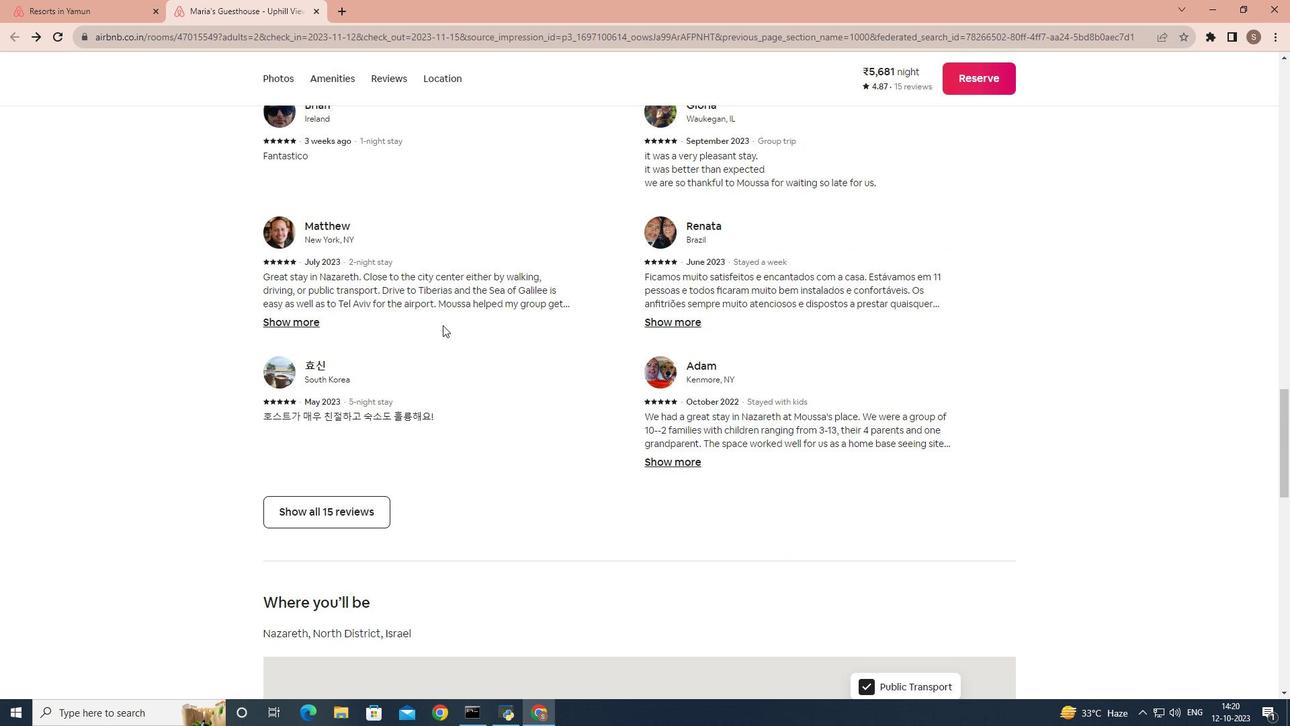 
Action: Mouse scrolled (443, 324) with delta (0, 0)
Screenshot: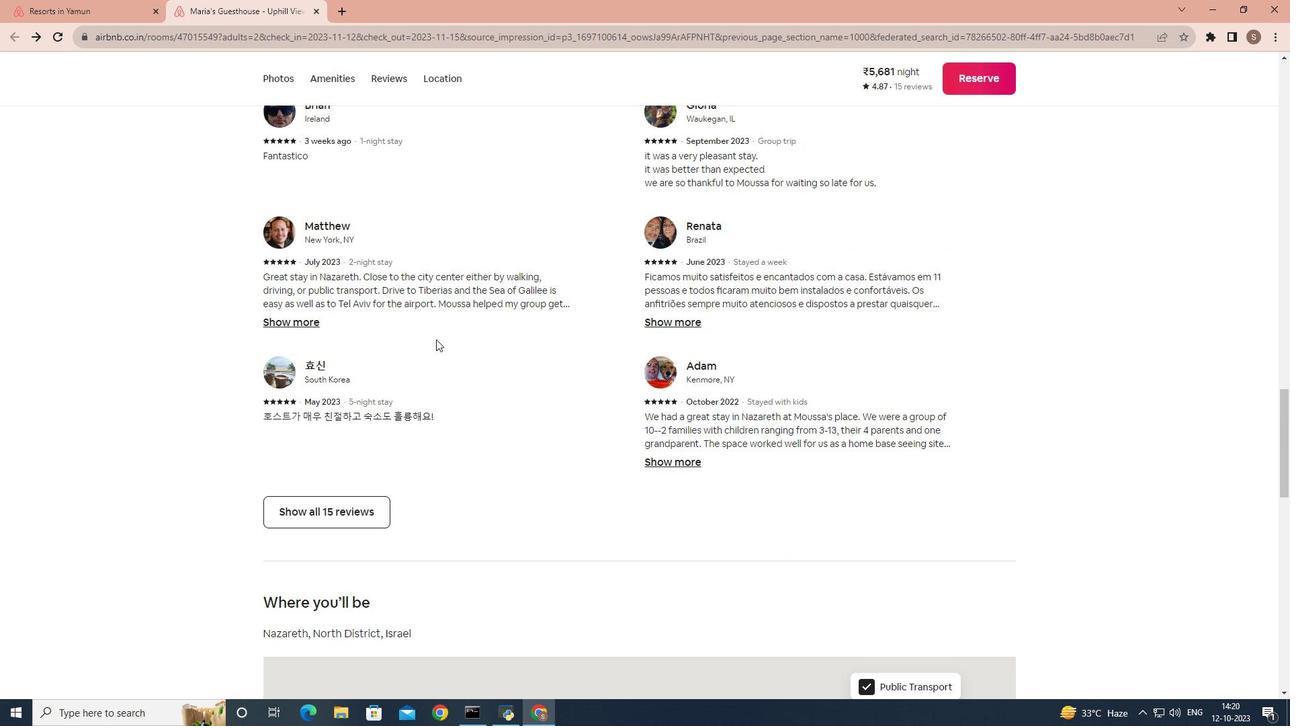 
Action: Mouse scrolled (443, 324) with delta (0, 0)
Screenshot: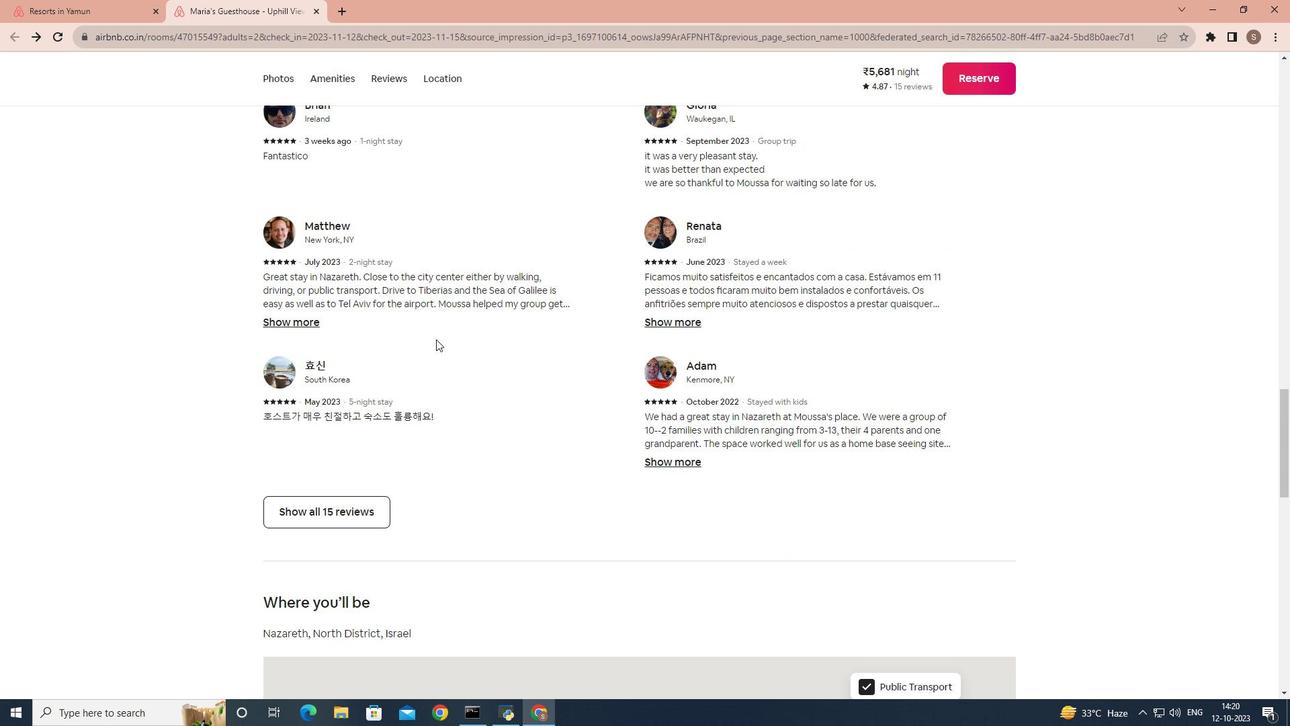 
Action: Mouse scrolled (443, 324) with delta (0, 0)
Screenshot: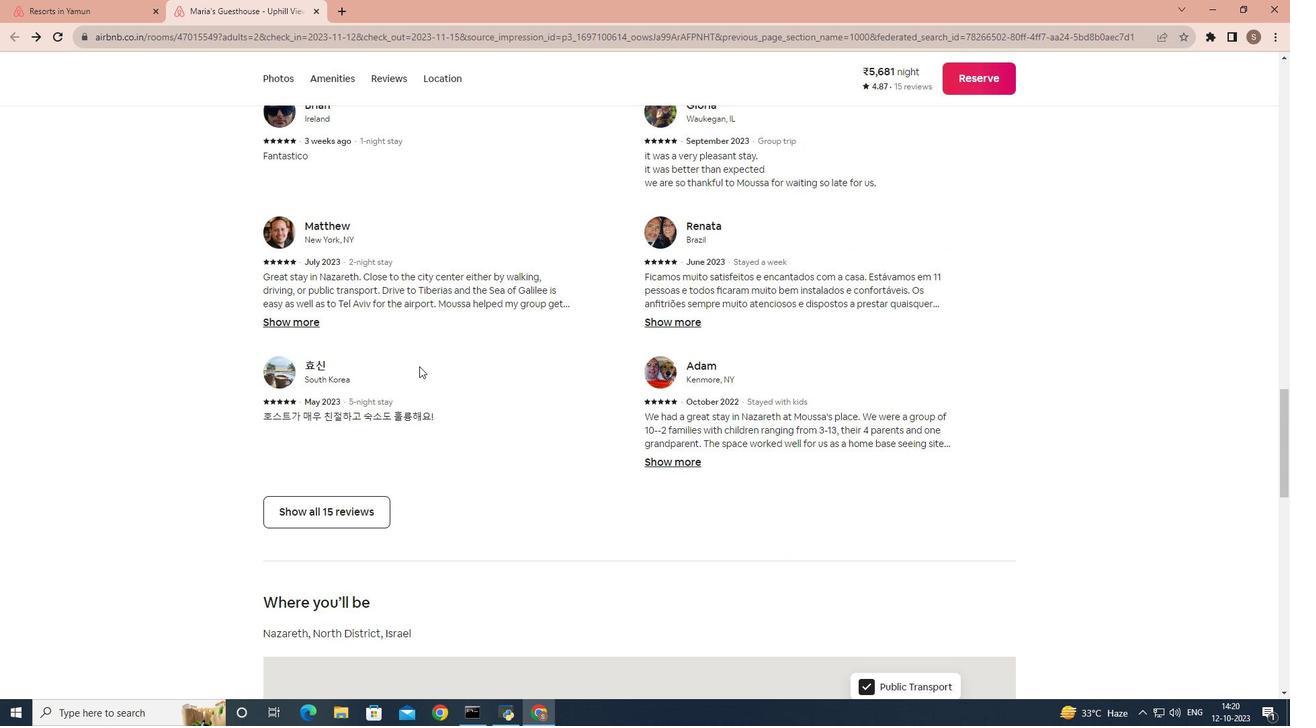 
Action: Mouse moved to (342, 507)
Screenshot: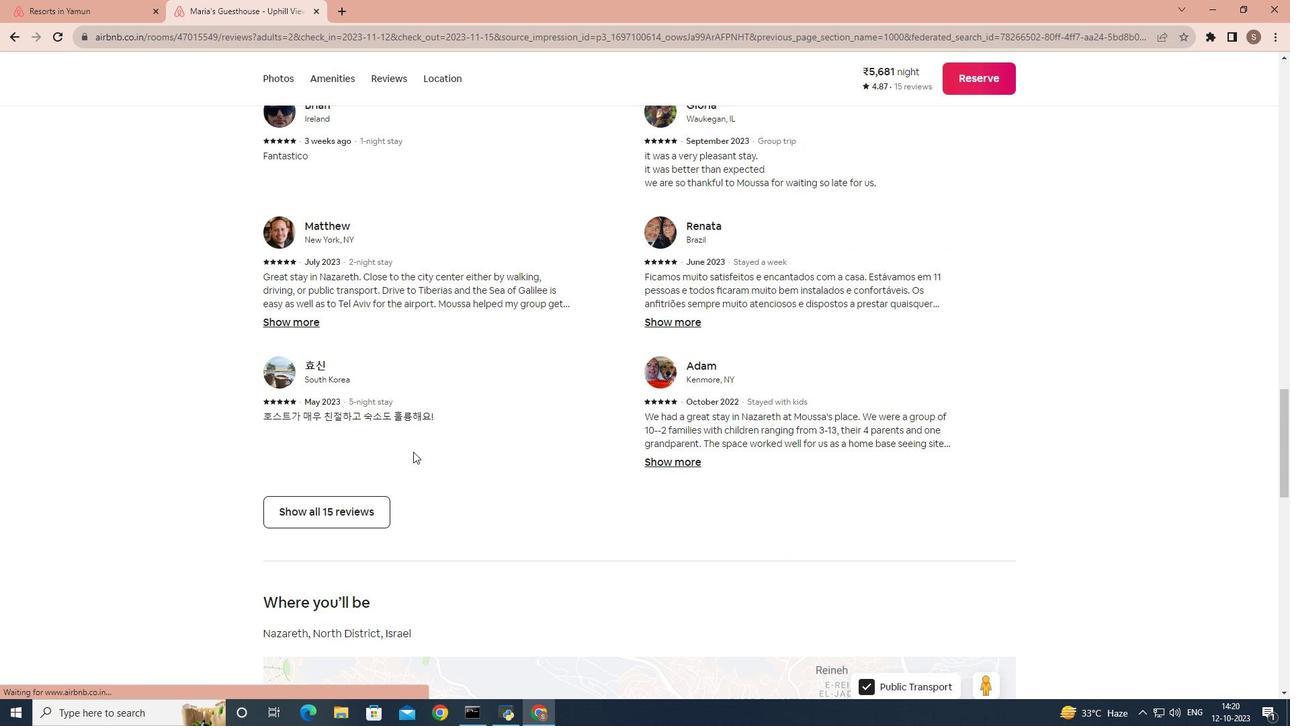 
Action: Mouse pressed left at (342, 507)
Screenshot: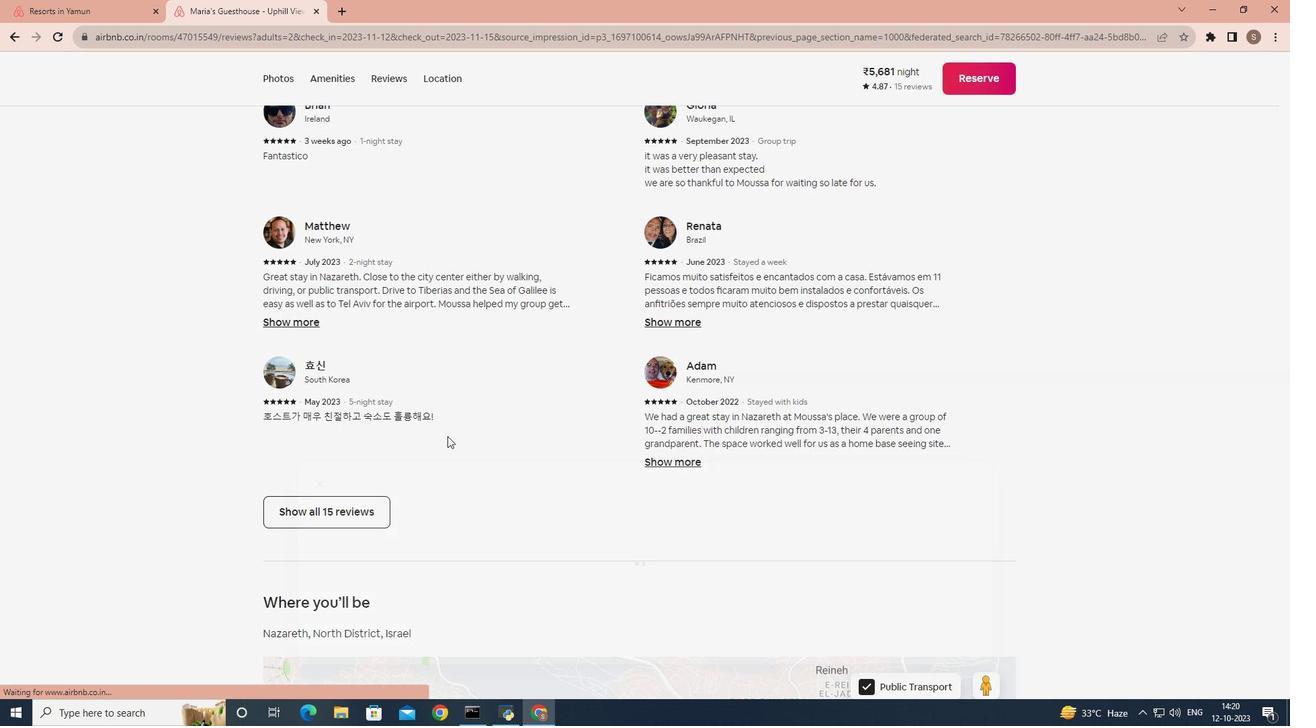 
Action: Mouse moved to (546, 400)
Screenshot: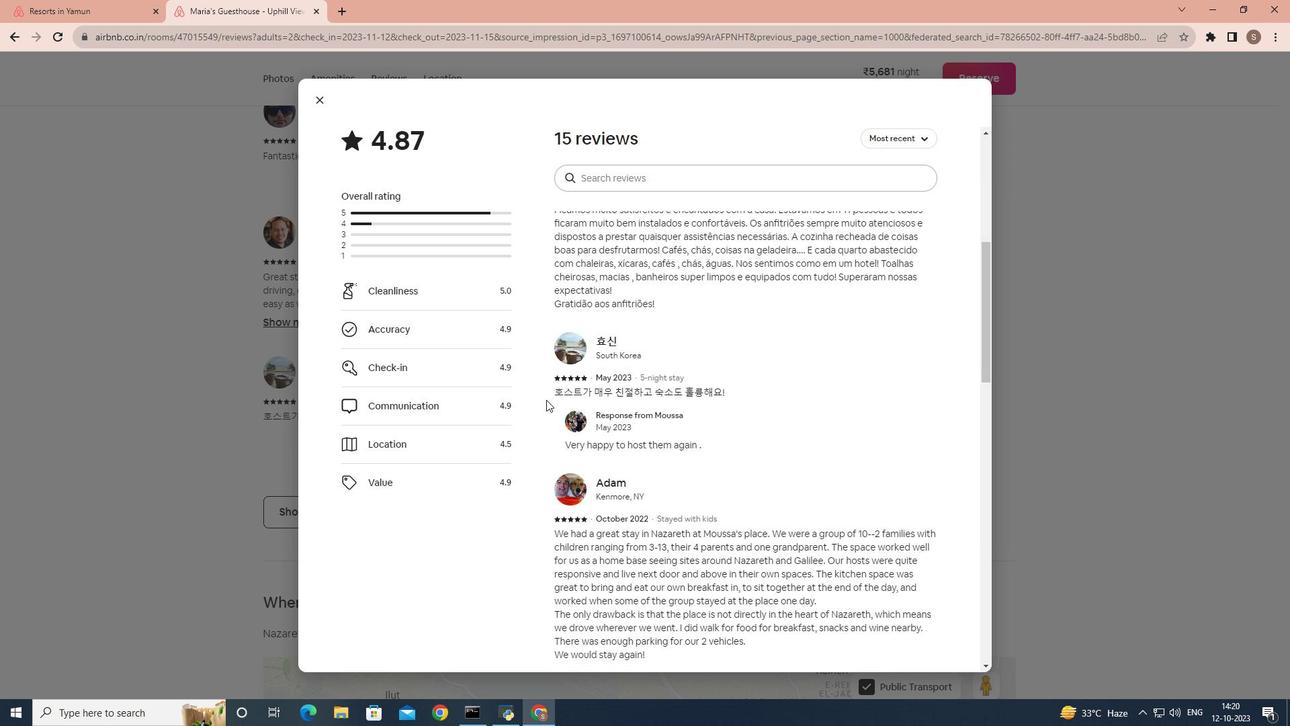 
Action: Mouse scrolled (546, 399) with delta (0, 0)
Screenshot: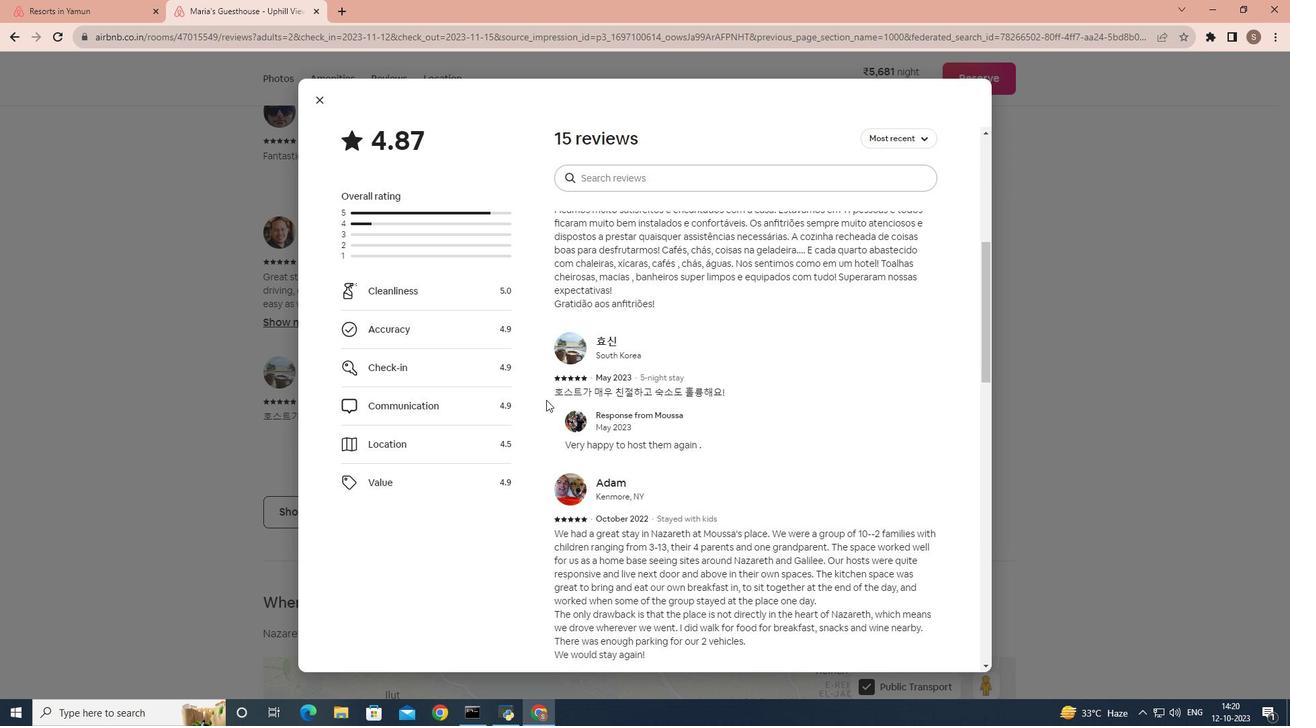 
Action: Mouse scrolled (546, 399) with delta (0, 0)
Screenshot: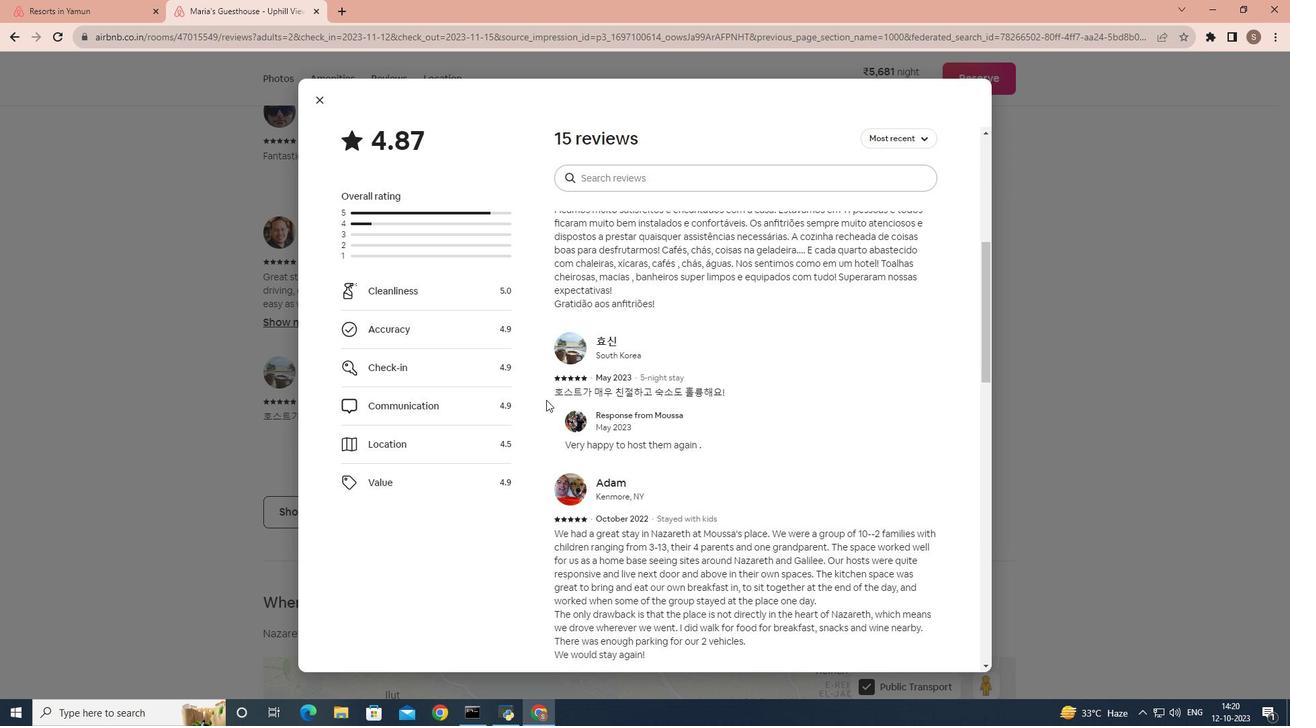 
Action: Mouse scrolled (546, 399) with delta (0, 0)
Screenshot: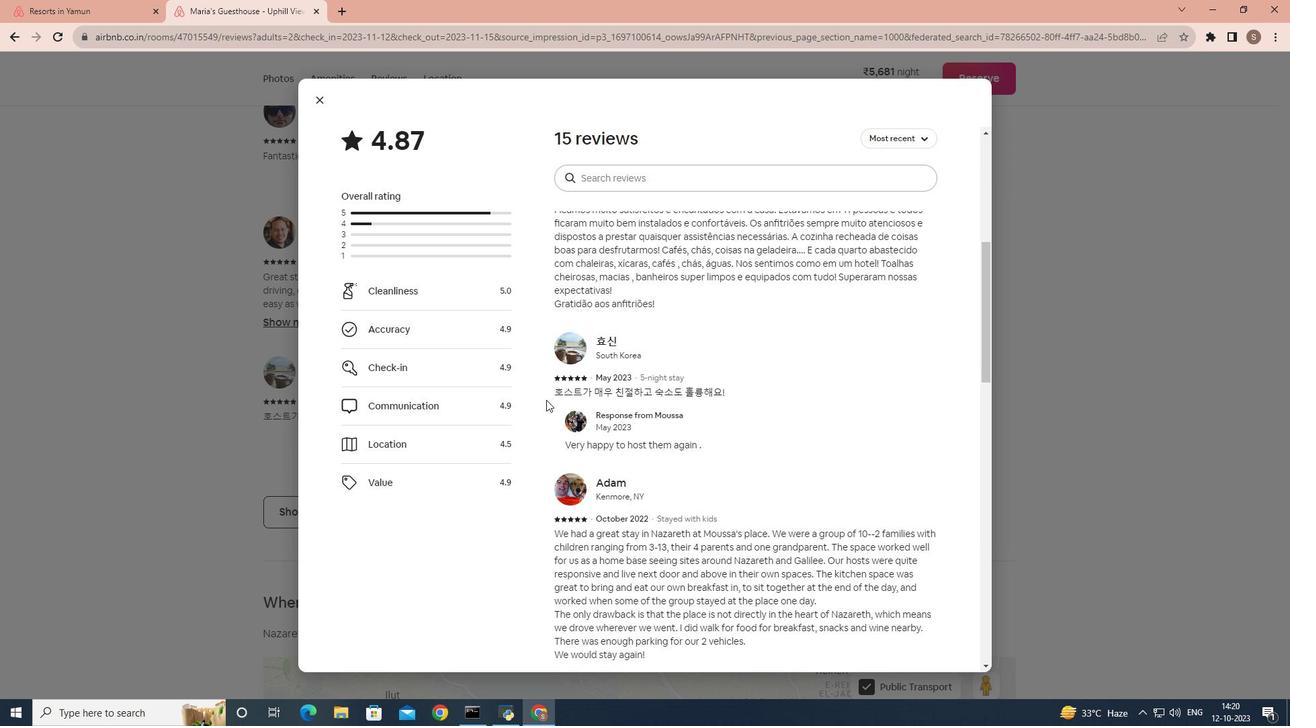 
Action: Mouse scrolled (546, 399) with delta (0, 0)
Screenshot: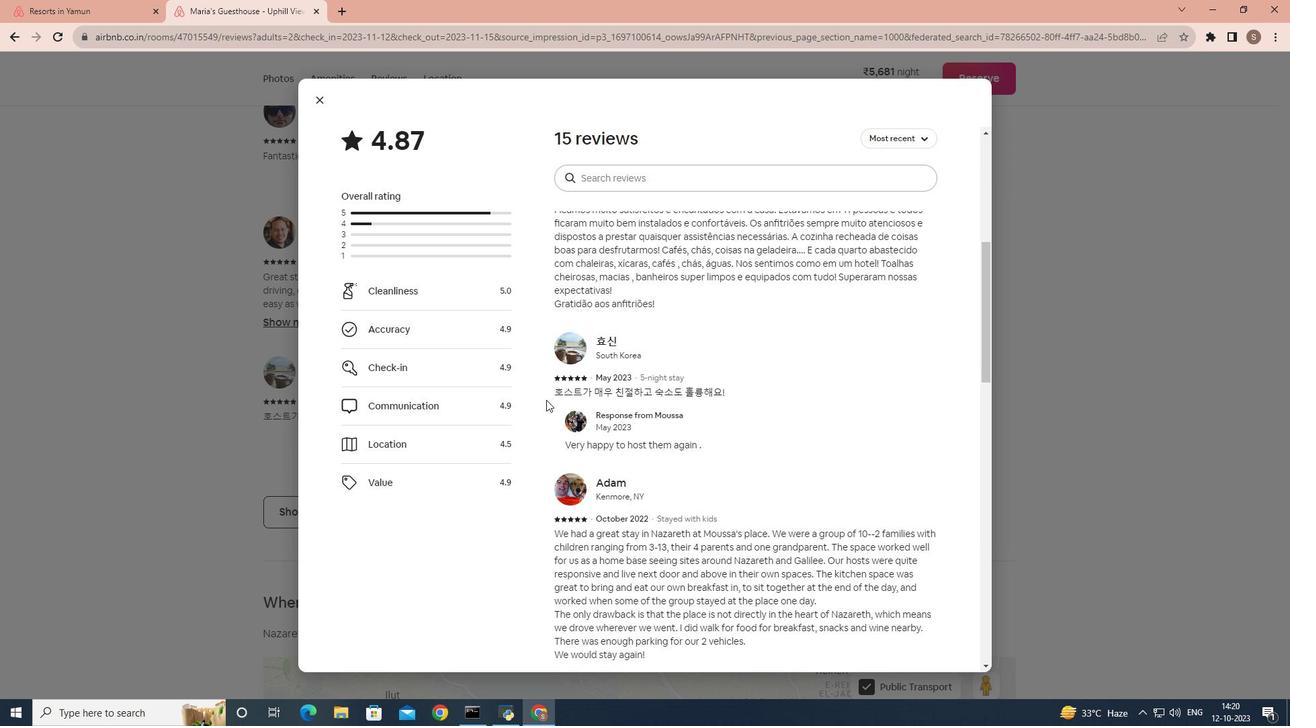 
Action: Mouse scrolled (546, 399) with delta (0, 0)
Screenshot: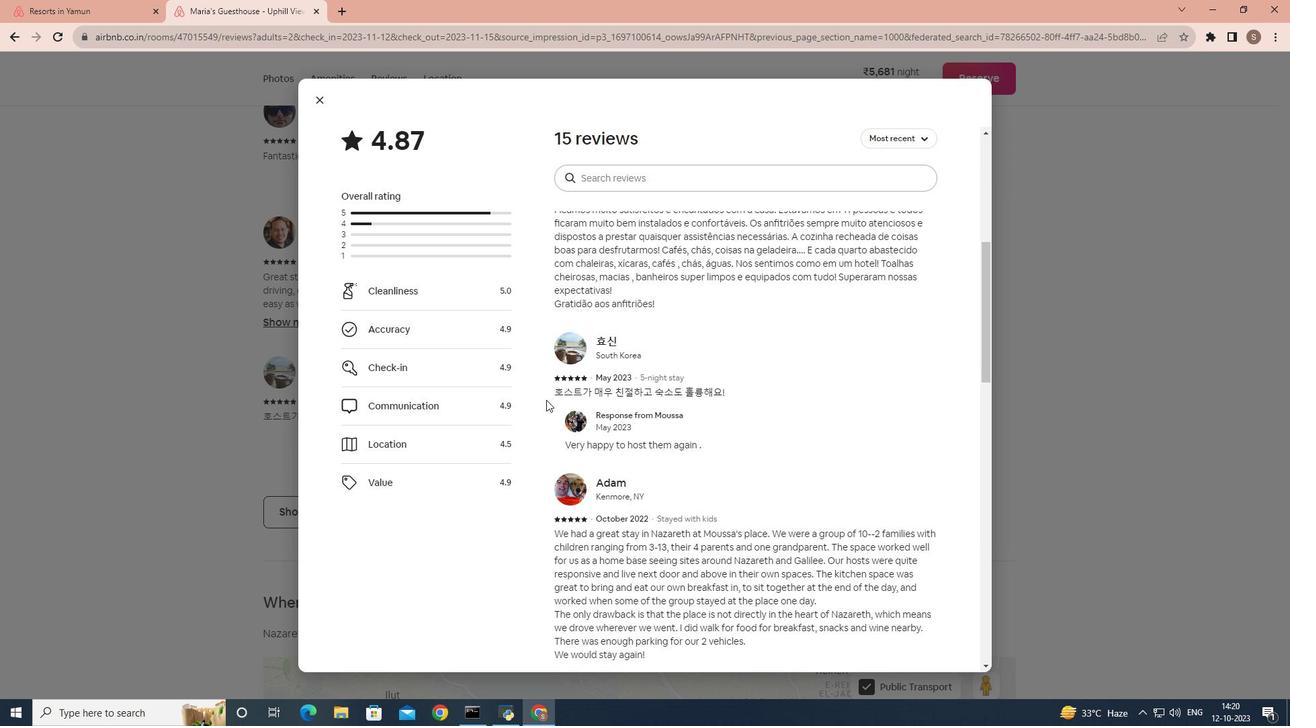 
Action: Mouse scrolled (546, 399) with delta (0, 0)
Screenshot: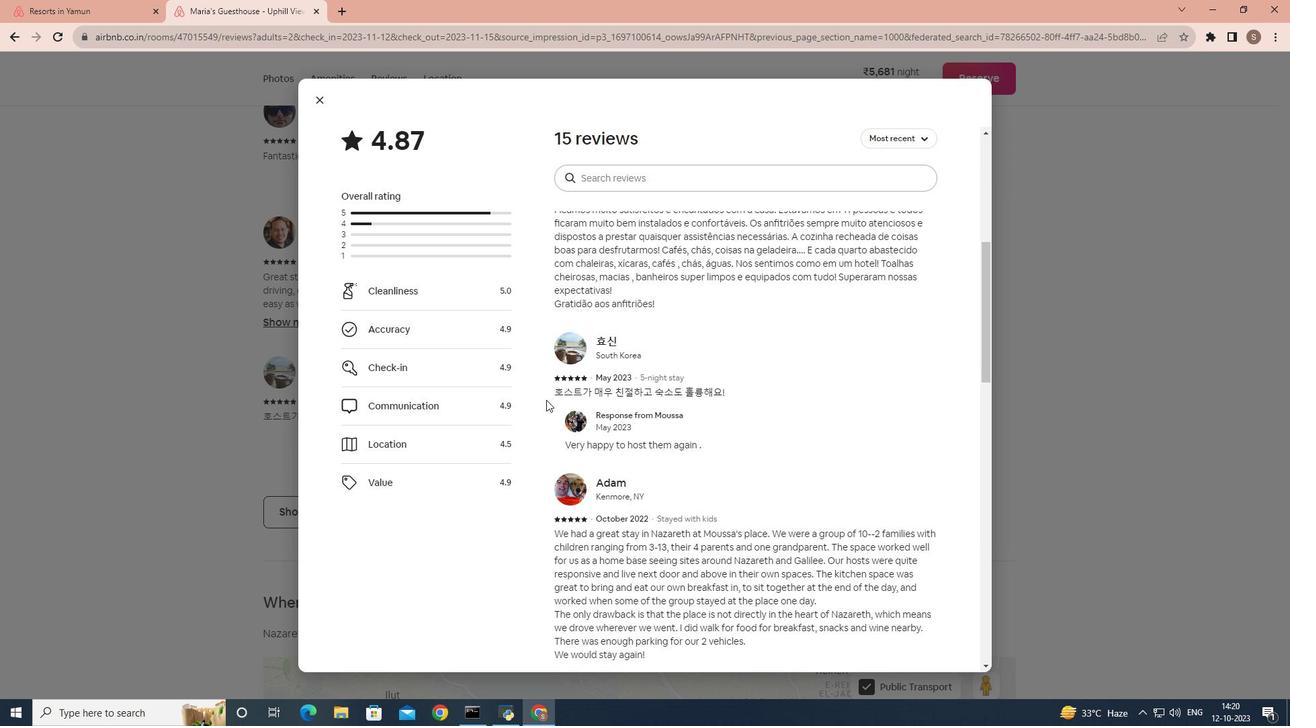 
Action: Mouse scrolled (546, 399) with delta (0, 0)
Screenshot: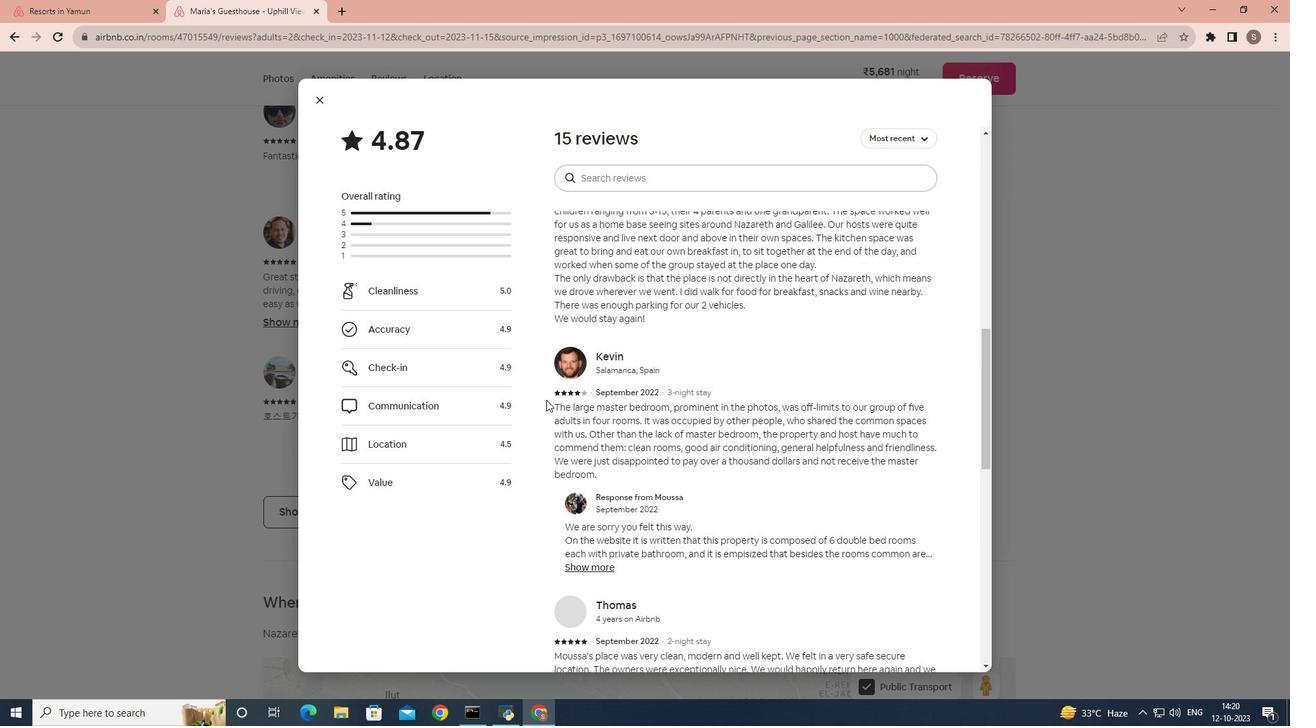 
Action: Mouse scrolled (546, 399) with delta (0, 0)
Screenshot: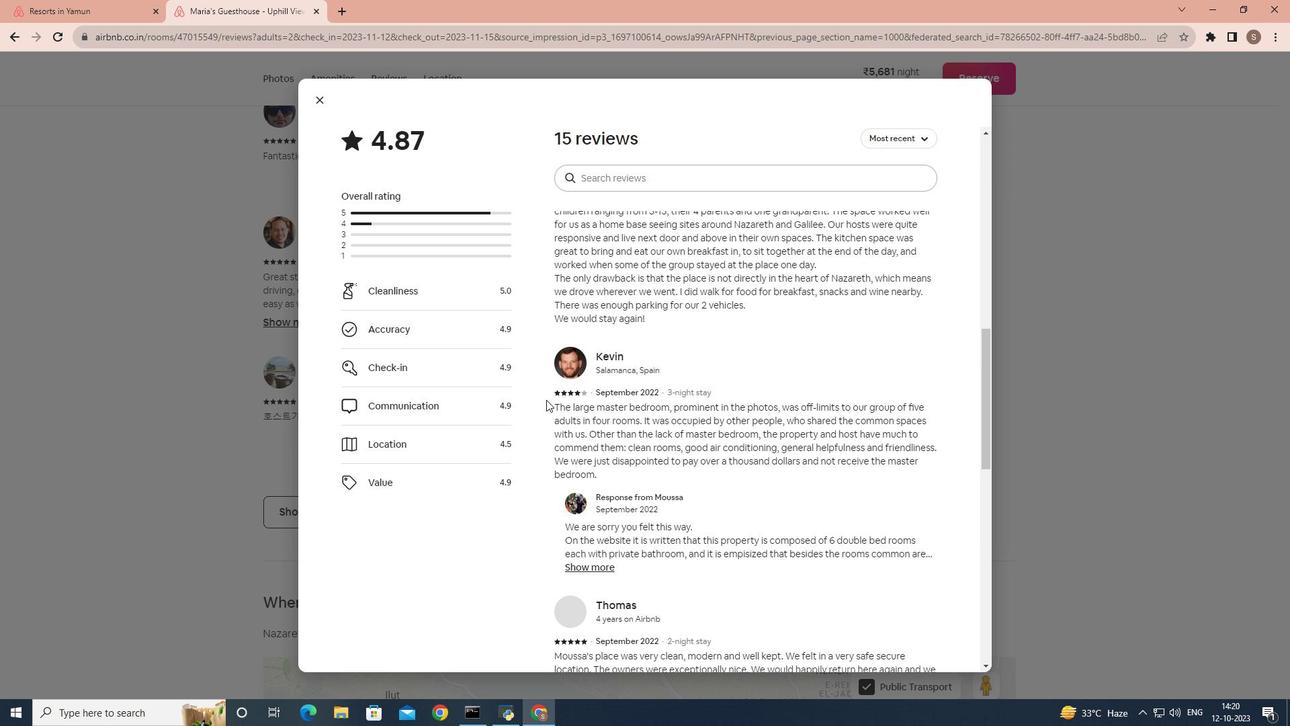 
Action: Mouse scrolled (546, 399) with delta (0, 0)
Screenshot: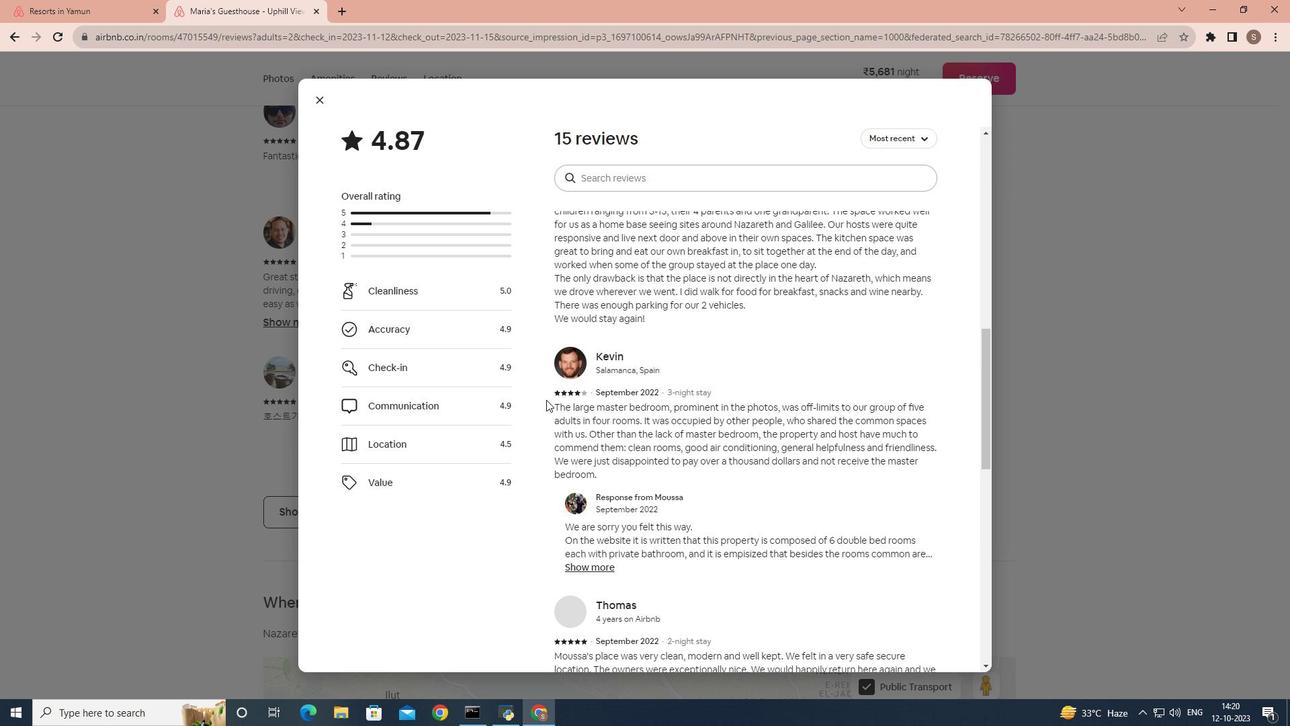 
Action: Mouse scrolled (546, 399) with delta (0, 0)
Screenshot: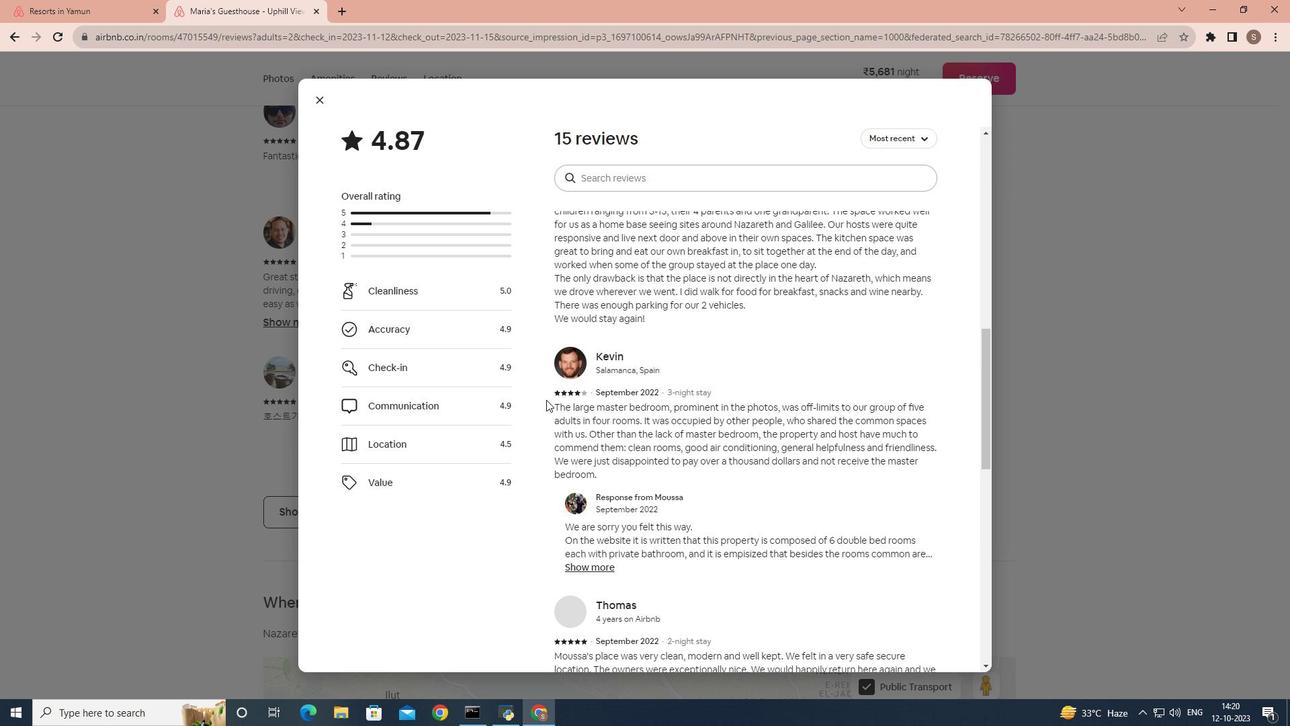 
Action: Mouse scrolled (546, 399) with delta (0, 0)
Screenshot: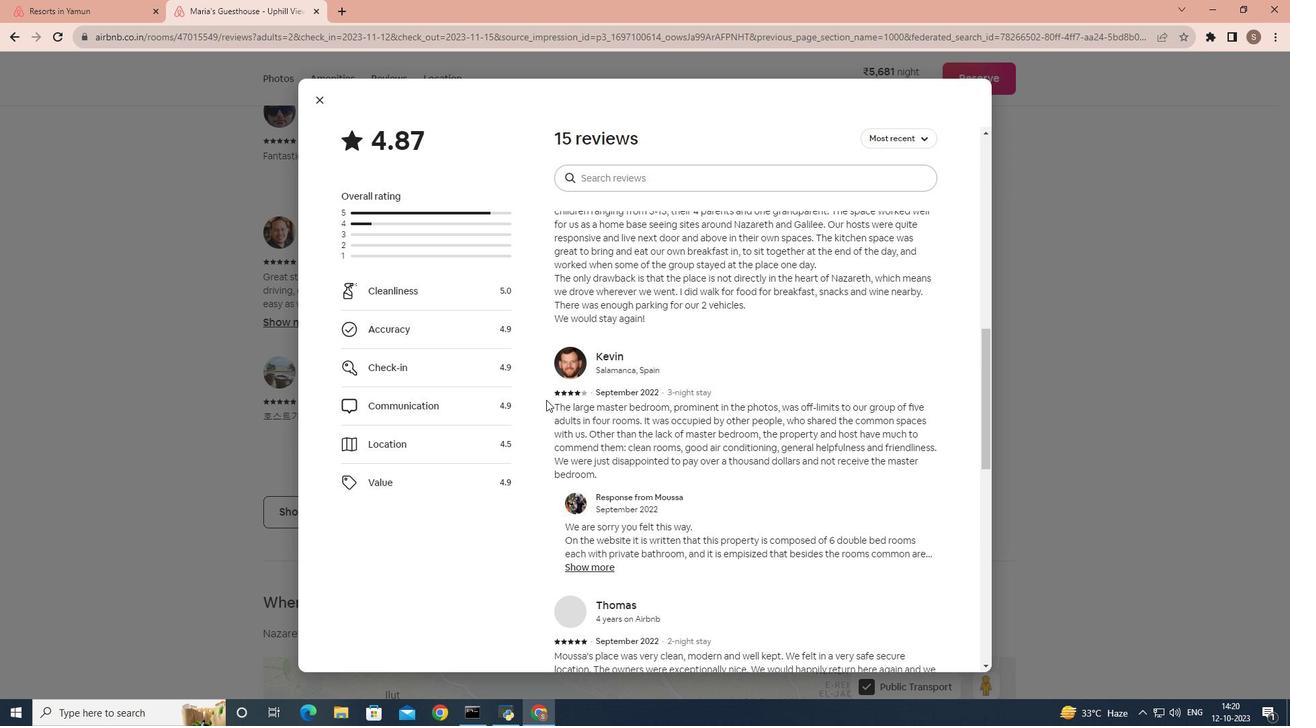 
Action: Mouse scrolled (546, 399) with delta (0, 0)
Screenshot: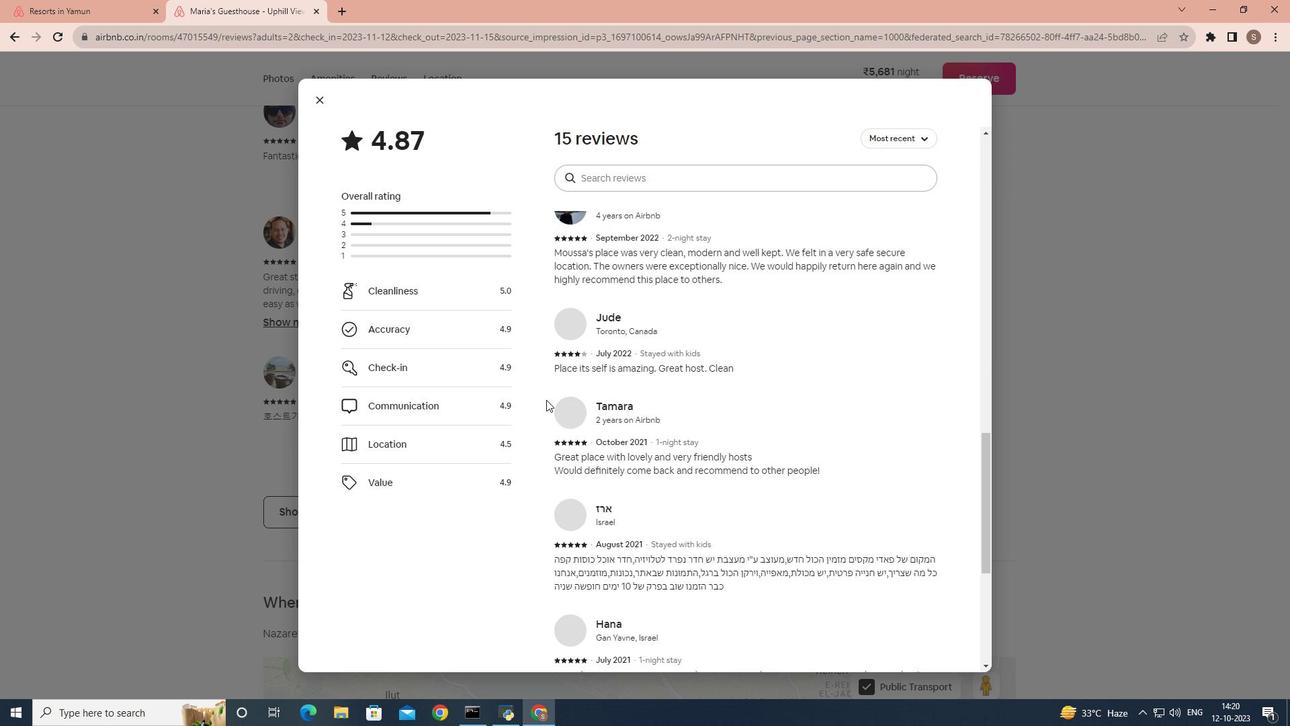 
Action: Mouse scrolled (546, 399) with delta (0, 0)
Screenshot: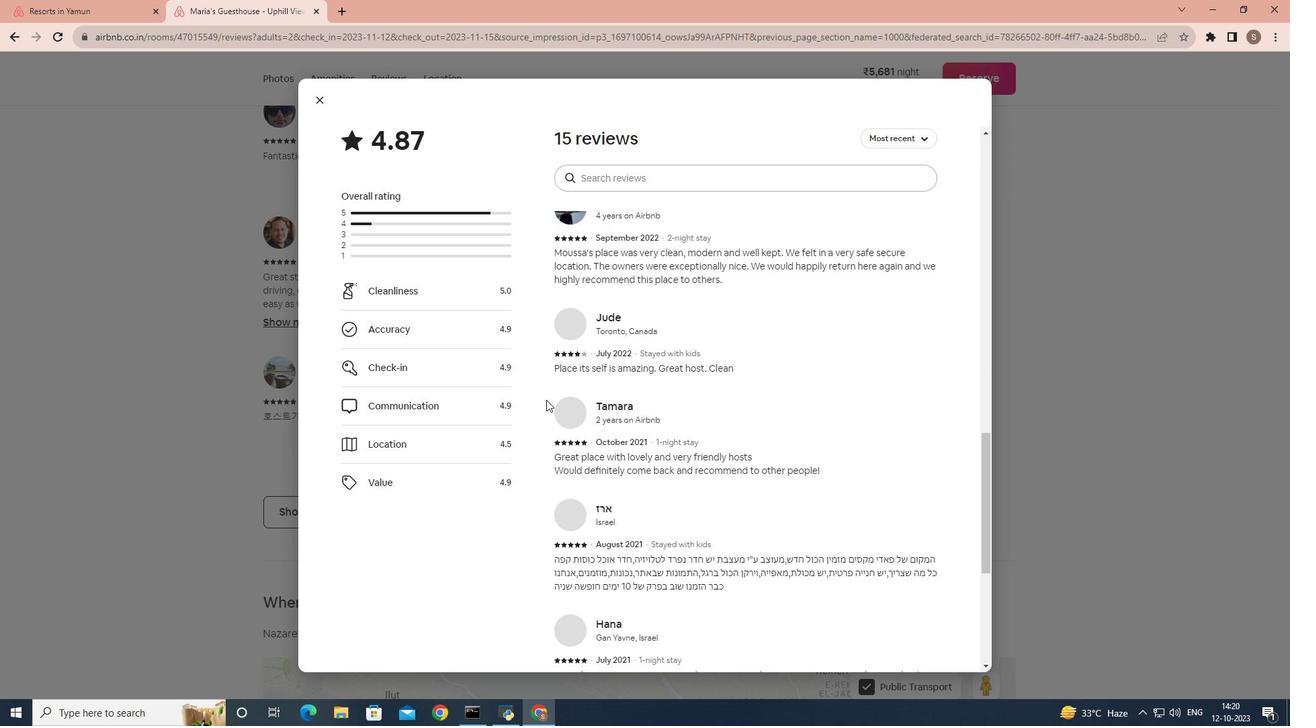
Action: Mouse scrolled (546, 399) with delta (0, 0)
Screenshot: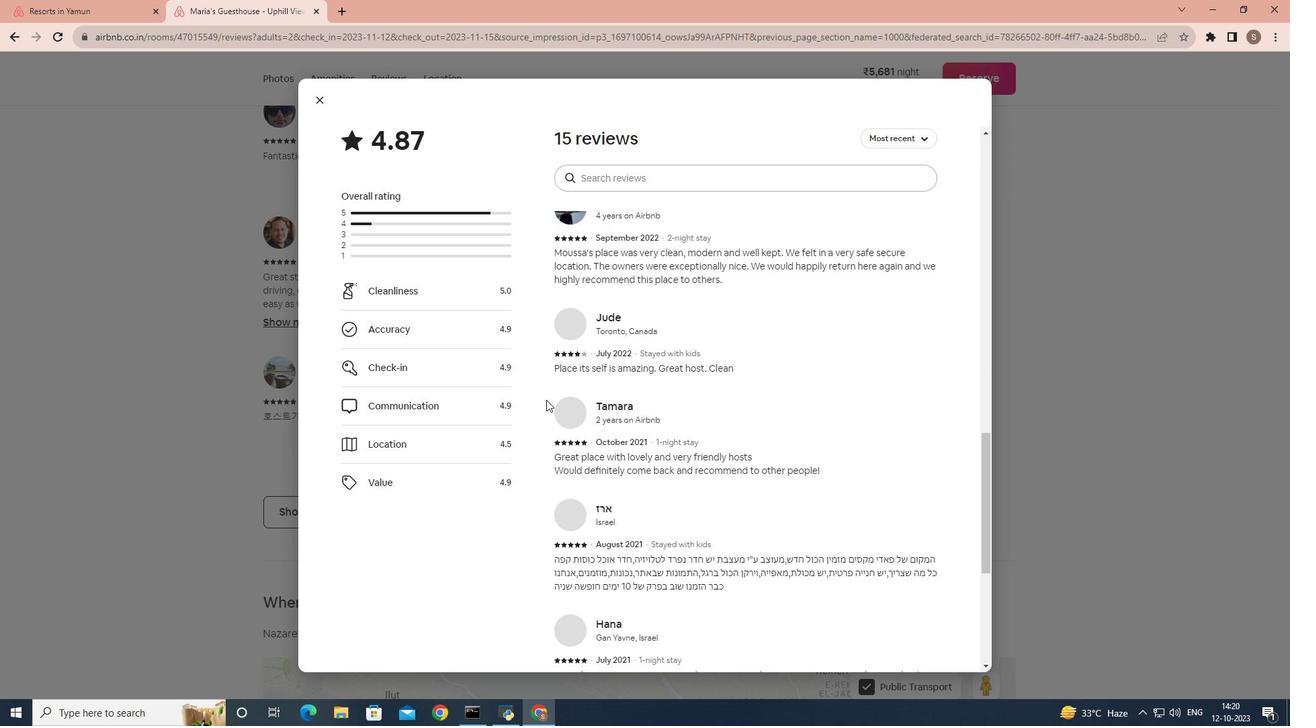 
Action: Mouse scrolled (546, 399) with delta (0, 0)
Screenshot: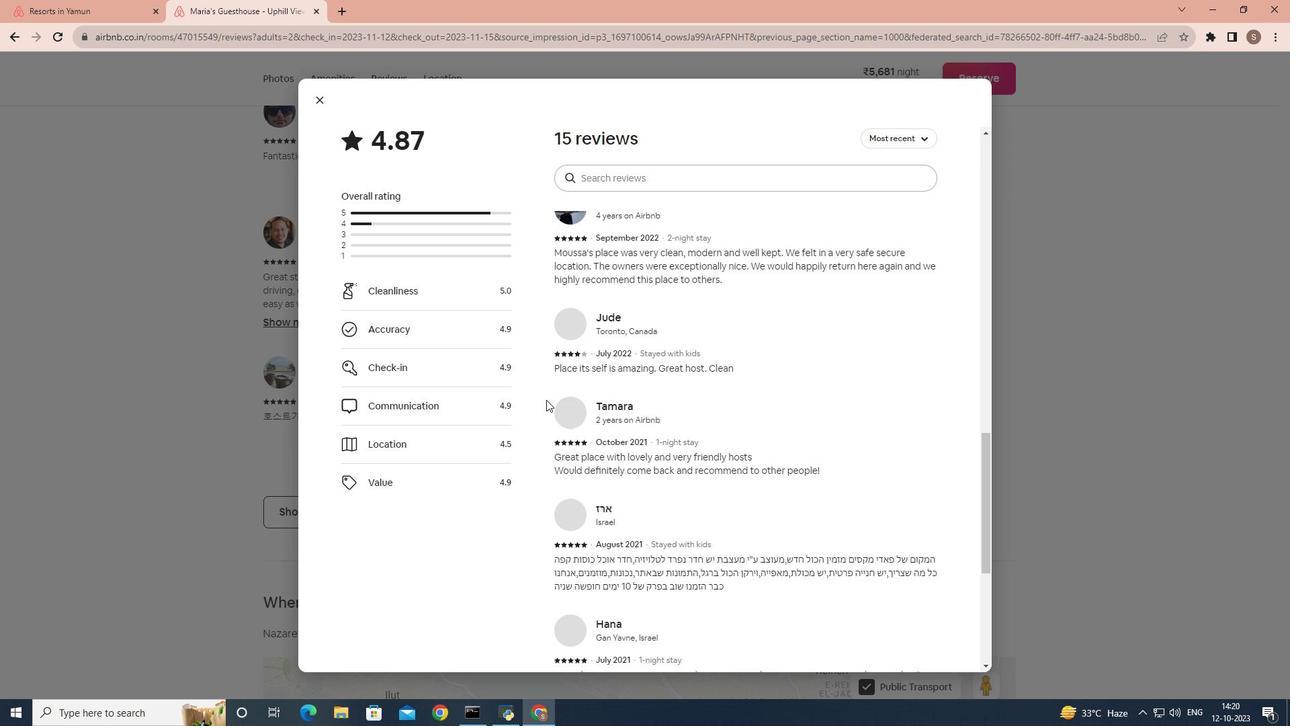 
Action: Mouse scrolled (546, 399) with delta (0, 0)
Screenshot: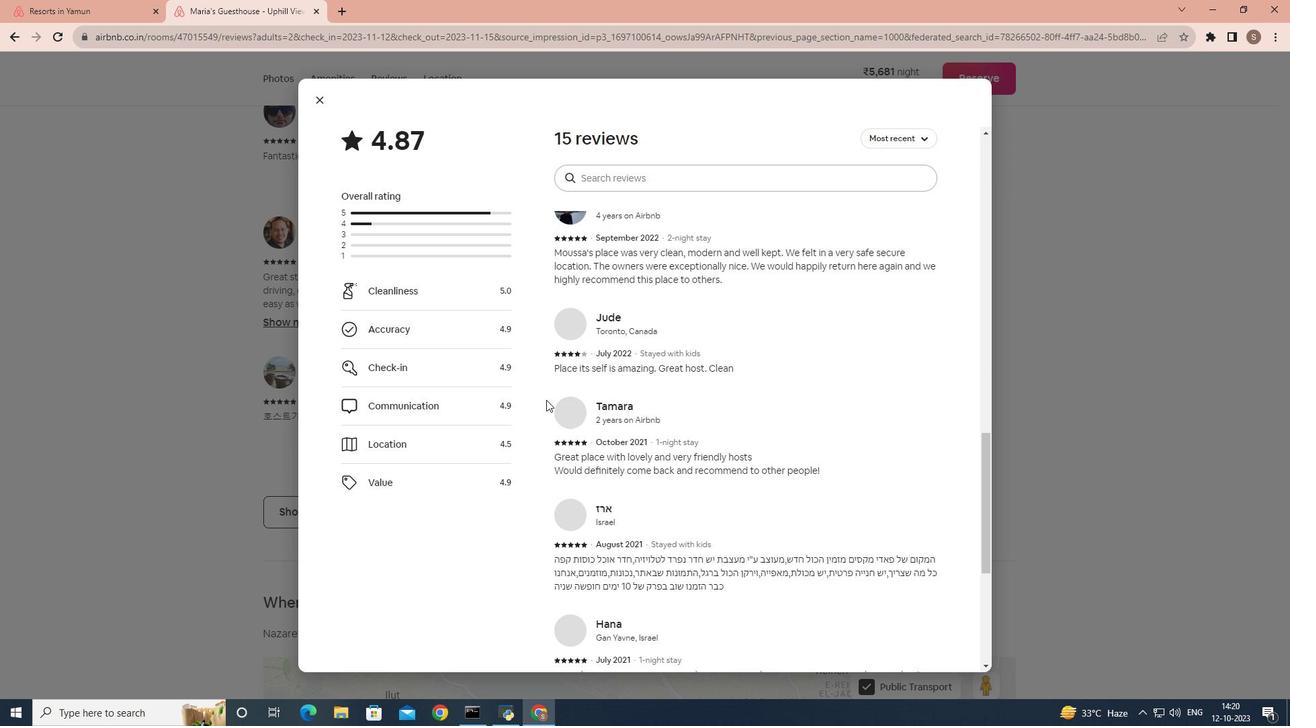 
Action: Mouse scrolled (546, 399) with delta (0, 0)
Screenshot: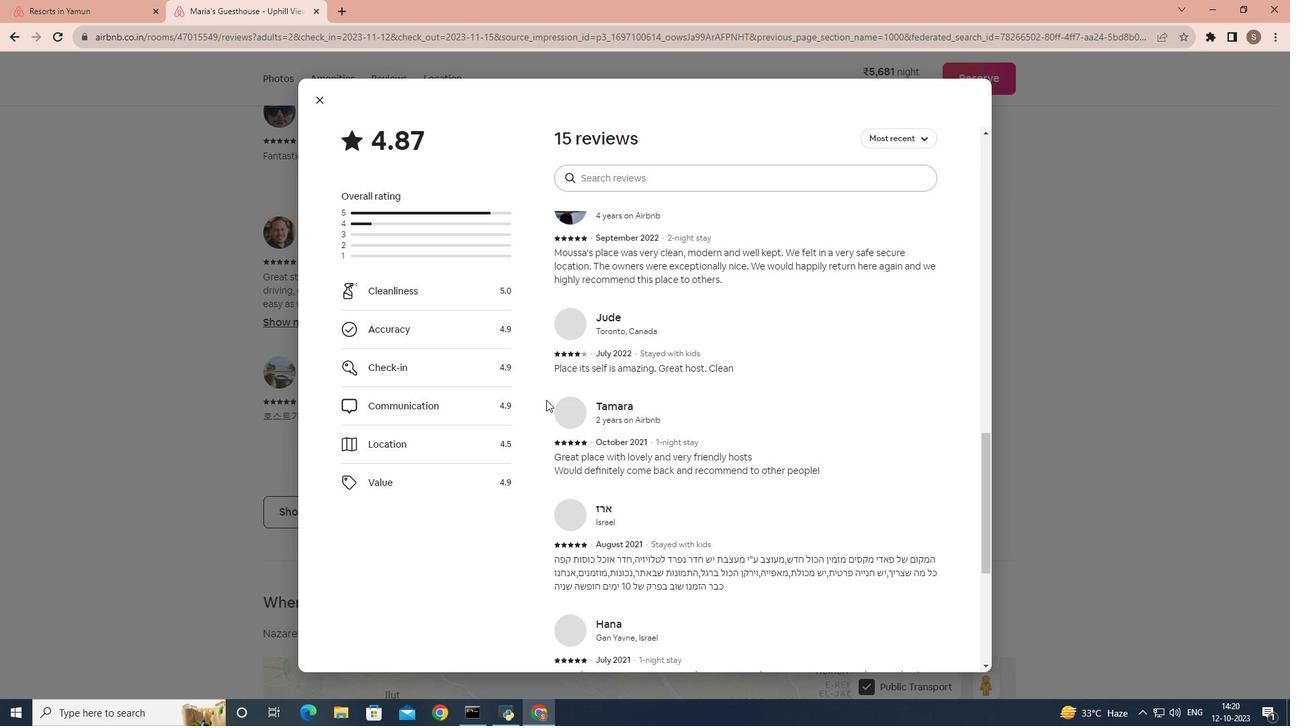 
Action: Mouse scrolled (546, 399) with delta (0, 0)
Screenshot: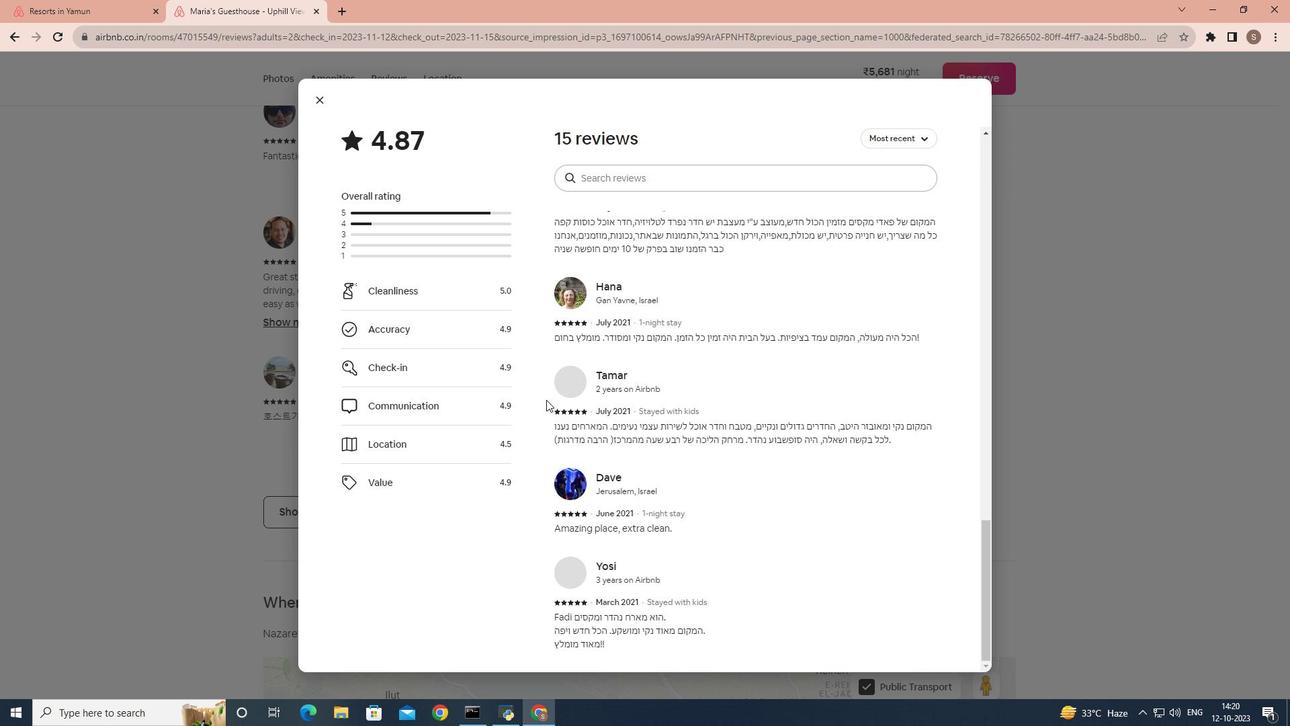
Action: Mouse scrolled (546, 399) with delta (0, 0)
Screenshot: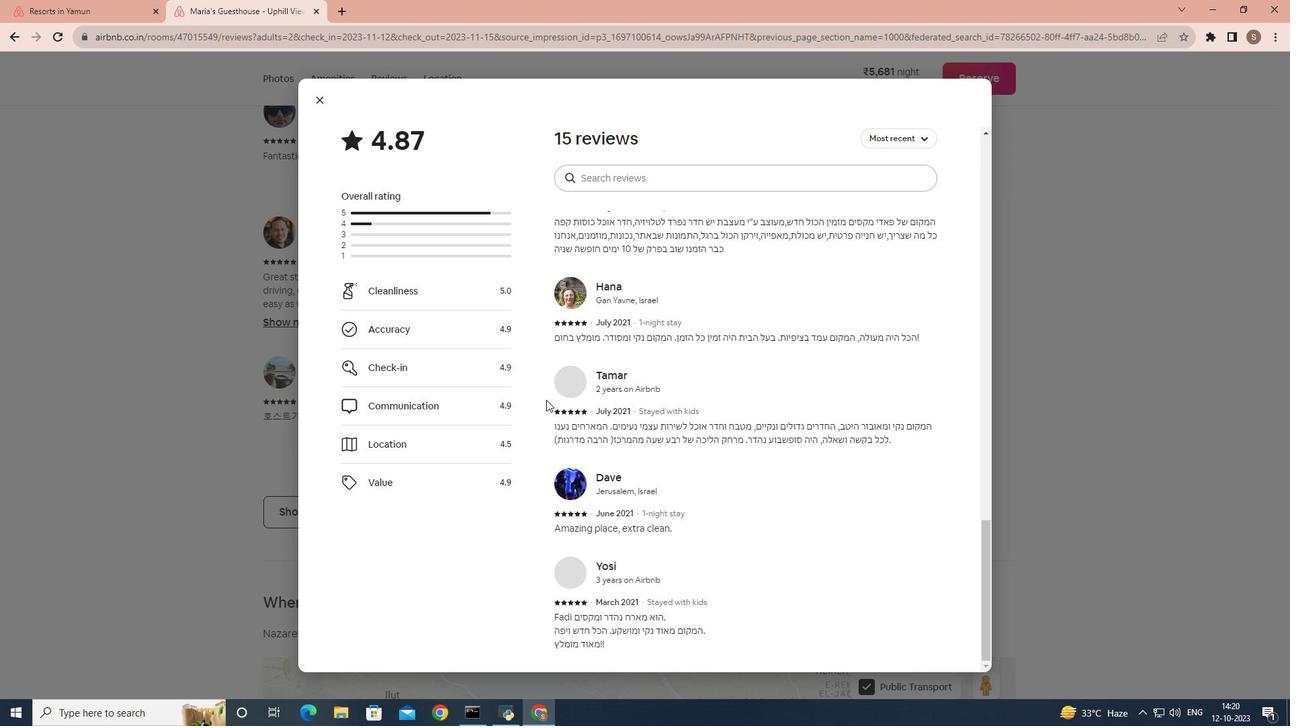 
Action: Mouse scrolled (546, 399) with delta (0, 0)
Screenshot: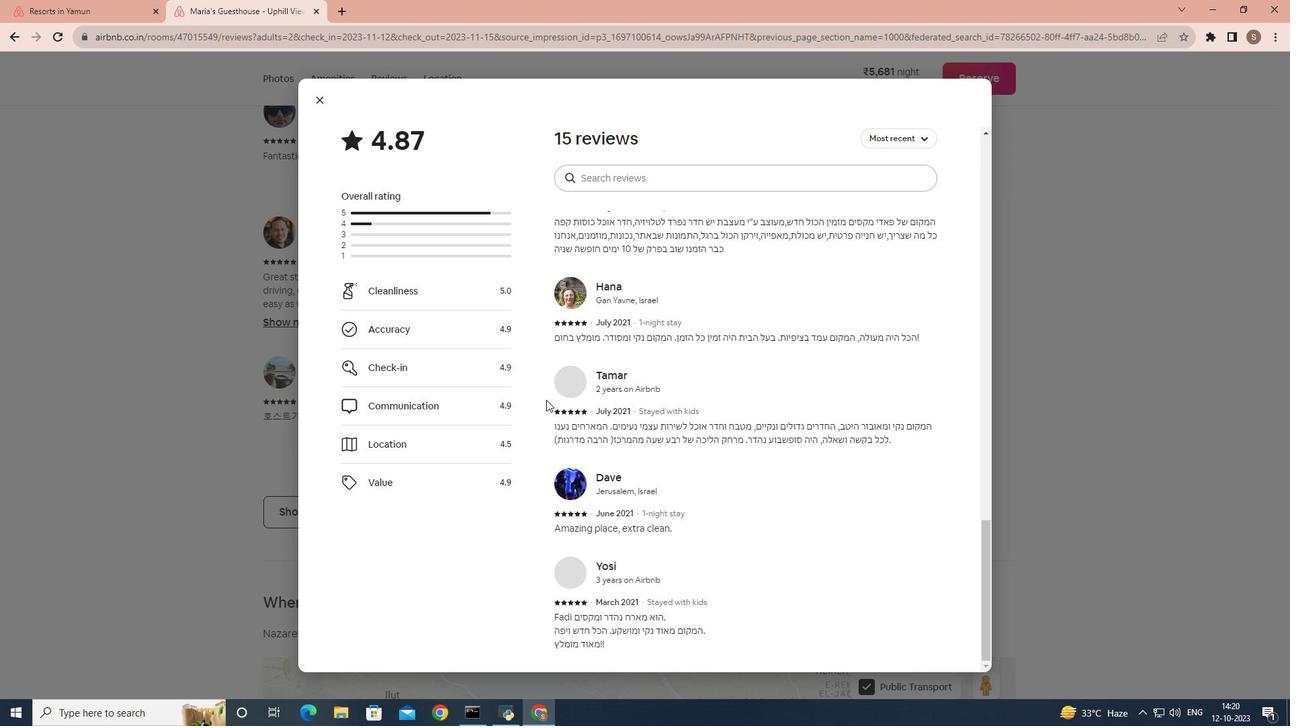 
Action: Mouse scrolled (546, 399) with delta (0, 0)
Screenshot: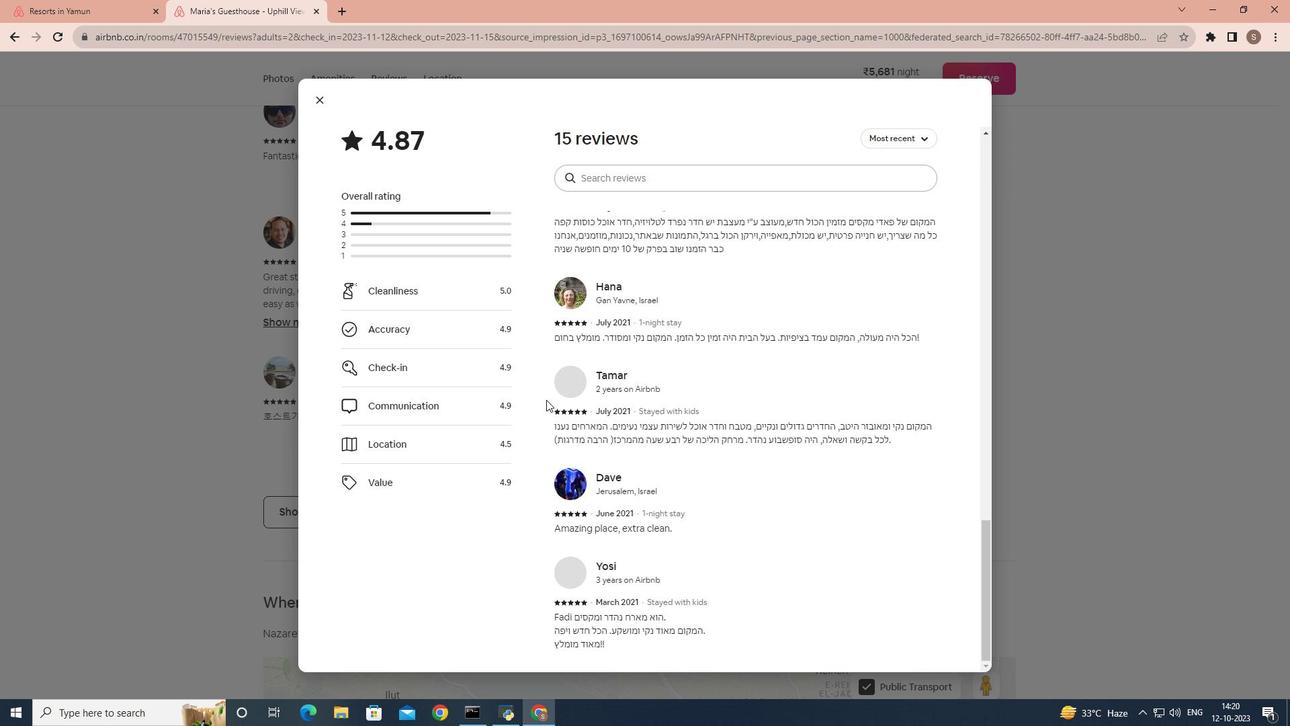 
Action: Mouse scrolled (546, 399) with delta (0, 0)
Screenshot: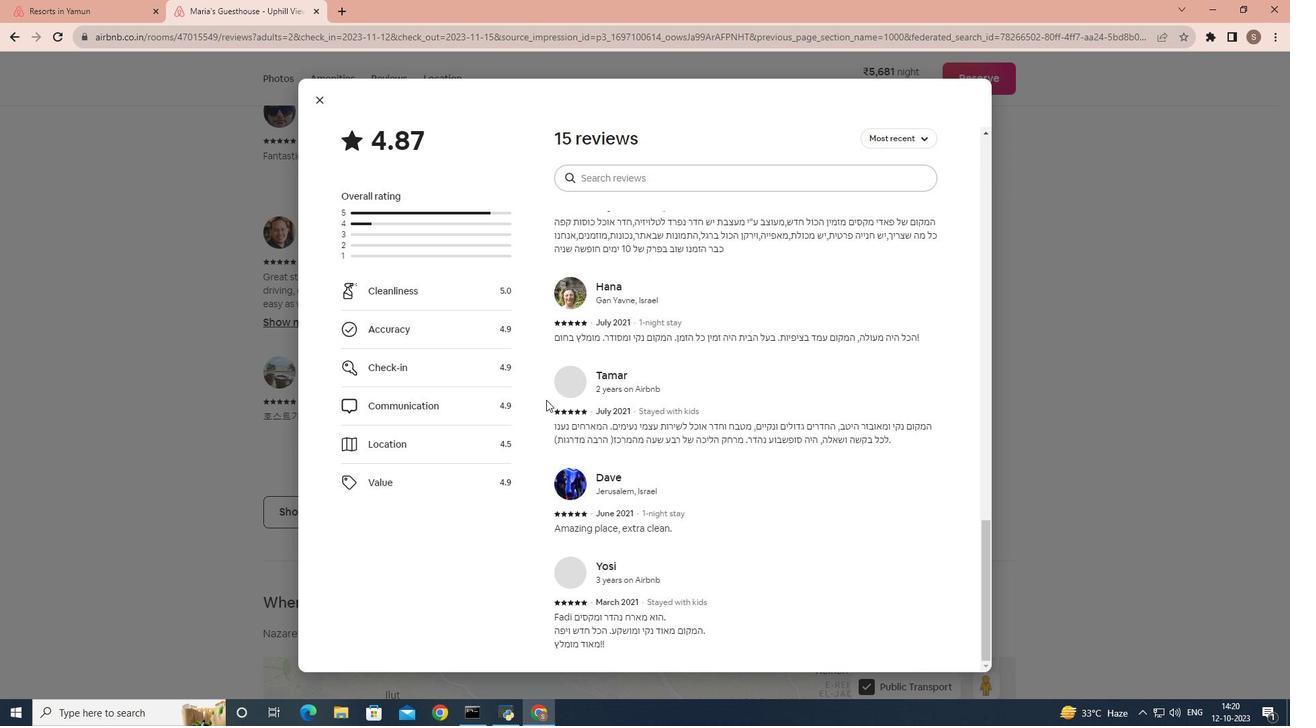 
Action: Mouse scrolled (546, 399) with delta (0, 0)
Screenshot: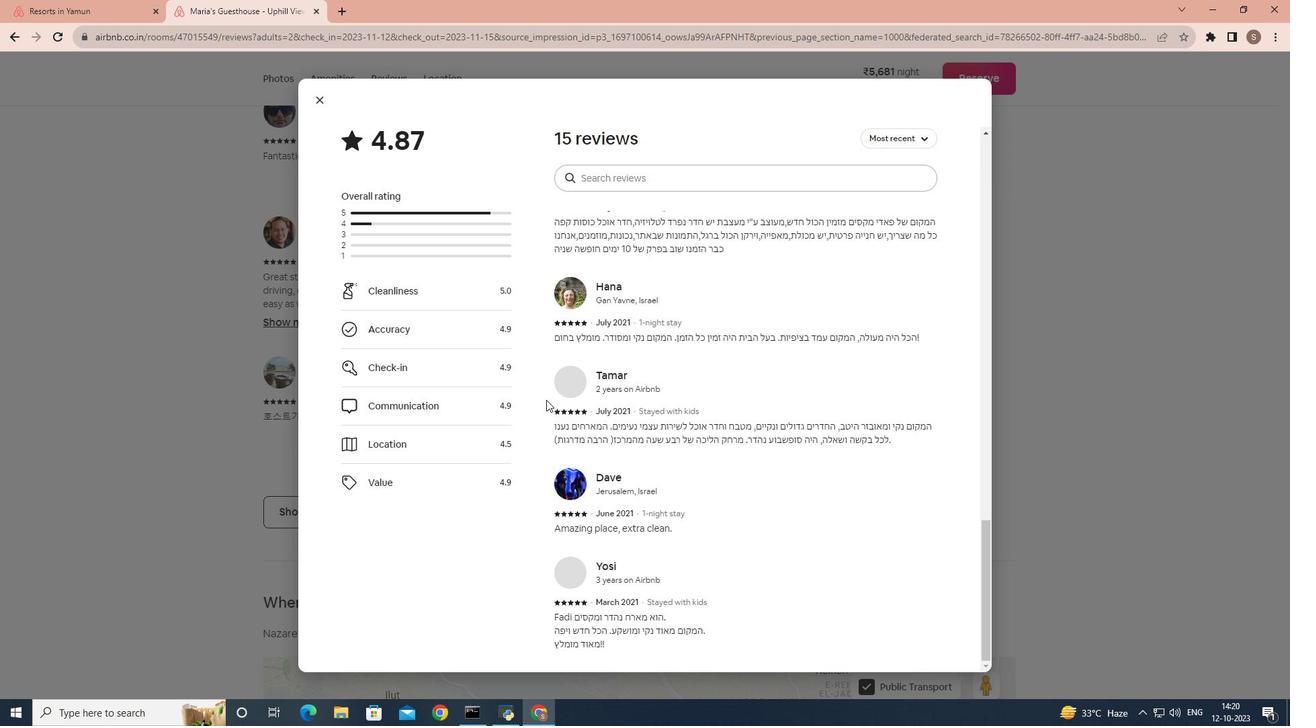
Action: Mouse scrolled (546, 399) with delta (0, 0)
Screenshot: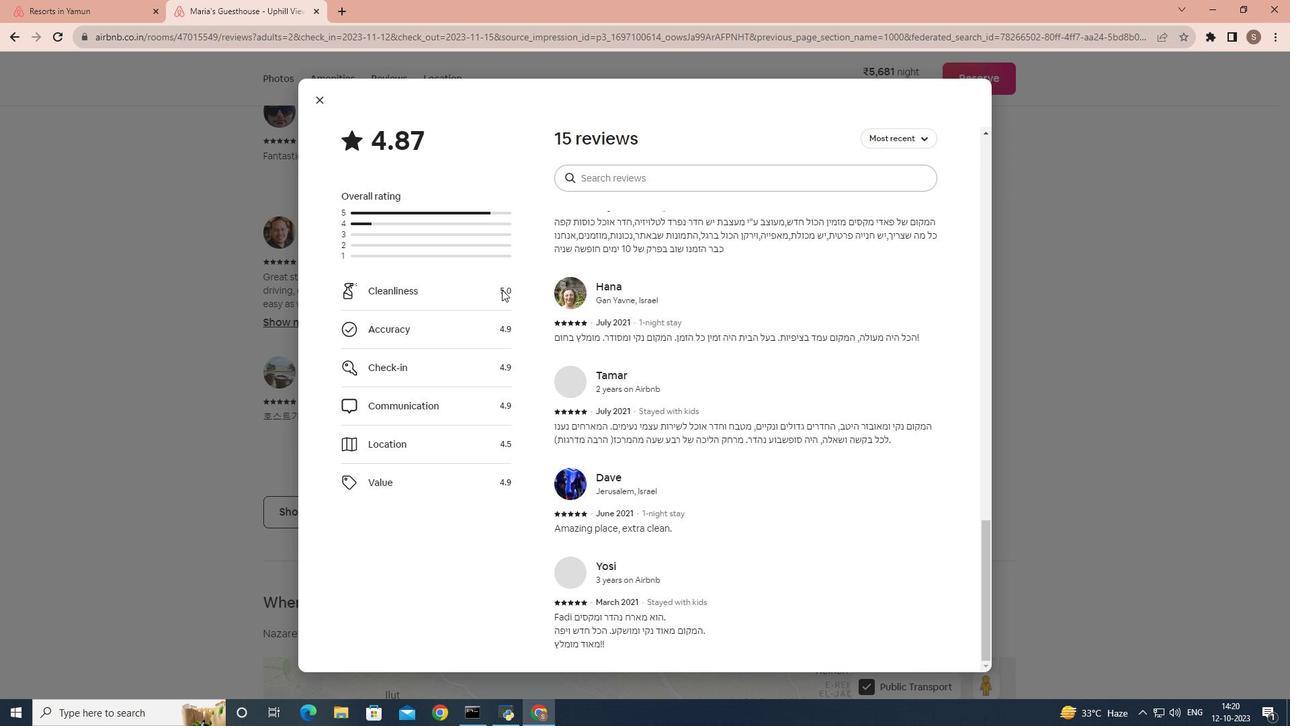 
Action: Mouse scrolled (546, 399) with delta (0, 0)
Screenshot: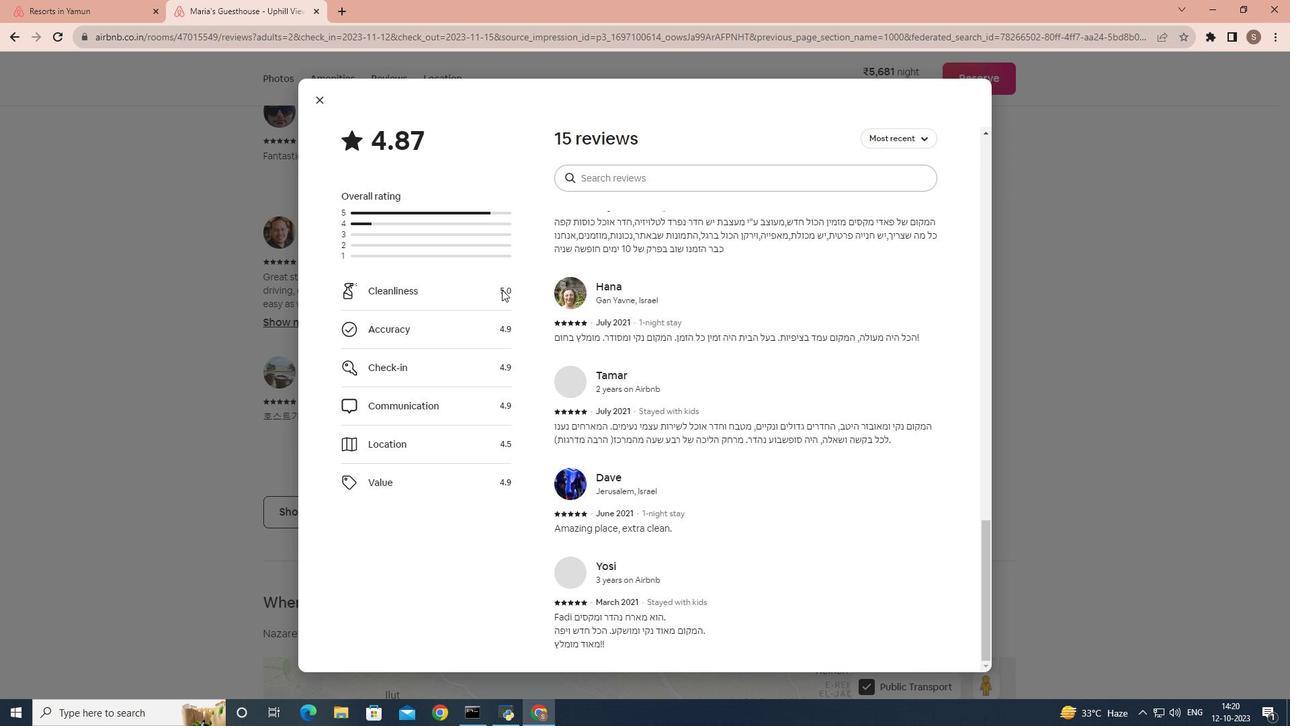 
Action: Mouse scrolled (546, 399) with delta (0, 0)
Screenshot: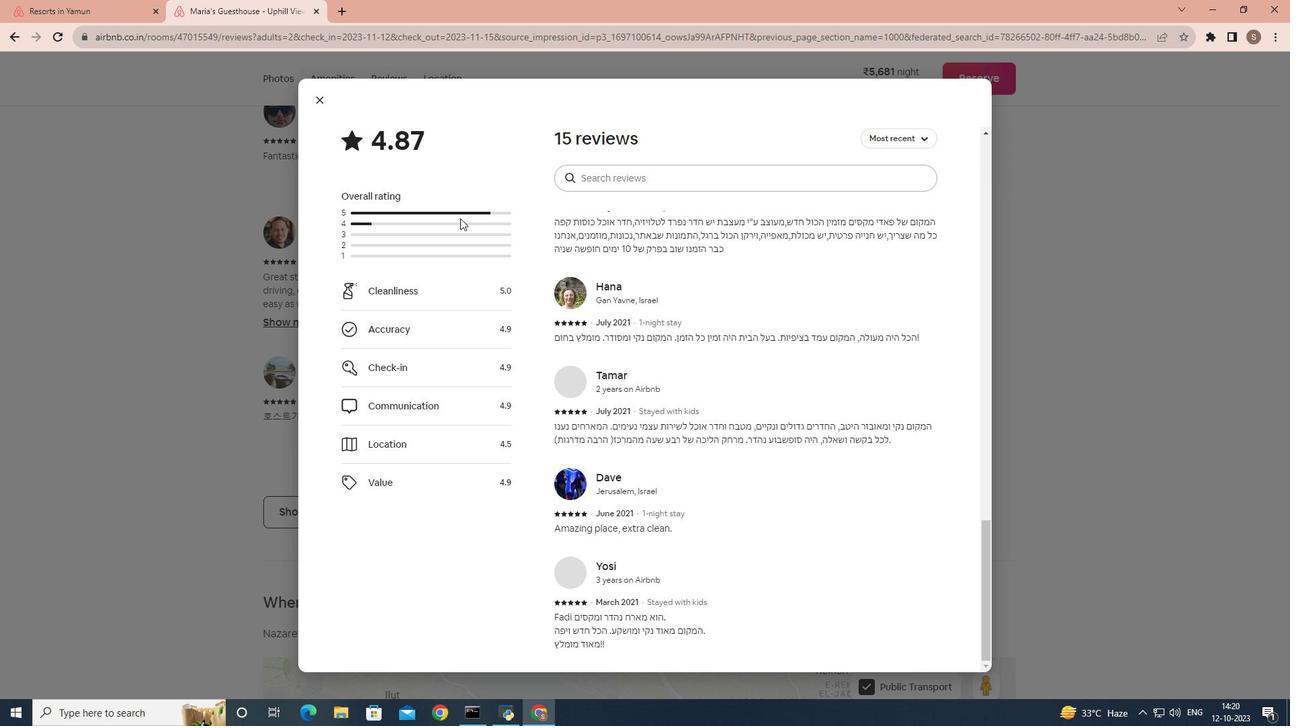 
Action: Mouse scrolled (546, 399) with delta (0, 0)
Screenshot: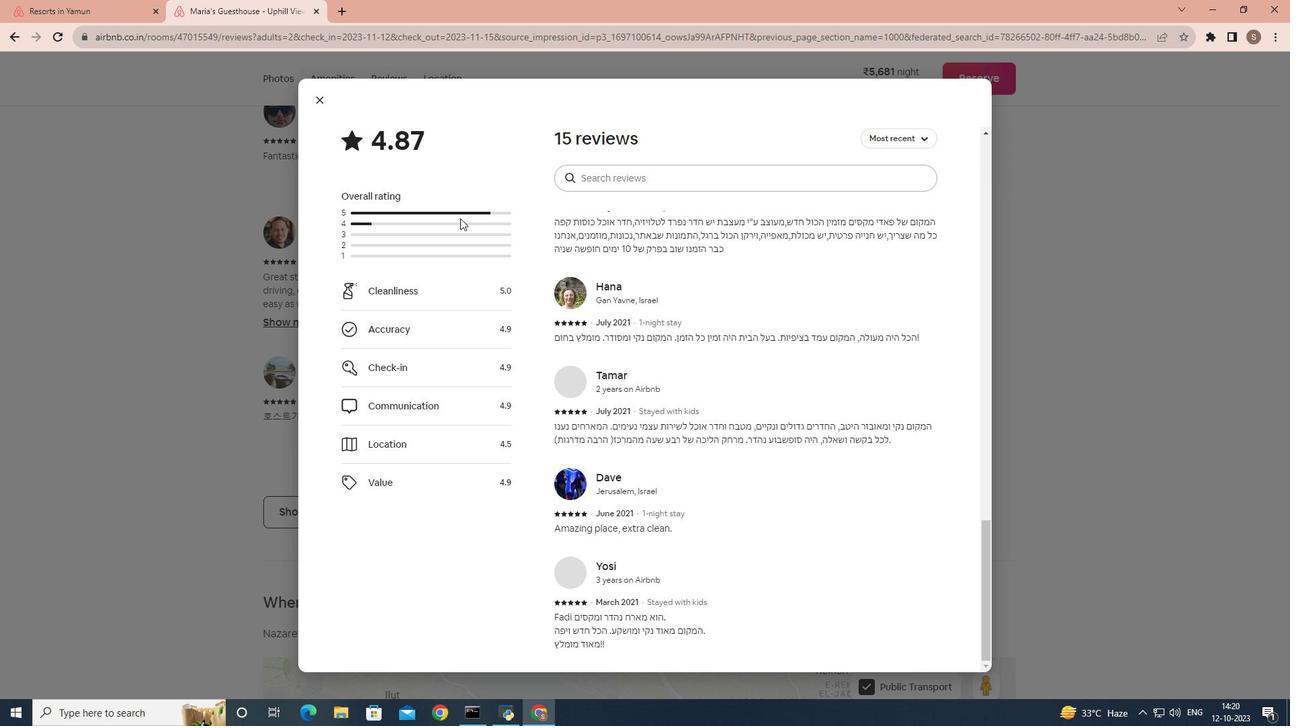 
Action: Mouse scrolled (546, 399) with delta (0, 0)
Screenshot: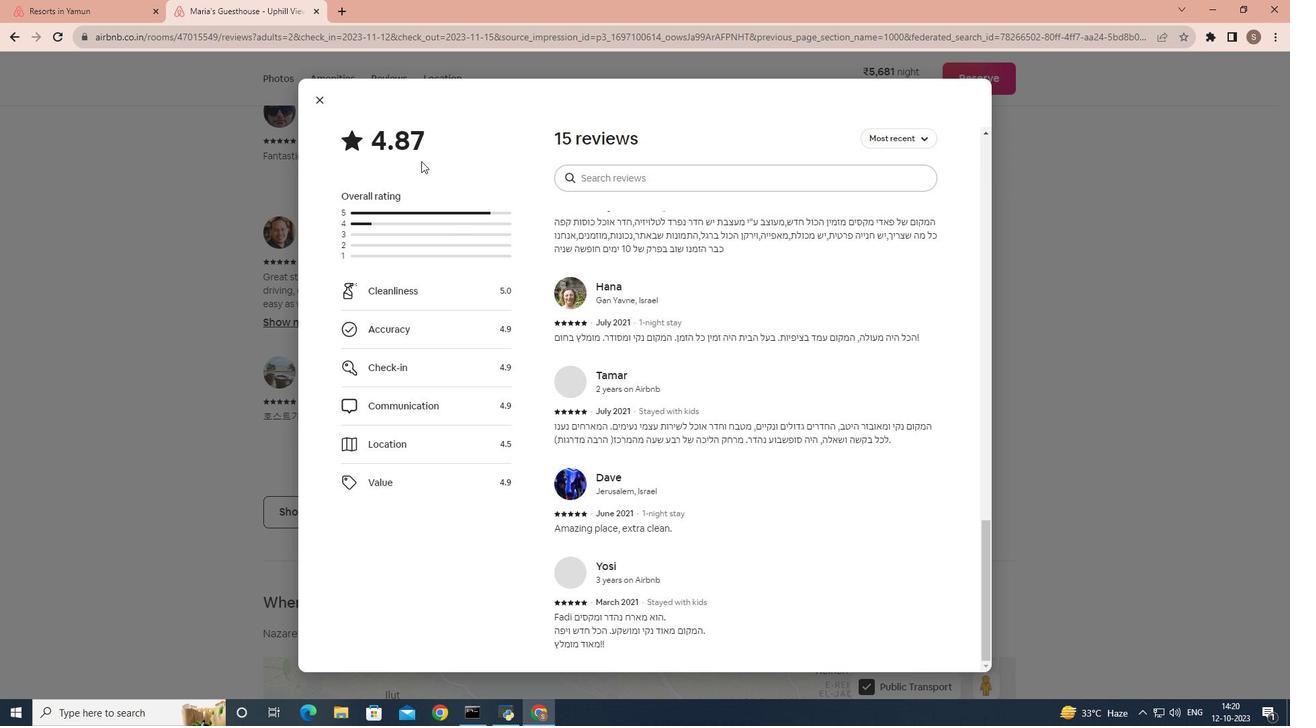 
Action: Mouse scrolled (546, 399) with delta (0, 0)
Screenshot: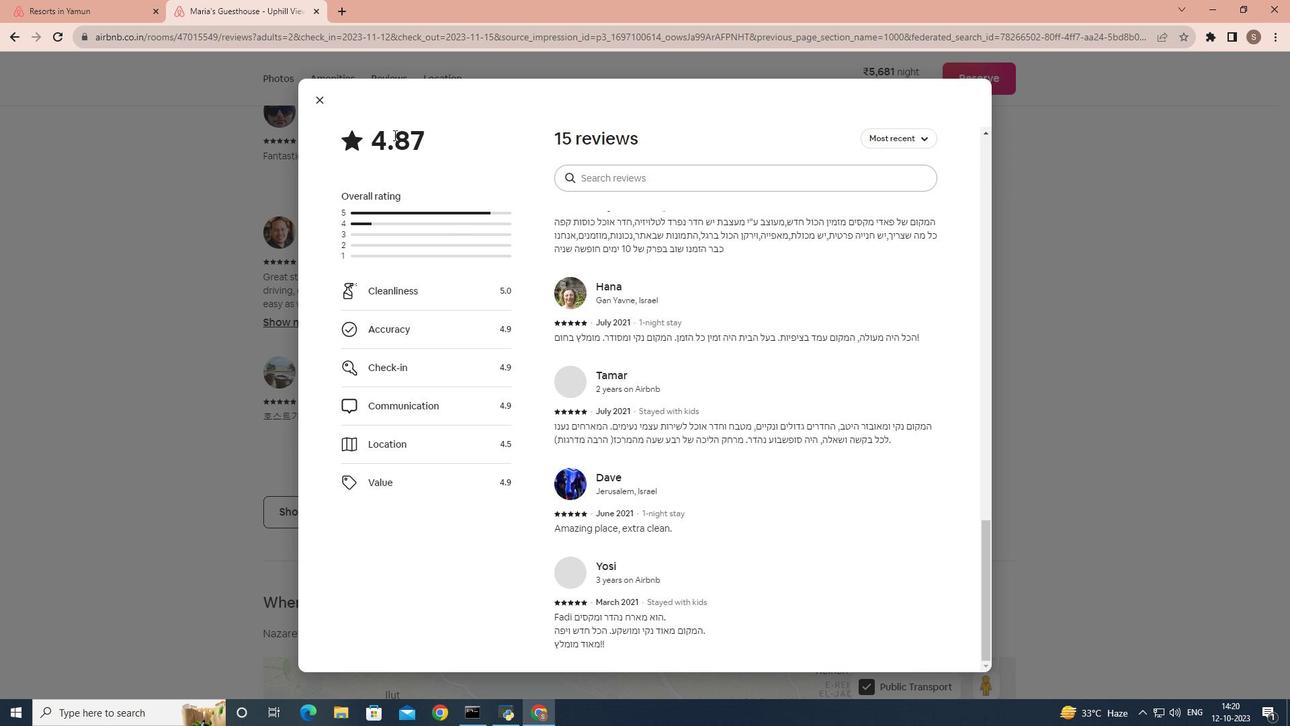 
Action: Mouse scrolled (546, 399) with delta (0, 0)
Screenshot: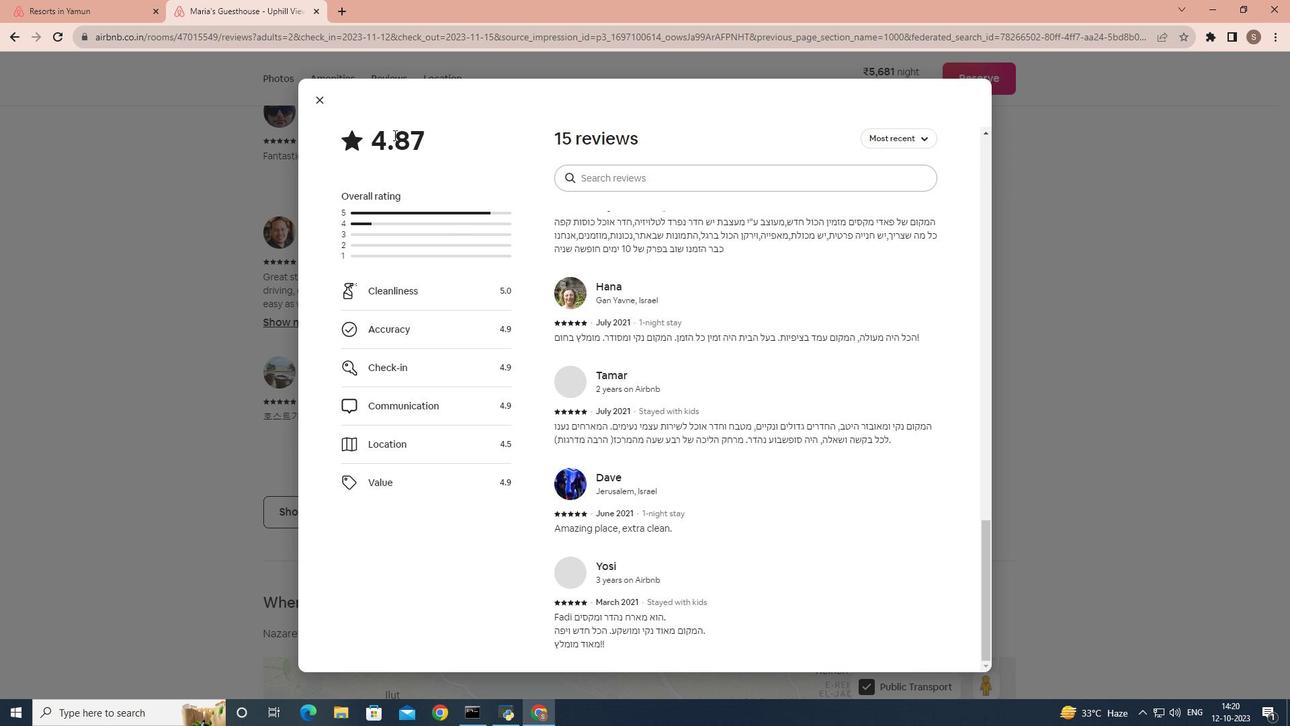
Action: Mouse moved to (324, 96)
Screenshot: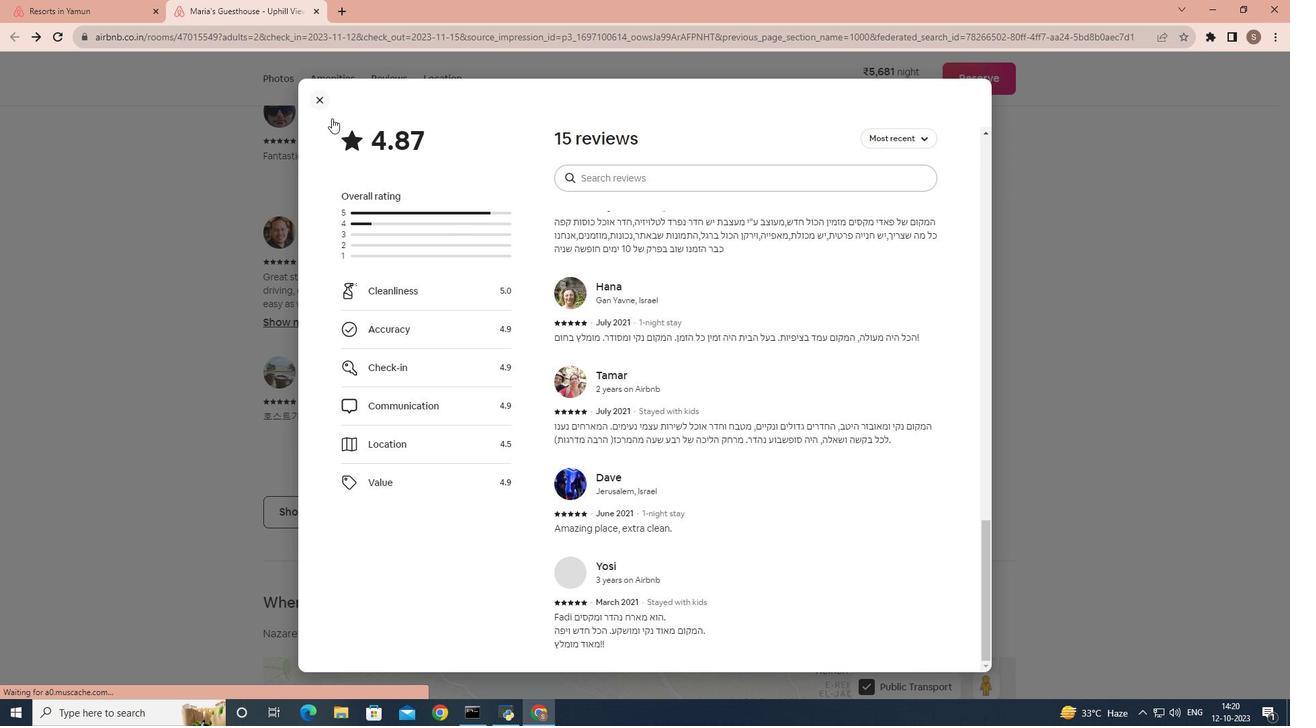 
Action: Mouse pressed left at (324, 96)
Screenshot: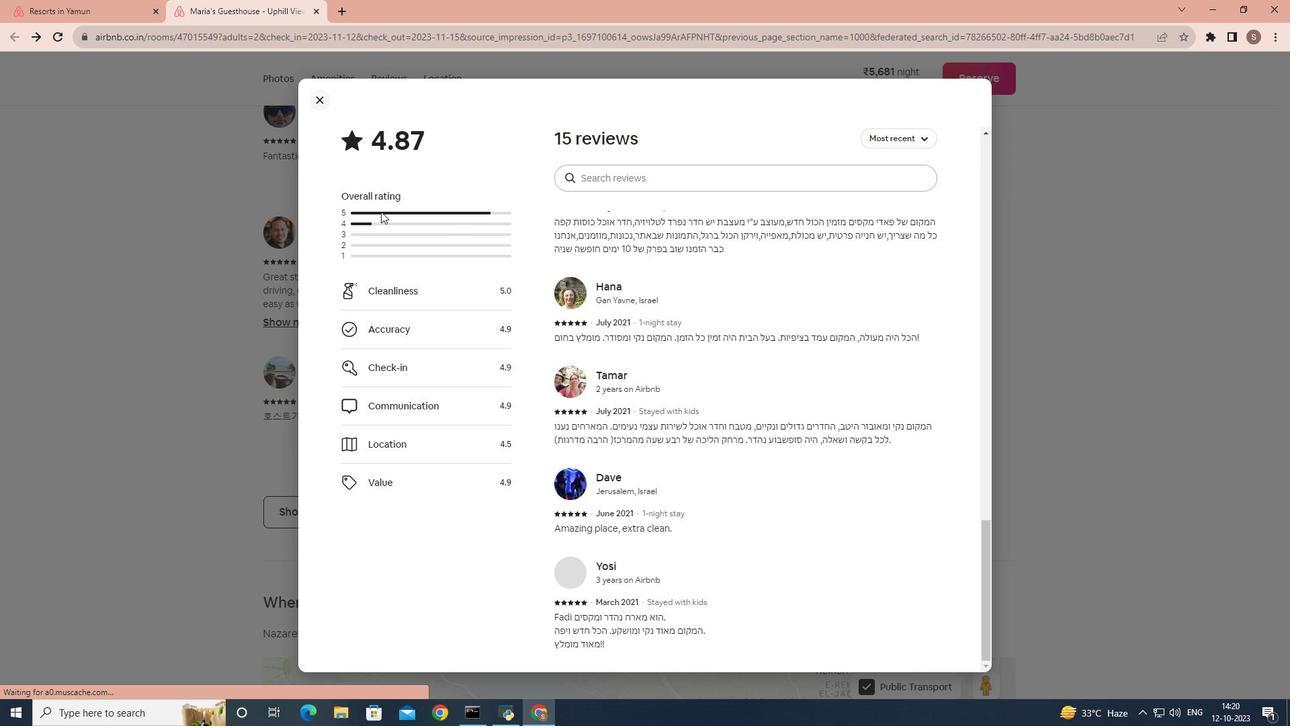 
Action: Mouse moved to (463, 348)
Screenshot: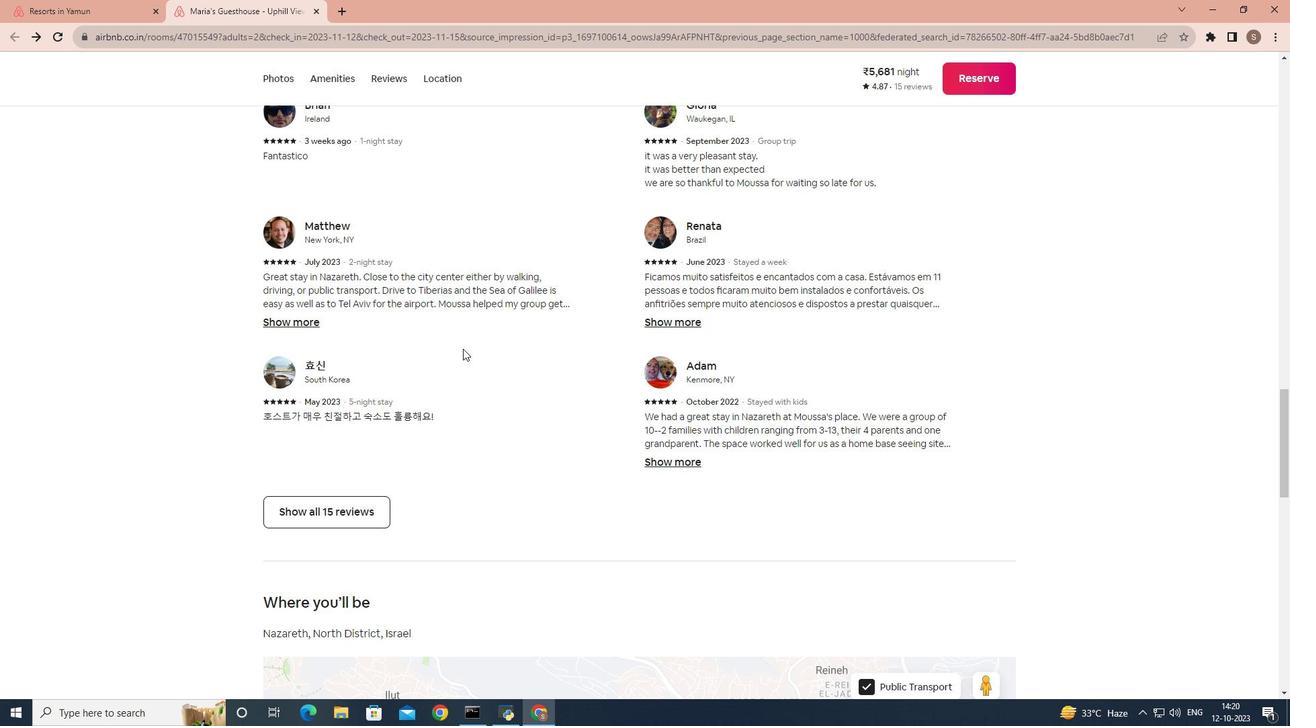 
Action: Mouse scrolled (463, 348) with delta (0, 0)
Screenshot: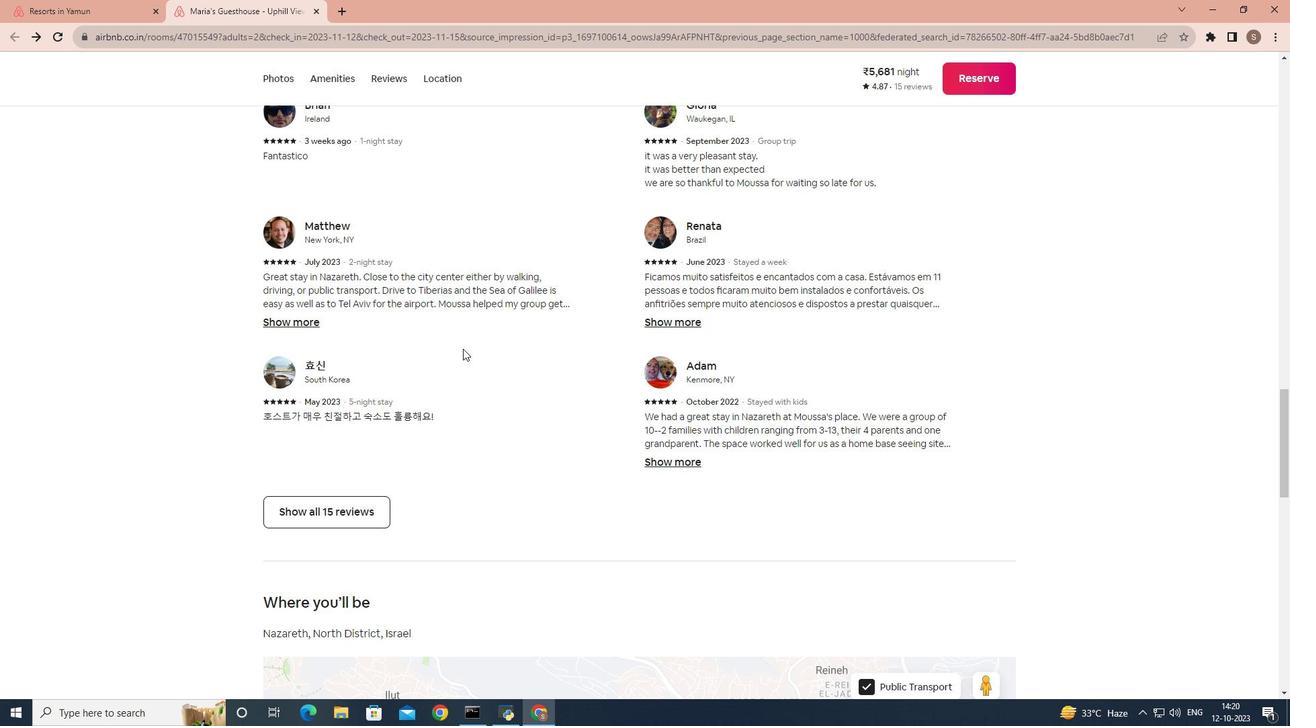 
Action: Mouse scrolled (463, 348) with delta (0, 0)
Screenshot: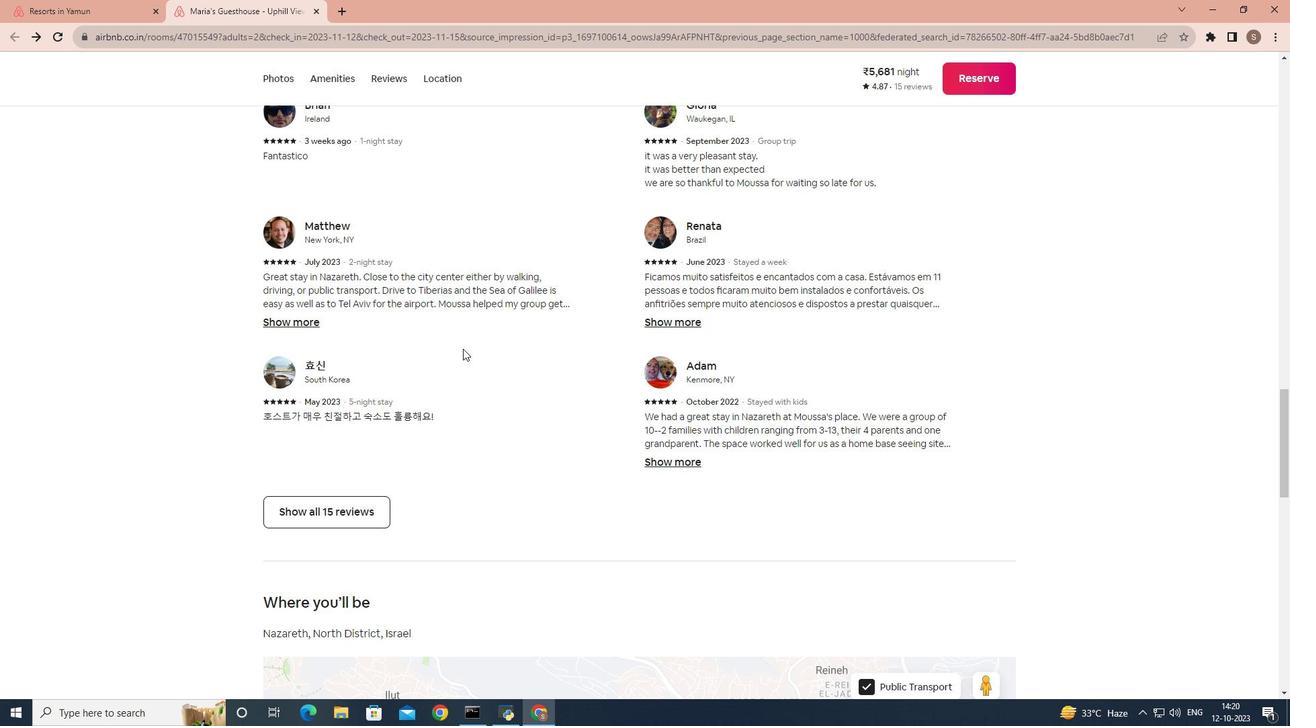 
Action: Mouse scrolled (463, 348) with delta (0, 0)
Screenshot: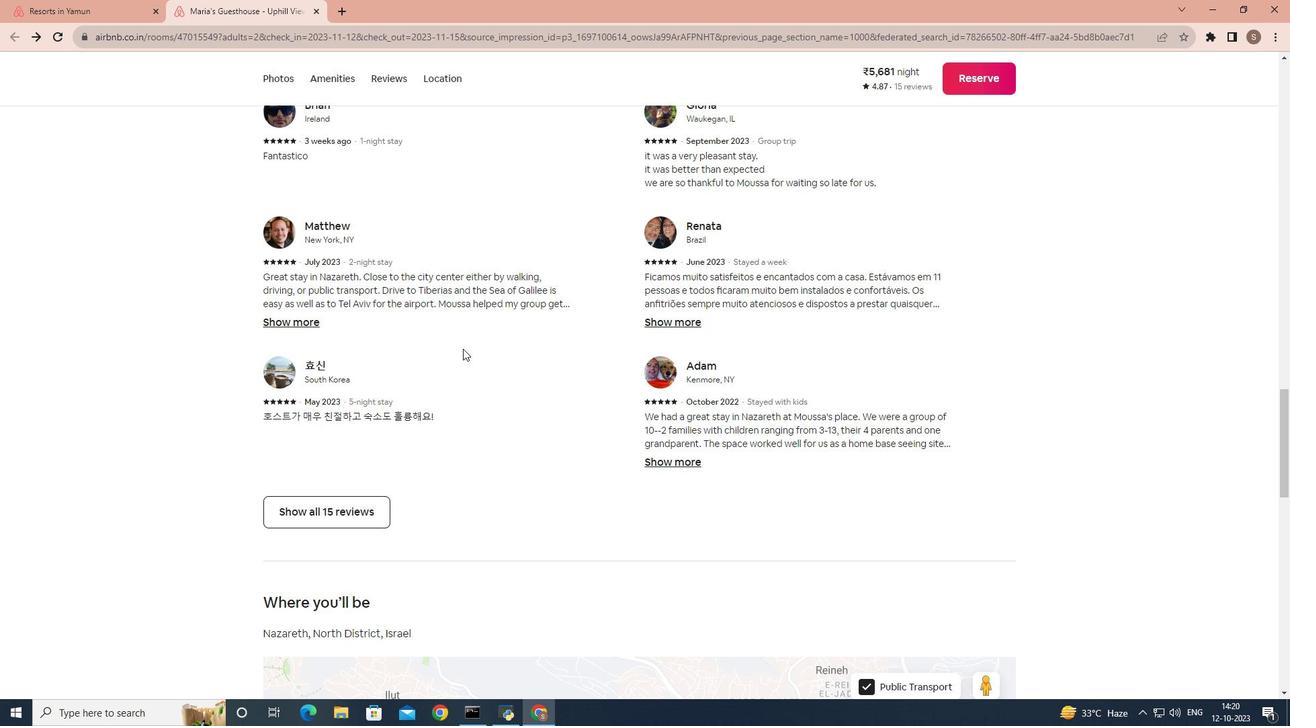 
Action: Mouse scrolled (463, 348) with delta (0, 0)
Screenshot: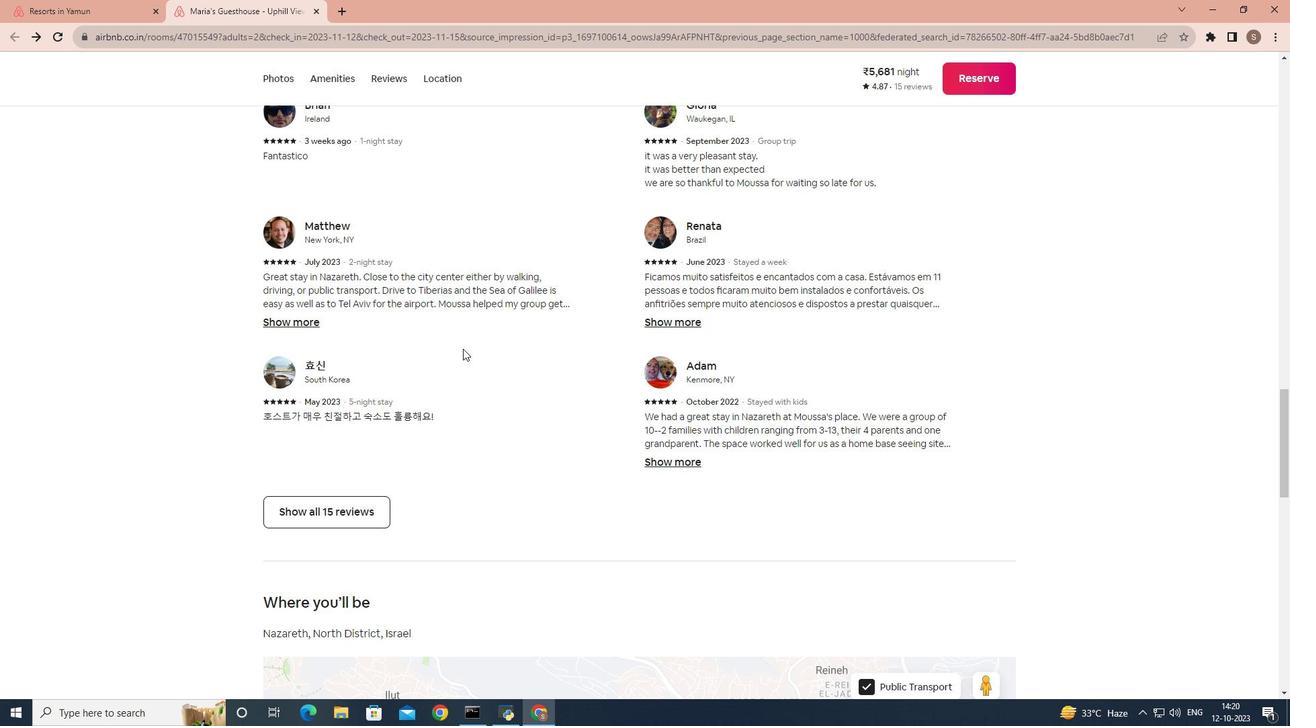 
Action: Mouse scrolled (463, 348) with delta (0, 0)
Screenshot: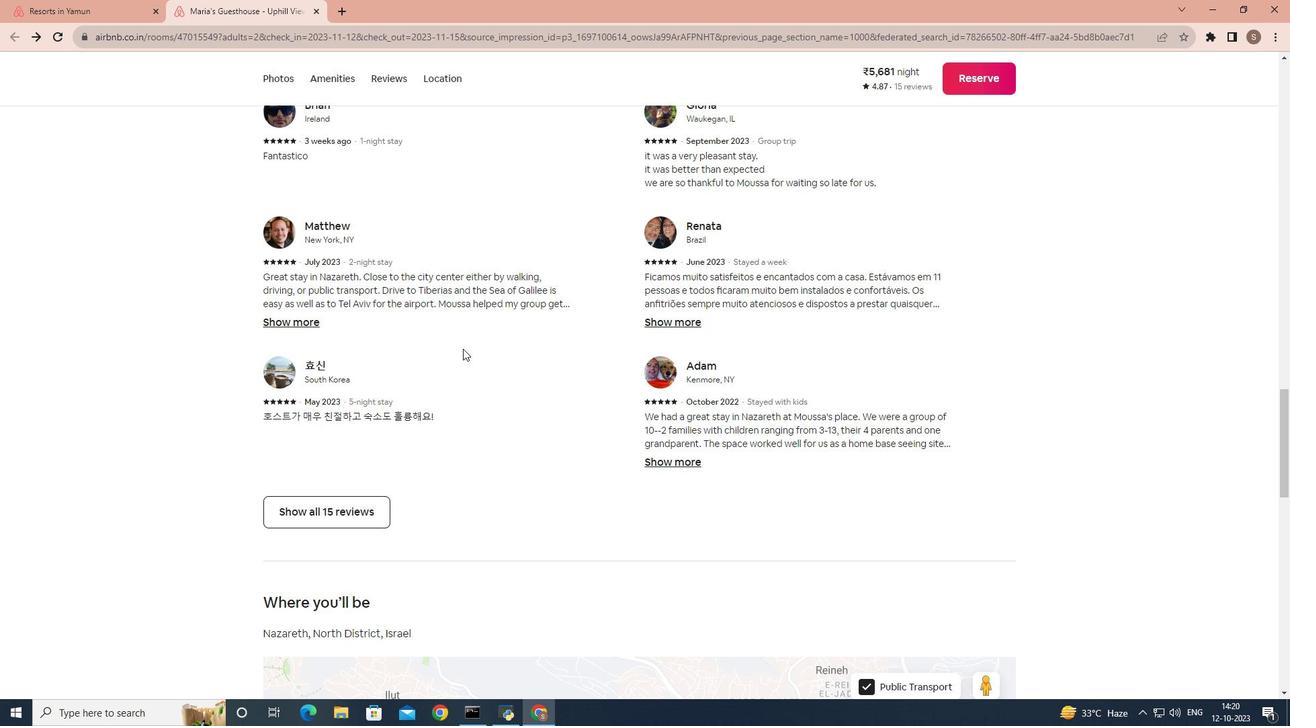 
Action: Mouse scrolled (463, 348) with delta (0, 0)
Screenshot: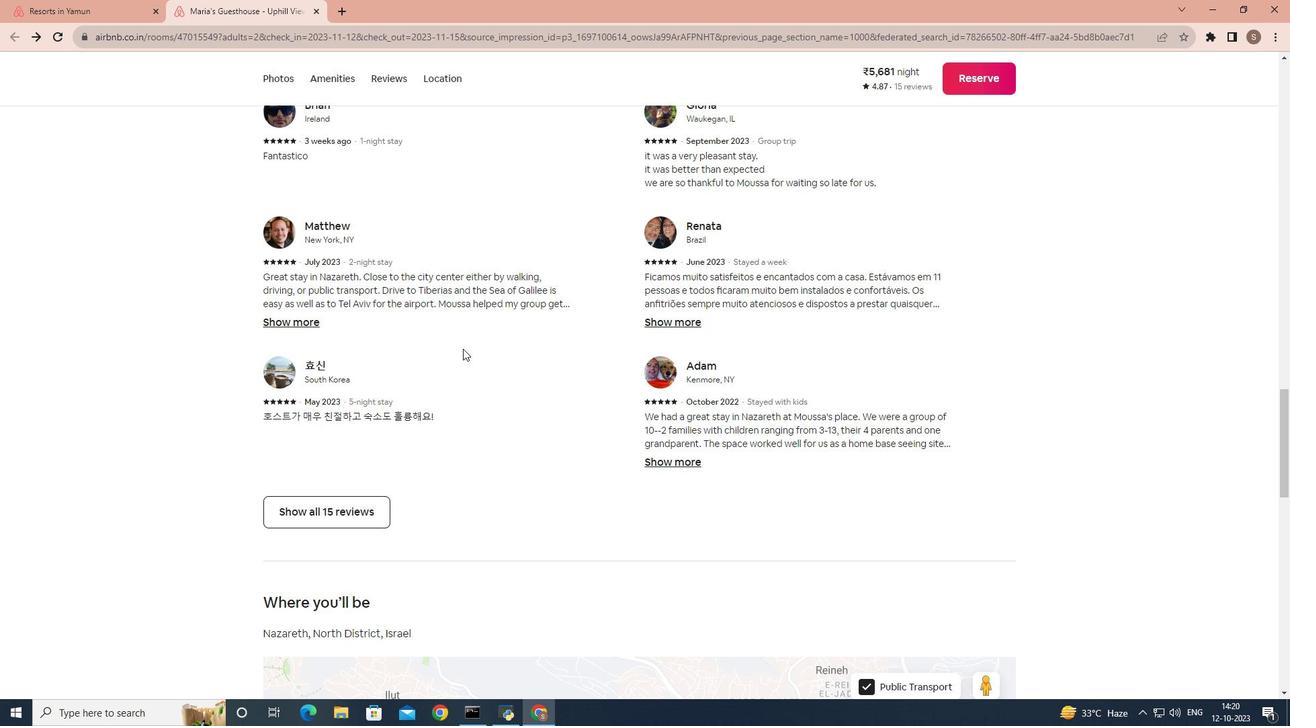
Action: Mouse scrolled (463, 348) with delta (0, 0)
Screenshot: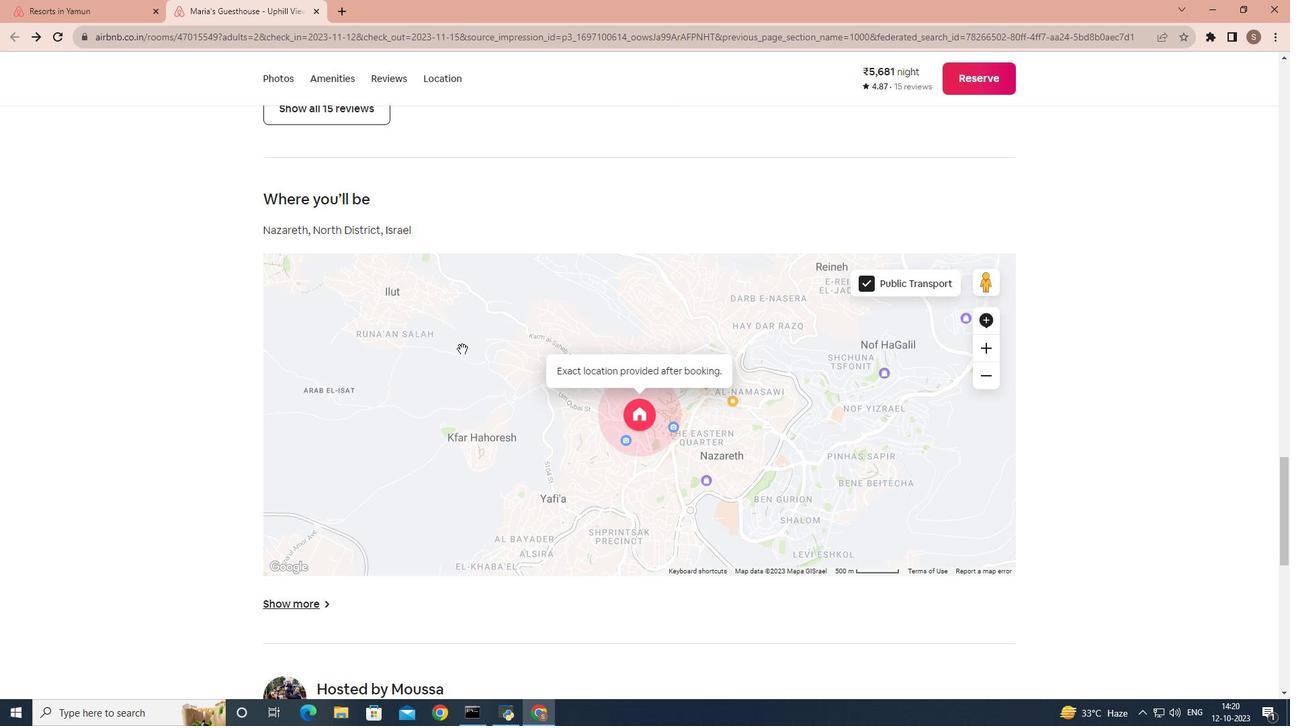 
Action: Mouse scrolled (463, 348) with delta (0, 0)
Screenshot: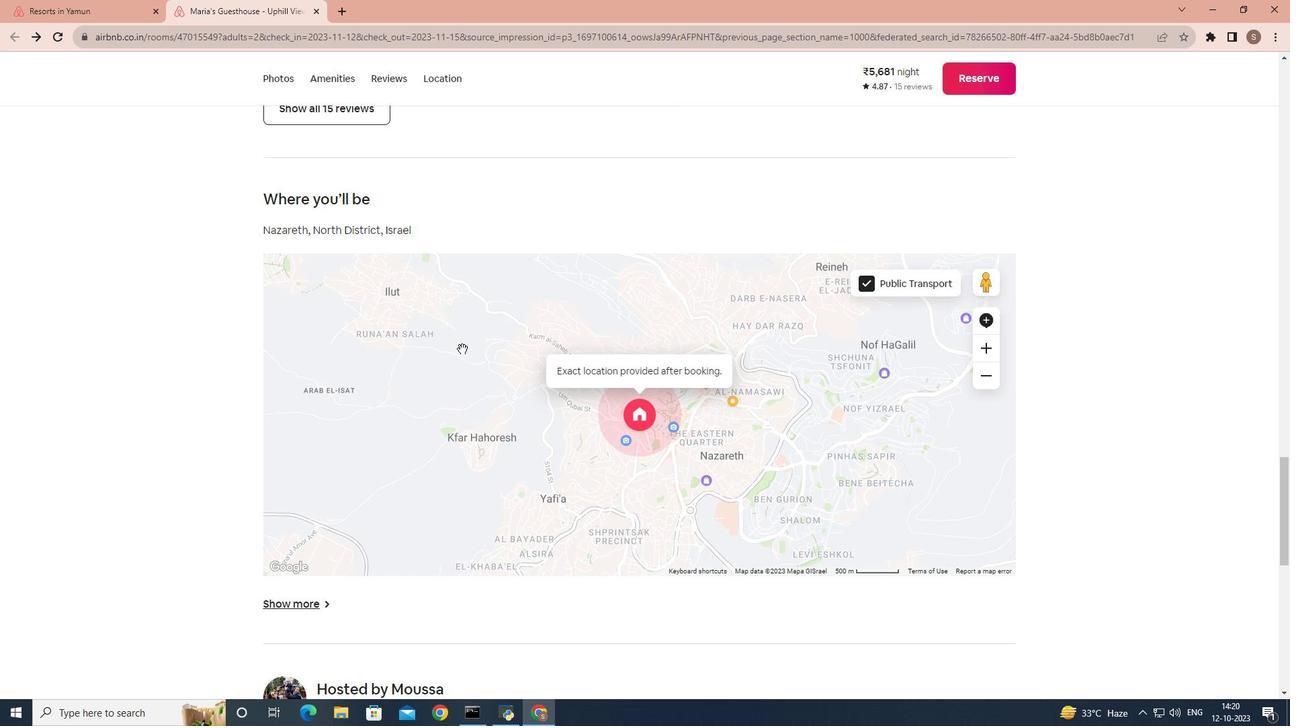 
Action: Mouse scrolled (463, 348) with delta (0, 0)
Screenshot: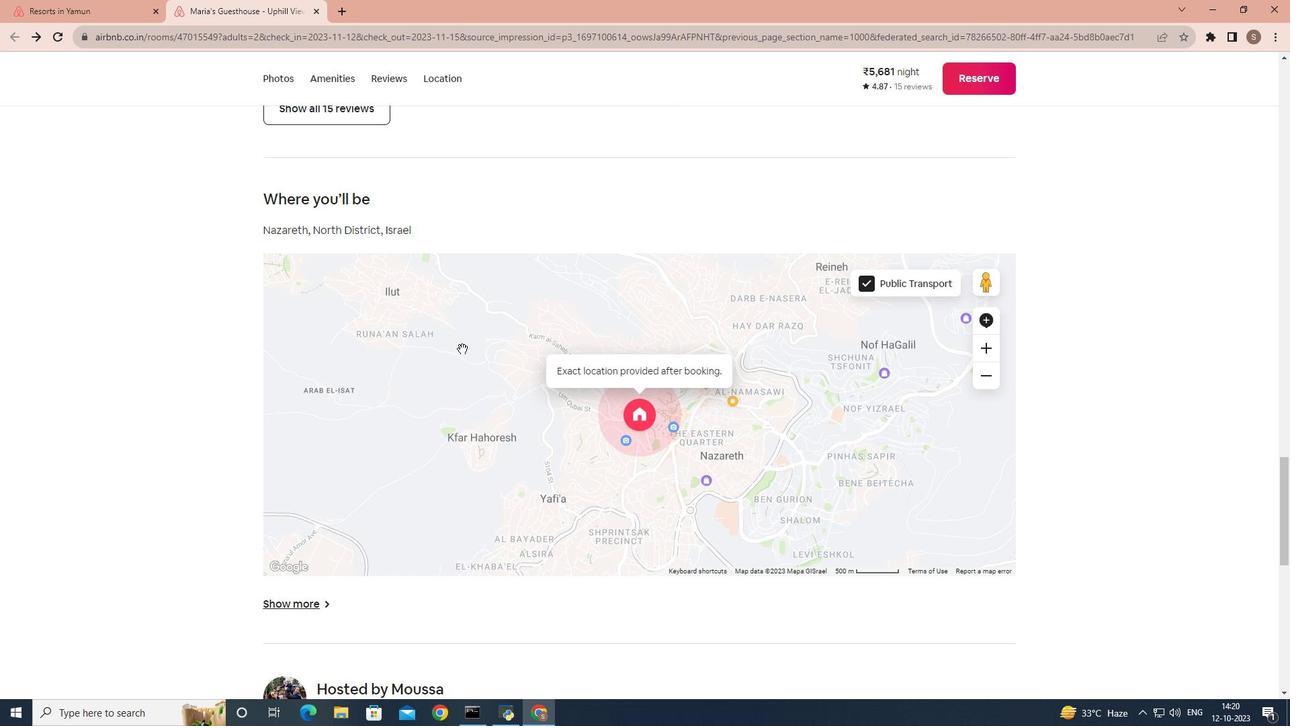 
Action: Mouse scrolled (463, 348) with delta (0, 0)
Screenshot: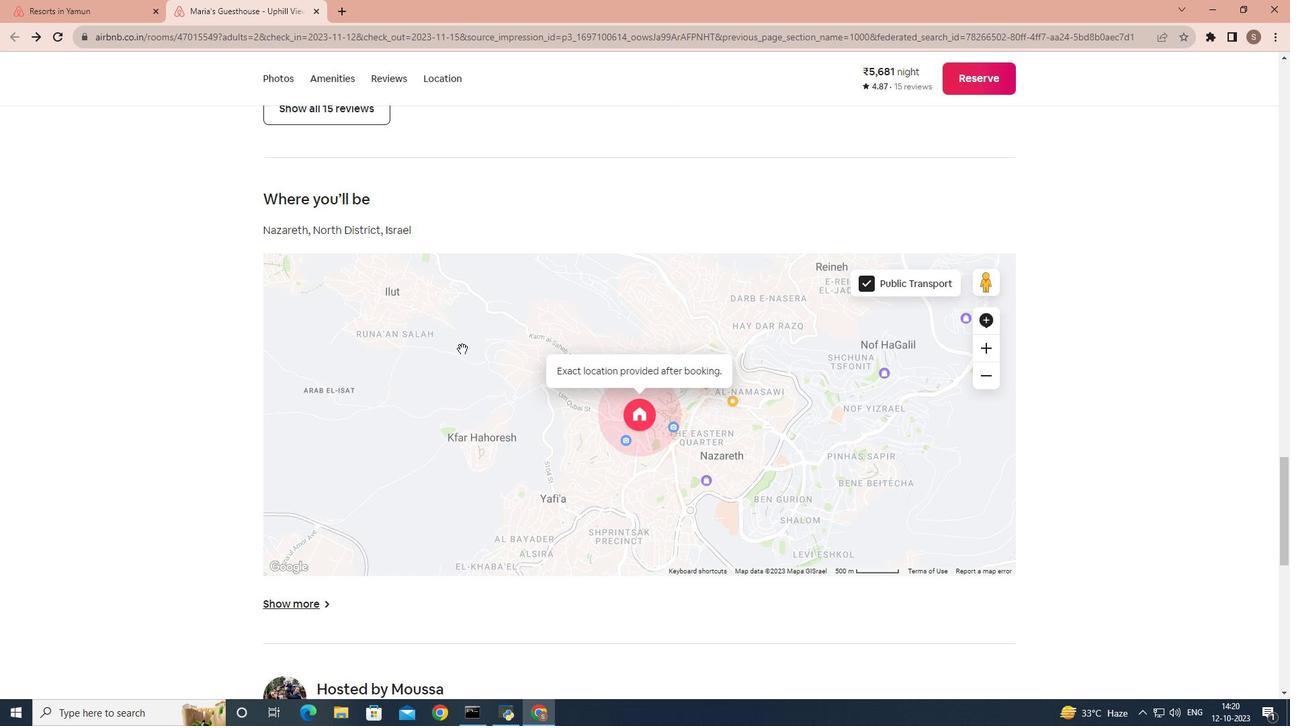 
Action: Mouse scrolled (463, 348) with delta (0, 0)
Screenshot: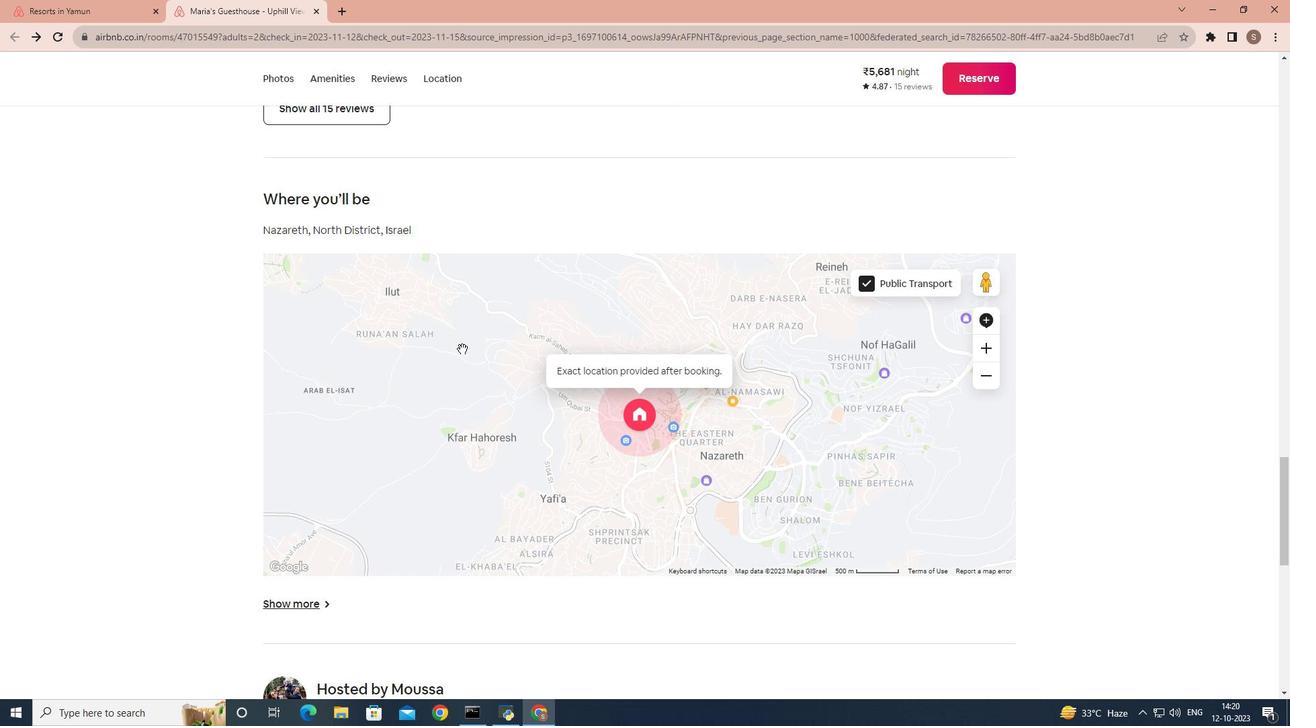 
Action: Mouse scrolled (463, 348) with delta (0, 0)
Screenshot: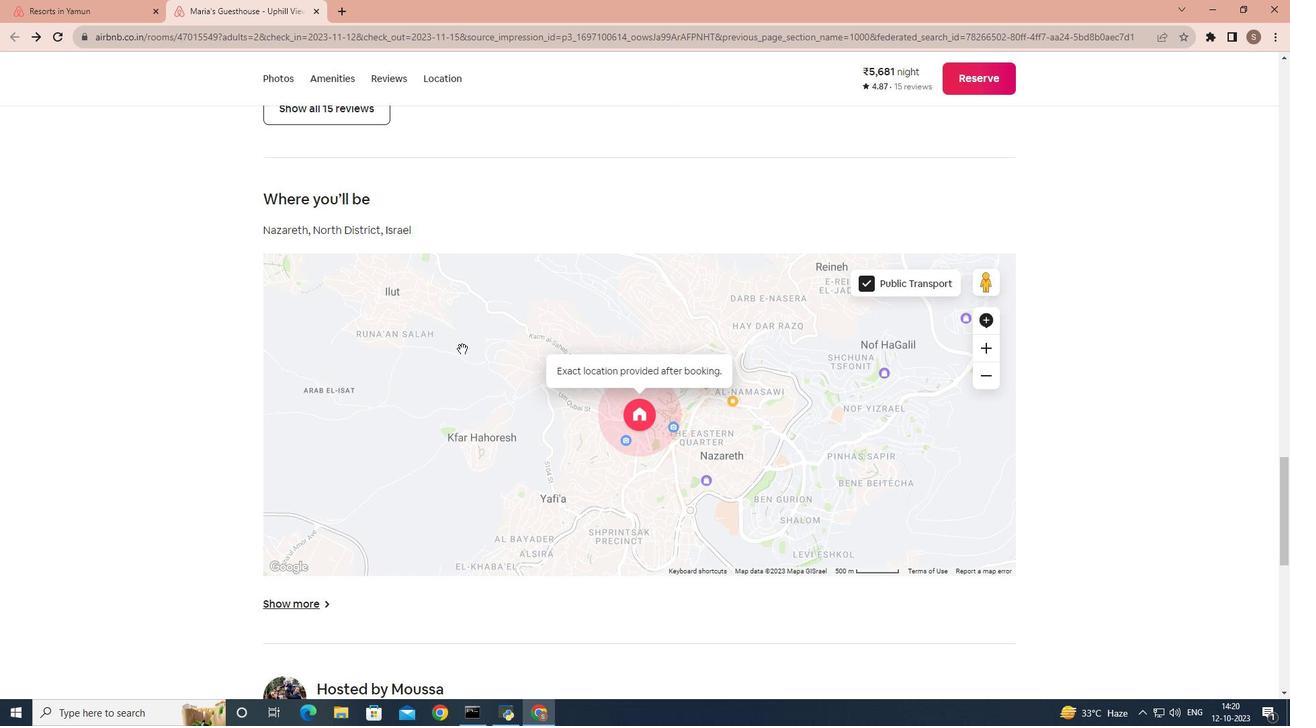 
Action: Mouse moved to (462, 348)
Screenshot: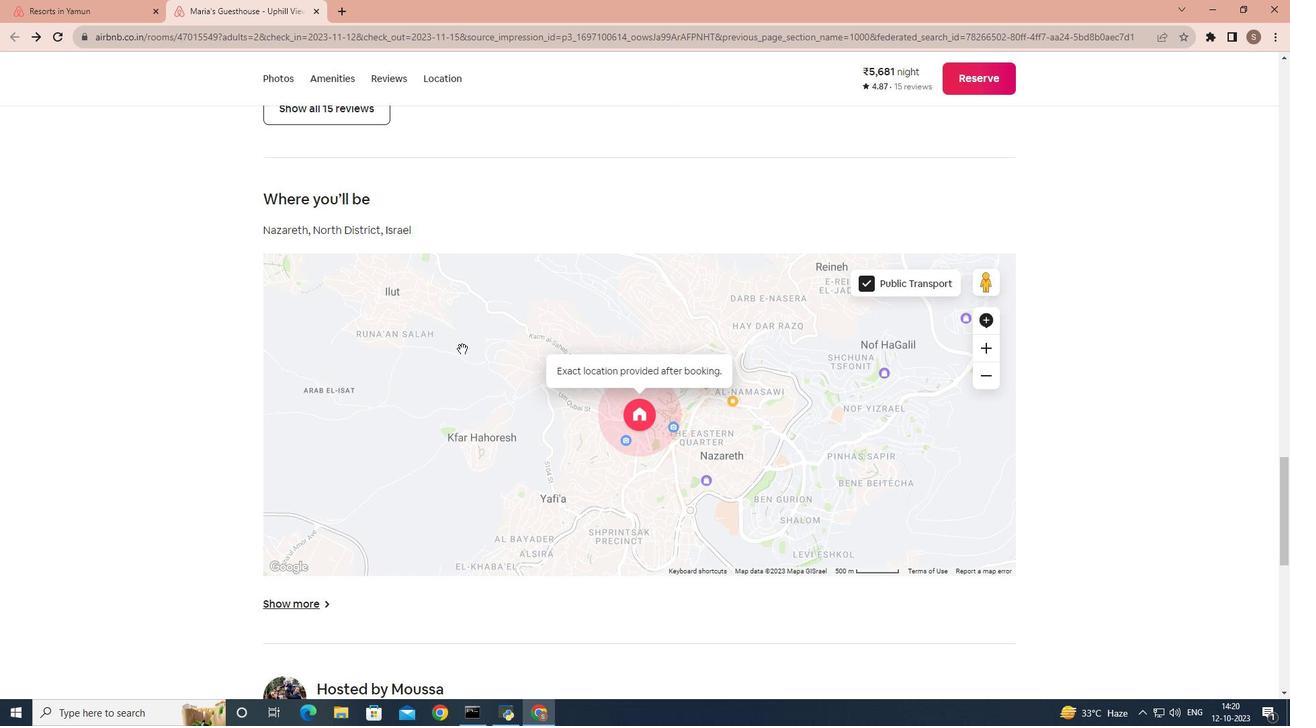
Action: Mouse scrolled (462, 348) with delta (0, 0)
Screenshot: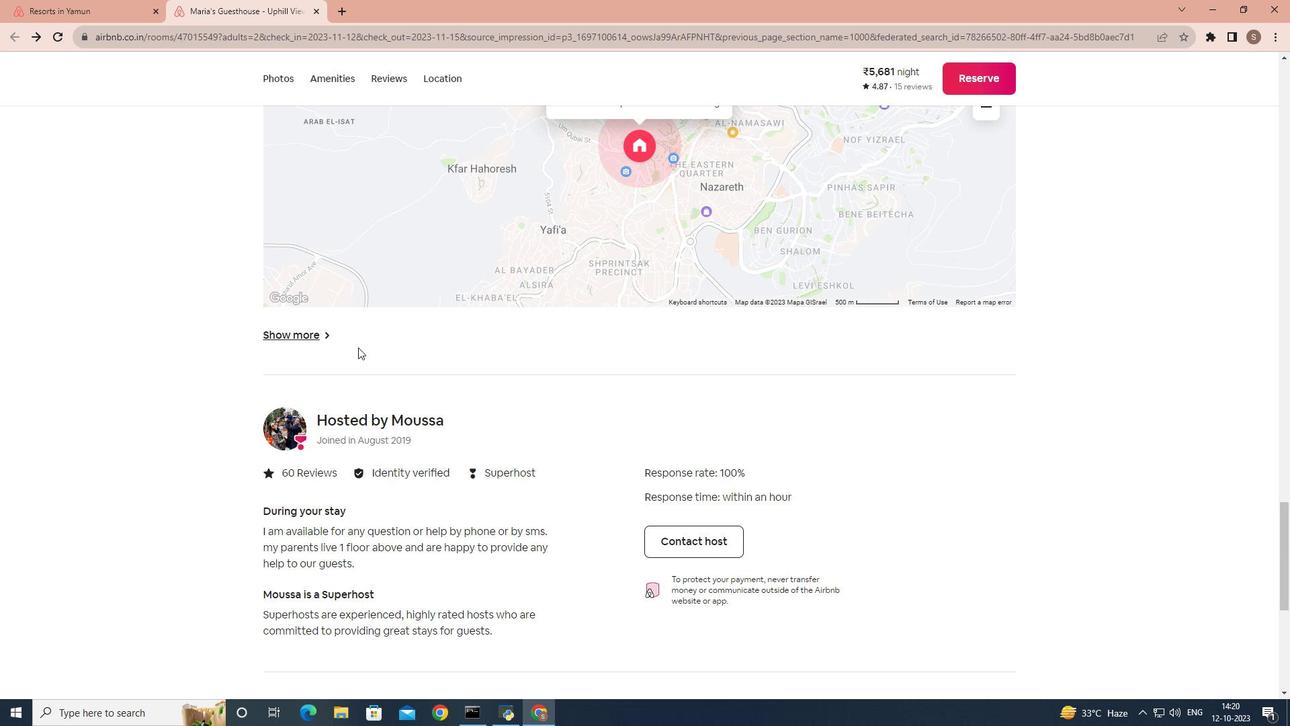
Action: Mouse scrolled (462, 348) with delta (0, 0)
Screenshot: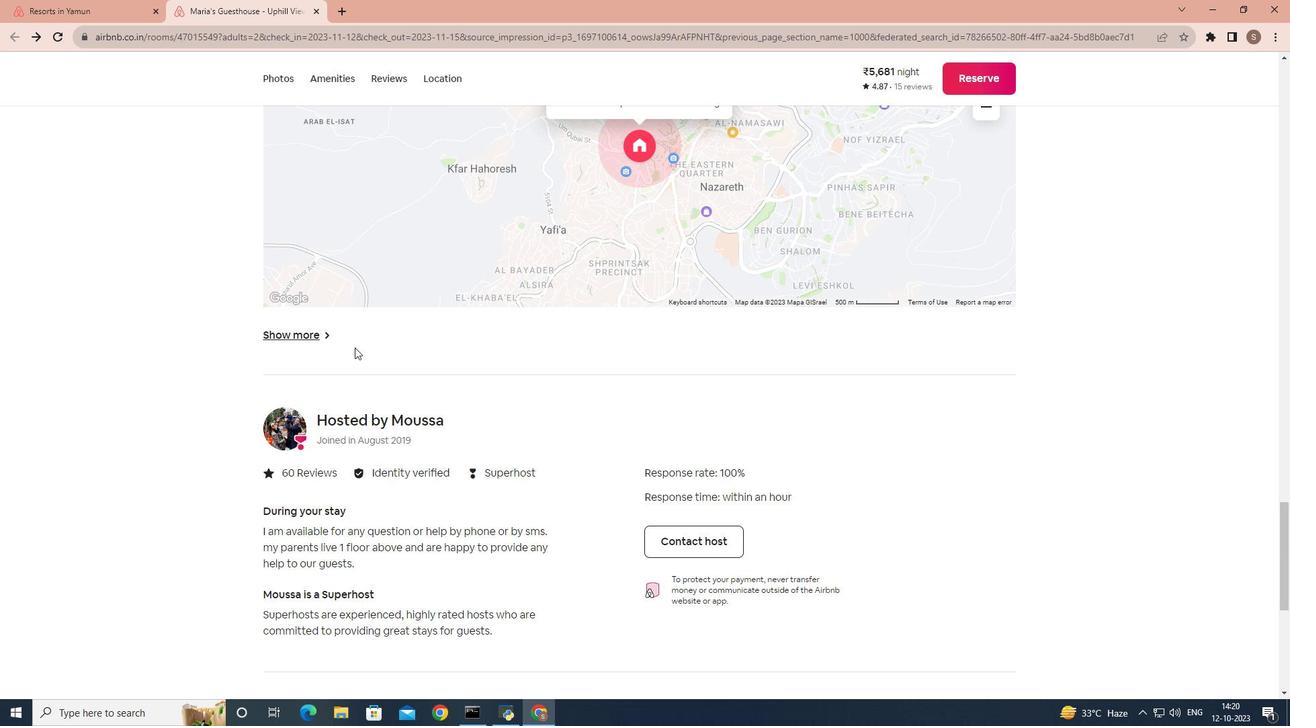 
Action: Mouse scrolled (462, 348) with delta (0, 0)
Screenshot: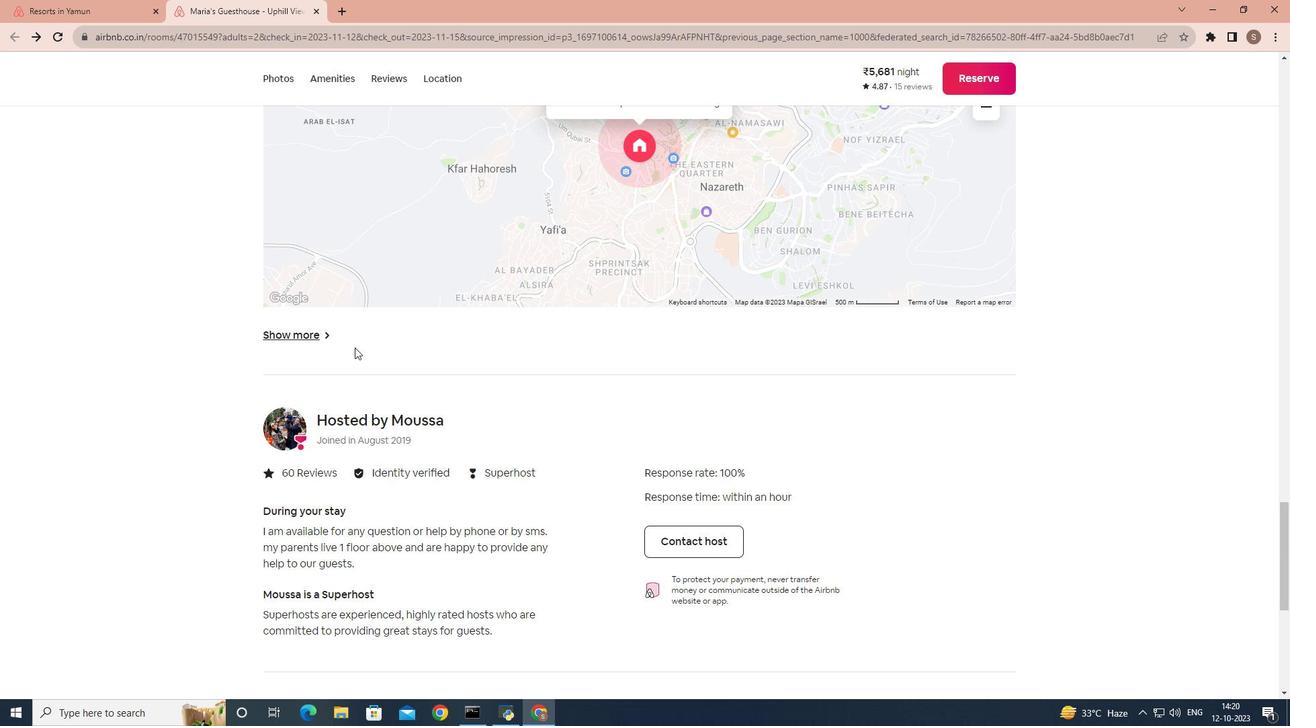
Action: Mouse scrolled (462, 348) with delta (0, 0)
Screenshot: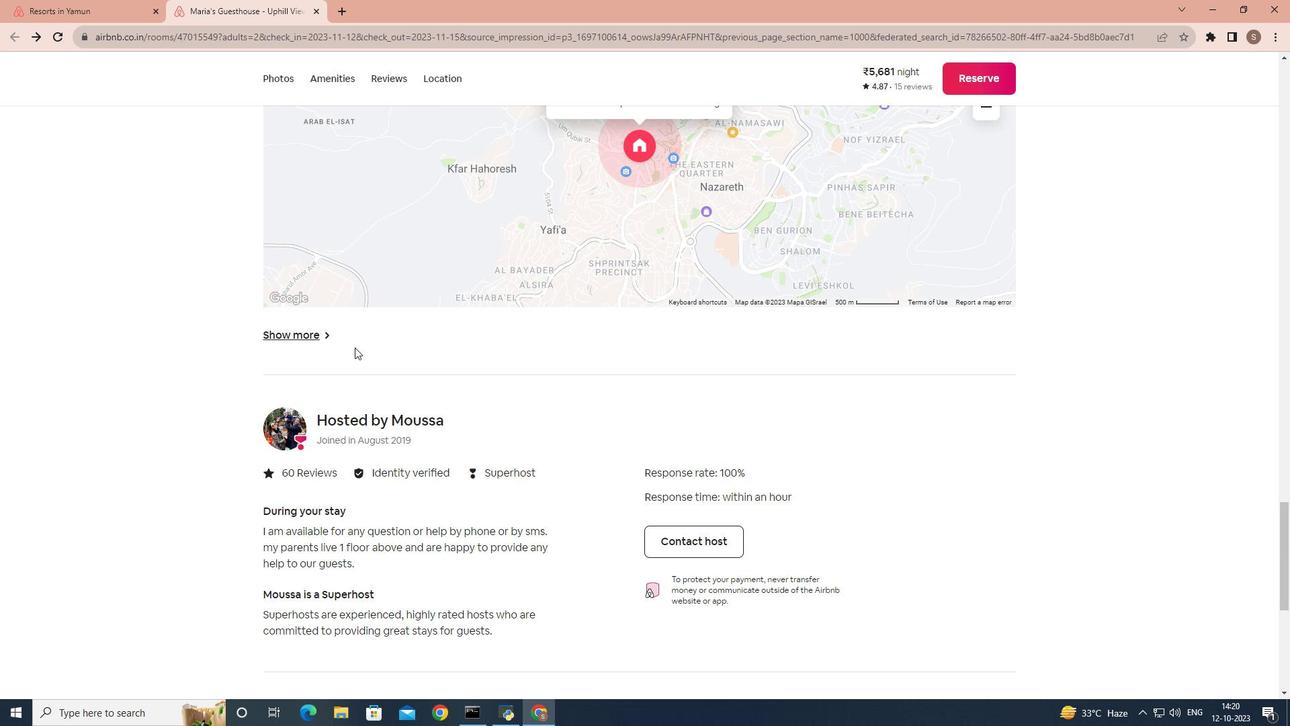 
Action: Mouse moved to (311, 342)
Screenshot: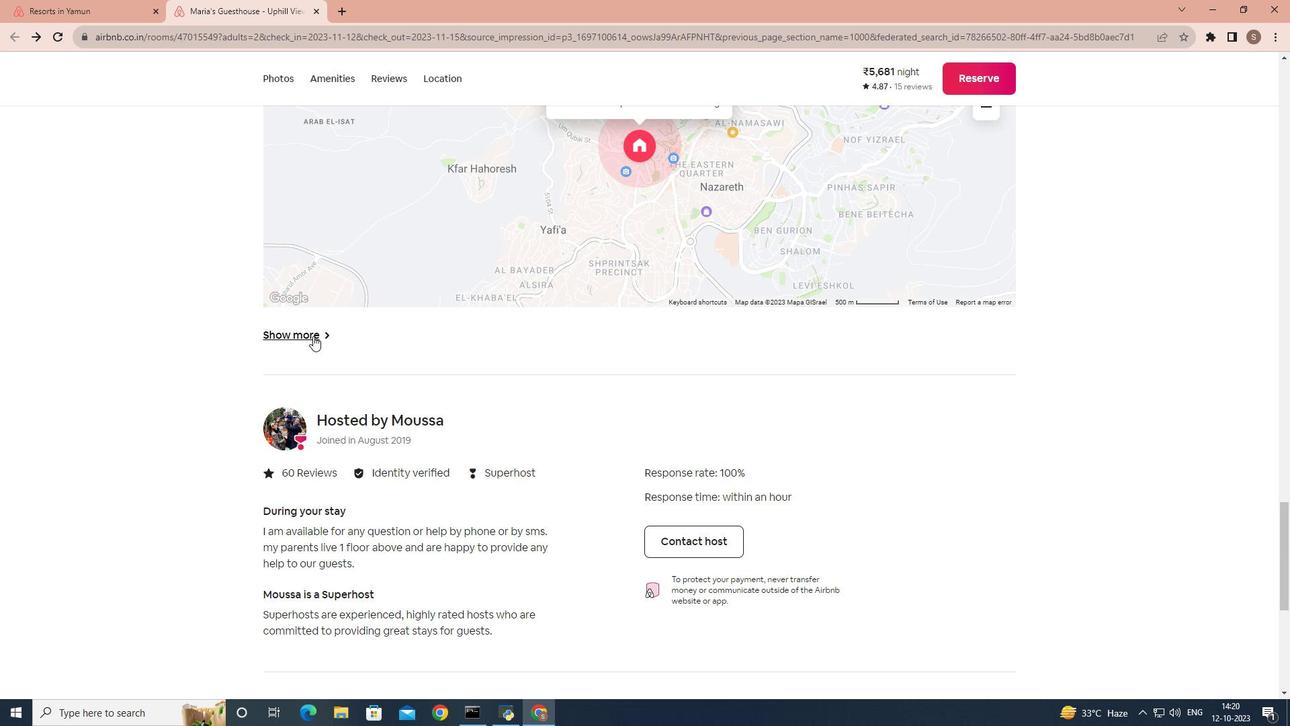 
Action: Mouse pressed left at (311, 342)
Screenshot: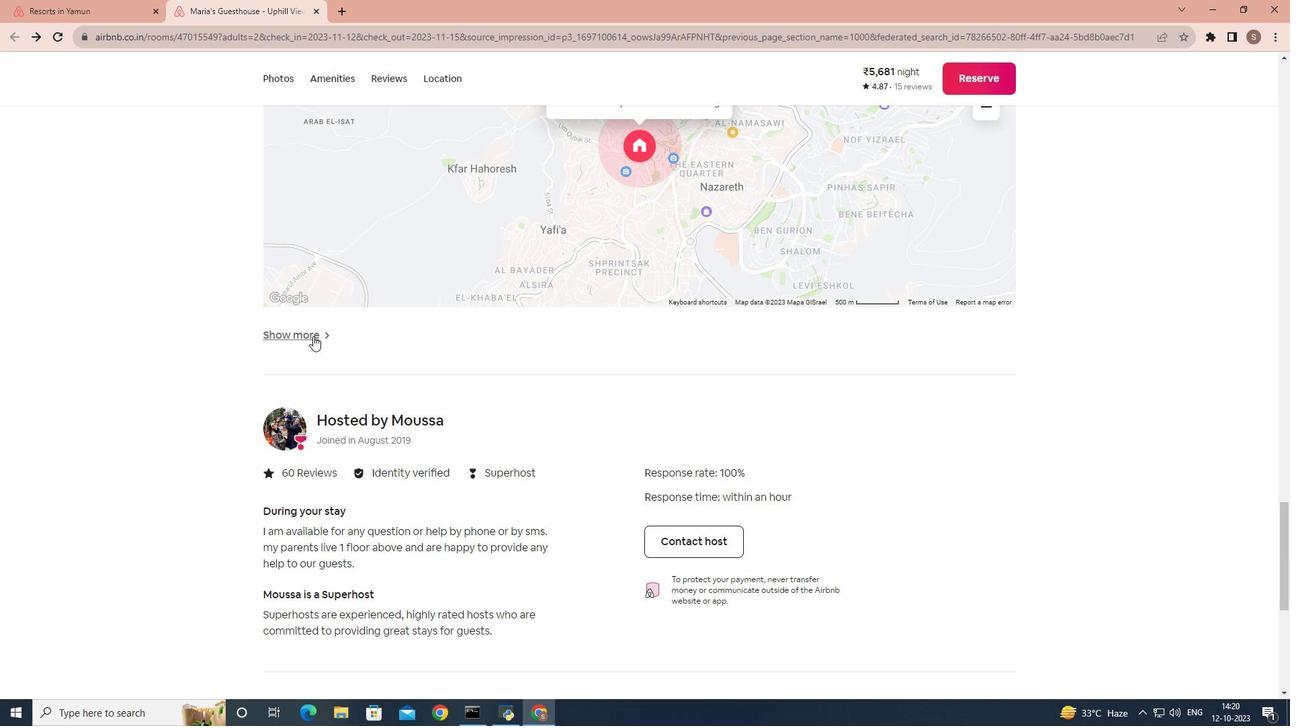 
Action: Mouse moved to (313, 336)
Screenshot: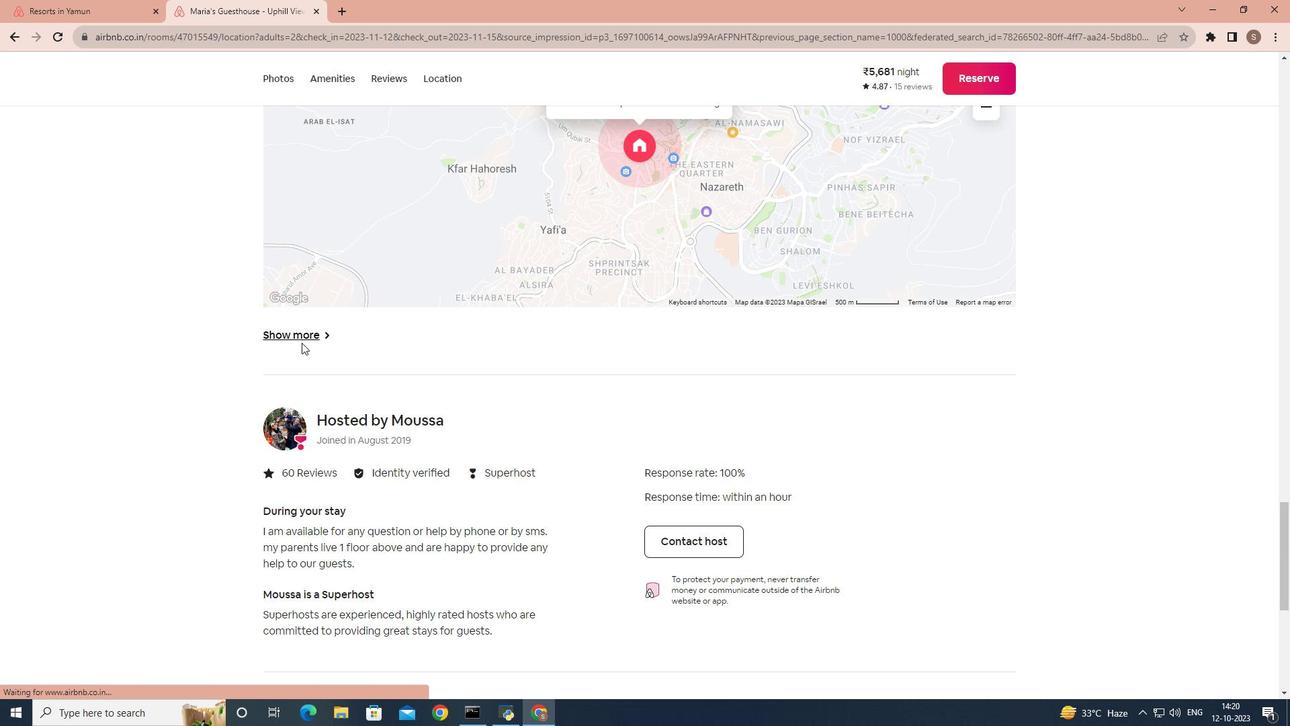 
Action: Mouse pressed left at (313, 336)
Screenshot: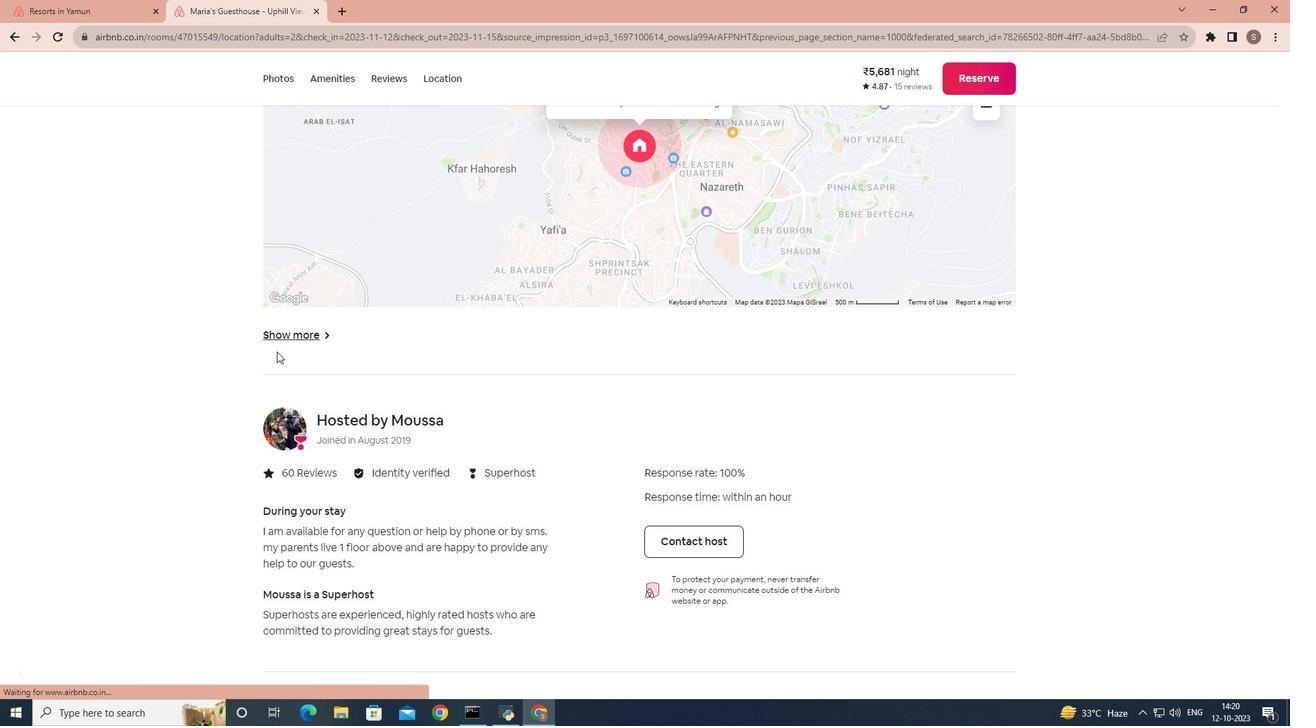
Action: Mouse moved to (58, 225)
Screenshot: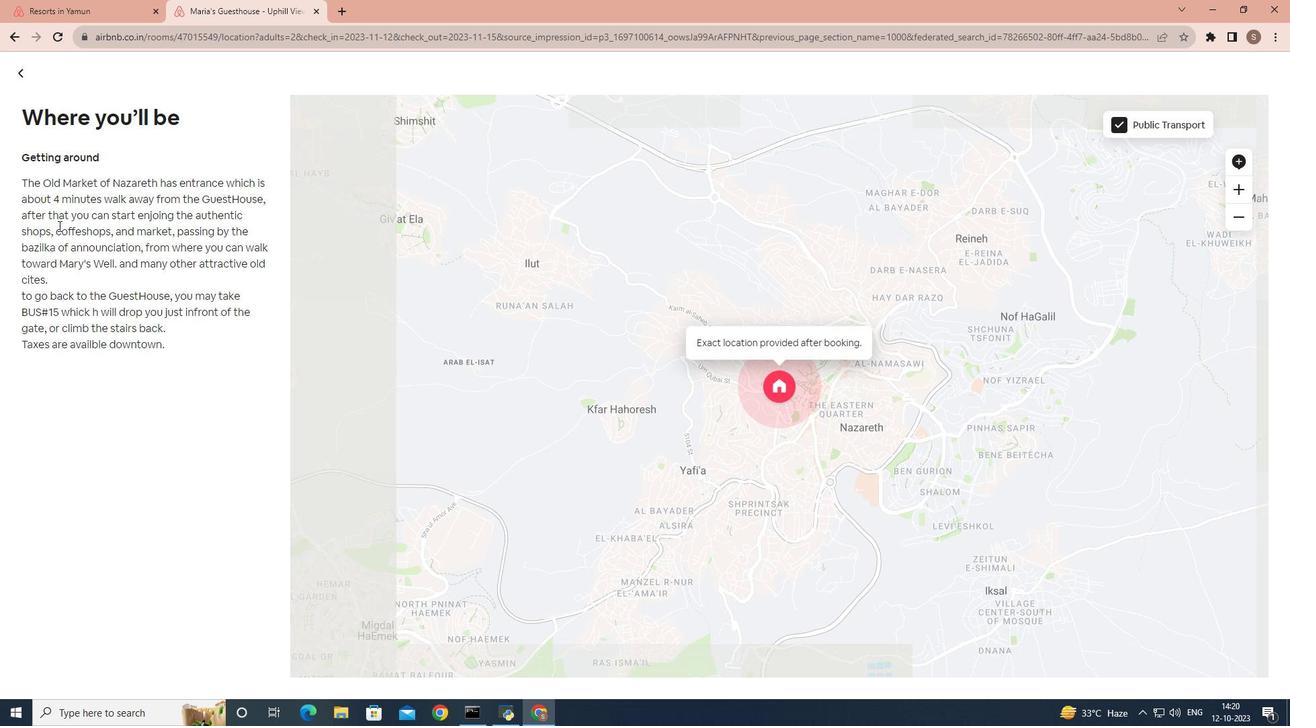 
Action: Mouse pressed left at (58, 225)
Screenshot: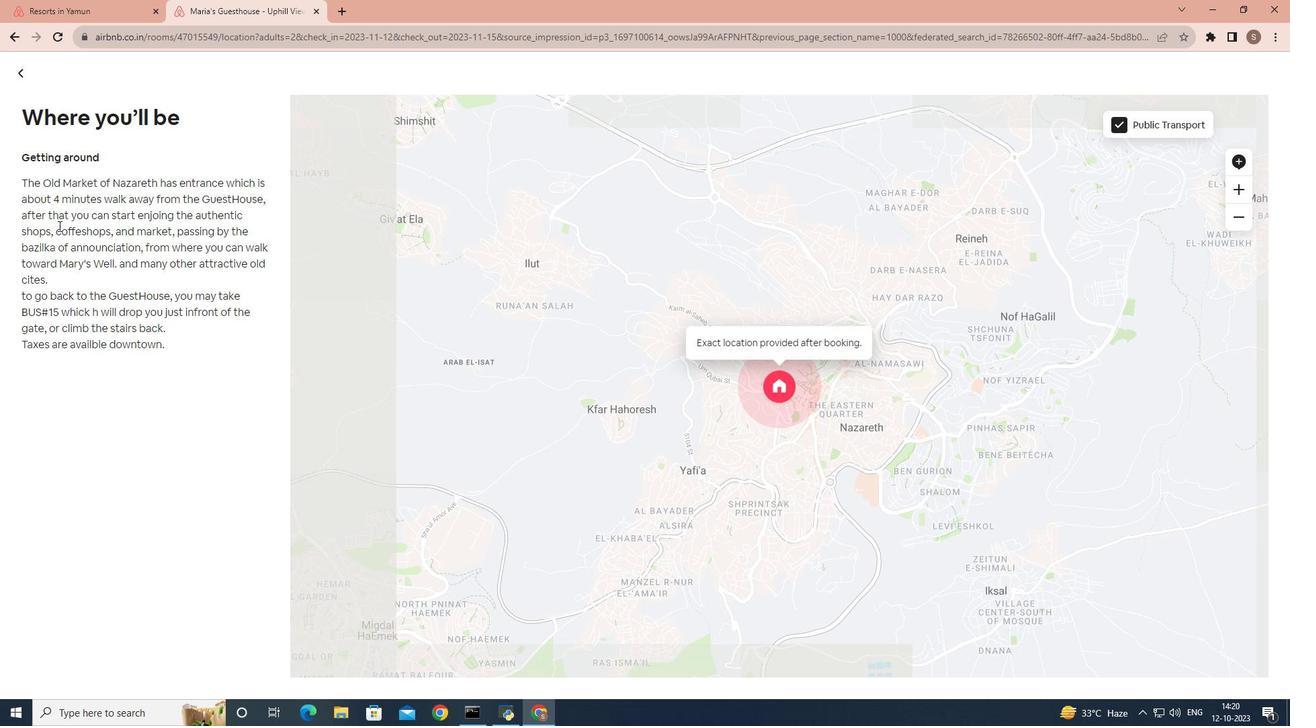 
Action: Mouse moved to (20, 76)
Screenshot: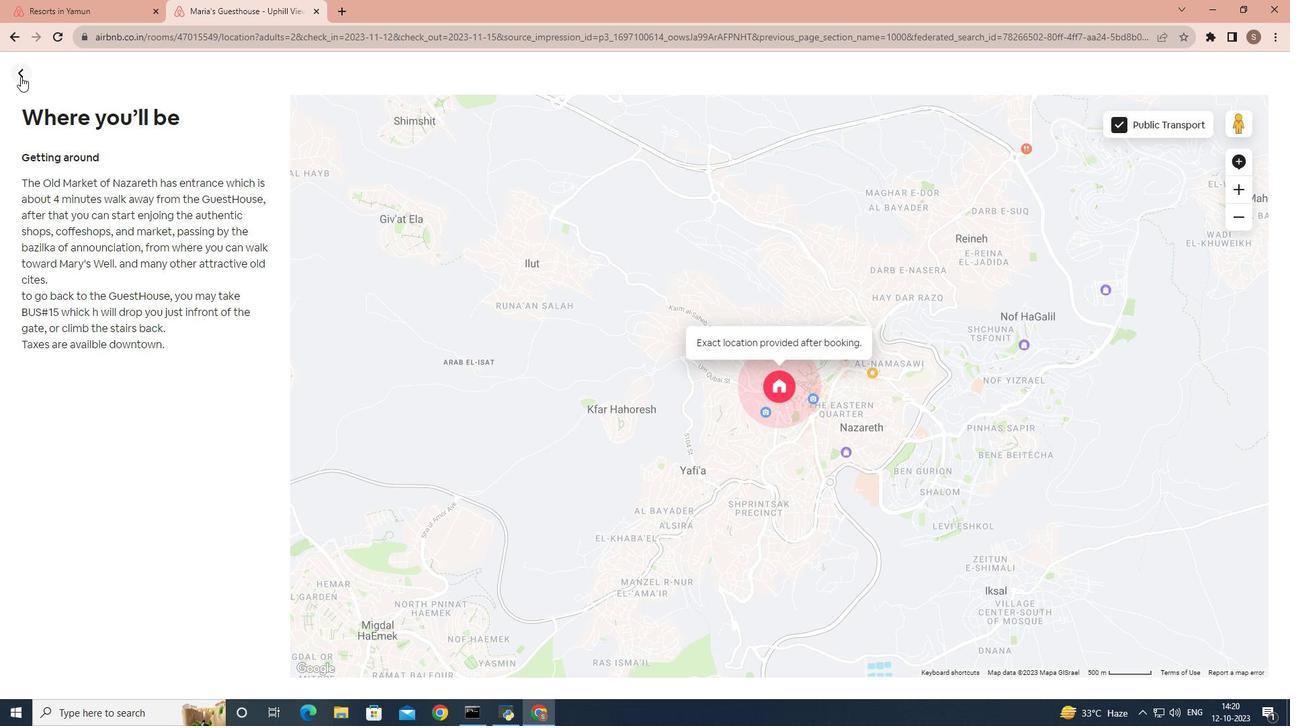 
Action: Mouse pressed left at (20, 76)
Screenshot: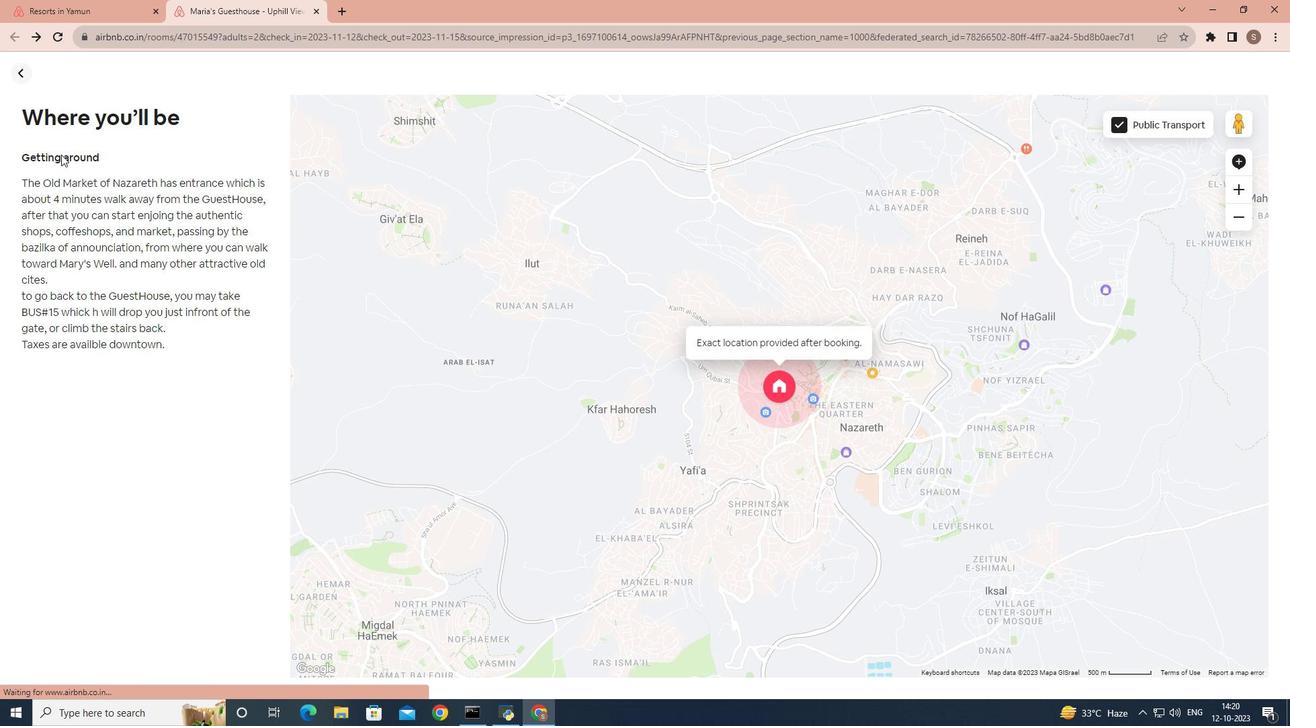 
Action: Mouse moved to (333, 363)
Screenshot: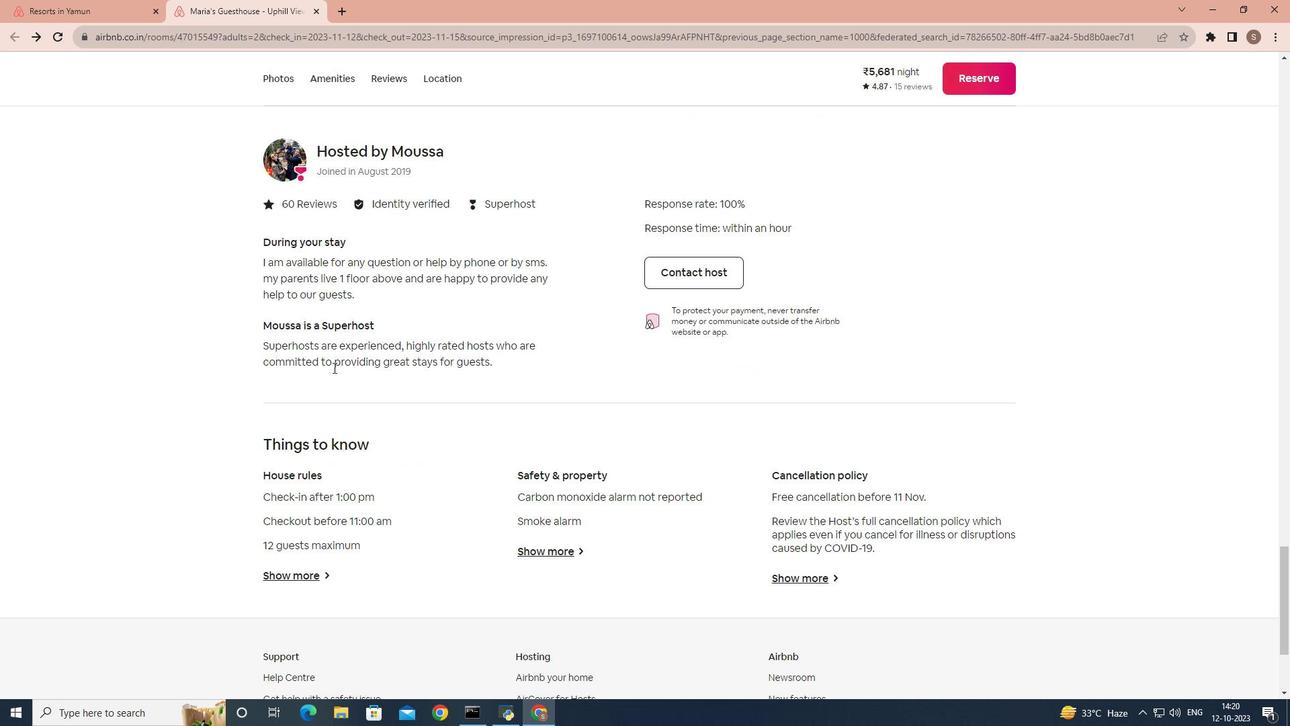 
Action: Mouse scrolled (333, 362) with delta (0, 0)
Screenshot: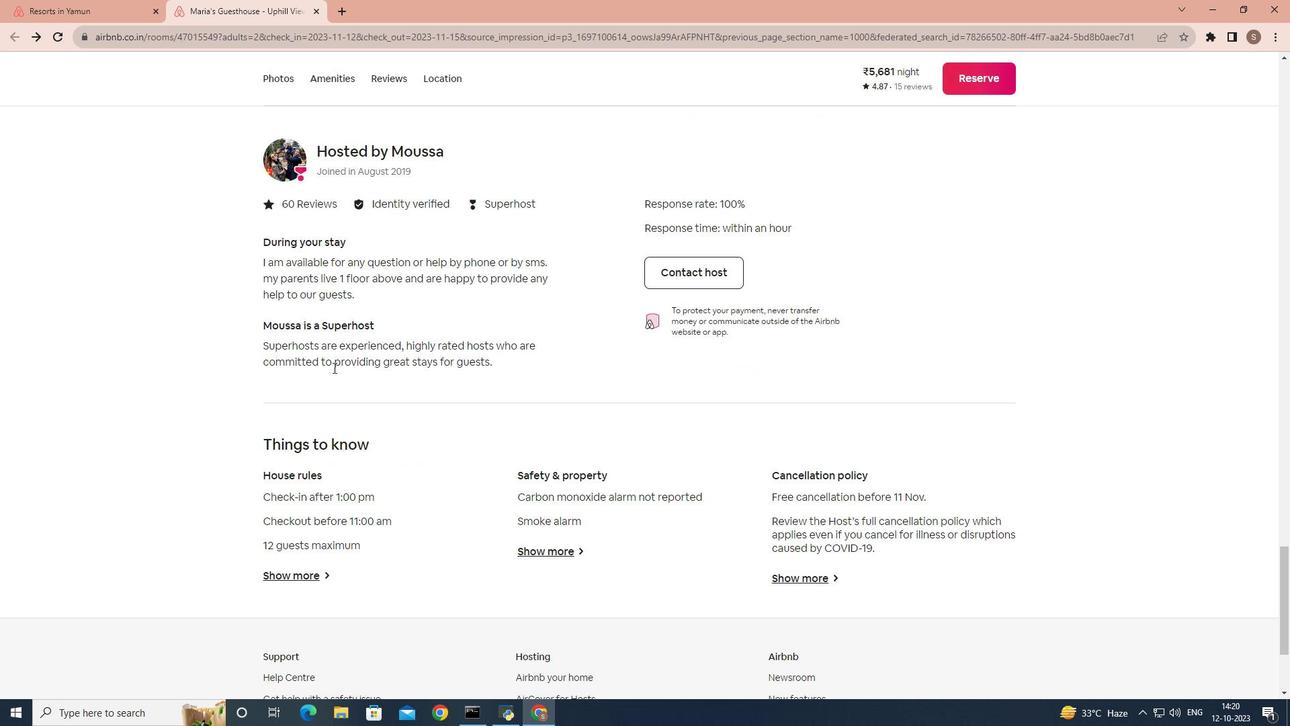 
Action: Mouse scrolled (333, 362) with delta (0, 0)
Screenshot: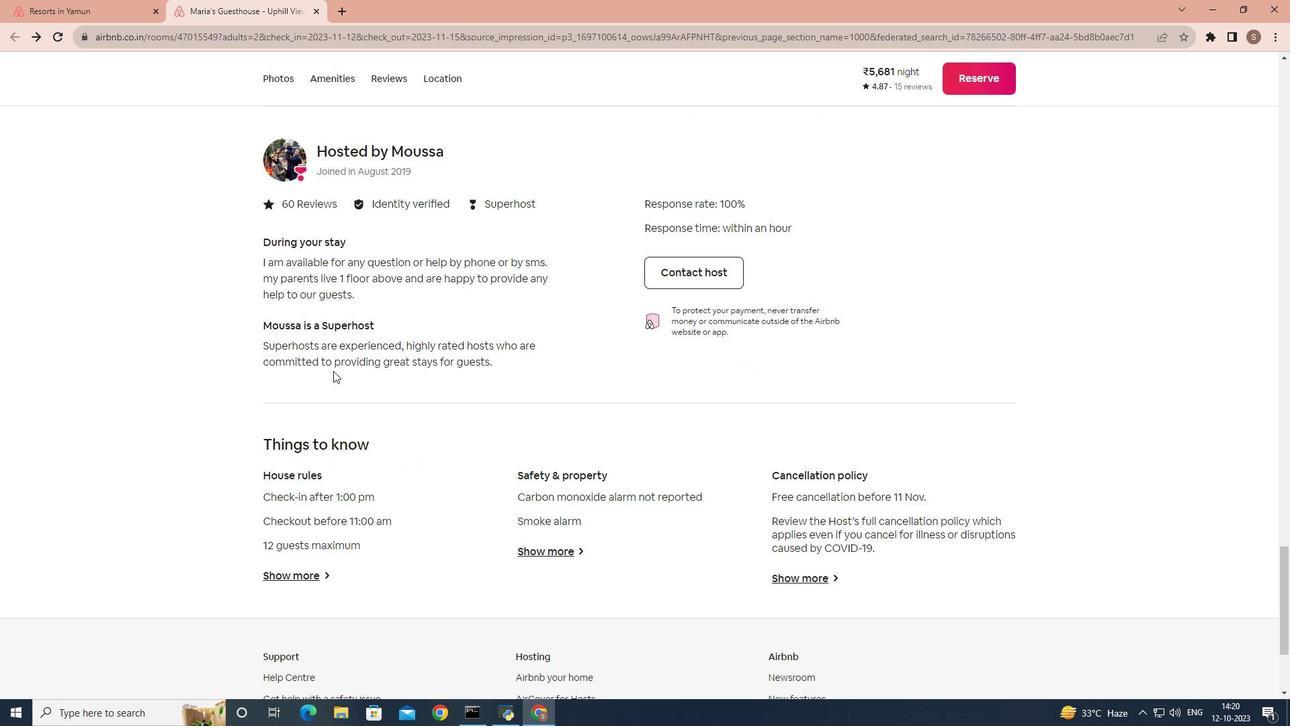 
Action: Mouse scrolled (333, 362) with delta (0, 0)
Screenshot: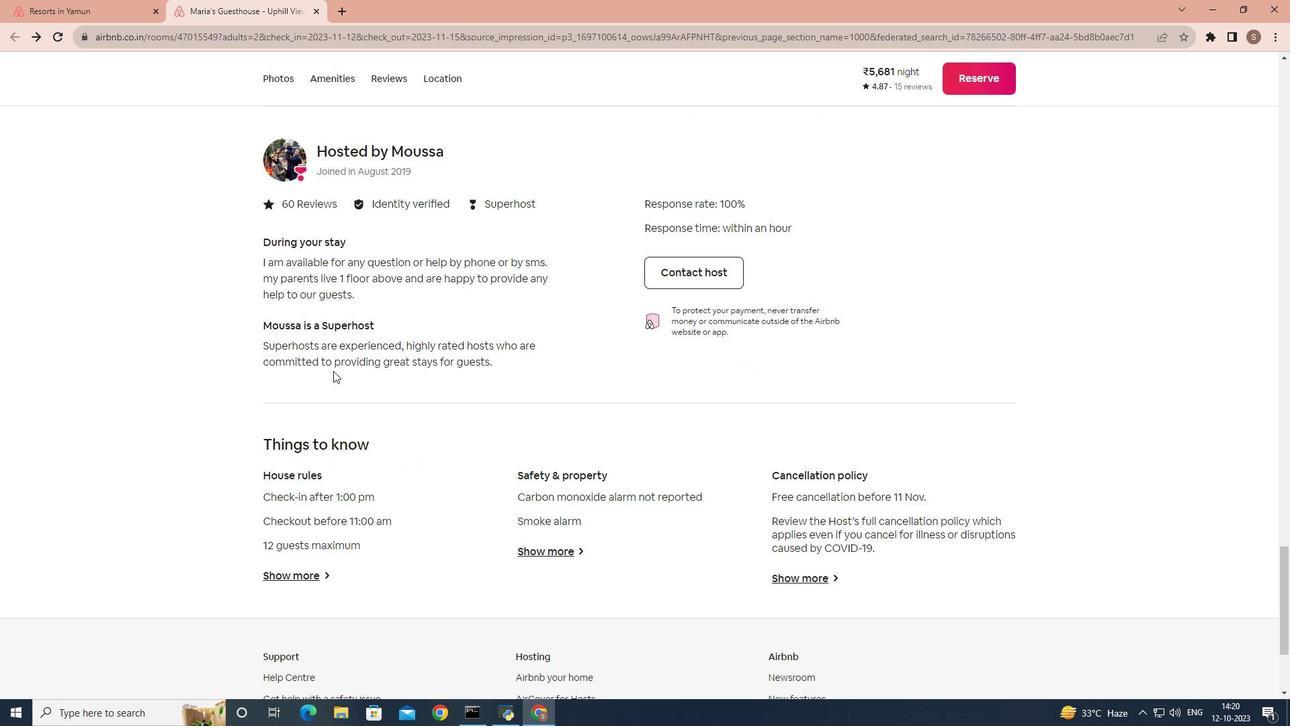
Action: Mouse scrolled (333, 362) with delta (0, 0)
Screenshot: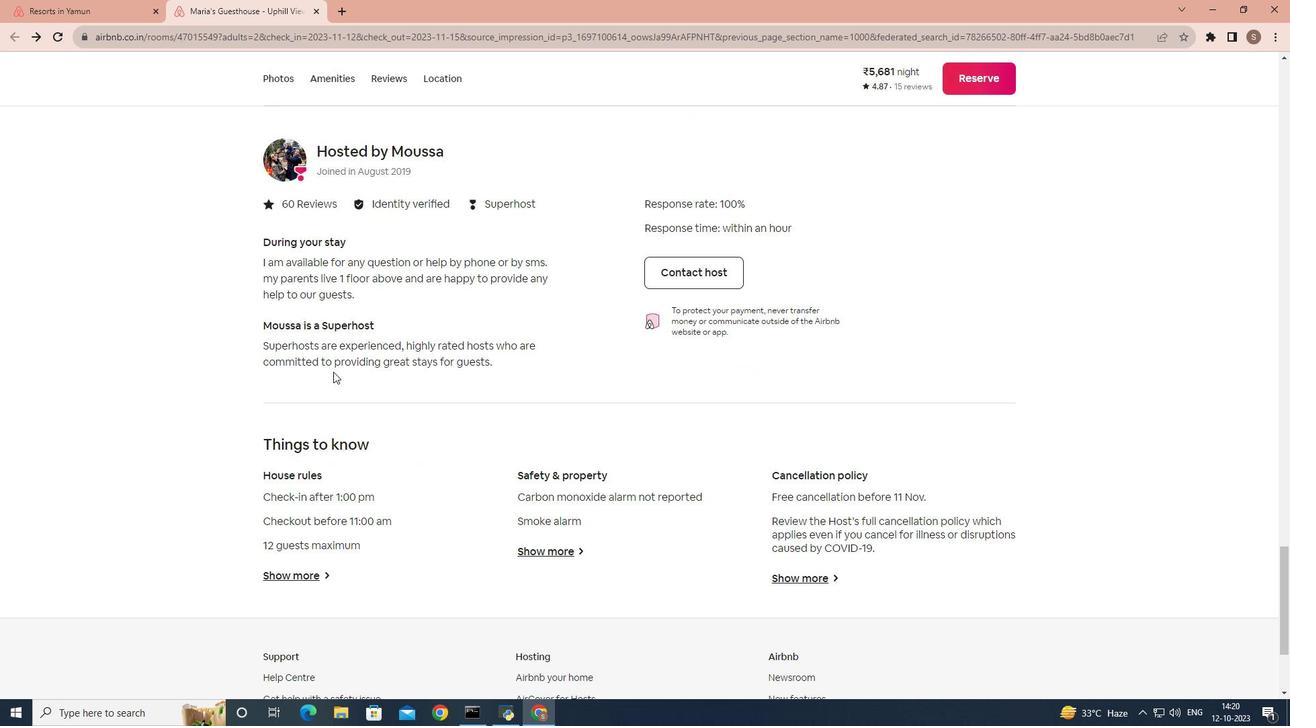 
Action: Mouse moved to (333, 371)
Screenshot: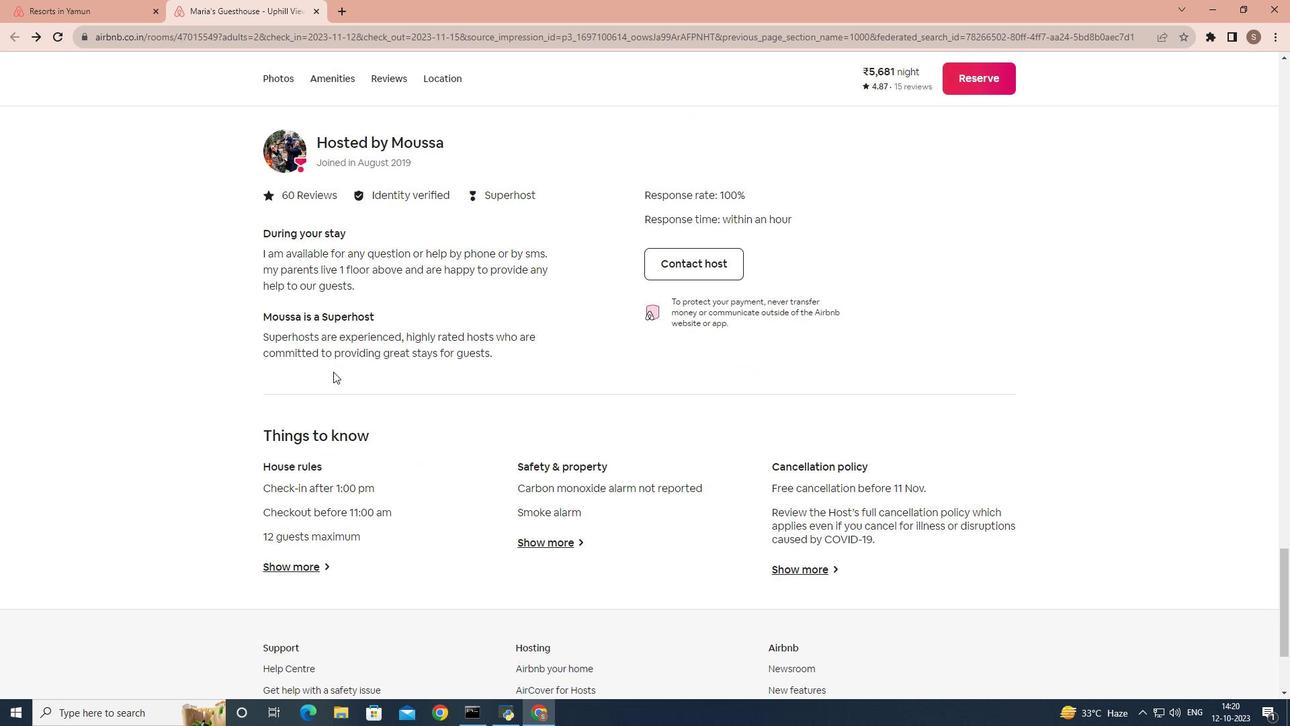 
Action: Mouse scrolled (333, 371) with delta (0, 0)
Screenshot: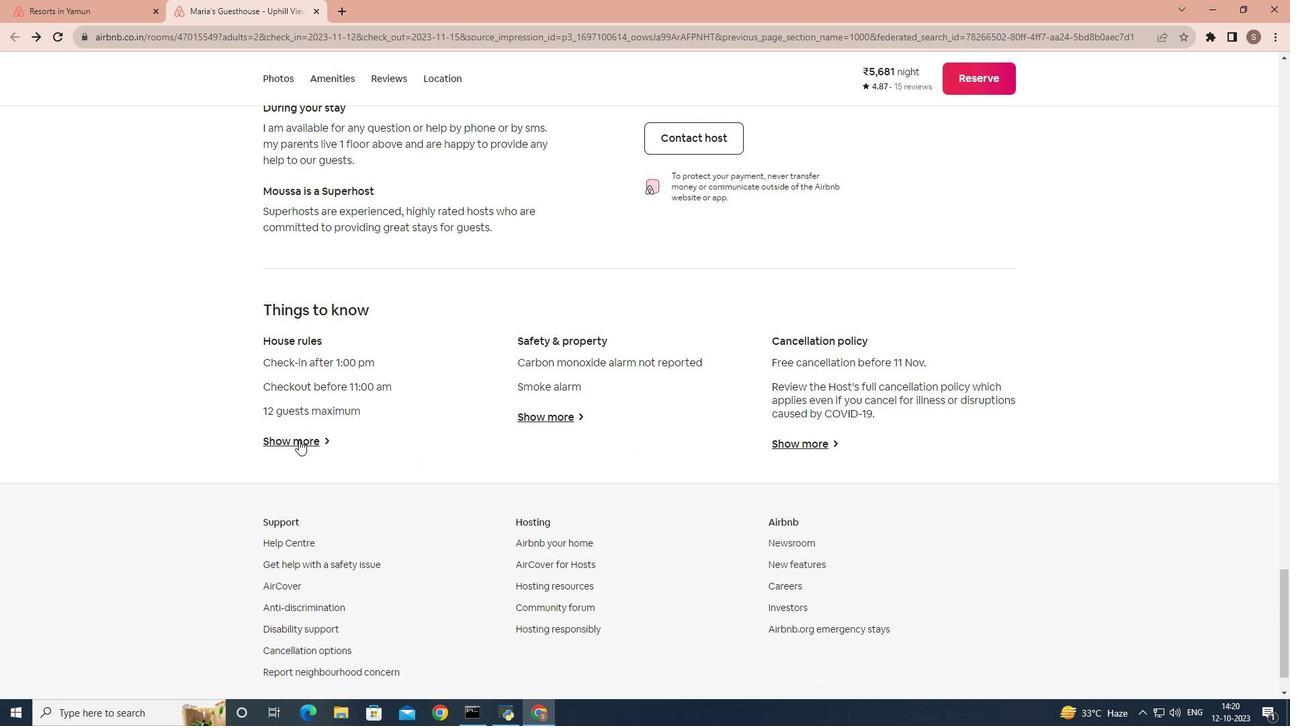 
Action: Mouse scrolled (333, 371) with delta (0, 0)
Screenshot: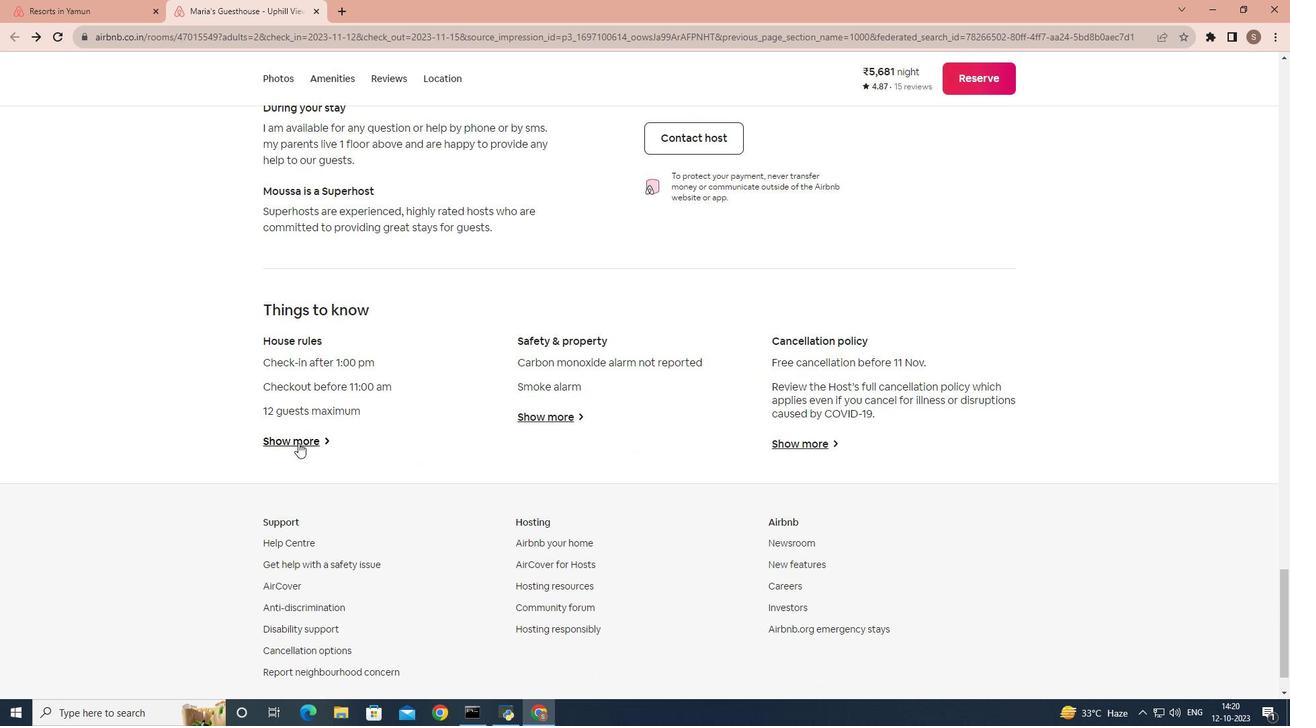 
Action: Mouse moved to (298, 443)
Screenshot: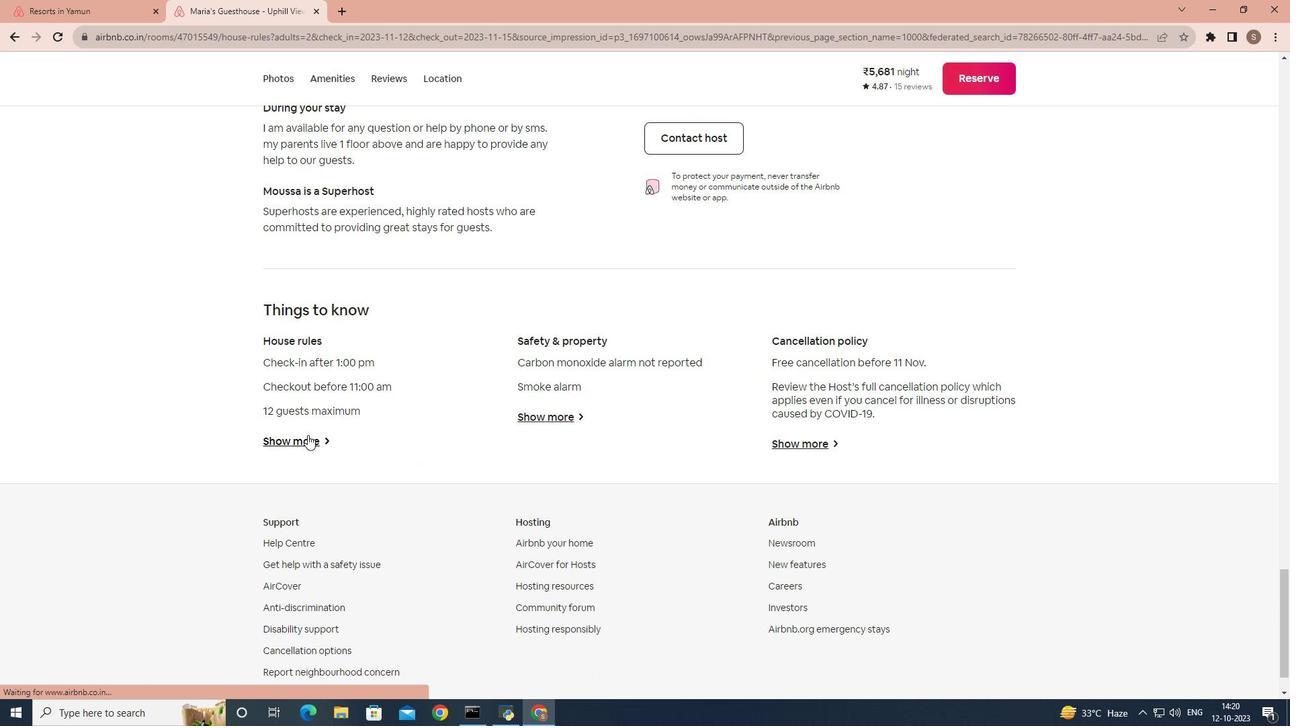 
Action: Mouse pressed left at (298, 443)
Screenshot: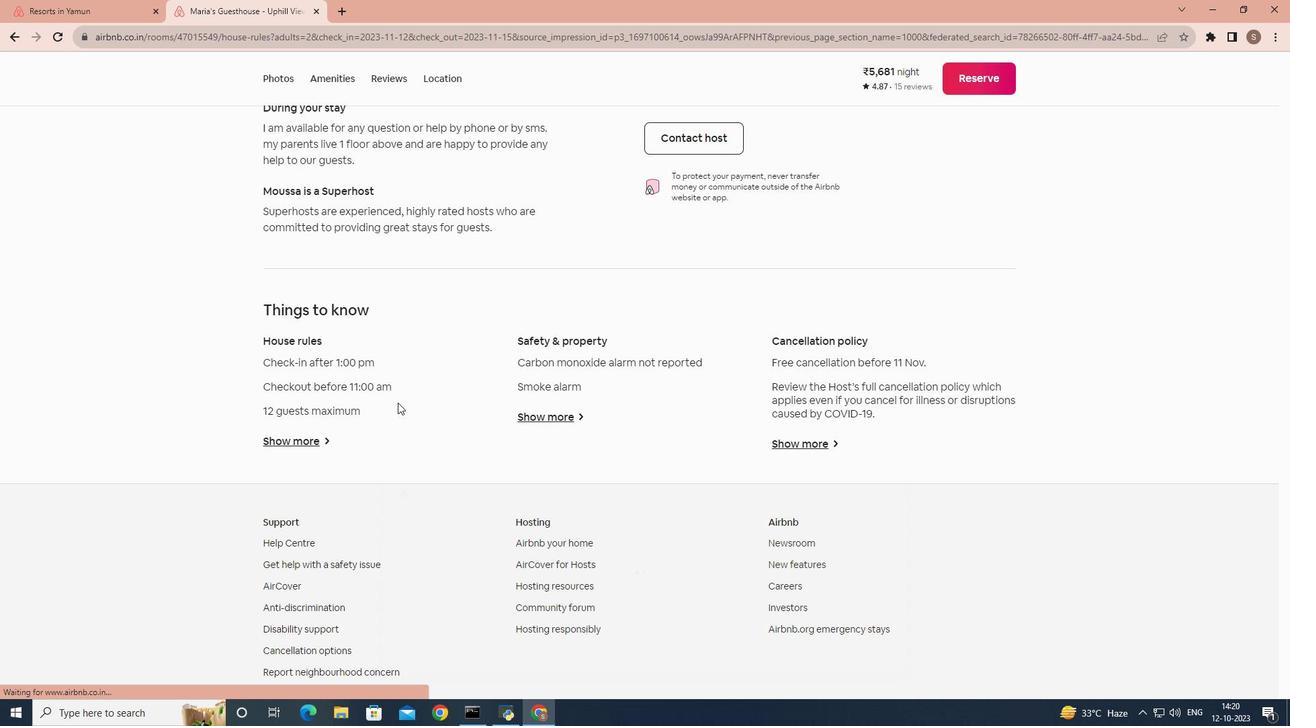 
Action: Mouse moved to (448, 387)
Screenshot: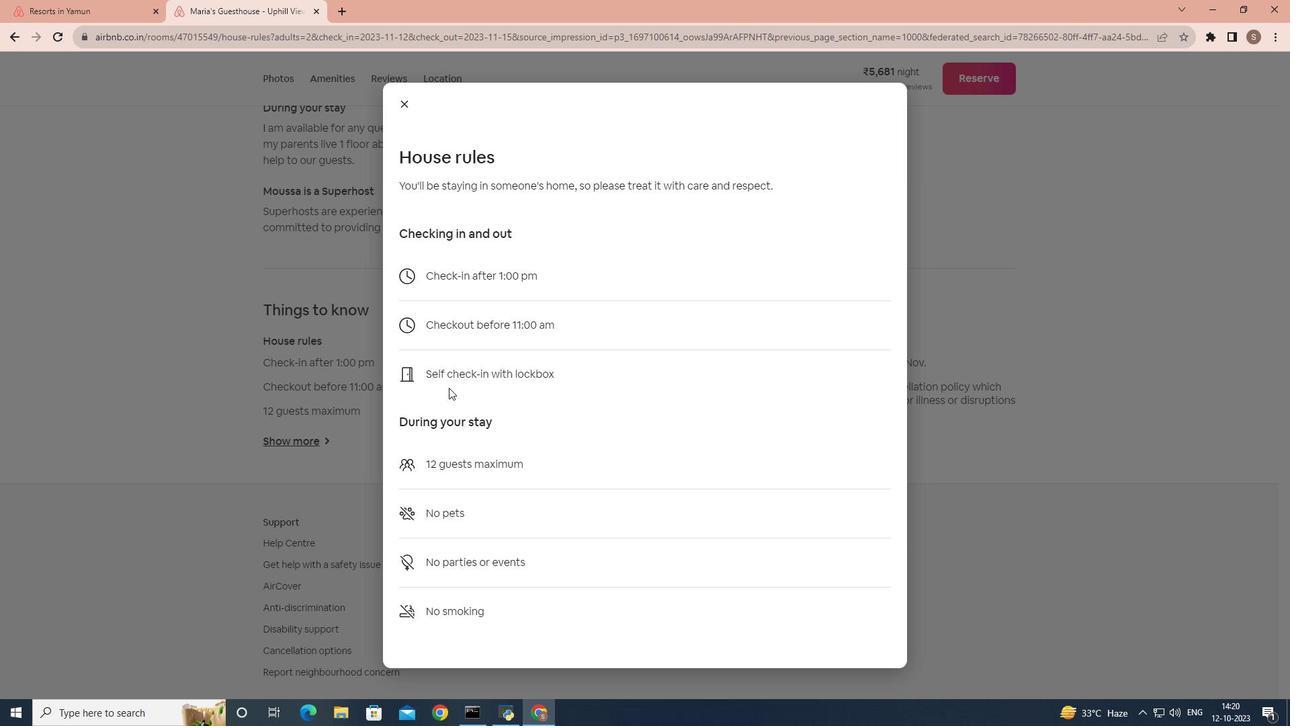 
Action: Mouse scrolled (448, 387) with delta (0, 0)
Screenshot: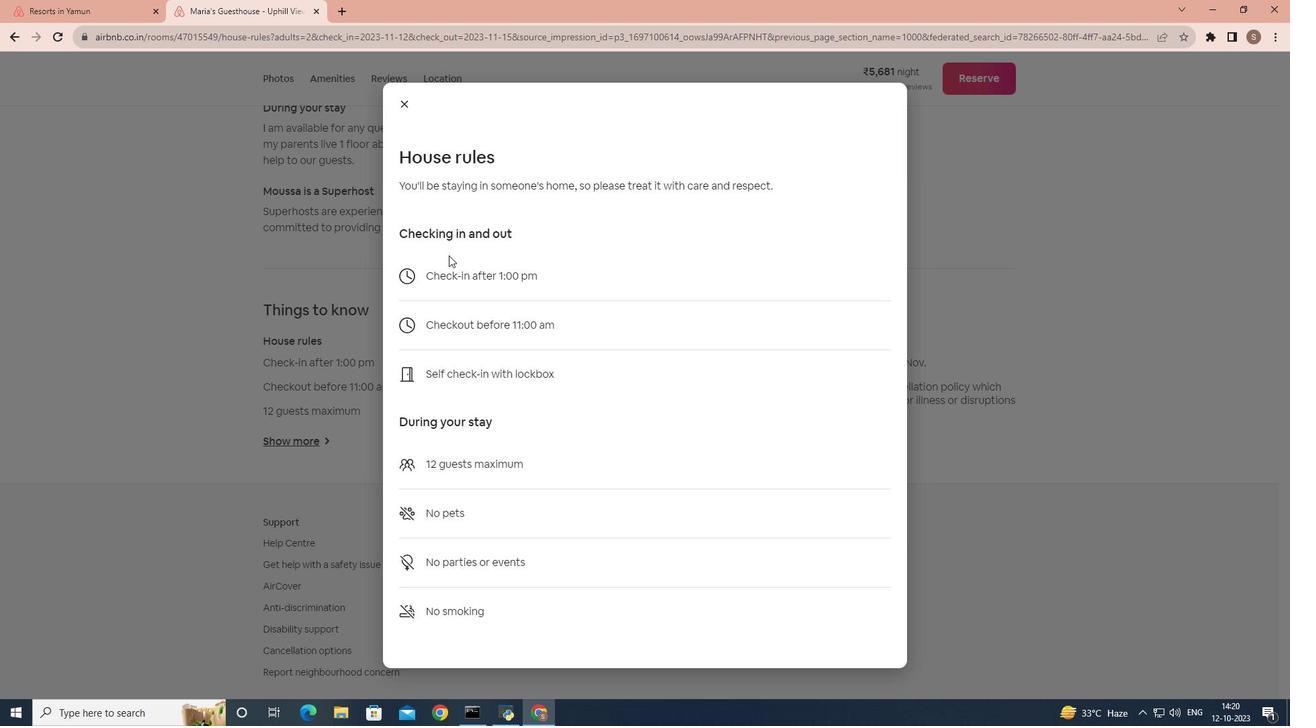 
Action: Mouse scrolled (448, 387) with delta (0, 0)
Screenshot: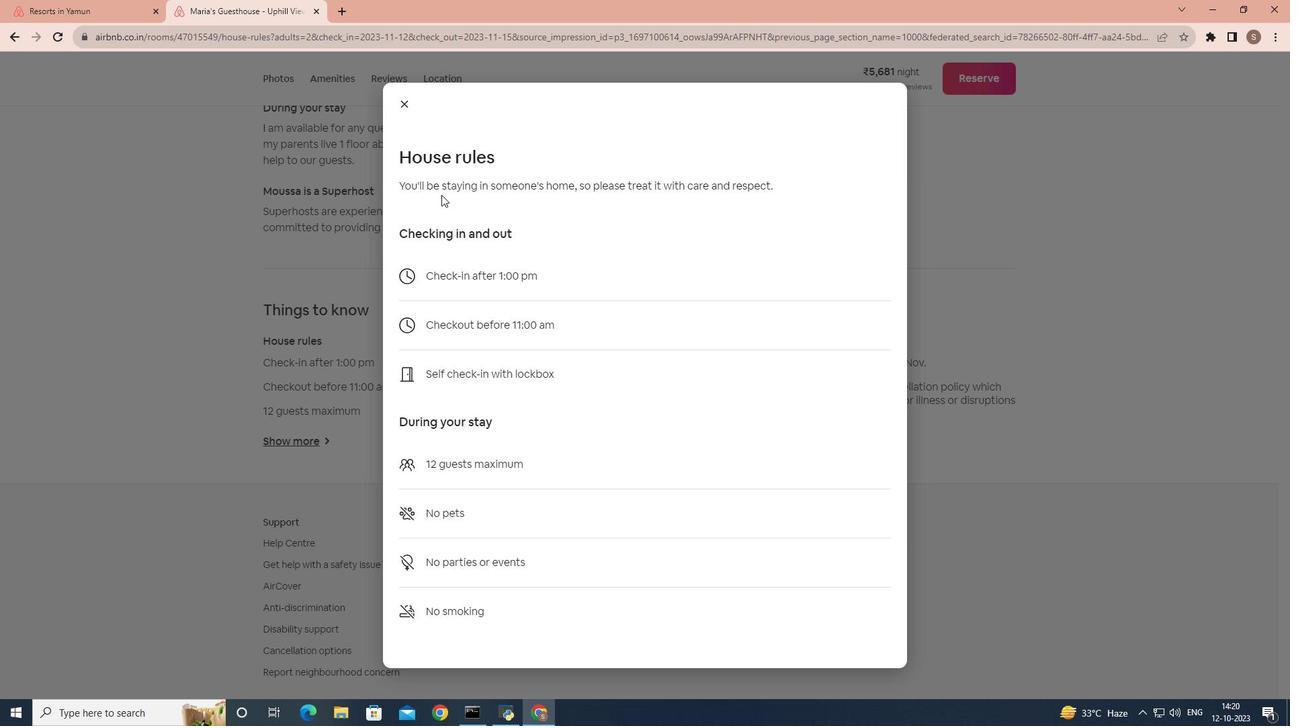 
Action: Mouse scrolled (448, 387) with delta (0, 0)
Screenshot: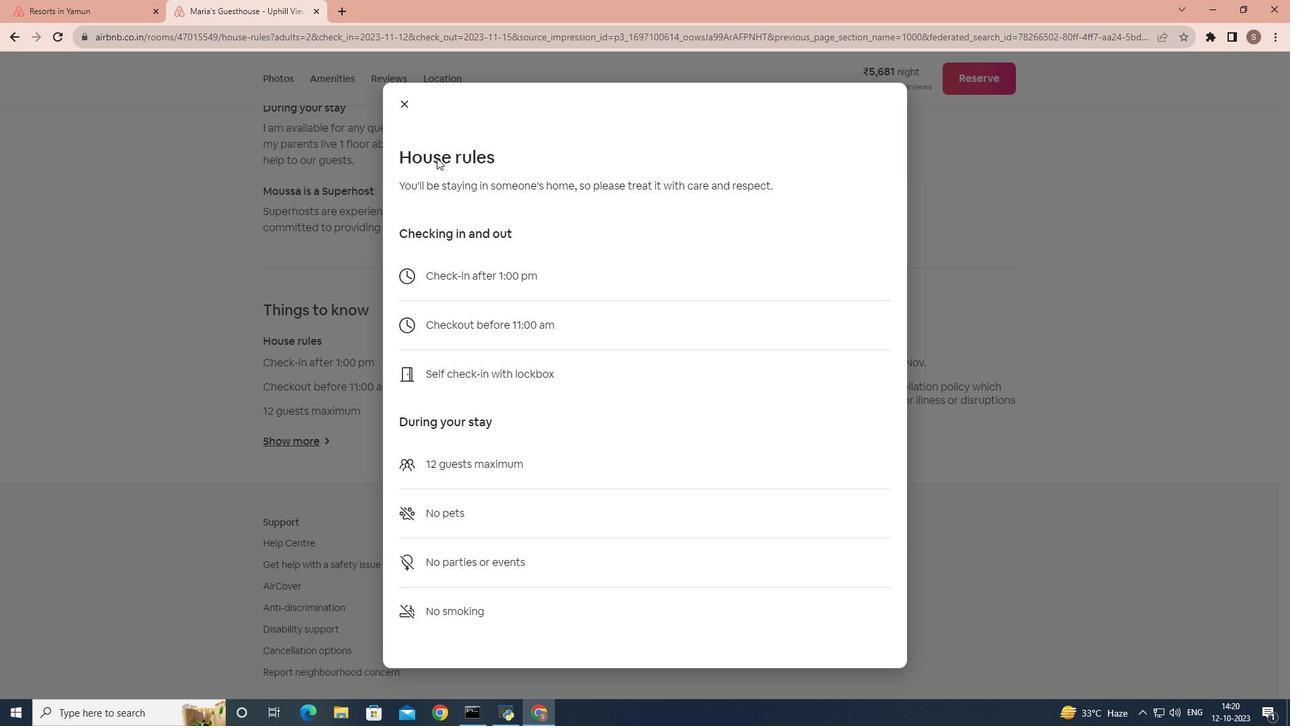 
Action: Mouse scrolled (448, 387) with delta (0, 0)
Screenshot: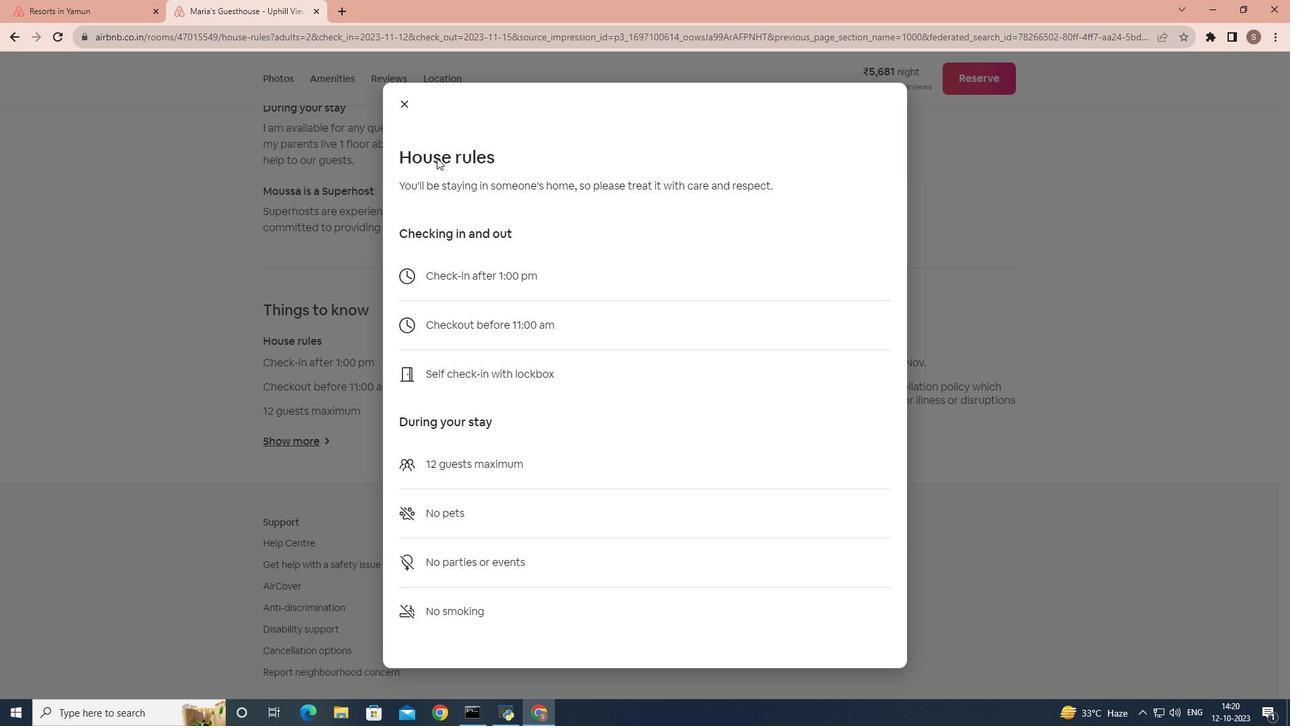 
Action: Mouse scrolled (448, 387) with delta (0, 0)
Screenshot: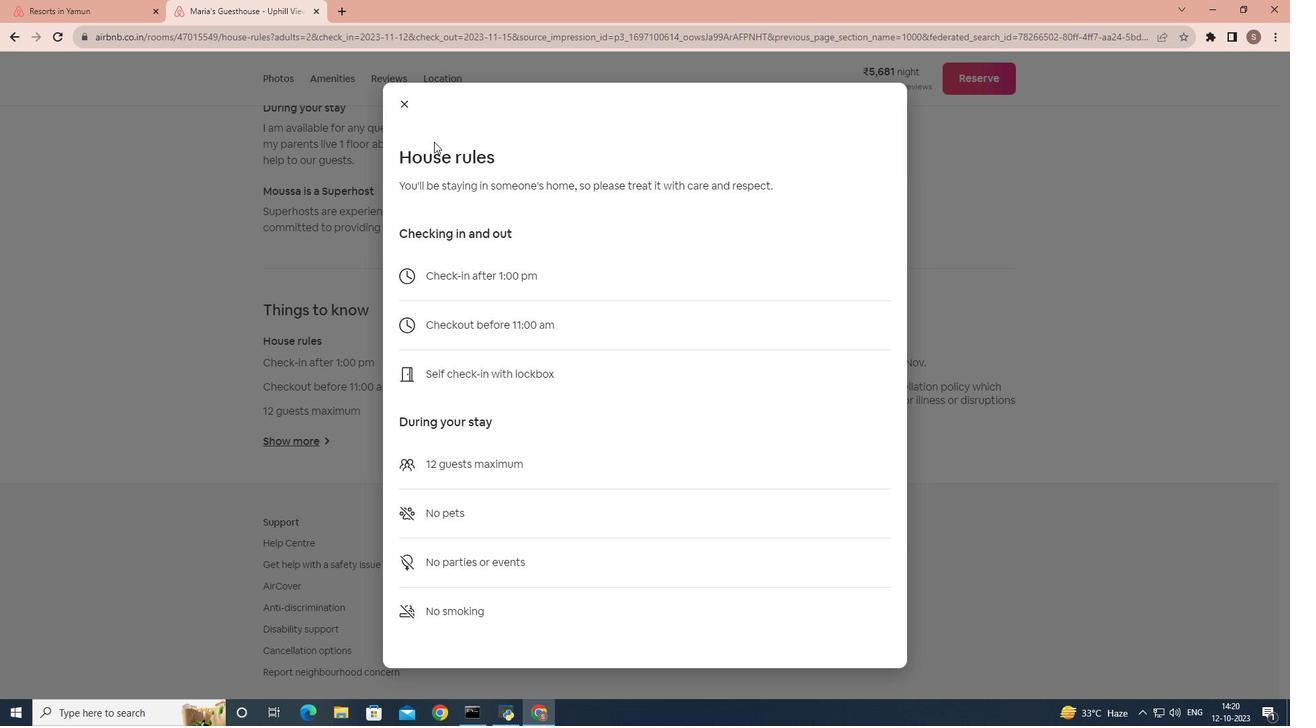 
Action: Mouse moved to (409, 112)
Screenshot: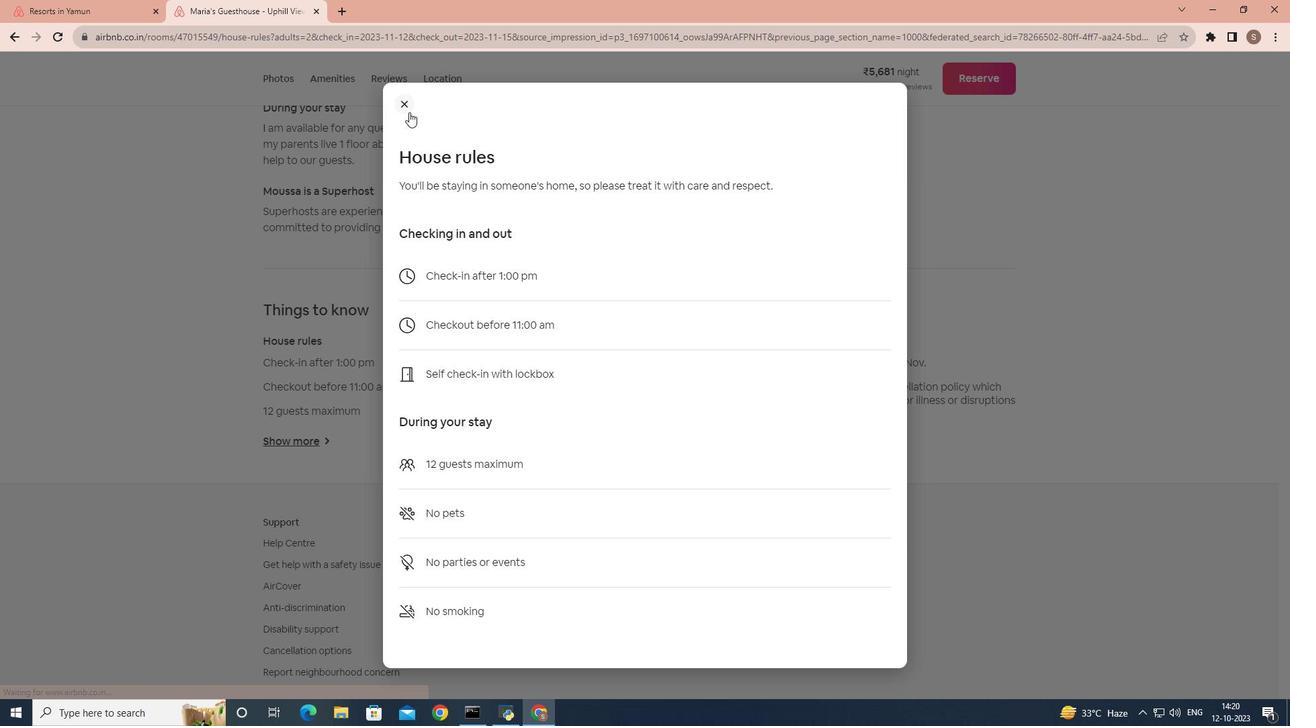 
Action: Mouse pressed left at (409, 112)
Screenshot: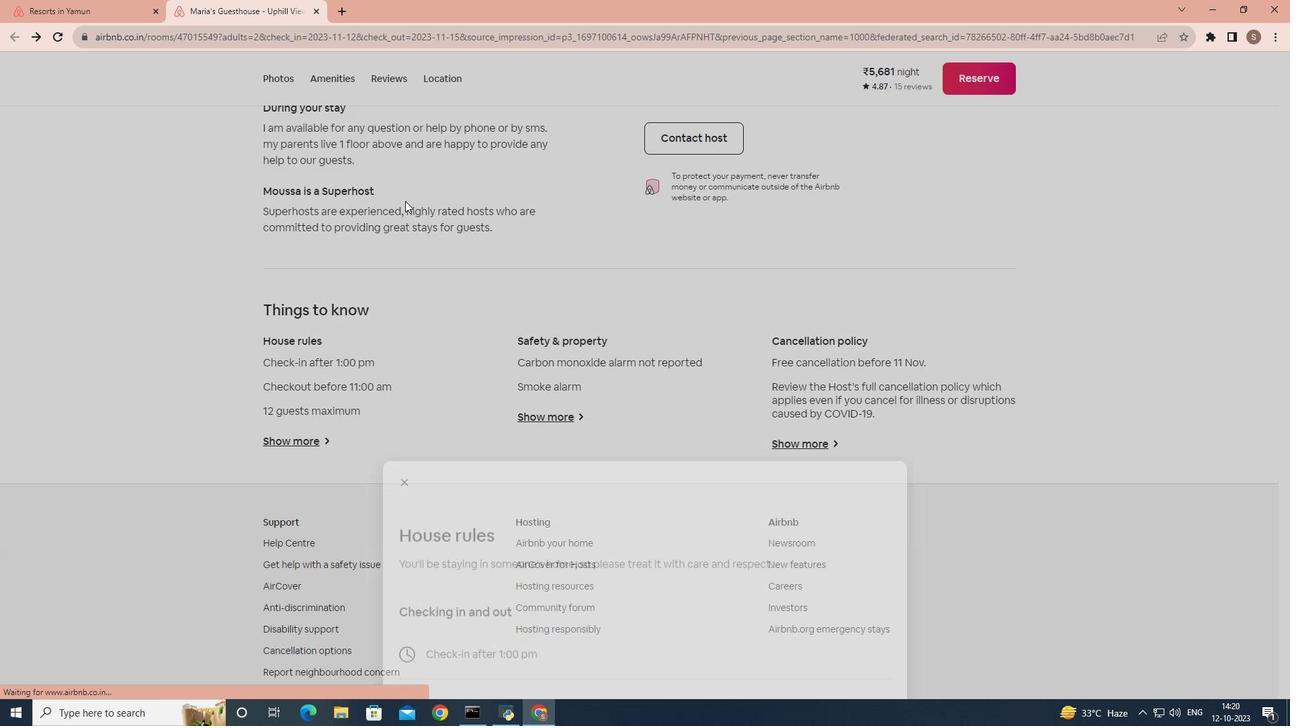 
Action: Mouse moved to (382, 291)
Screenshot: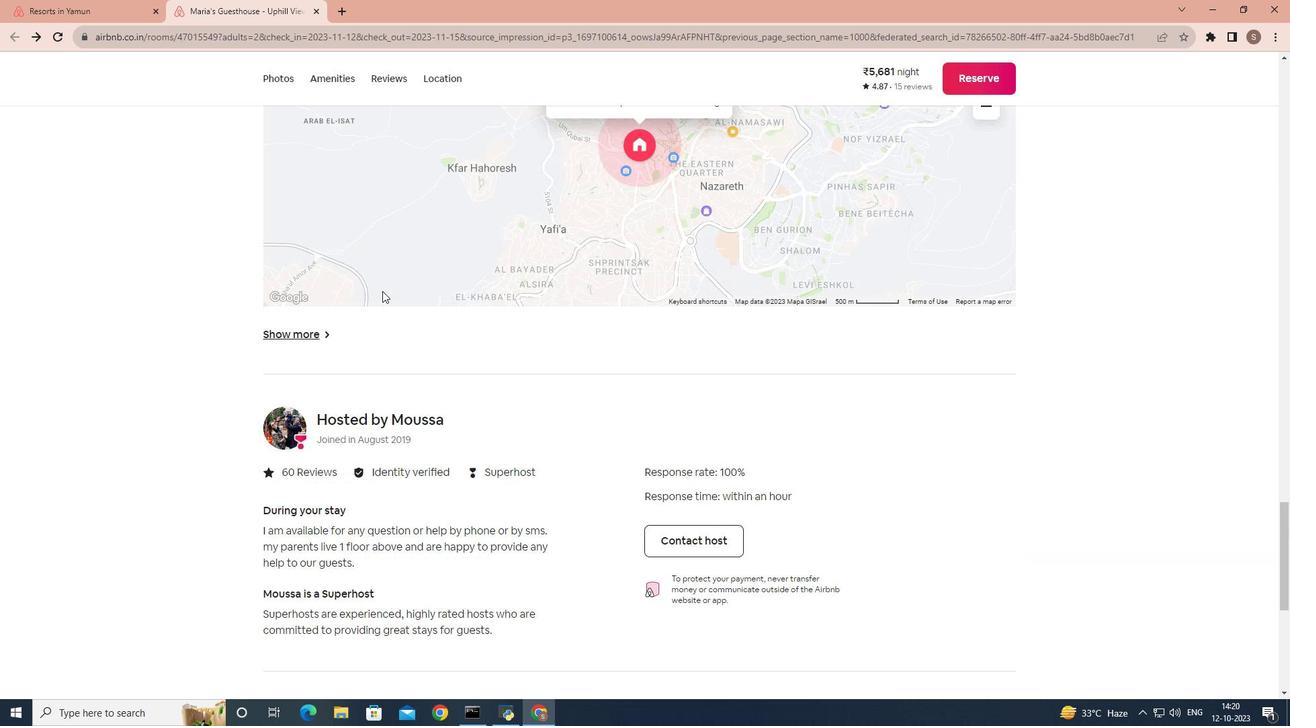 
Action: Mouse scrolled (382, 291) with delta (0, 0)
Screenshot: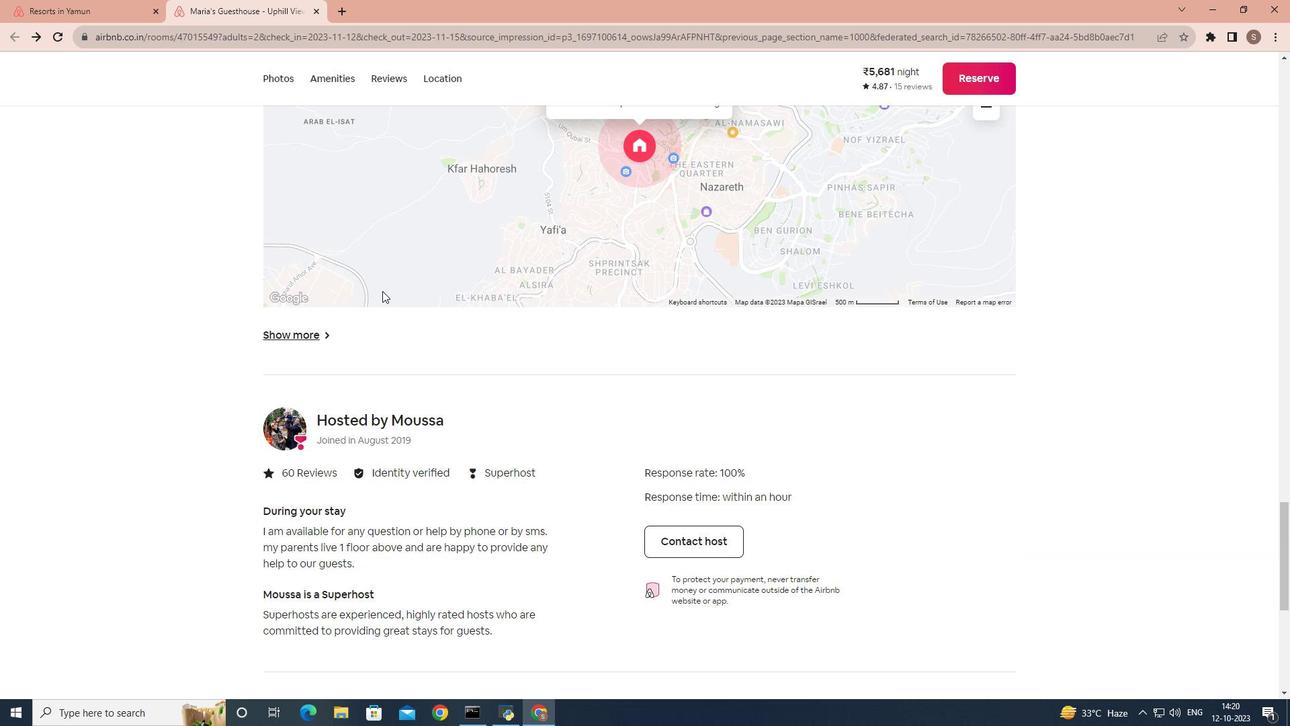 
Action: Mouse scrolled (382, 291) with delta (0, 0)
Screenshot: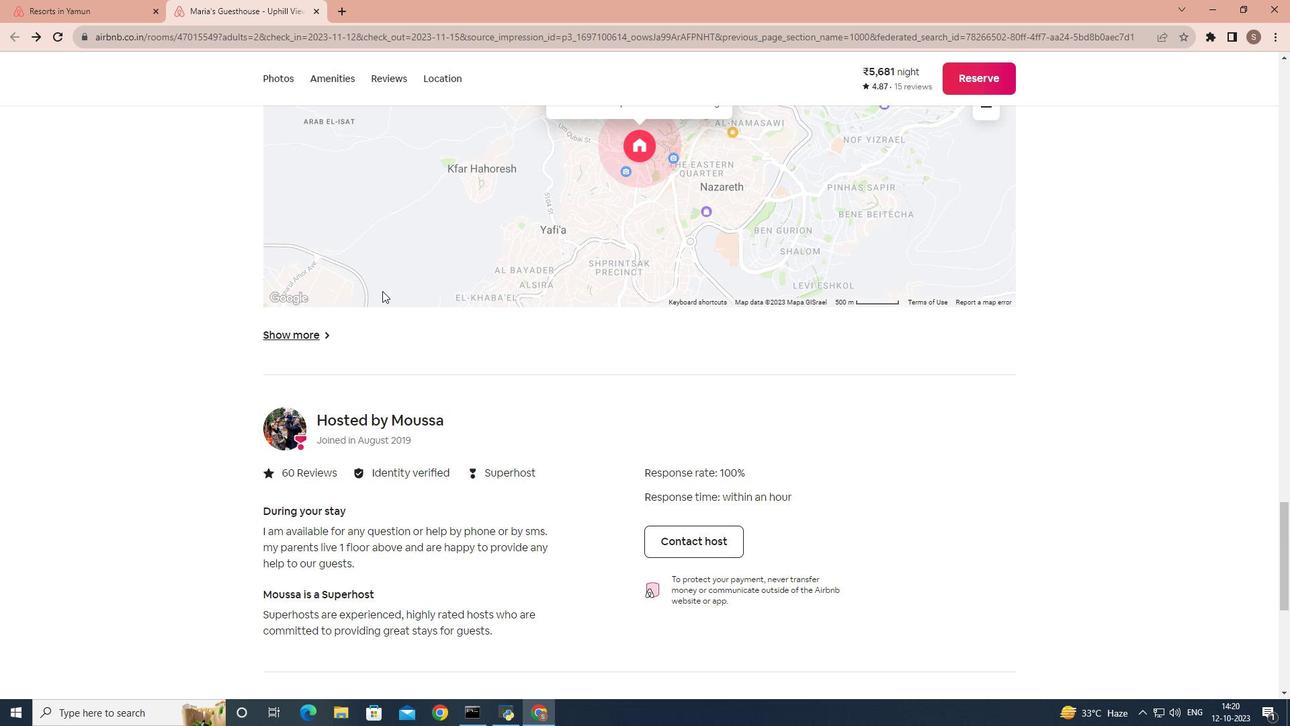 
Action: Mouse scrolled (382, 291) with delta (0, 0)
Screenshot: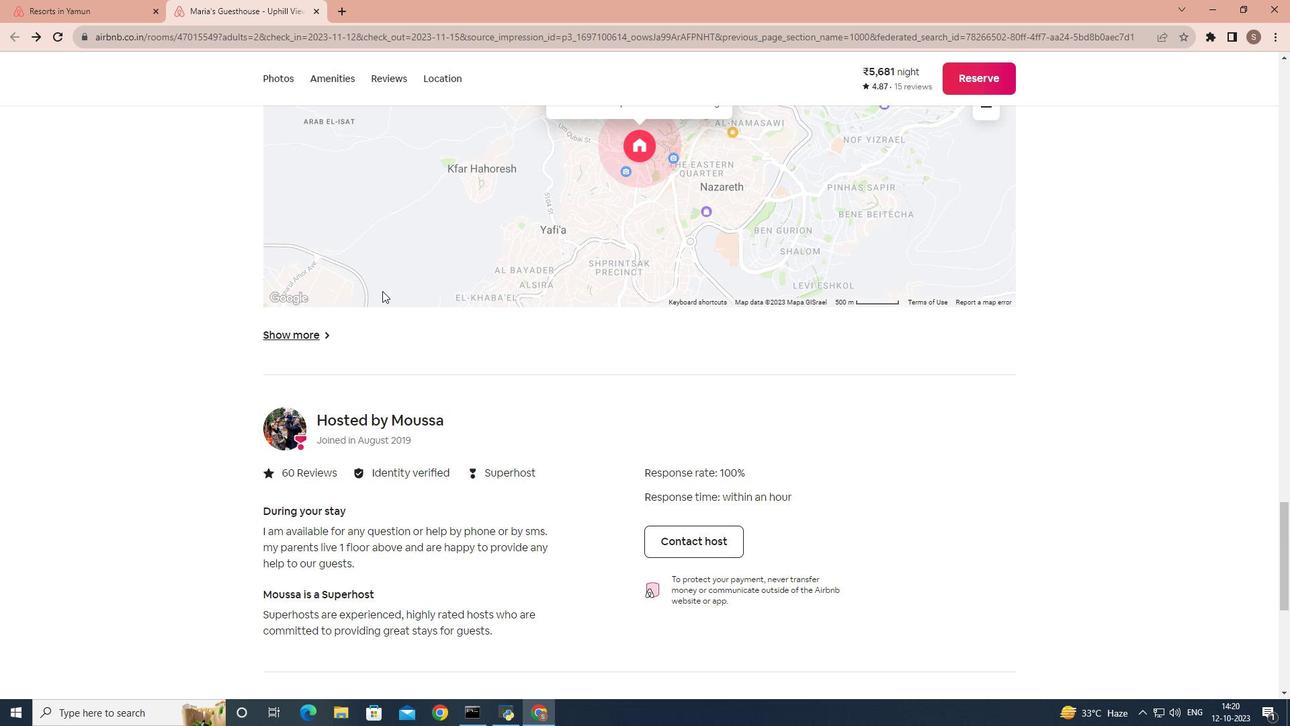 
Action: Mouse scrolled (382, 291) with delta (0, 0)
Screenshot: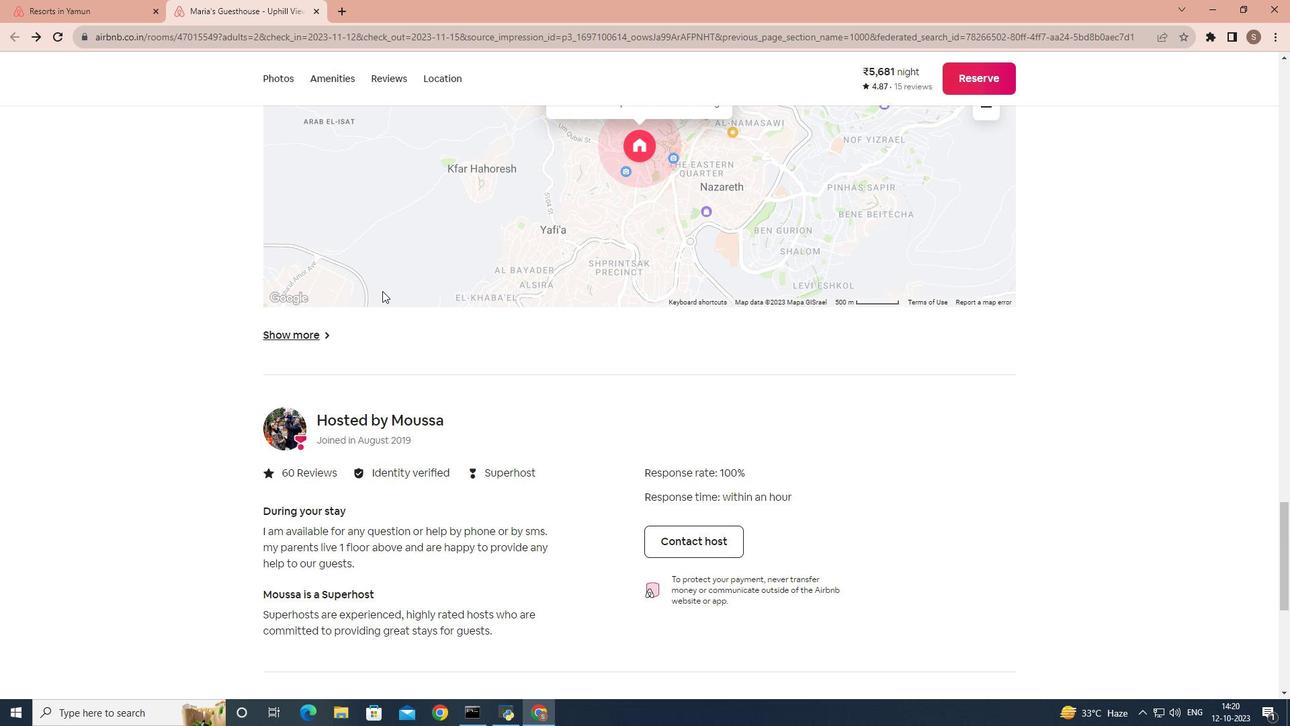 
Action: Mouse scrolled (382, 291) with delta (0, 0)
Screenshot: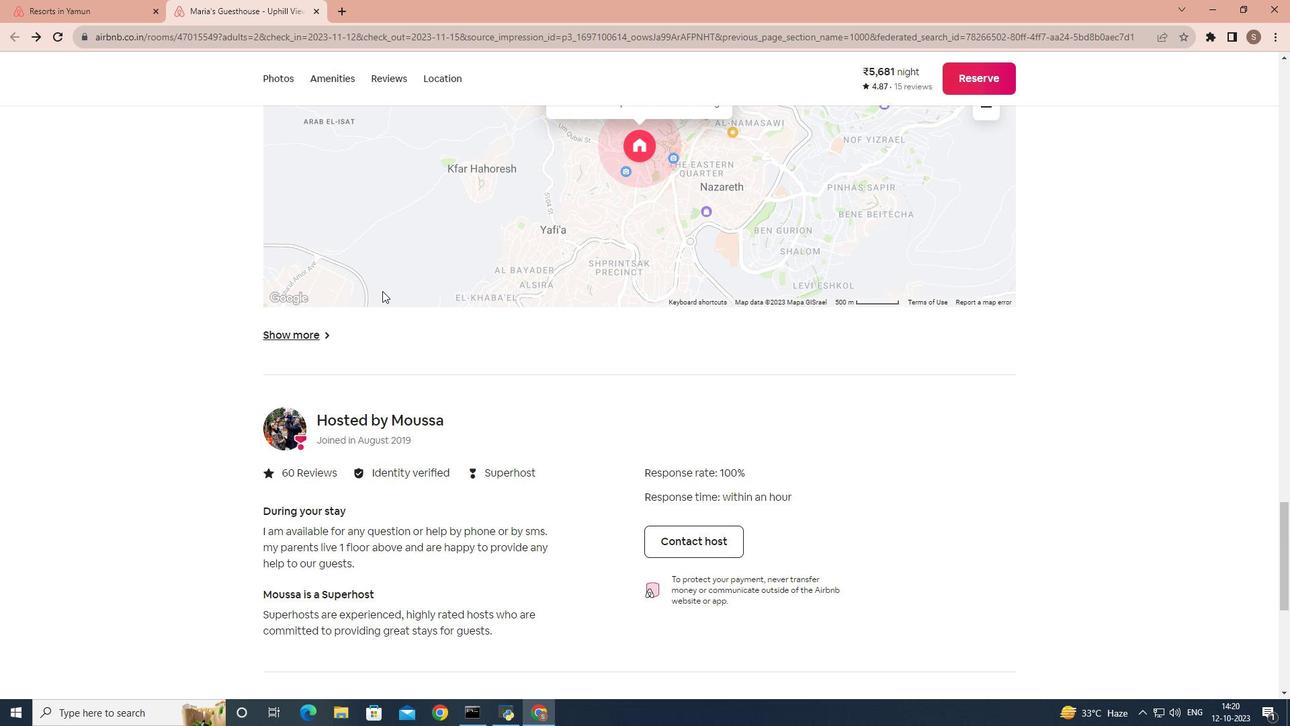 
Action: Mouse scrolled (382, 291) with delta (0, 0)
Screenshot: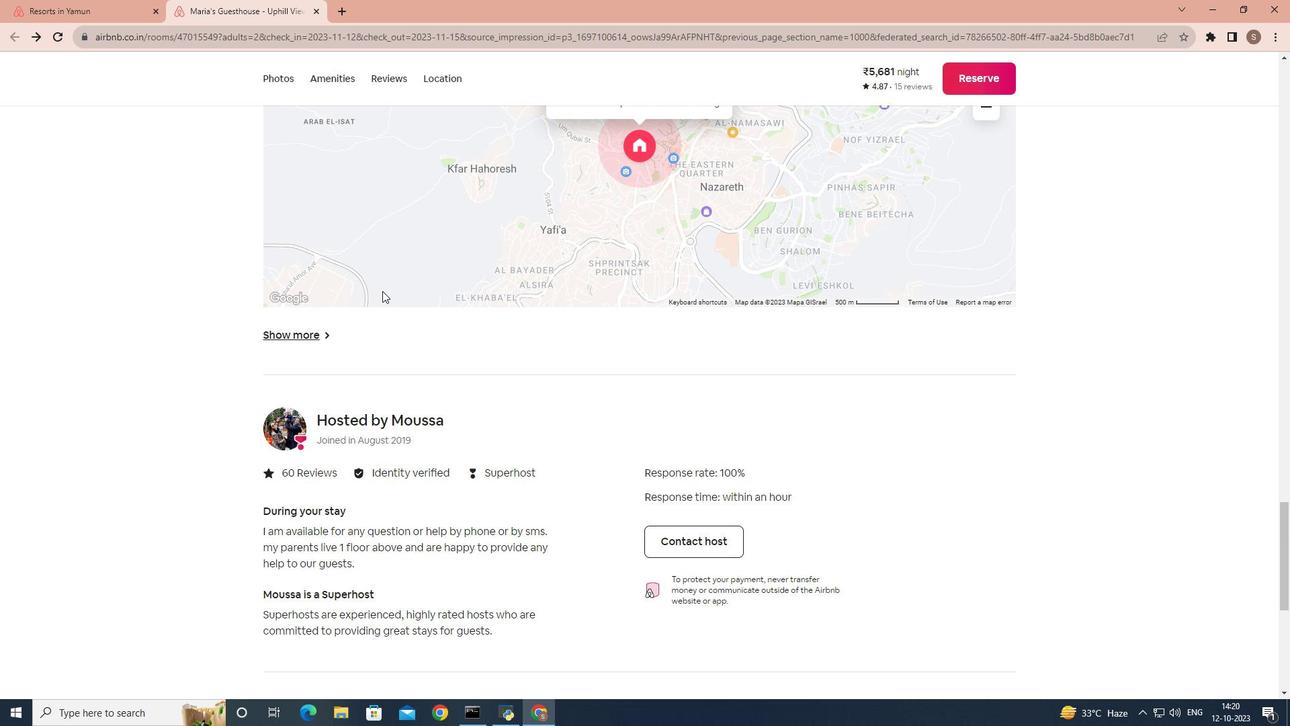 
Action: Mouse scrolled (382, 291) with delta (0, 0)
Screenshot: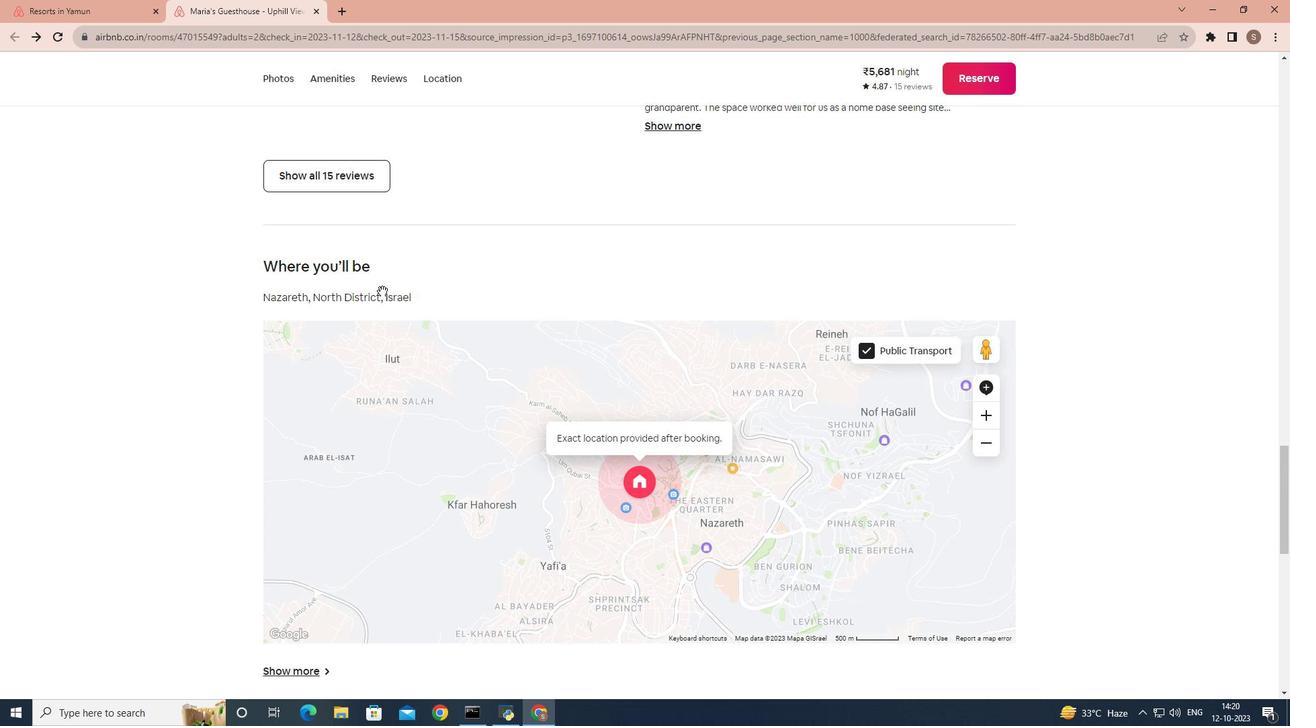 
Action: Mouse scrolled (382, 291) with delta (0, 0)
Screenshot: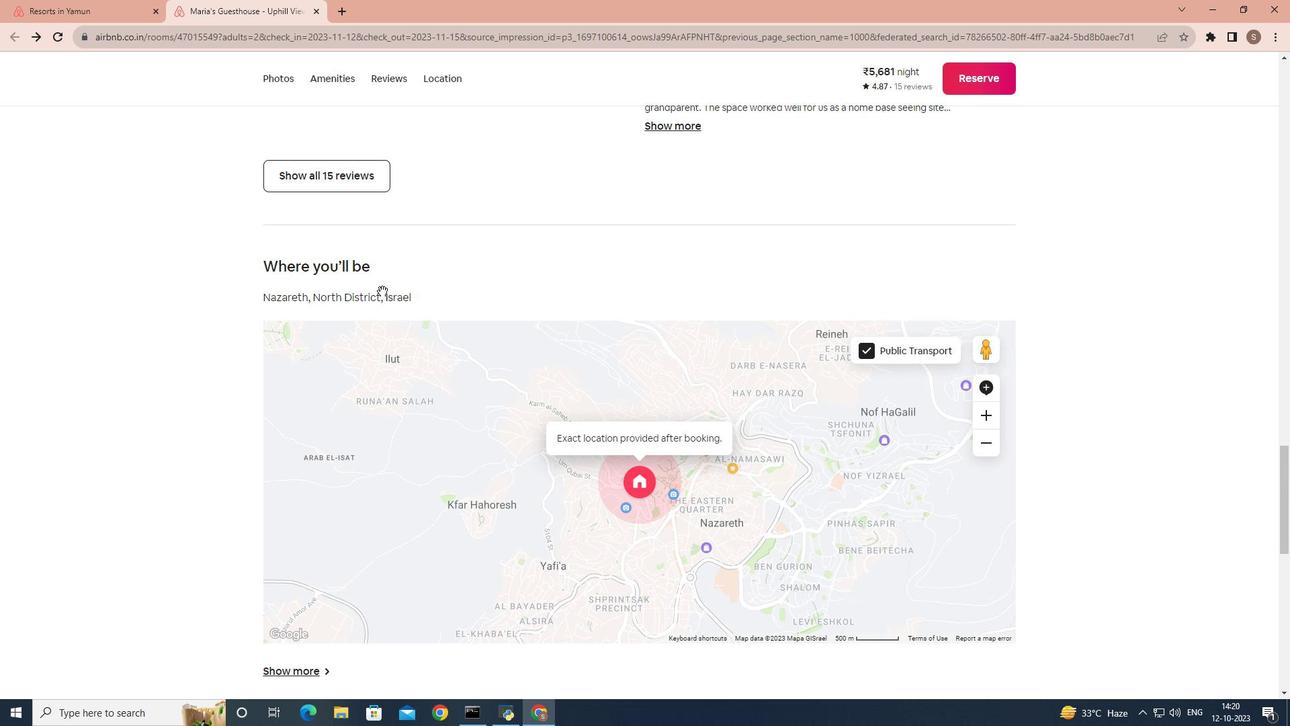 
Action: Mouse scrolled (382, 291) with delta (0, 0)
Screenshot: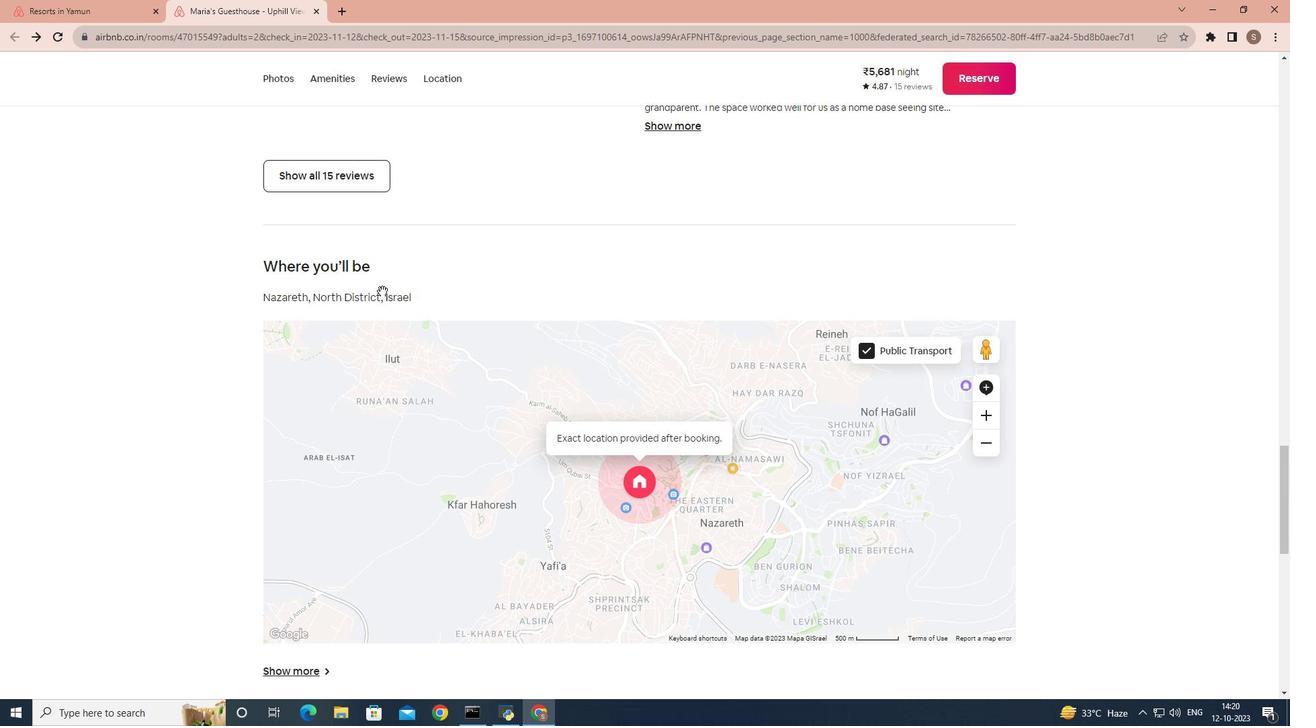 
Action: Mouse scrolled (382, 291) with delta (0, 0)
Screenshot: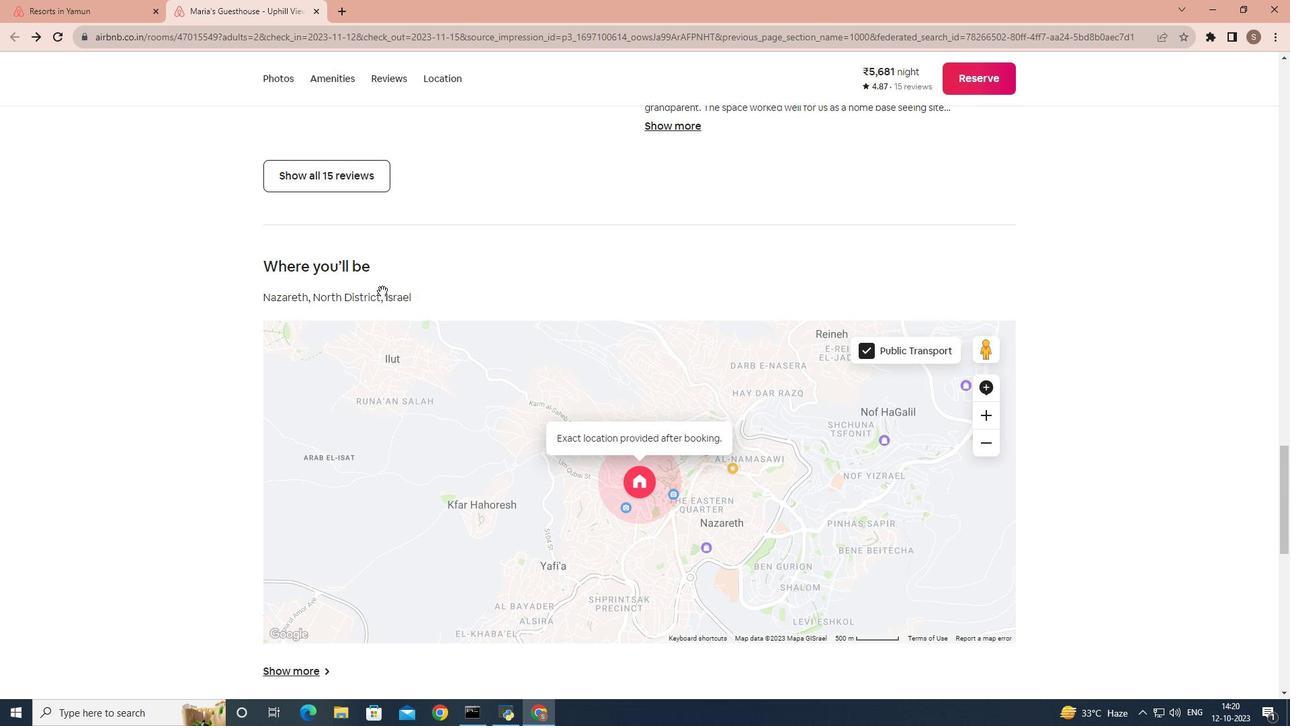 
Action: Mouse scrolled (382, 291) with delta (0, 0)
Screenshot: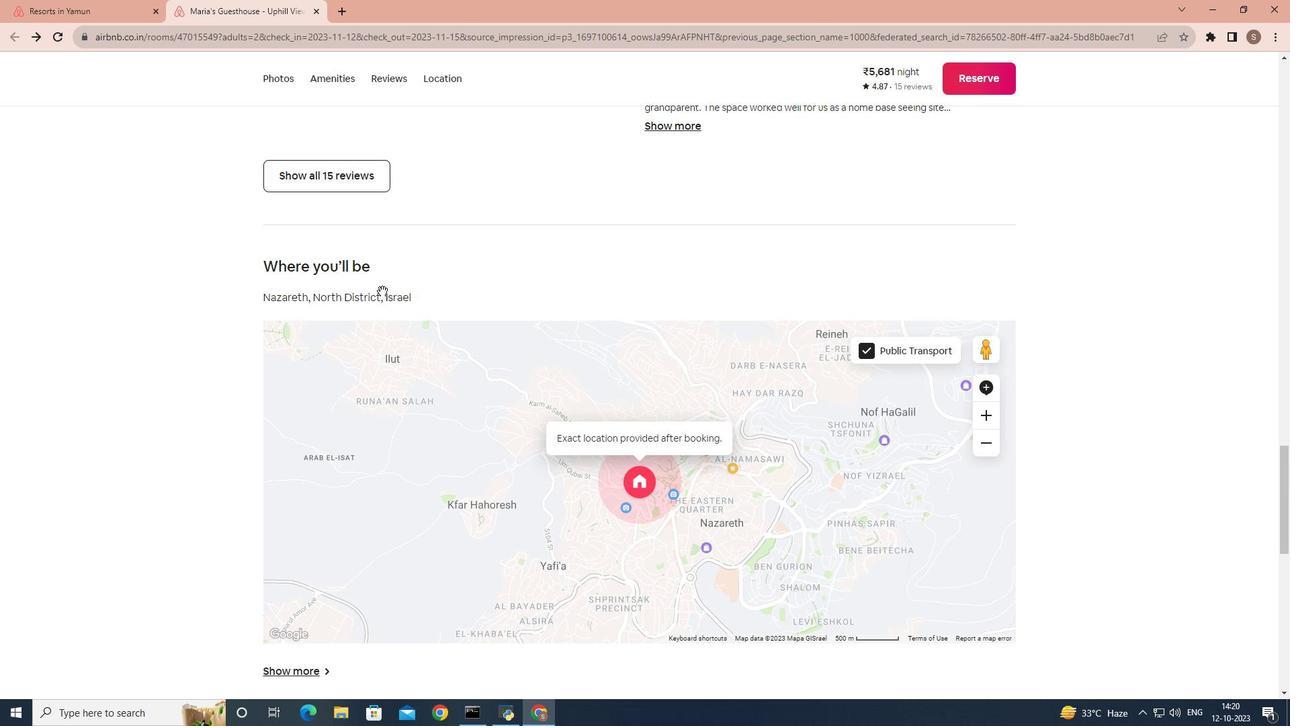 
Action: Mouse scrolled (382, 291) with delta (0, 0)
